 Task: Measure the distance from Las Vegas to Valley of Fire State Park.
Action: Mouse moved to (232, 81)
Screenshot: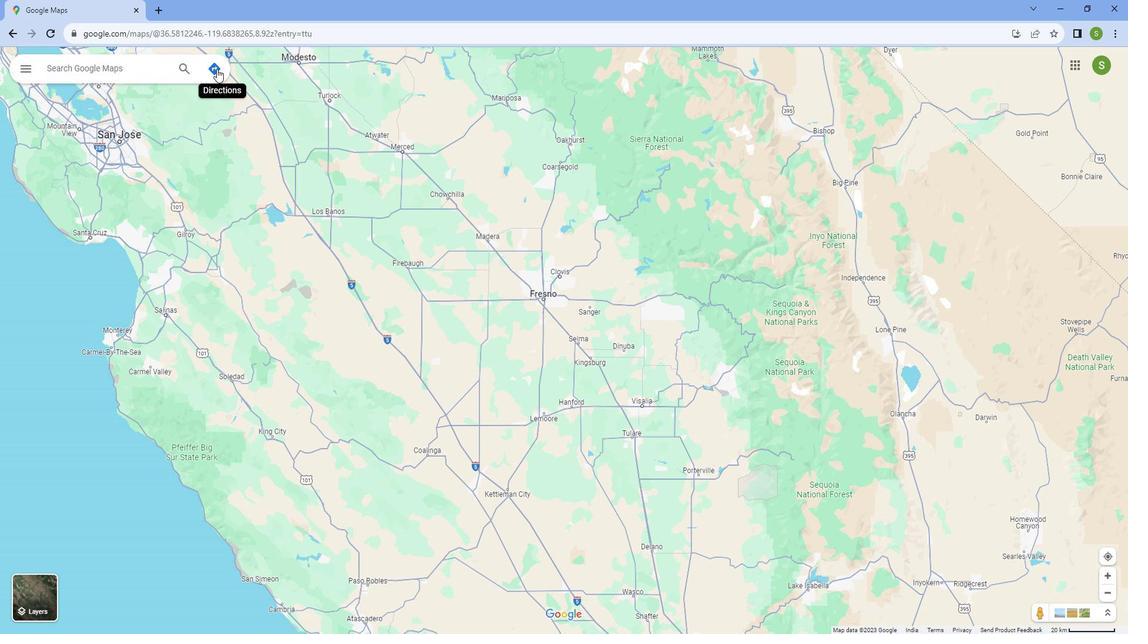 
Action: Mouse pressed left at (232, 81)
Screenshot: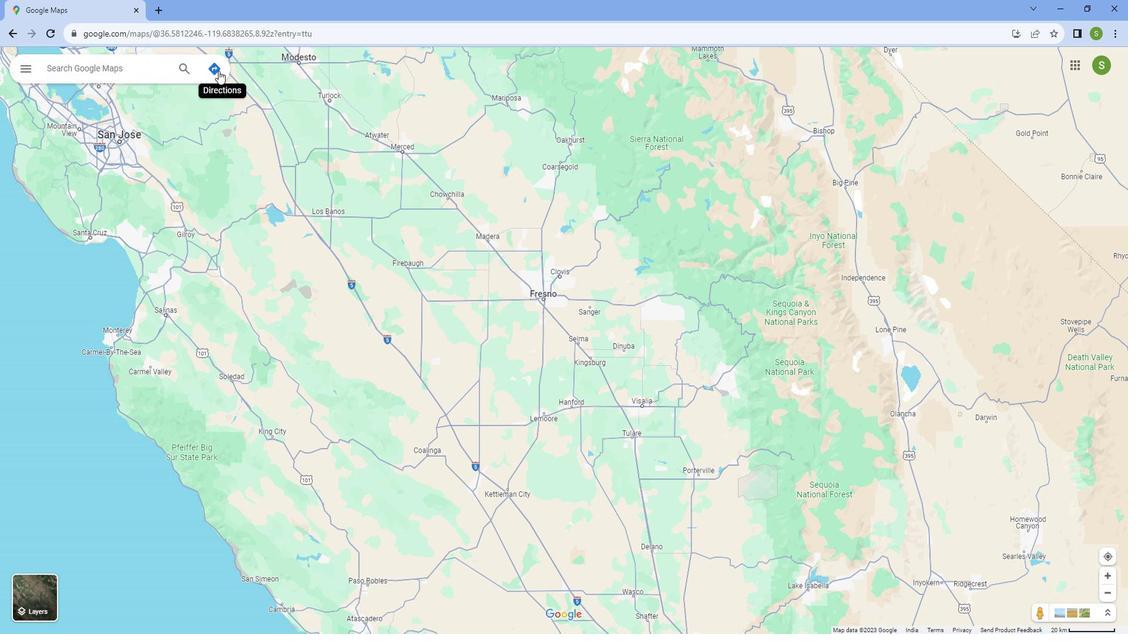 
Action: Mouse moved to (128, 109)
Screenshot: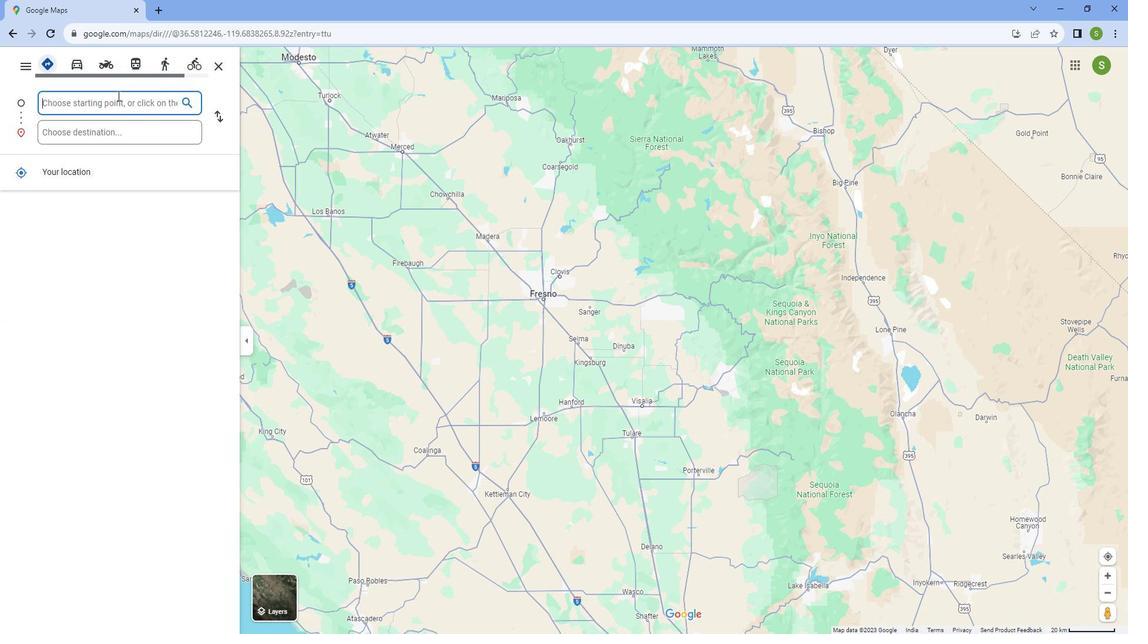 
Action: Mouse pressed left at (128, 109)
Screenshot: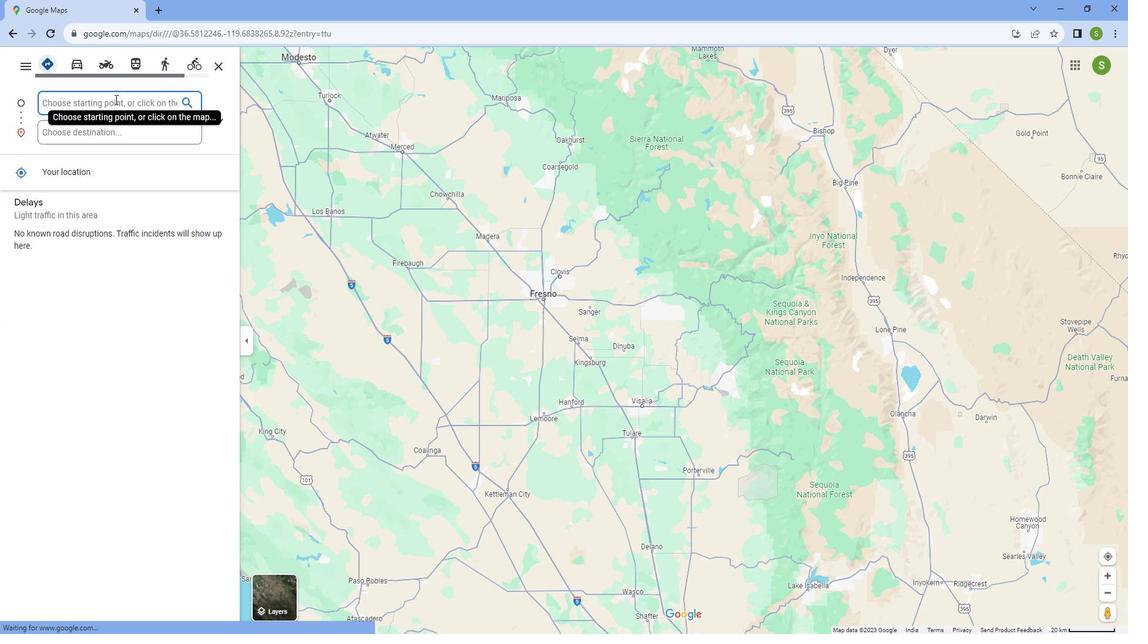 
Action: Key pressed <Key.caps_lock>L<Key.caps_lock>as<Key.space>vegas
Screenshot: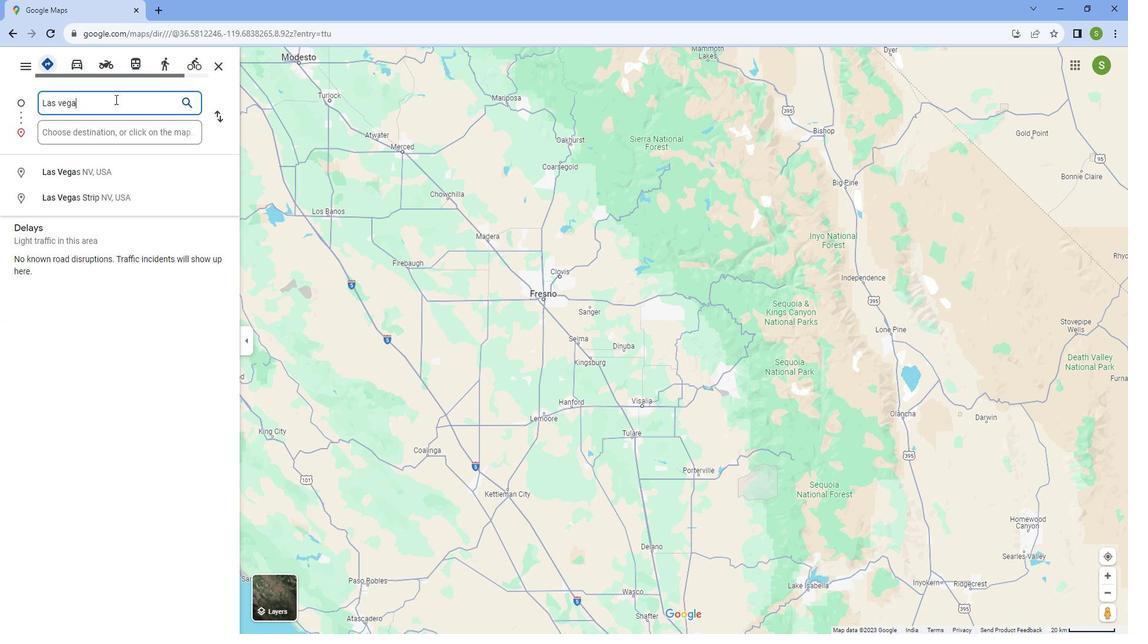 
Action: Mouse moved to (128, 185)
Screenshot: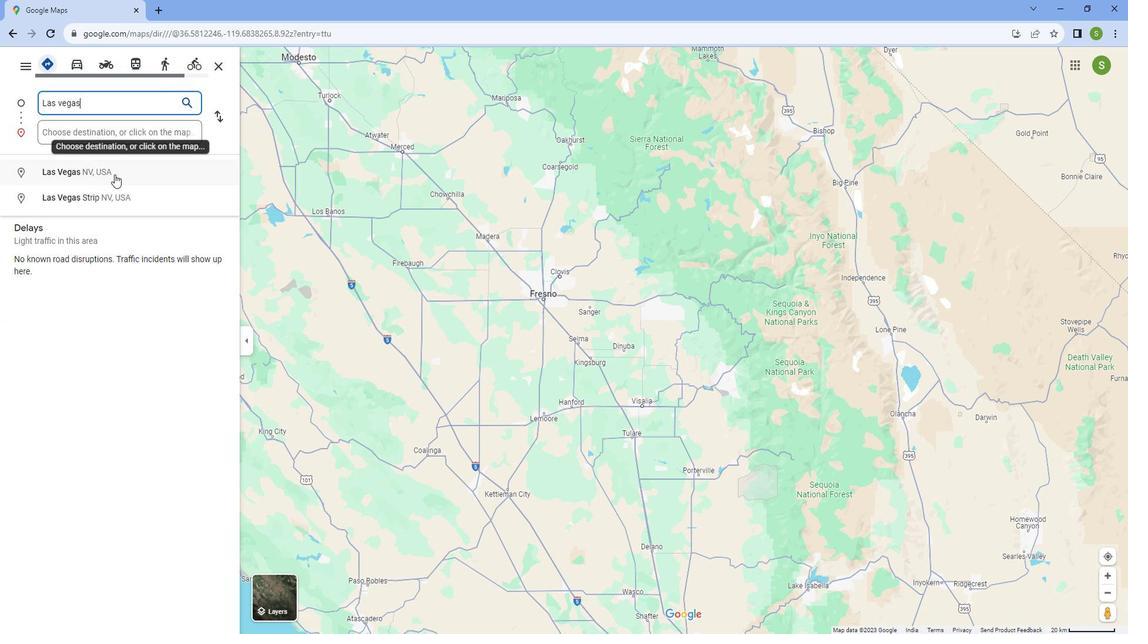 
Action: Mouse pressed left at (128, 185)
Screenshot: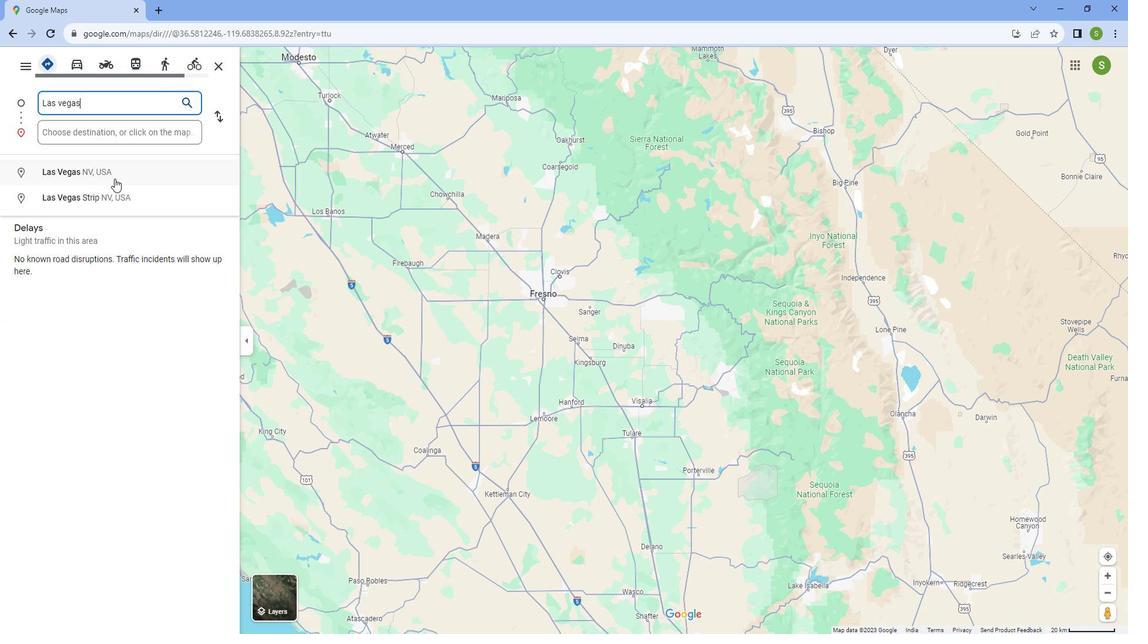 
Action: Mouse moved to (149, 141)
Screenshot: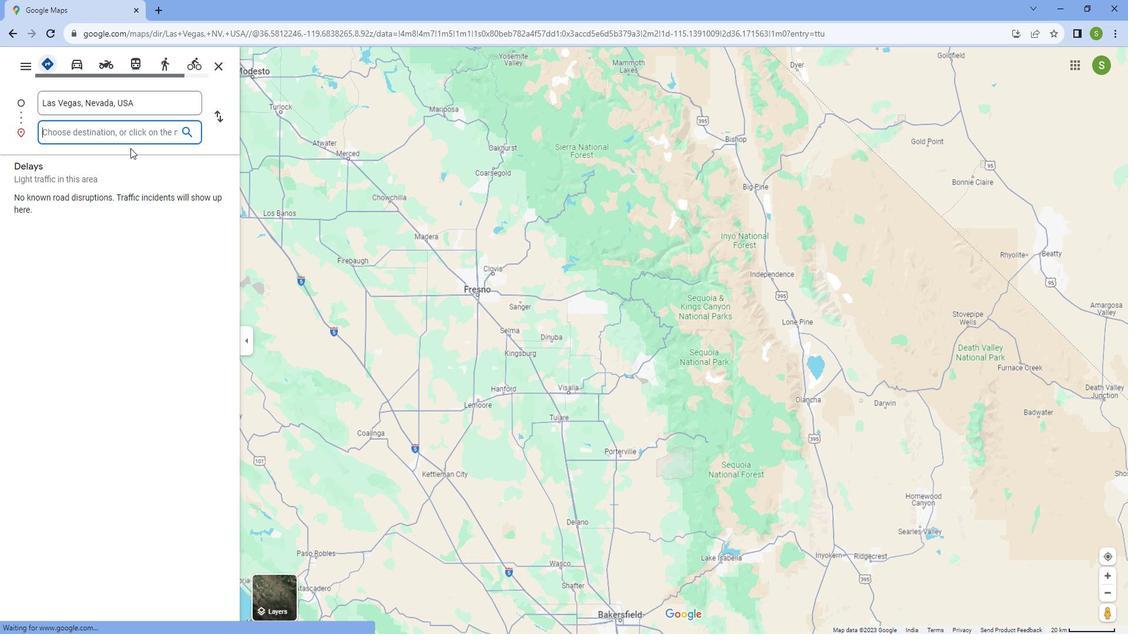 
Action: Mouse pressed left at (149, 141)
Screenshot: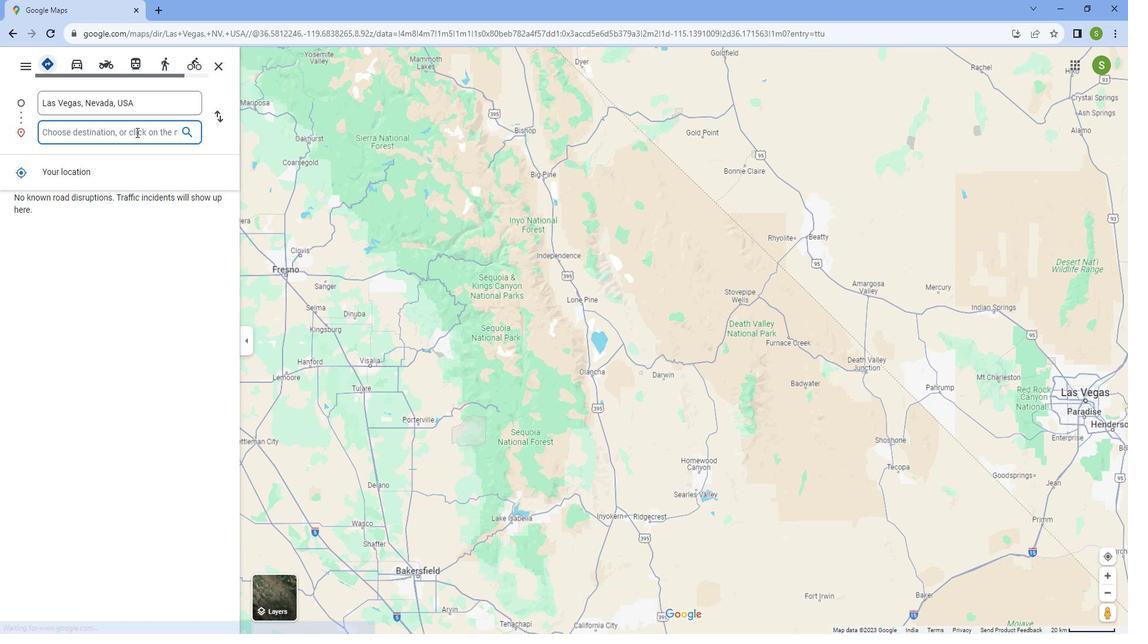 
Action: Key pressed <Key.caps_lock>V<Key.caps_lock>alley<Key.space>of<Key.space><Key.caps_lock>F<Key.caps_lock>ire<Key.space><Key.caps_lock>S<Key.caps_lock>tate<Key.space><Key.caps_lock>O<Key.backspace>P<Key.caps_lock>ark
Screenshot: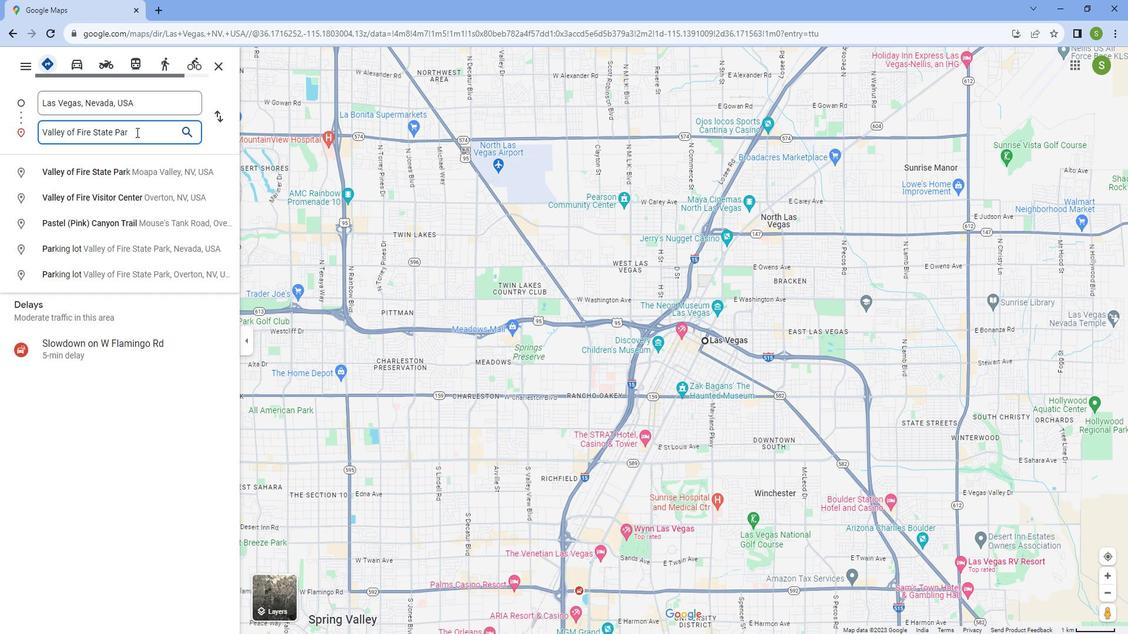 
Action: Mouse moved to (141, 169)
Screenshot: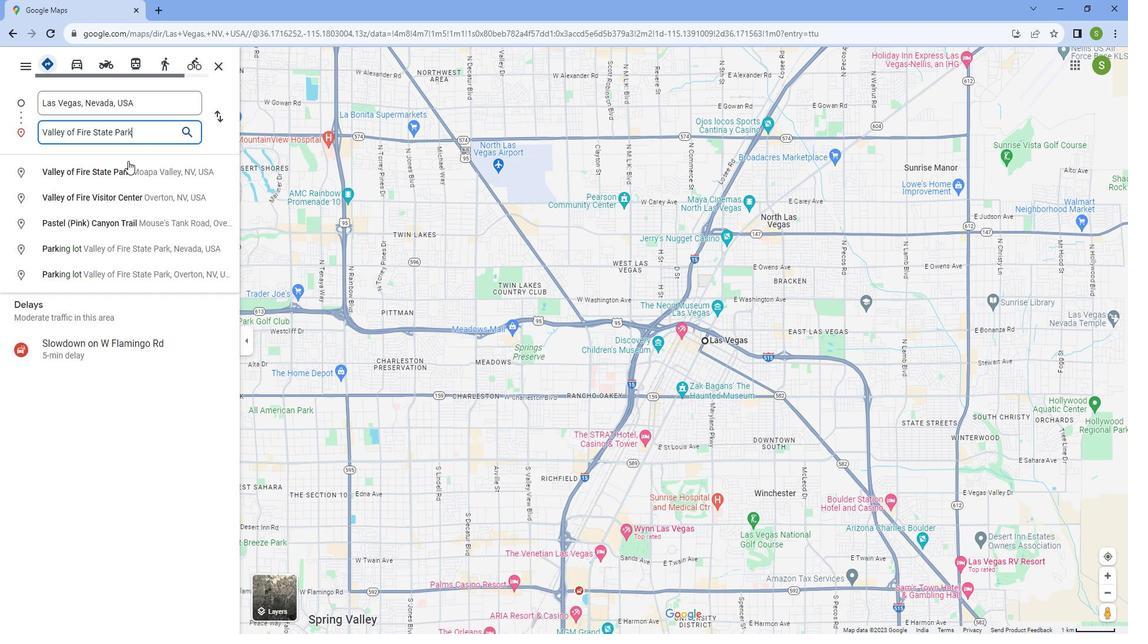 
Action: Mouse pressed left at (141, 169)
Screenshot: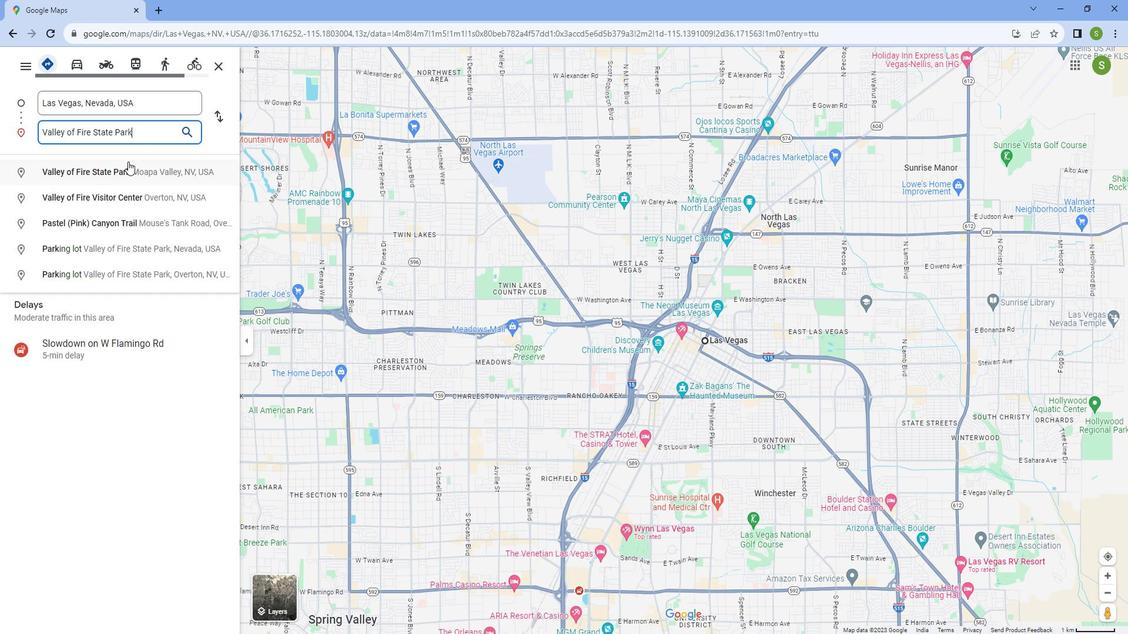 
Action: Mouse moved to (468, 589)
Screenshot: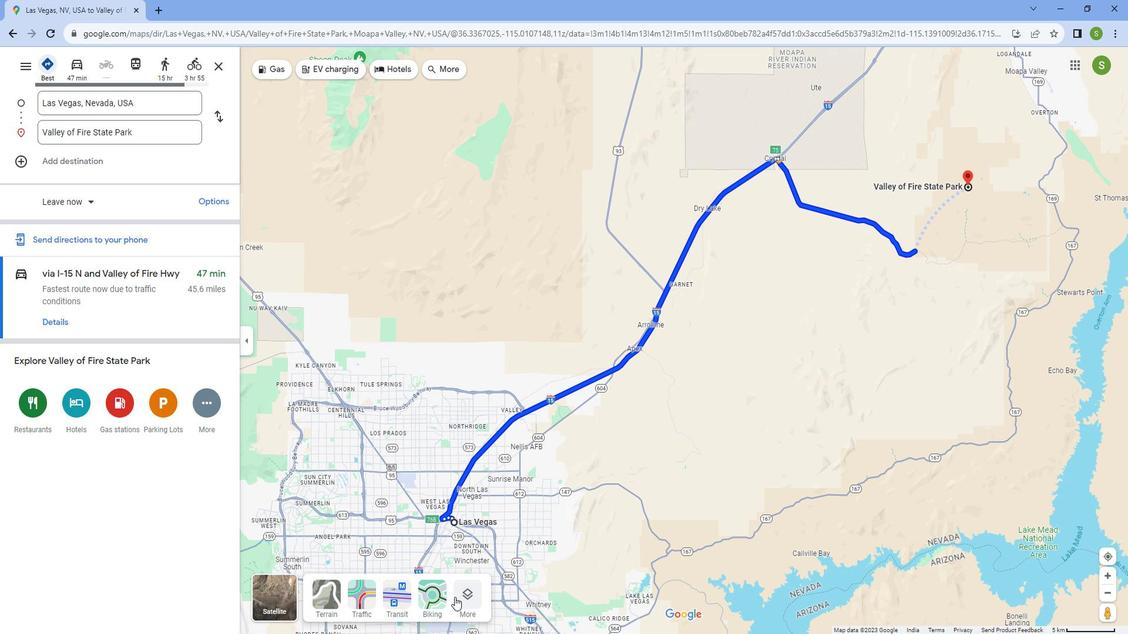 
Action: Mouse pressed left at (468, 589)
Screenshot: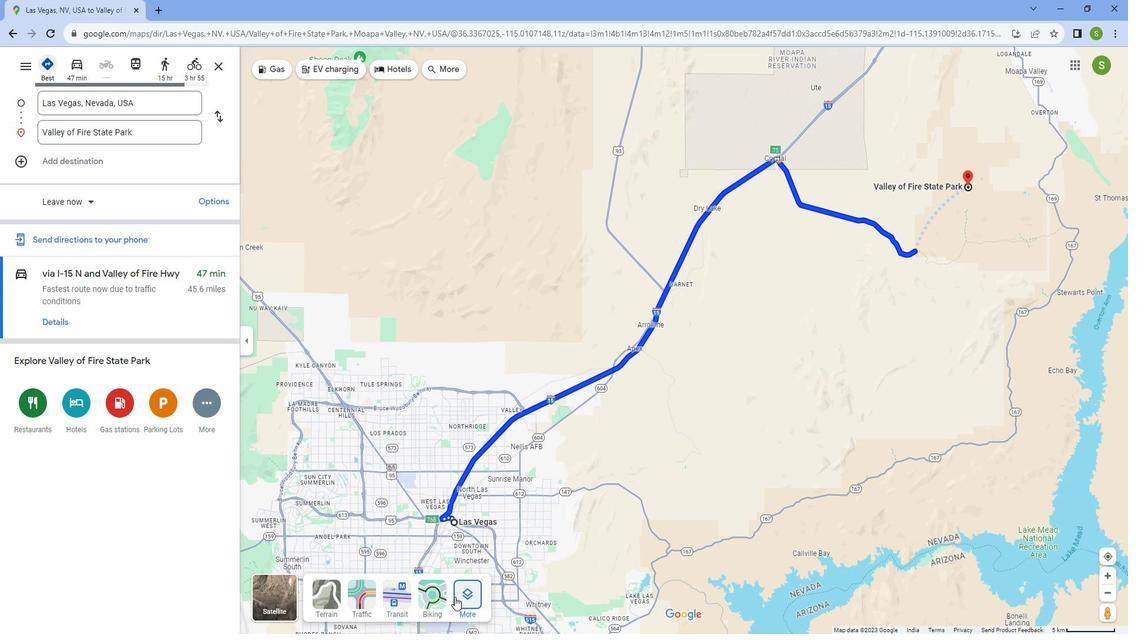 
Action: Mouse moved to (366, 479)
Screenshot: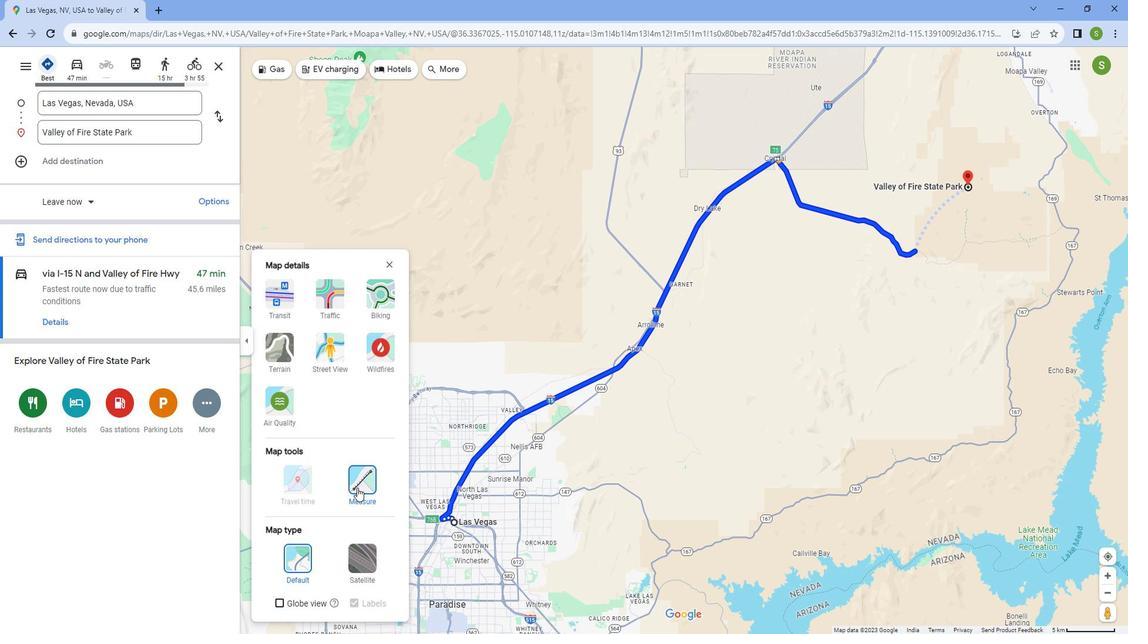 
Action: Mouse pressed left at (366, 479)
Screenshot: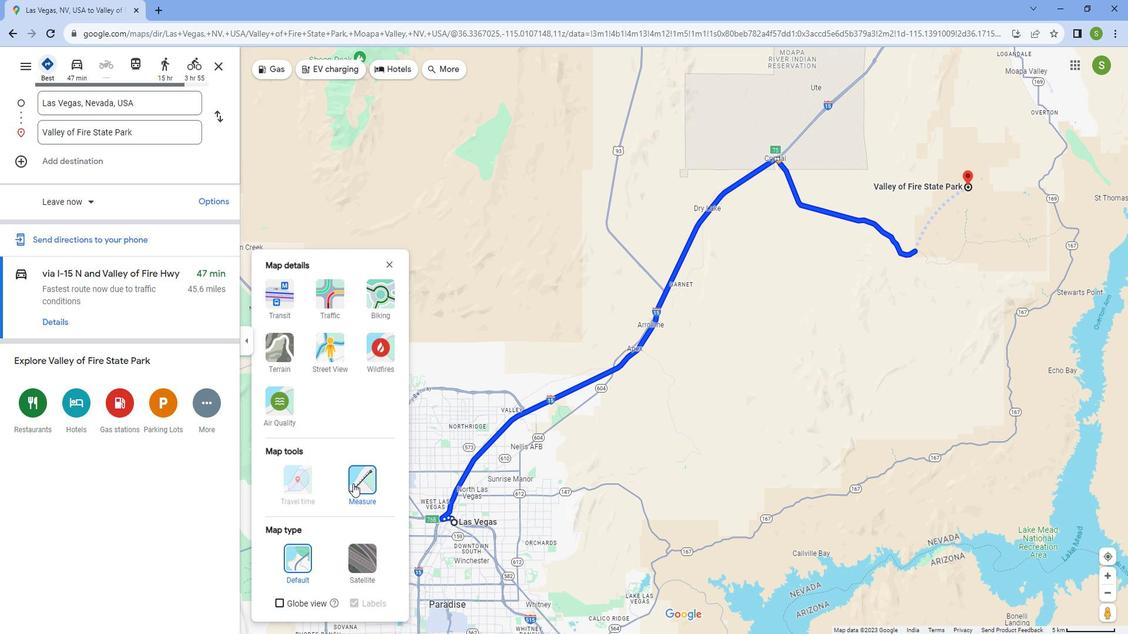 
Action: Mouse moved to (444, 538)
Screenshot: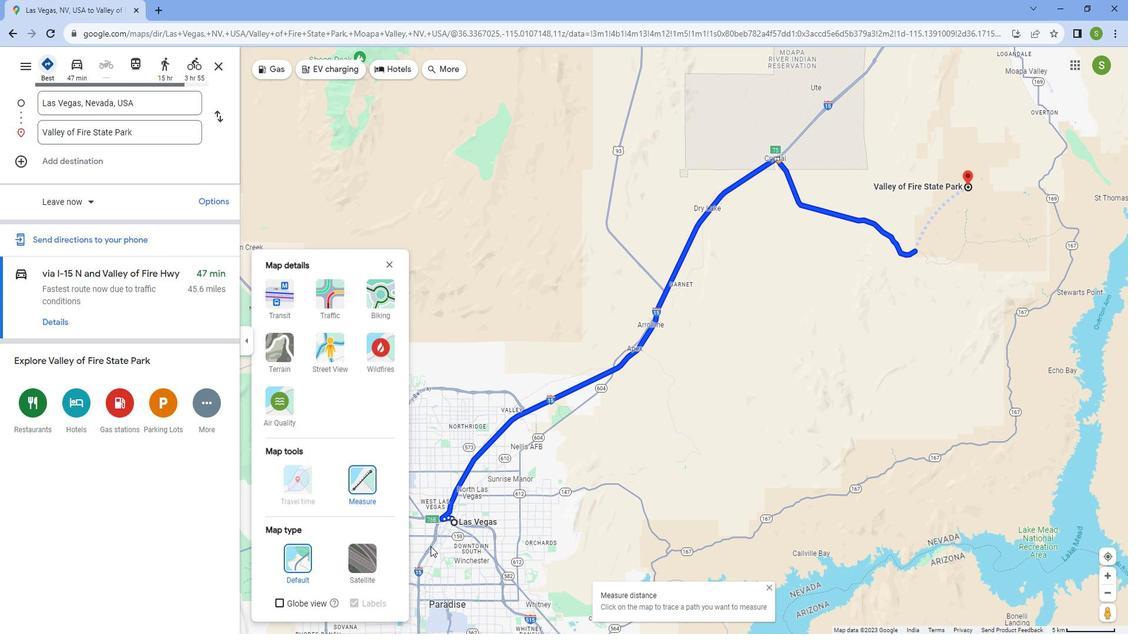 
Action: Mouse scrolled (444, 539) with delta (0, 0)
Screenshot: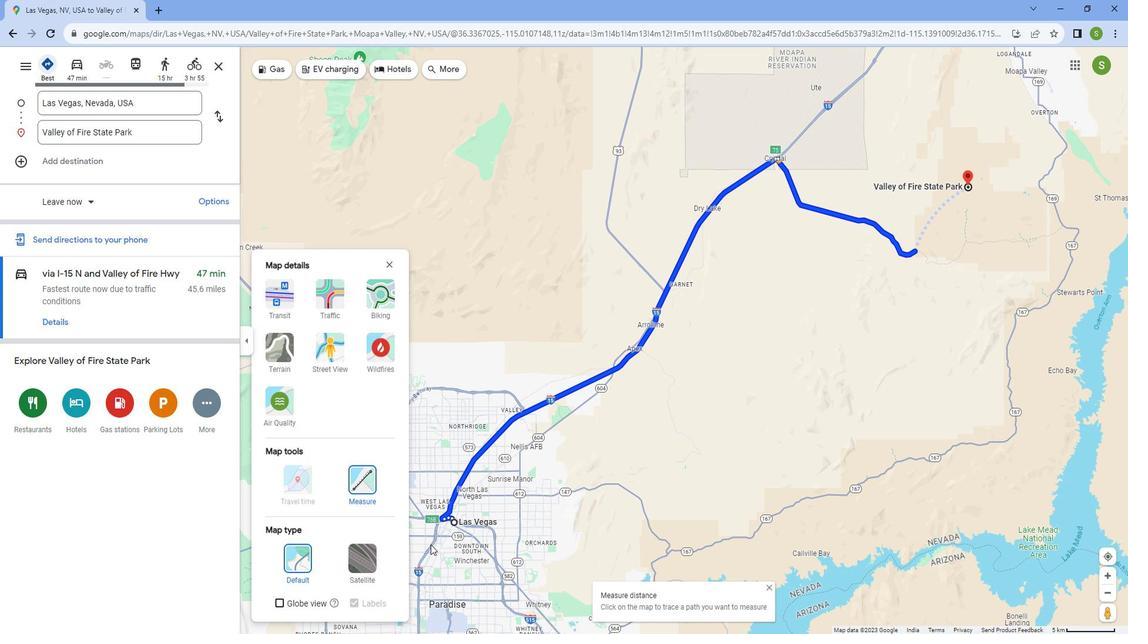 
Action: Mouse scrolled (444, 539) with delta (0, 0)
Screenshot: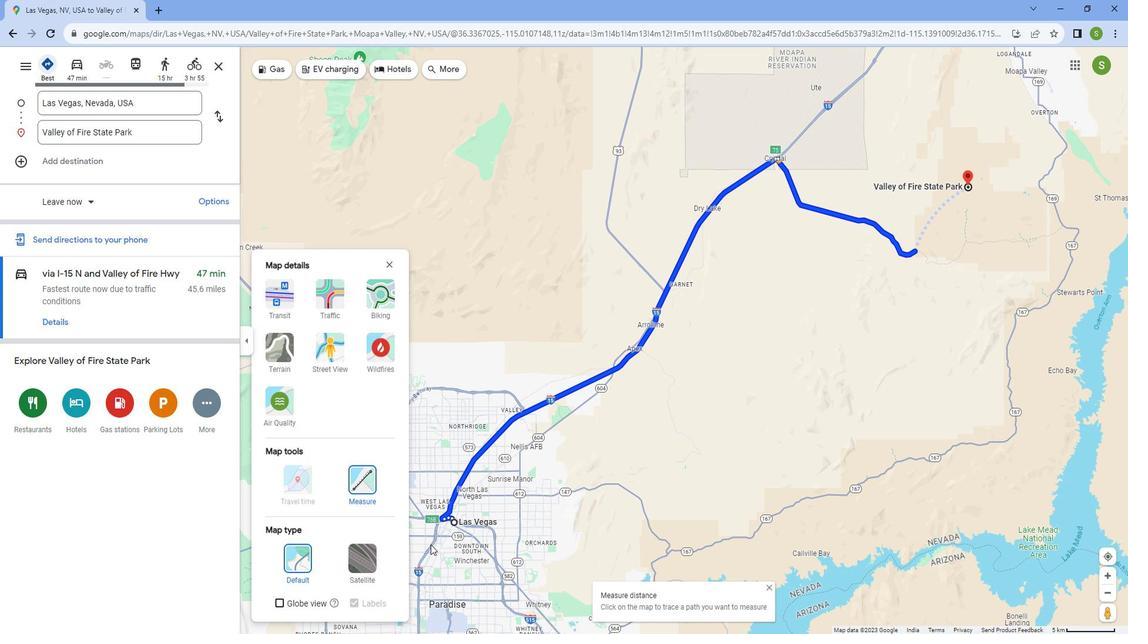 
Action: Mouse scrolled (444, 539) with delta (0, 0)
Screenshot: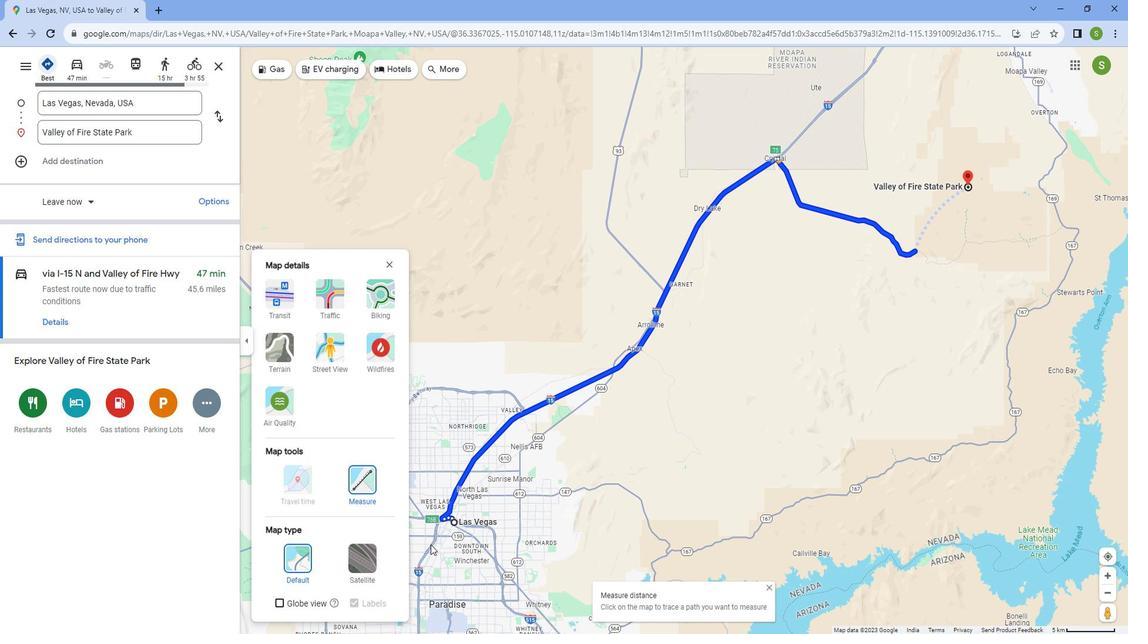 
Action: Mouse scrolled (444, 539) with delta (0, 0)
Screenshot: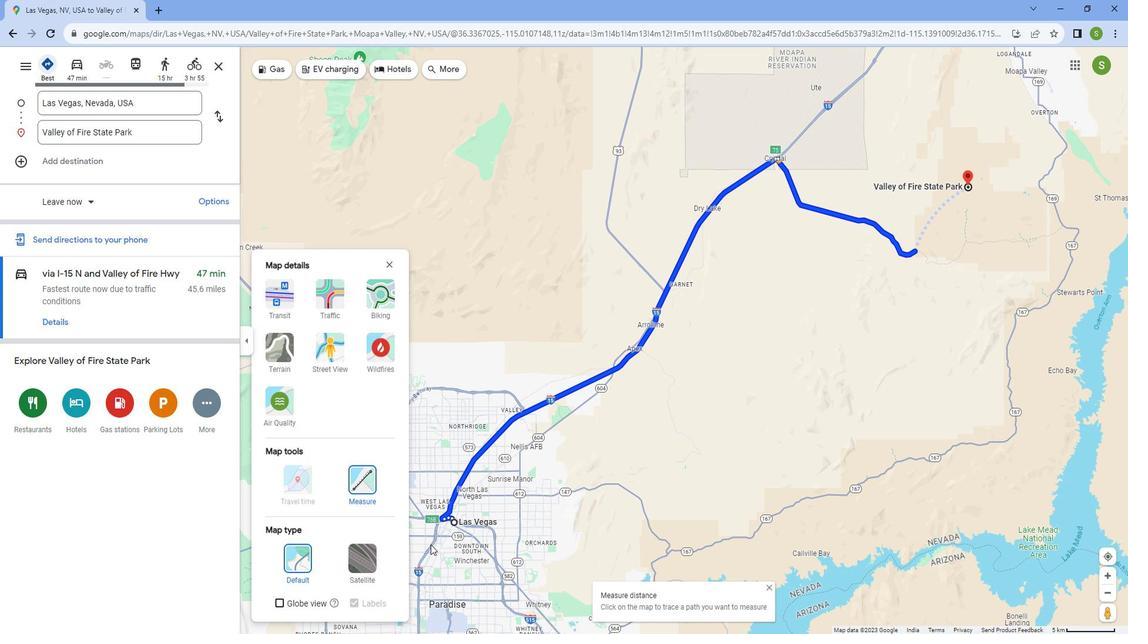 
Action: Mouse scrolled (444, 539) with delta (0, 0)
Screenshot: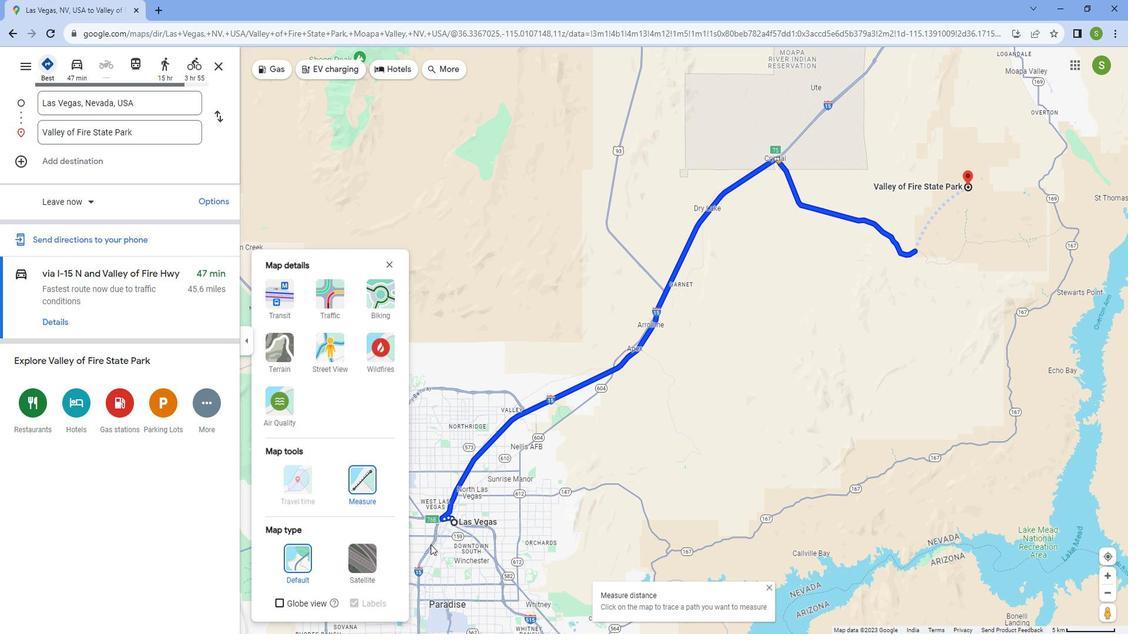 
Action: Mouse moved to (444, 537)
Screenshot: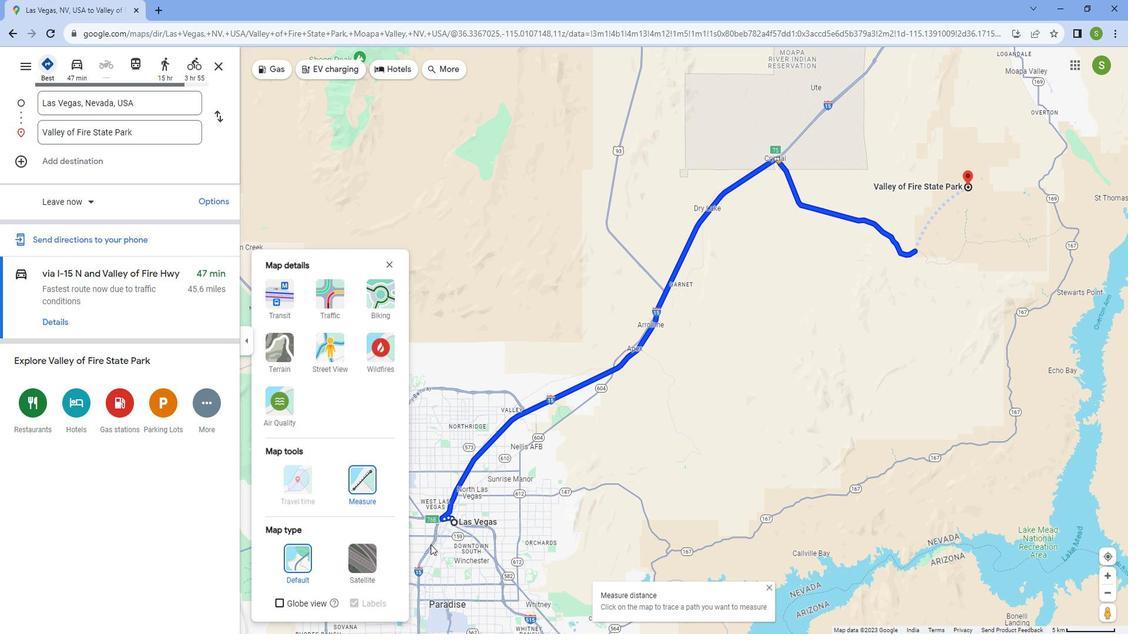 
Action: Mouse scrolled (444, 538) with delta (0, 0)
Screenshot: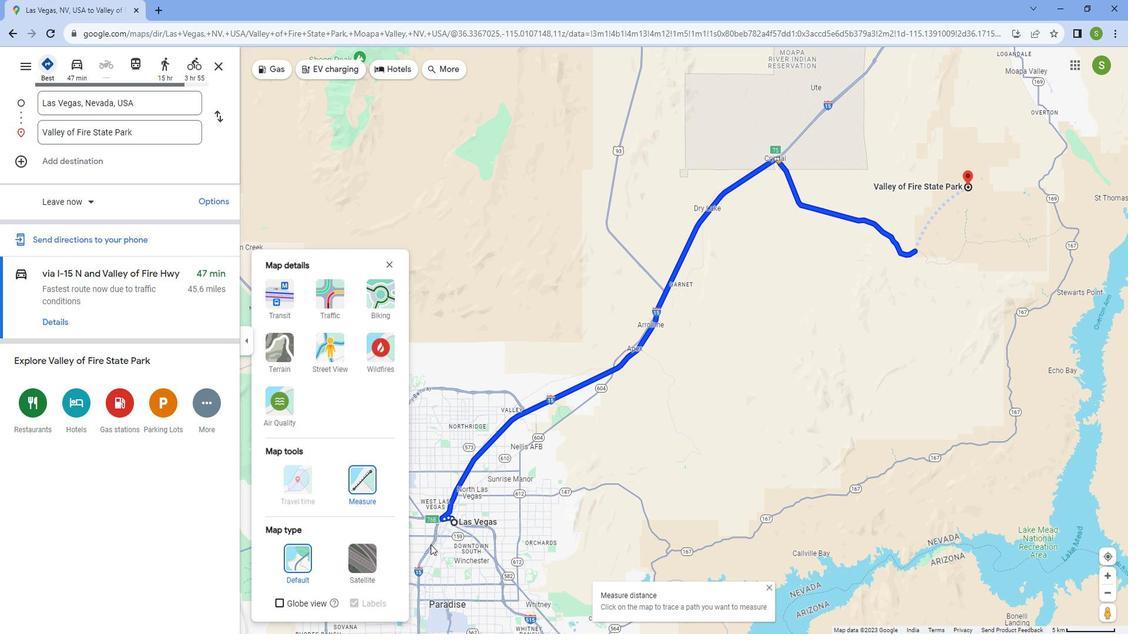 
Action: Mouse moved to (442, 537)
Screenshot: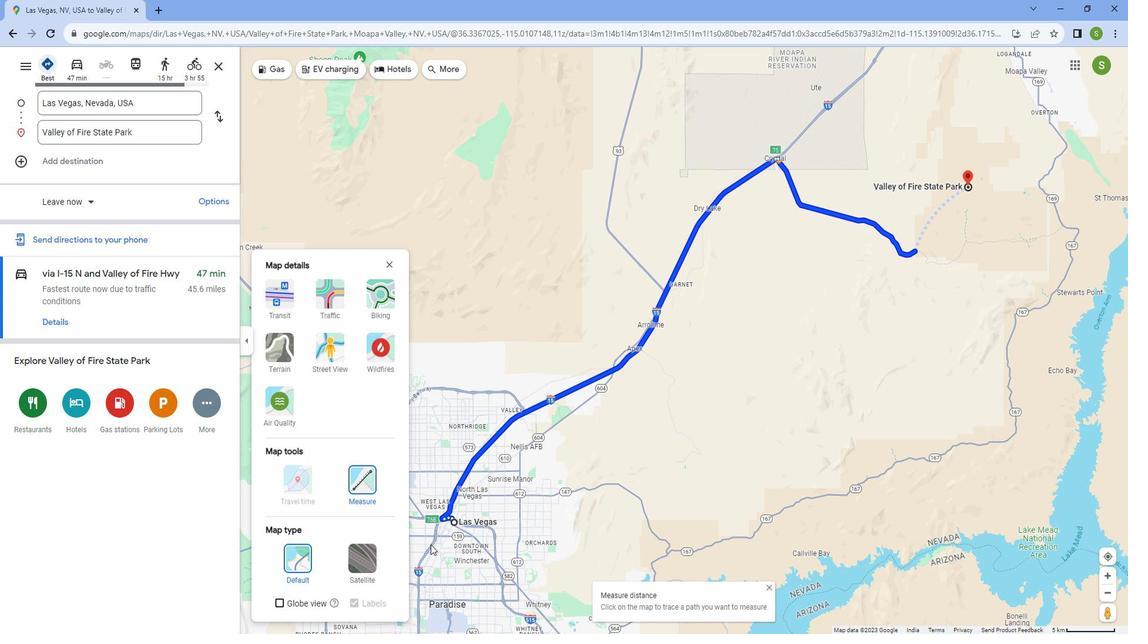 
Action: Mouse scrolled (442, 538) with delta (0, 0)
Screenshot: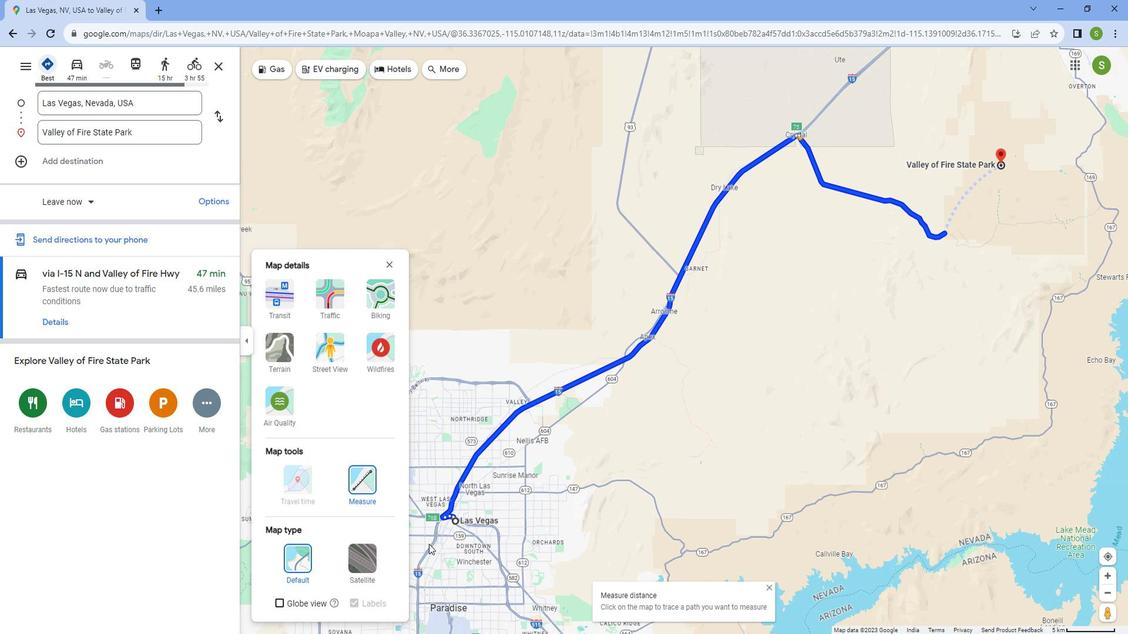 
Action: Mouse moved to (442, 533)
Screenshot: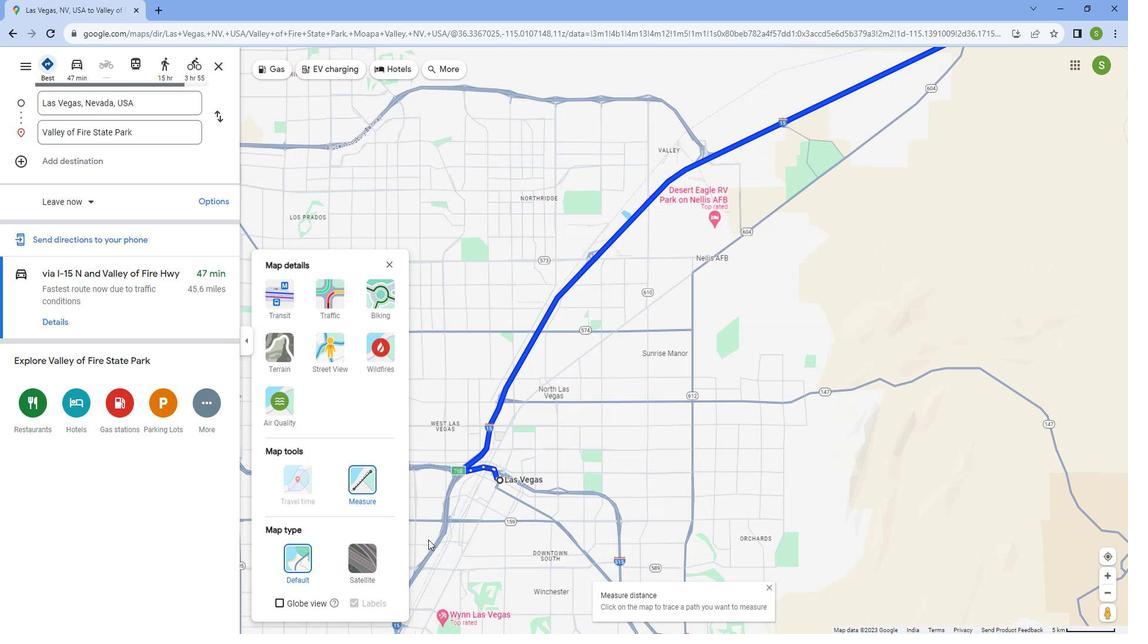 
Action: Mouse scrolled (442, 533) with delta (0, 0)
Screenshot: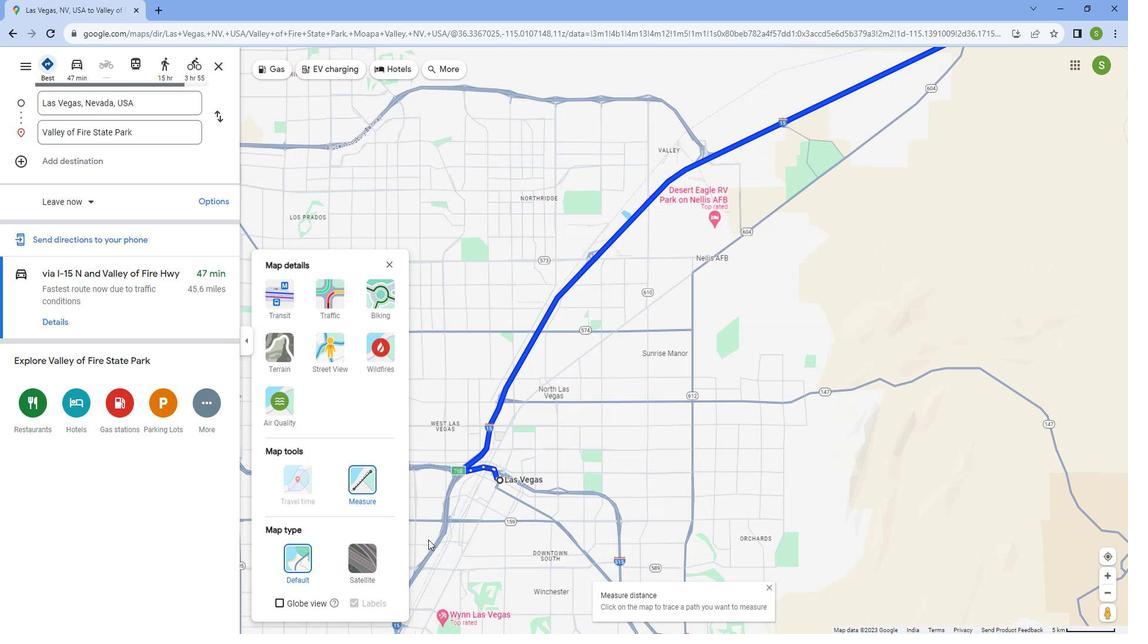 
Action: Mouse scrolled (442, 533) with delta (0, 0)
Screenshot: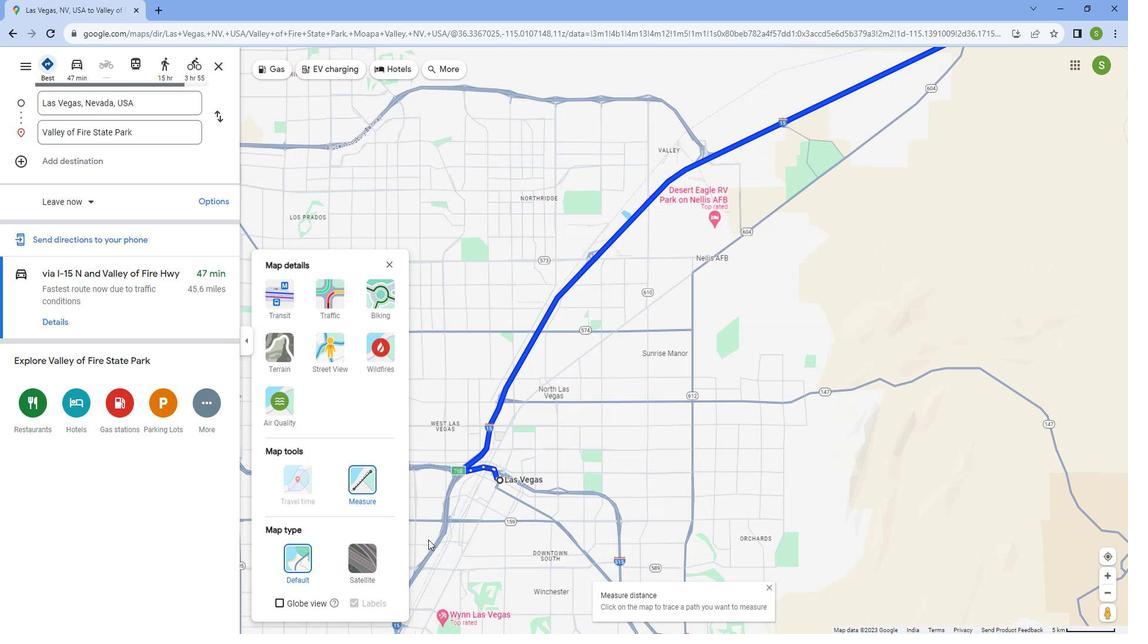 
Action: Mouse scrolled (442, 533) with delta (0, 0)
Screenshot: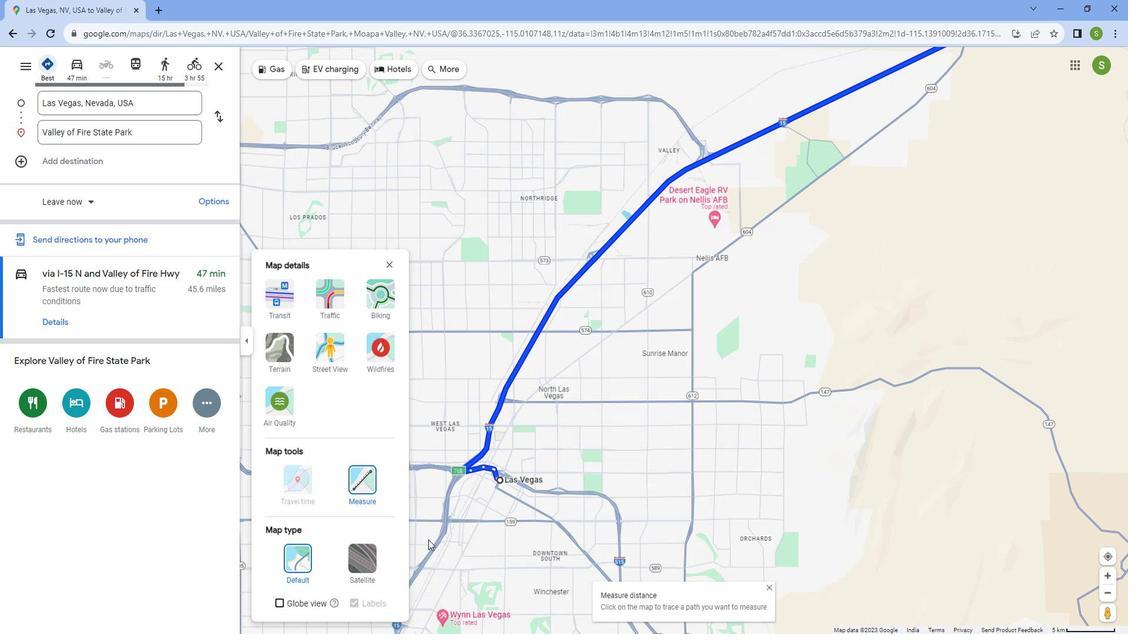 
Action: Mouse scrolled (442, 533) with delta (0, 0)
Screenshot: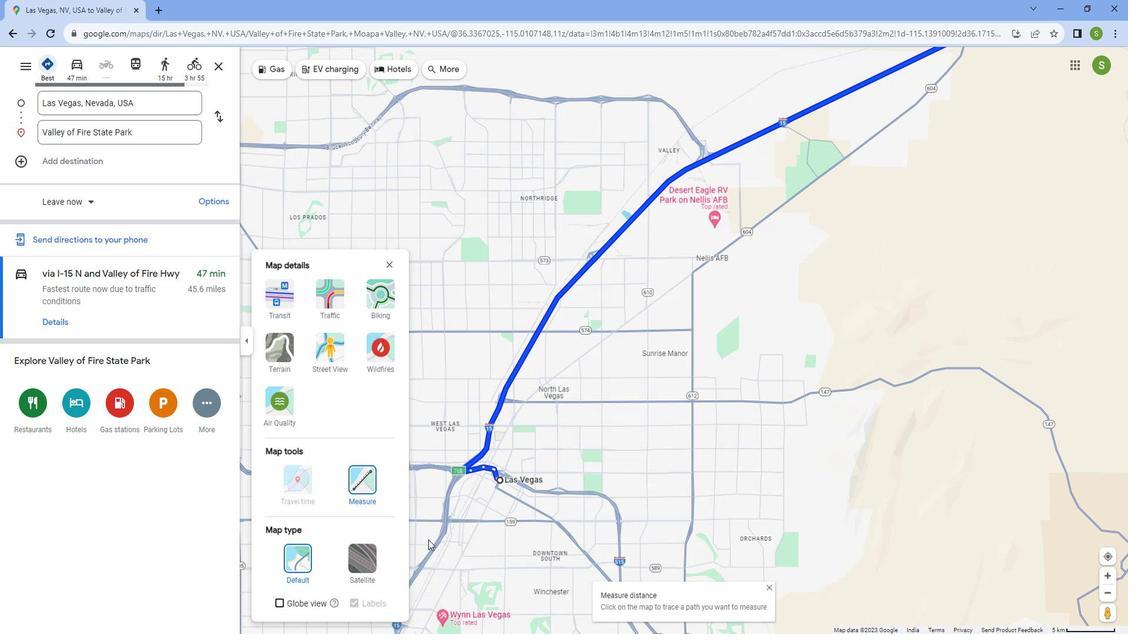 
Action: Mouse scrolled (442, 533) with delta (0, 0)
Screenshot: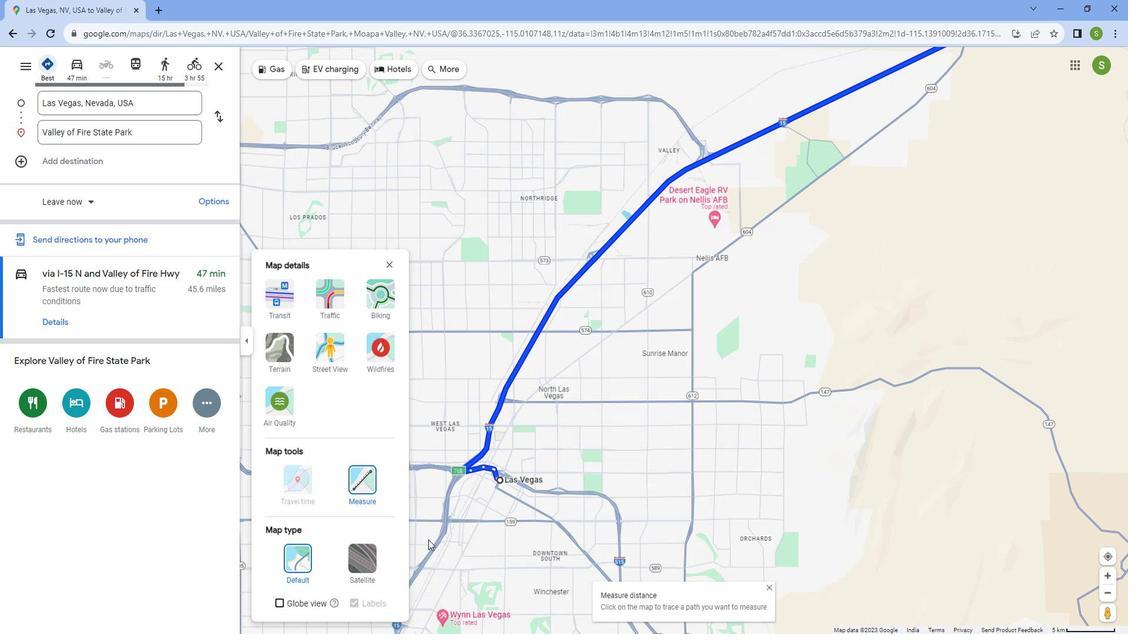 
Action: Mouse scrolled (442, 533) with delta (0, 0)
Screenshot: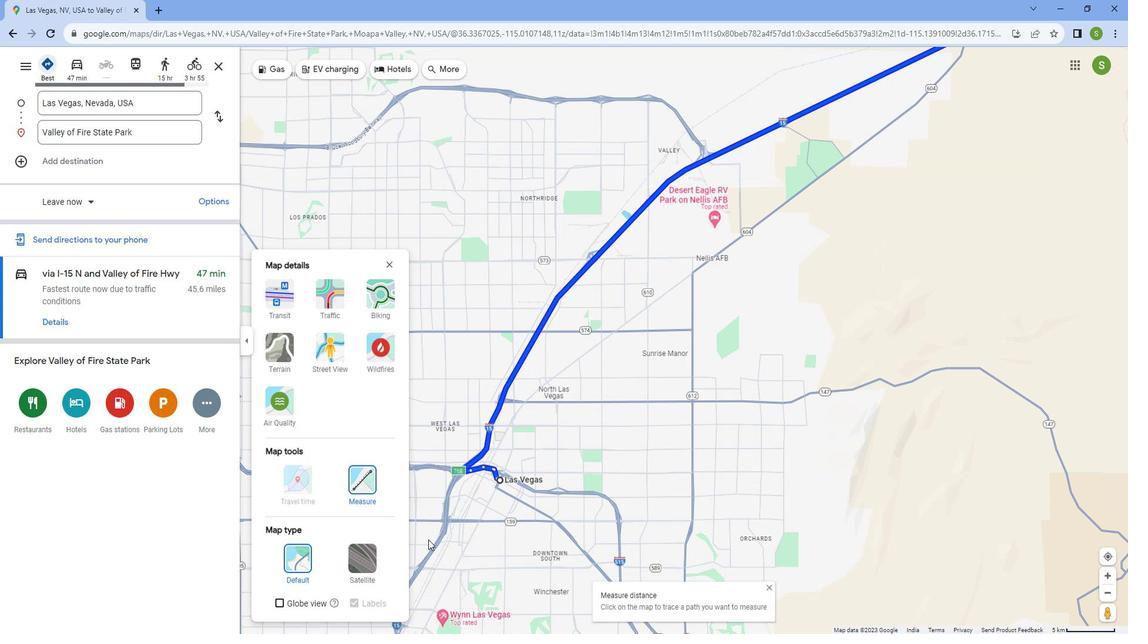 
Action: Mouse scrolled (442, 533) with delta (0, 0)
Screenshot: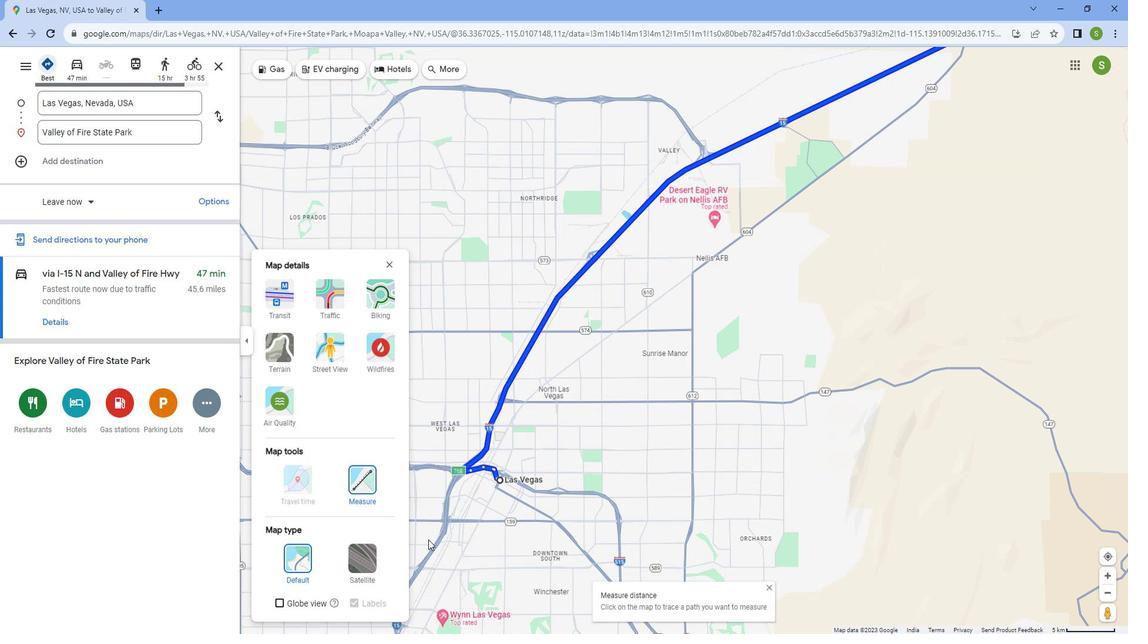 
Action: Mouse scrolled (442, 533) with delta (0, 0)
Screenshot: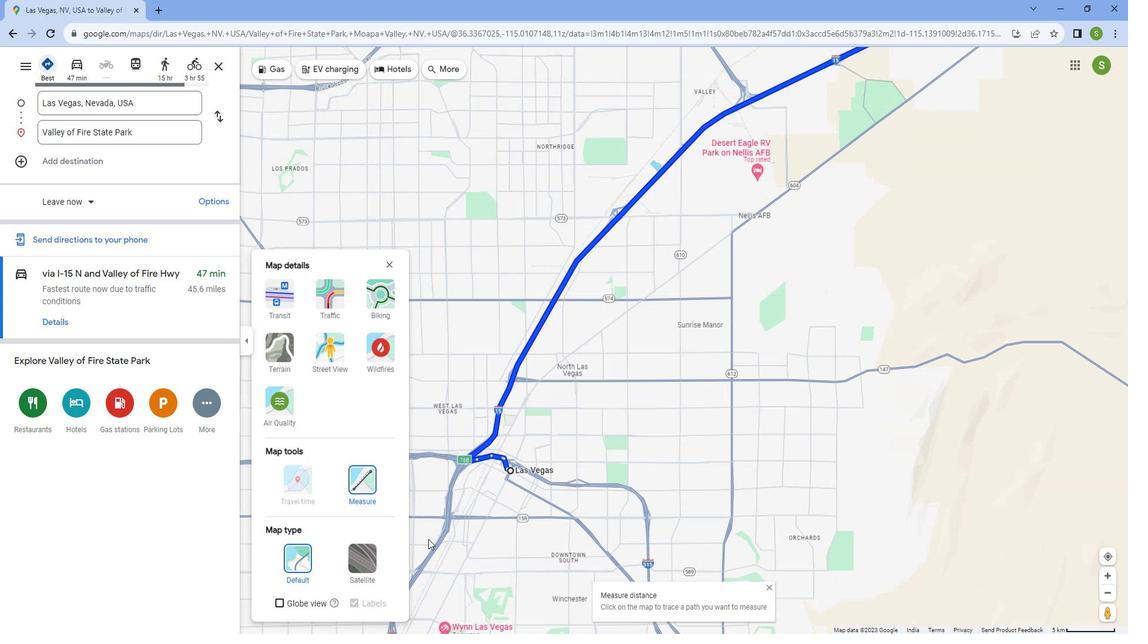 
Action: Mouse moved to (449, 509)
Screenshot: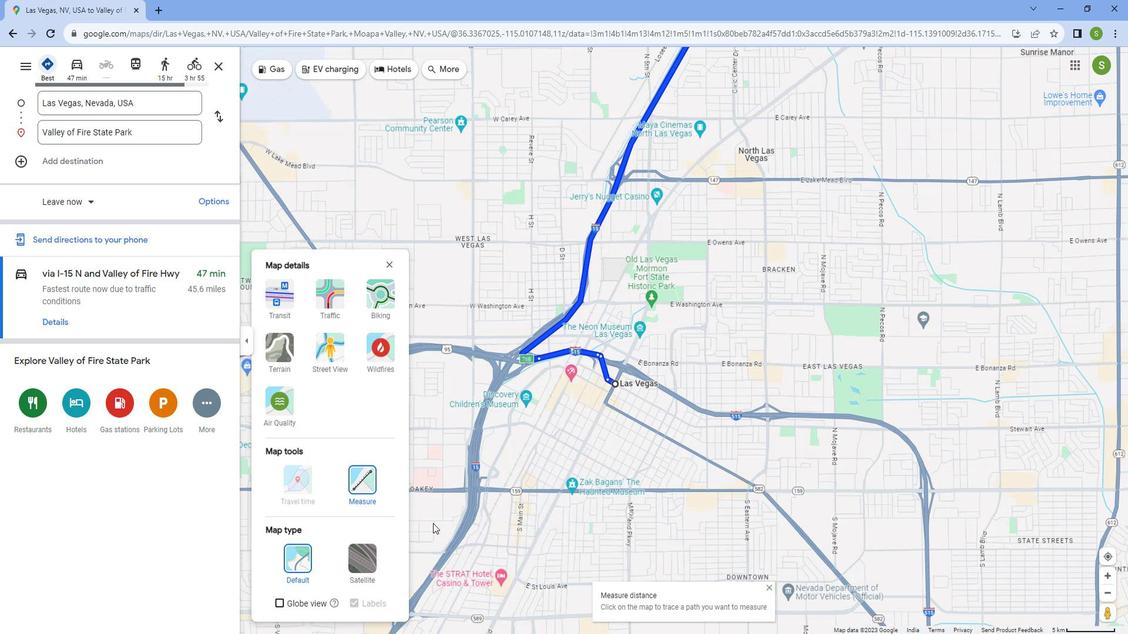
Action: Mouse scrolled (449, 510) with delta (0, 0)
Screenshot: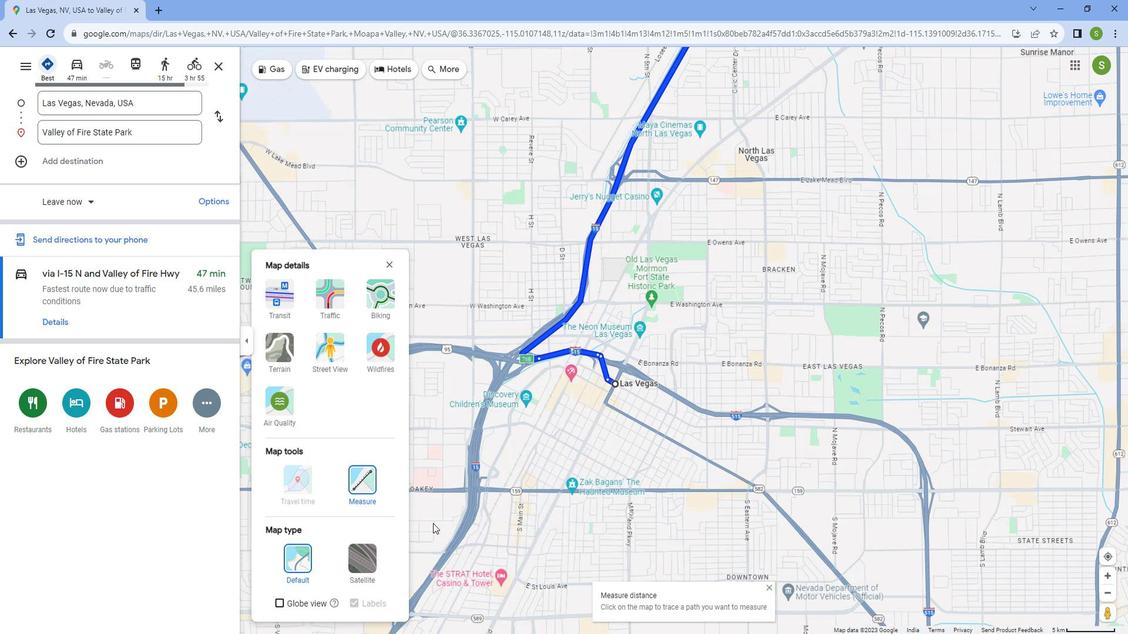 
Action: Mouse scrolled (449, 510) with delta (0, 0)
Screenshot: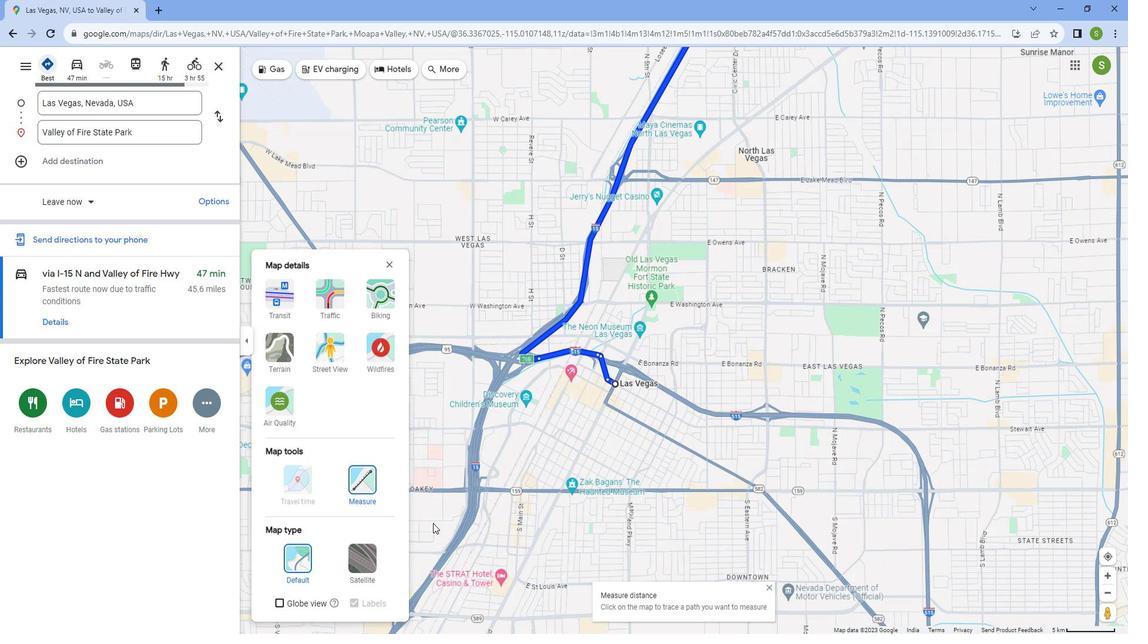 
Action: Mouse scrolled (449, 510) with delta (0, 0)
Screenshot: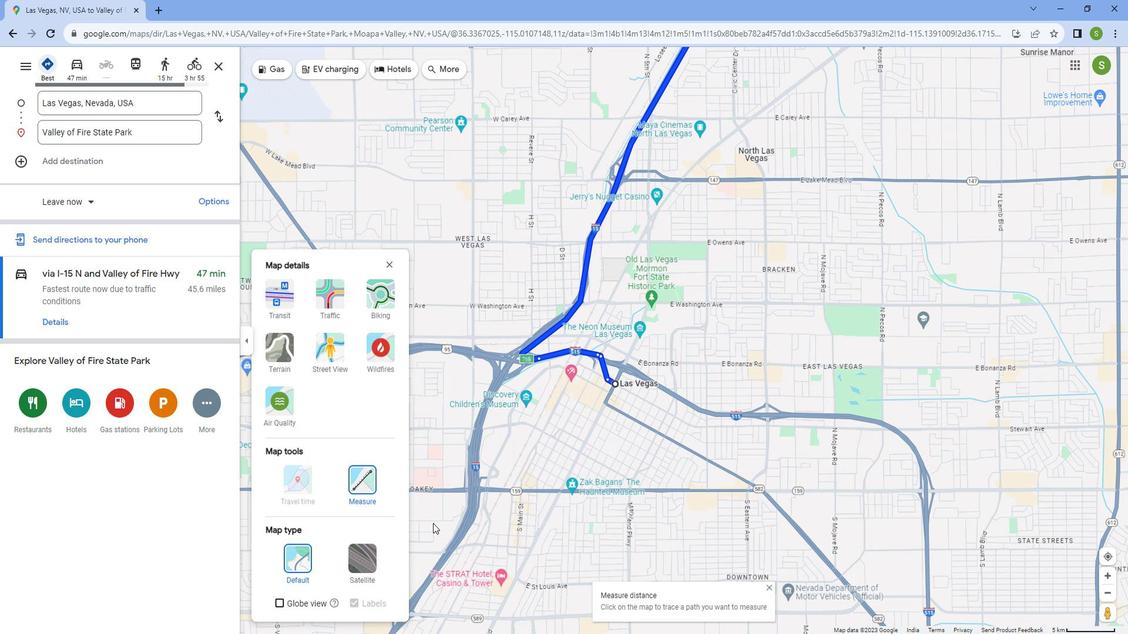 
Action: Mouse scrolled (449, 510) with delta (0, 0)
Screenshot: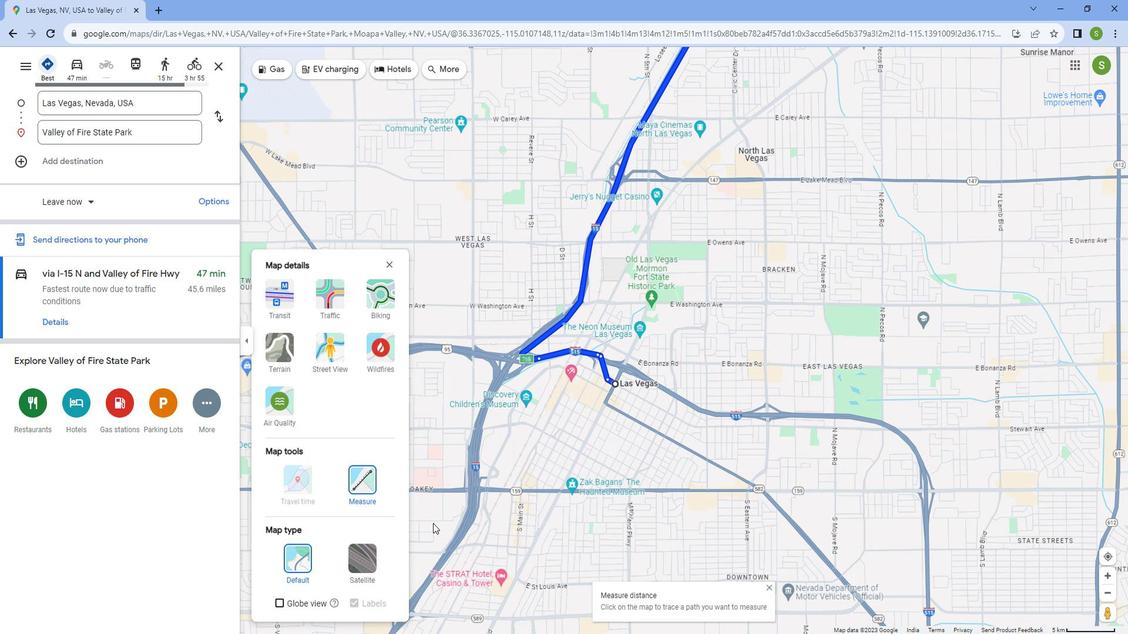 
Action: Mouse scrolled (449, 510) with delta (0, 0)
Screenshot: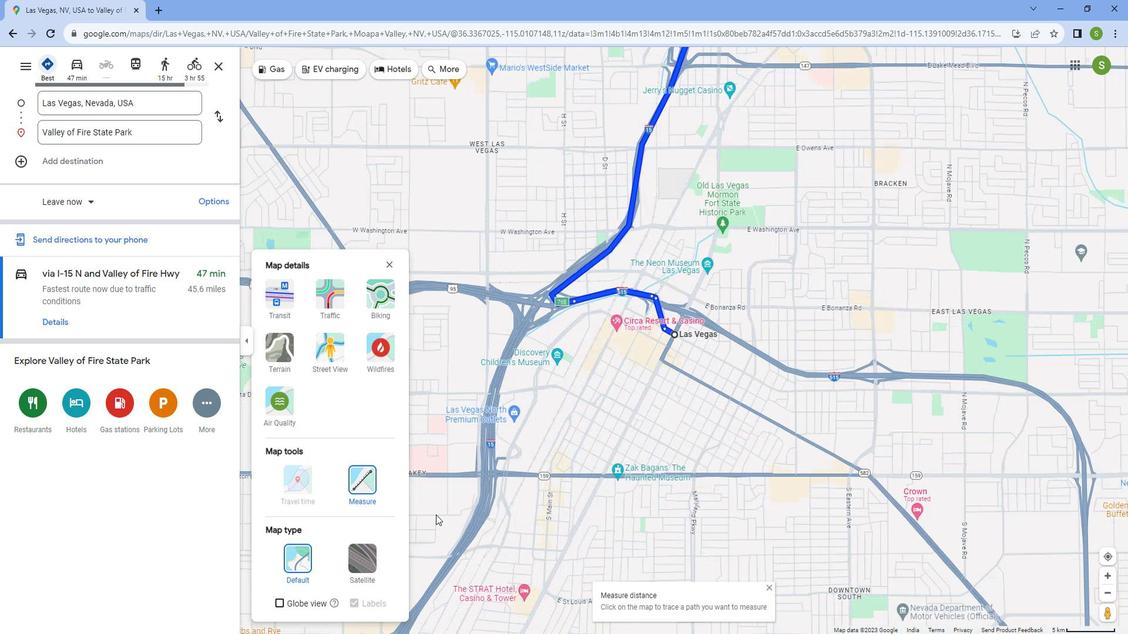 
Action: Mouse scrolled (449, 510) with delta (0, 0)
Screenshot: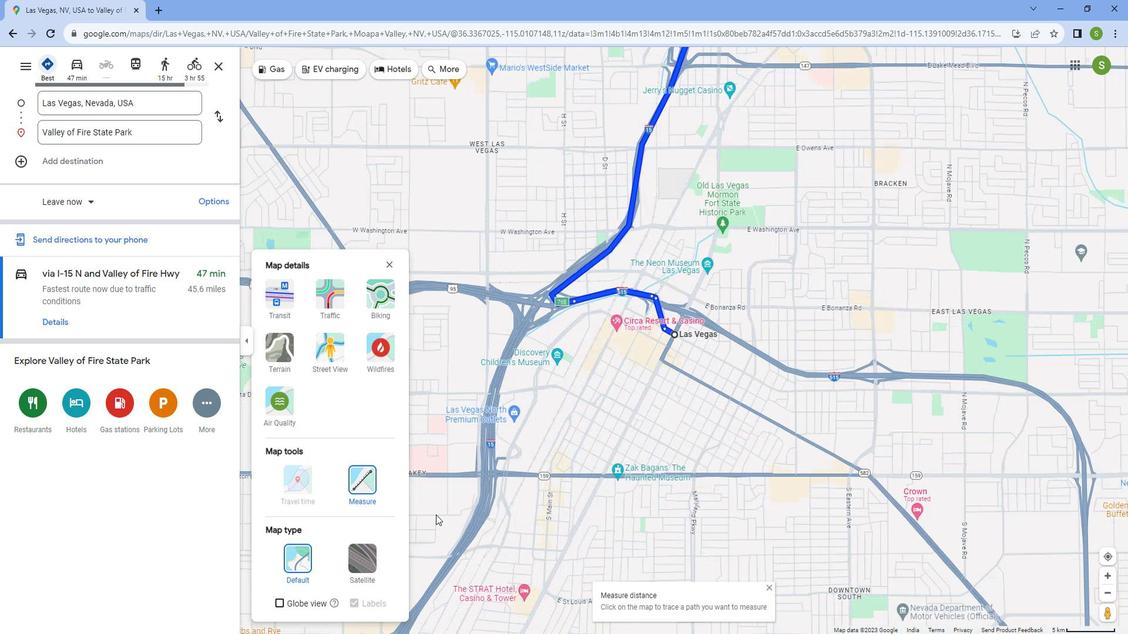 
Action: Mouse moved to (828, 145)
Screenshot: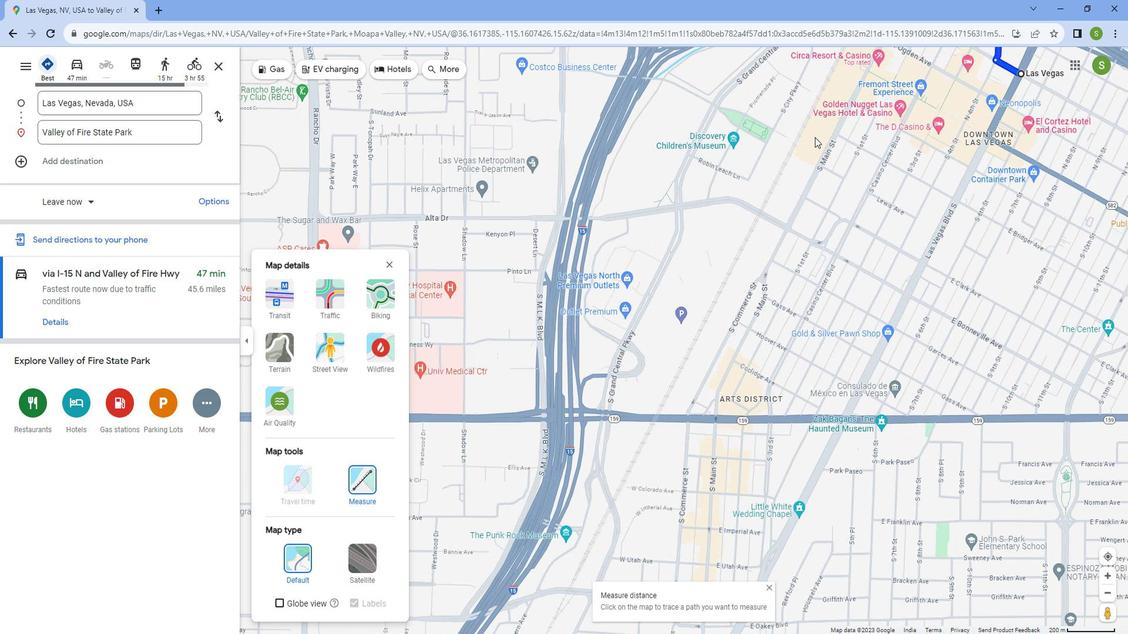 
Action: Mouse pressed left at (828, 145)
Screenshot: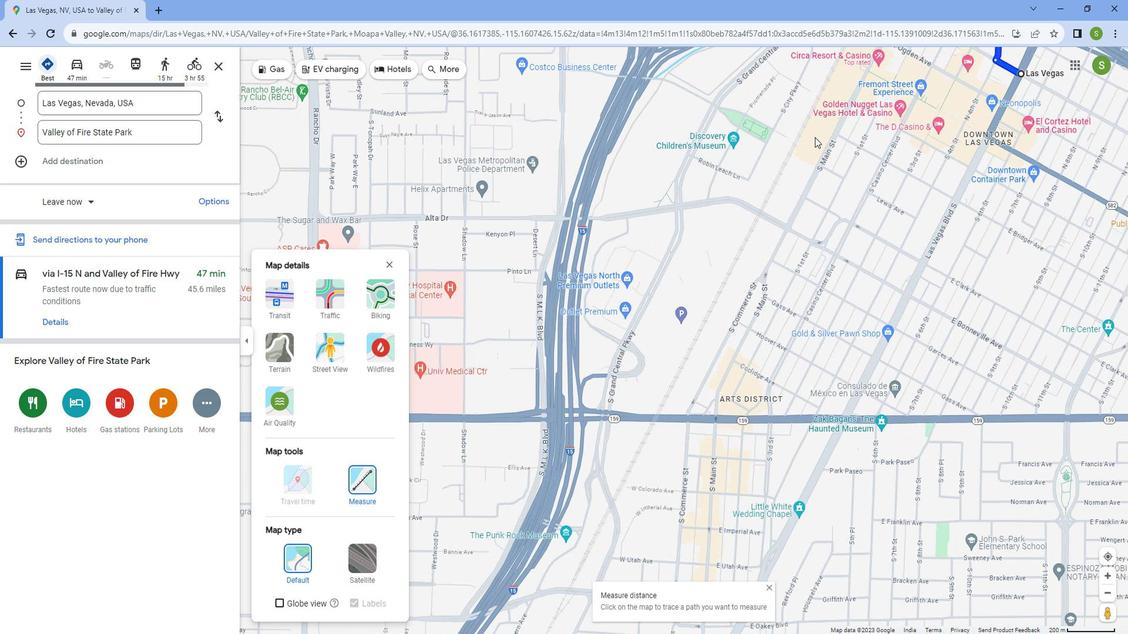 
Action: Mouse moved to (431, 308)
Screenshot: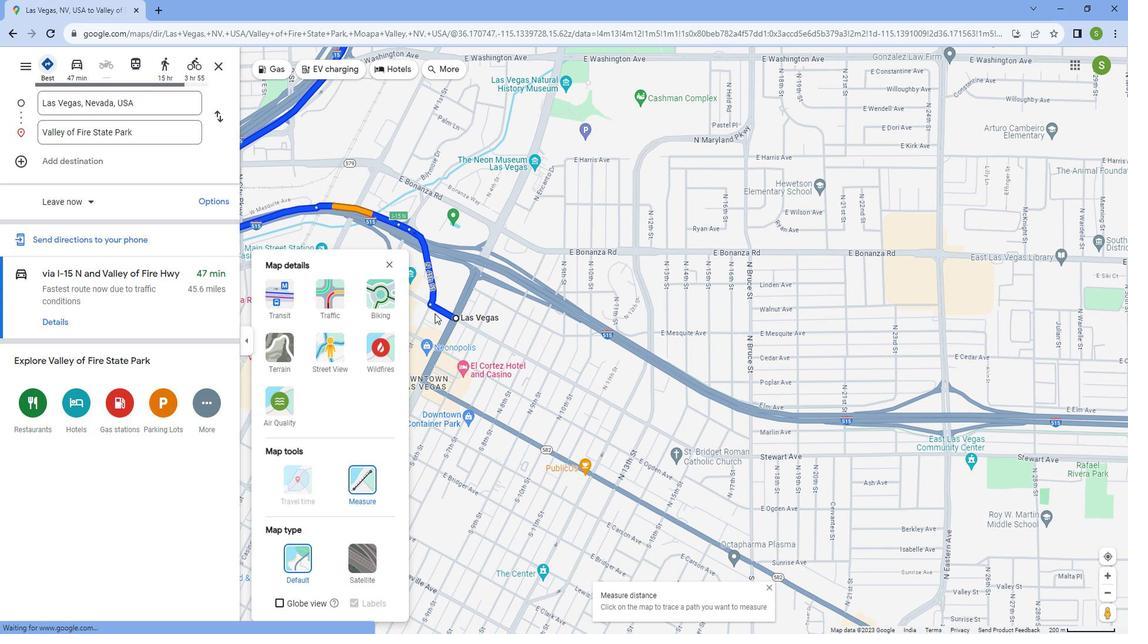 
Action: Mouse scrolled (431, 308) with delta (0, 0)
Screenshot: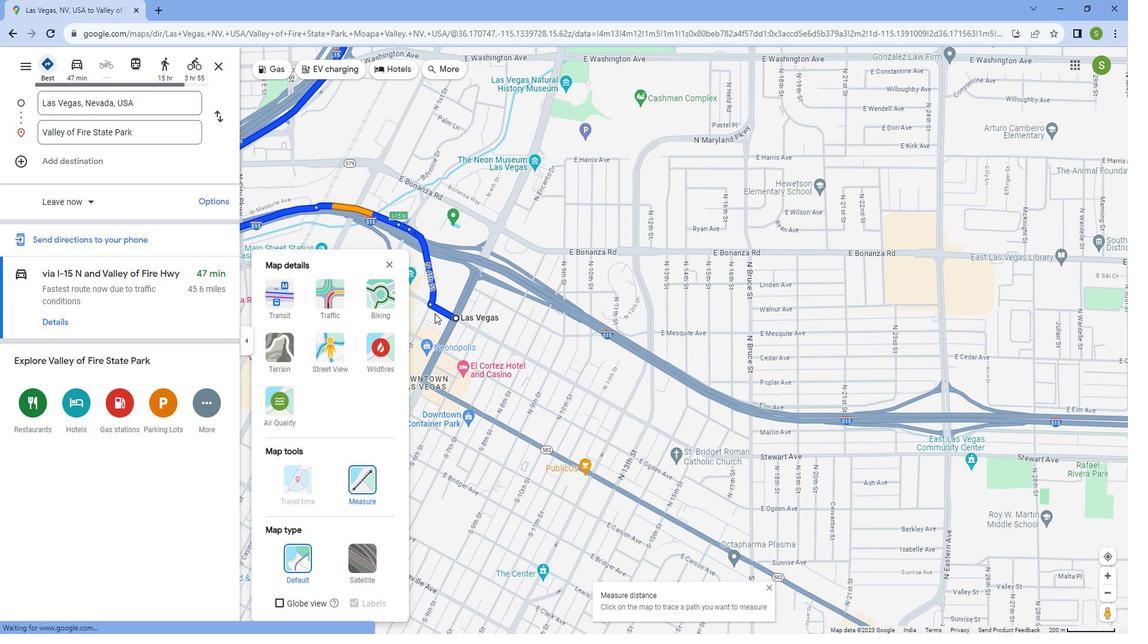 
Action: Mouse scrolled (431, 308) with delta (0, 0)
Screenshot: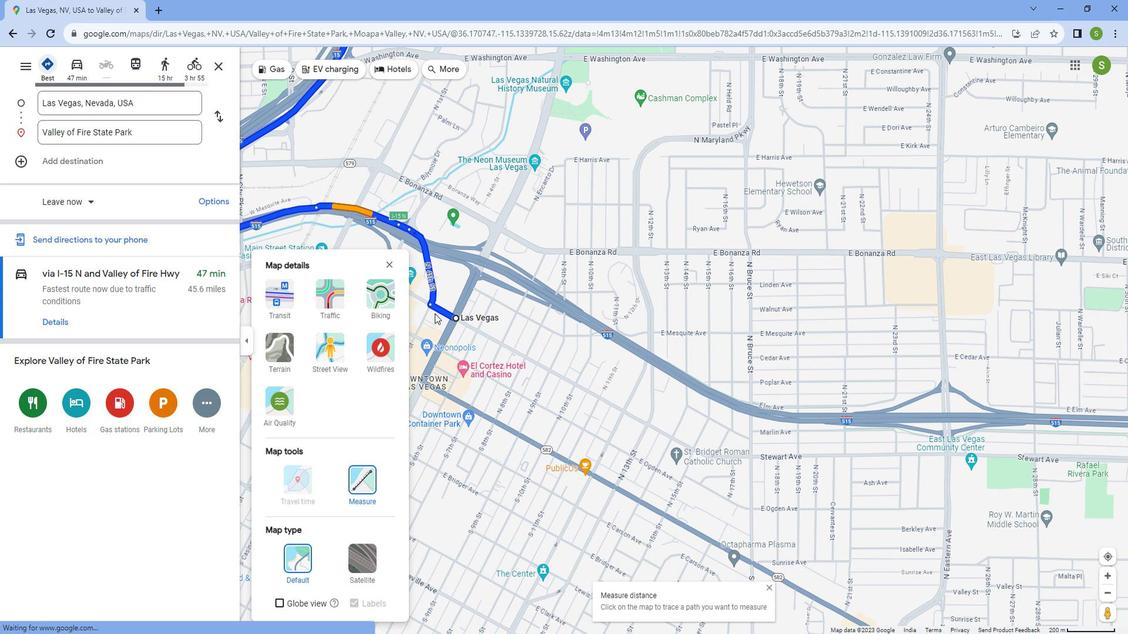 
Action: Mouse scrolled (431, 308) with delta (0, 0)
Screenshot: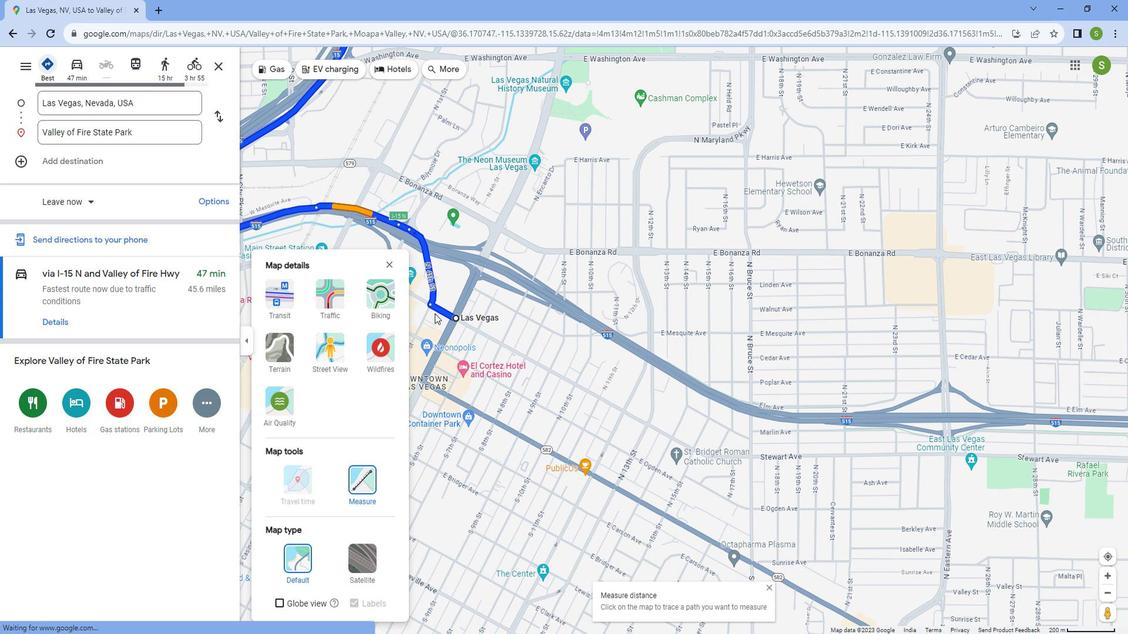 
Action: Mouse scrolled (431, 308) with delta (0, 0)
Screenshot: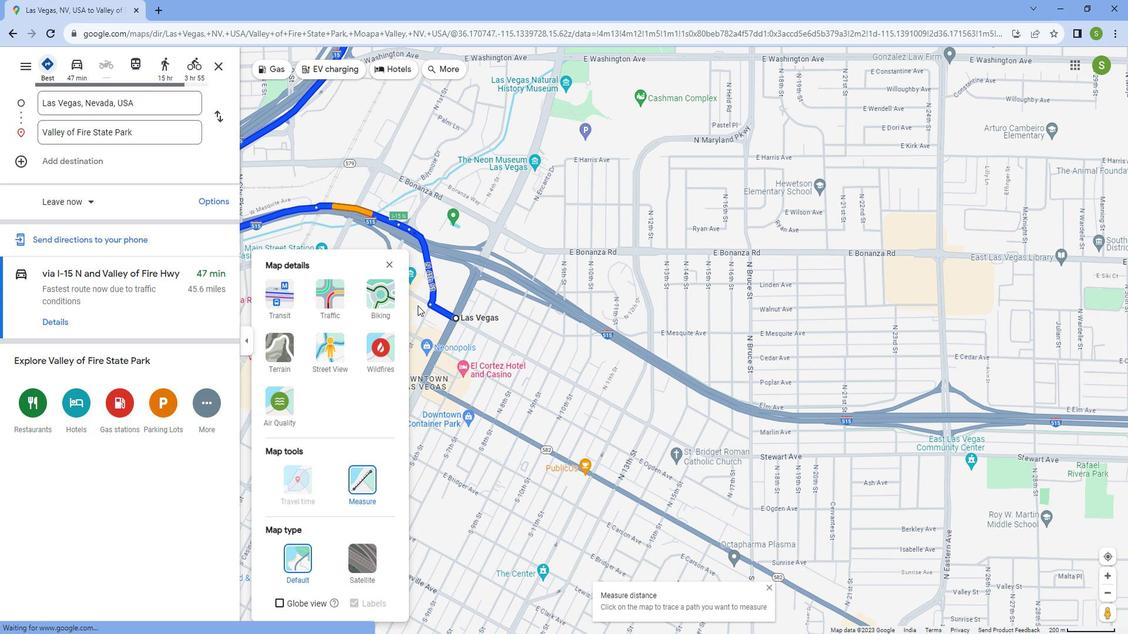 
Action: Mouse scrolled (431, 308) with delta (0, 0)
Screenshot: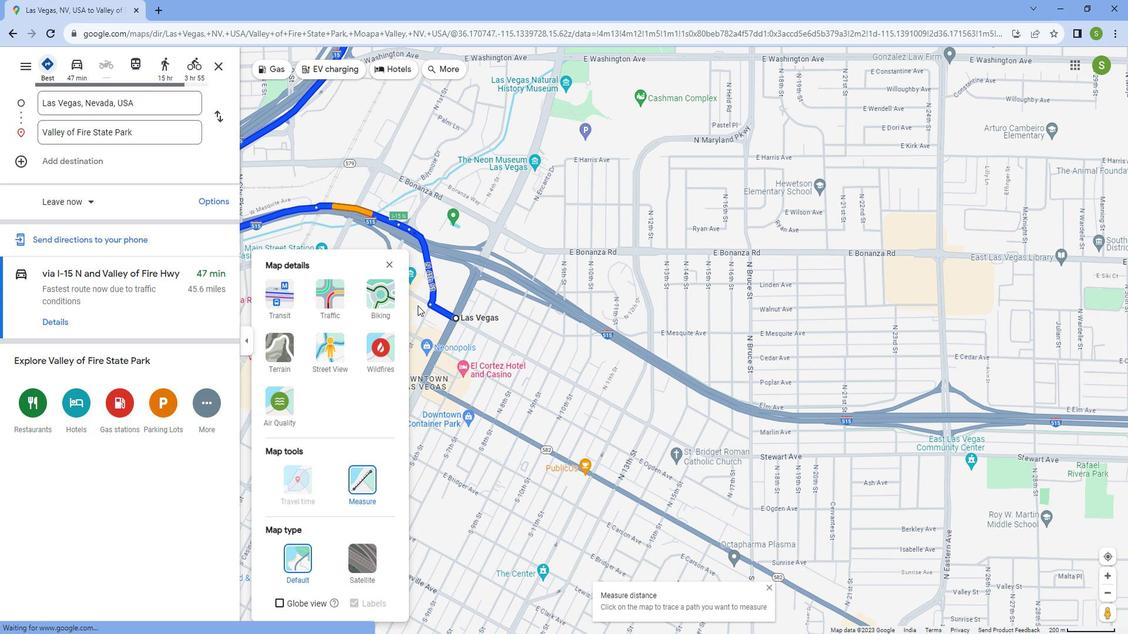 
Action: Mouse scrolled (431, 308) with delta (0, 0)
Screenshot: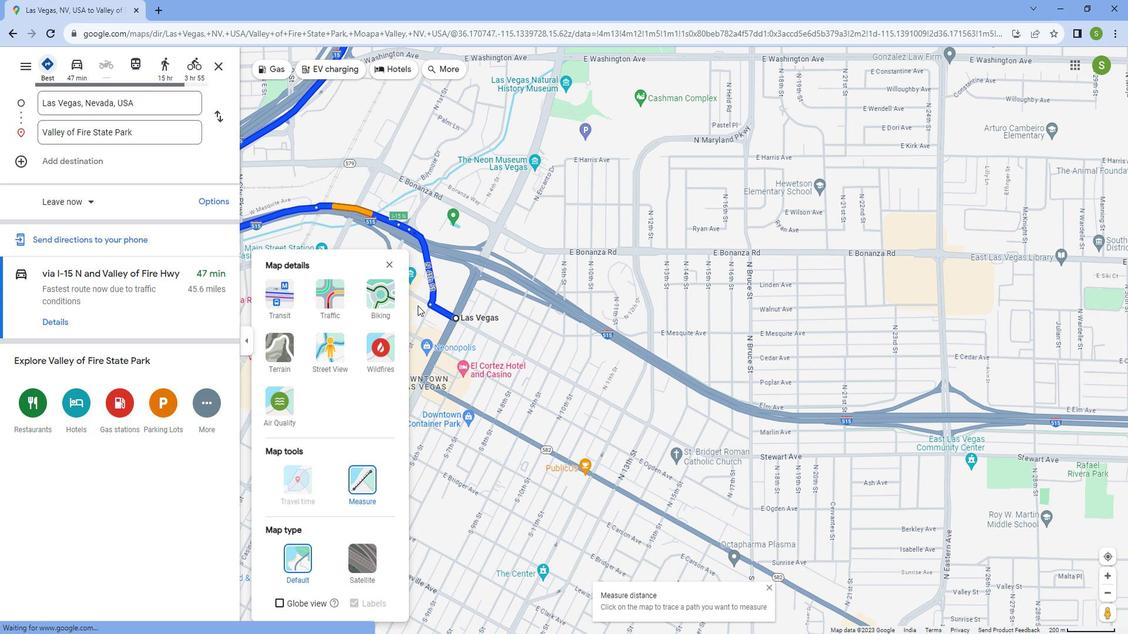 
Action: Mouse scrolled (431, 307) with delta (0, 0)
Screenshot: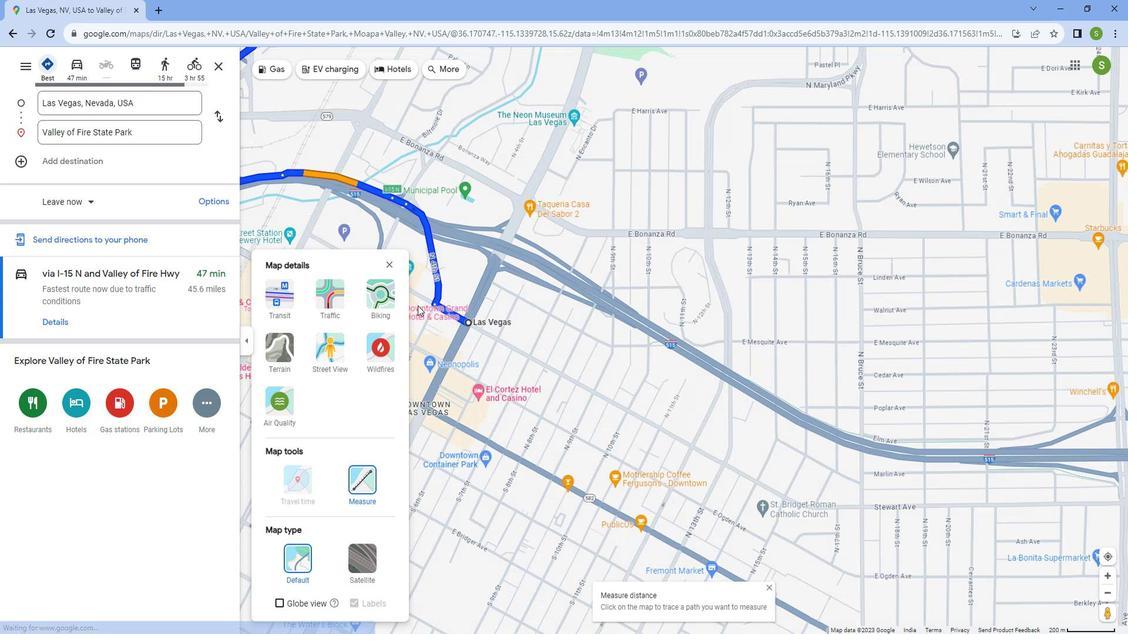 
Action: Mouse scrolled (431, 307) with delta (0, 0)
Screenshot: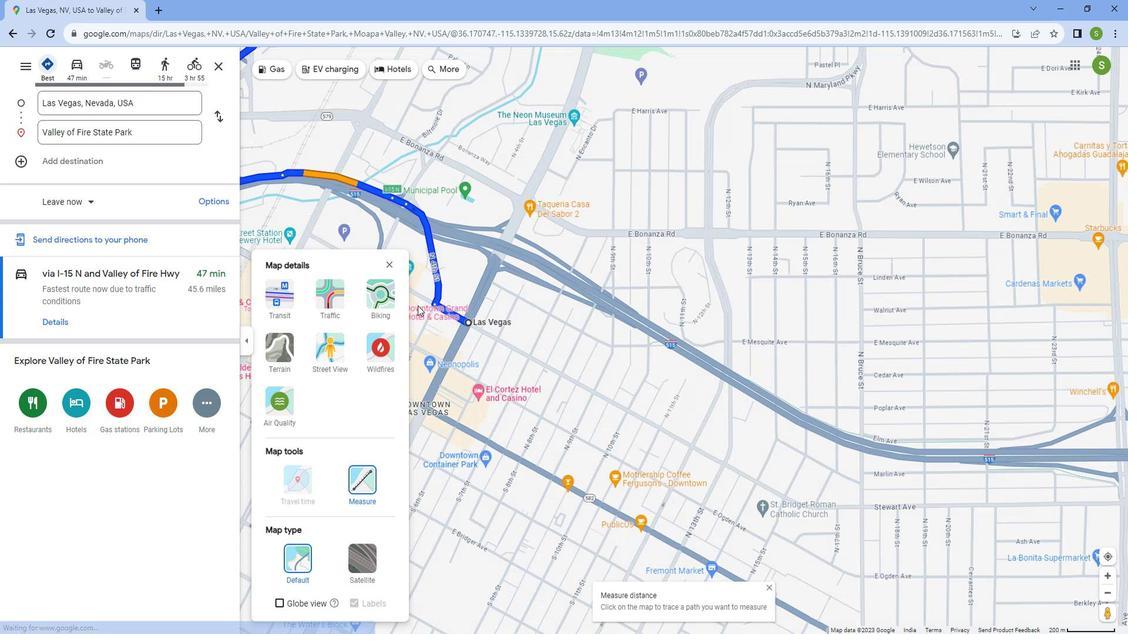 
Action: Mouse scrolled (431, 308) with delta (0, 0)
Screenshot: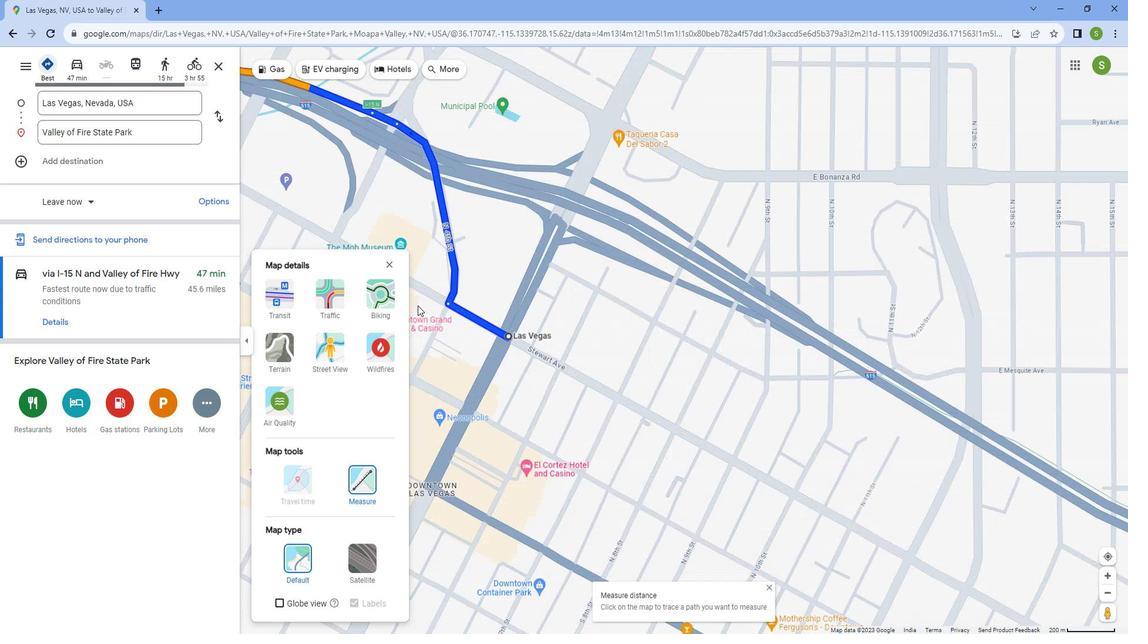 
Action: Mouse scrolled (431, 308) with delta (0, 0)
Screenshot: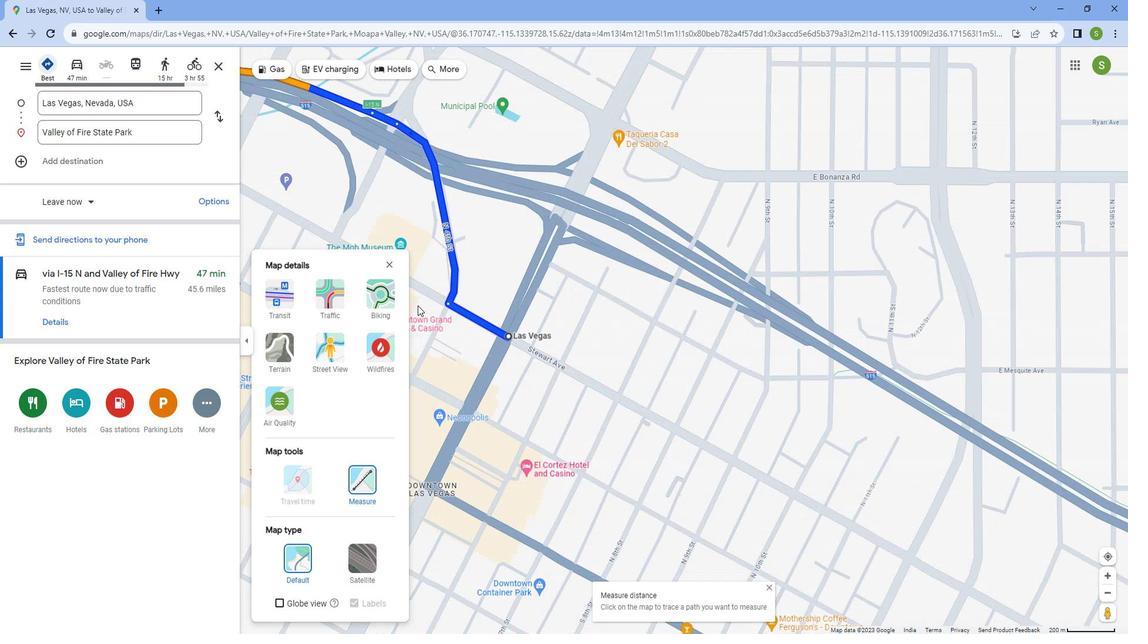 
Action: Mouse scrolled (431, 308) with delta (0, 0)
Screenshot: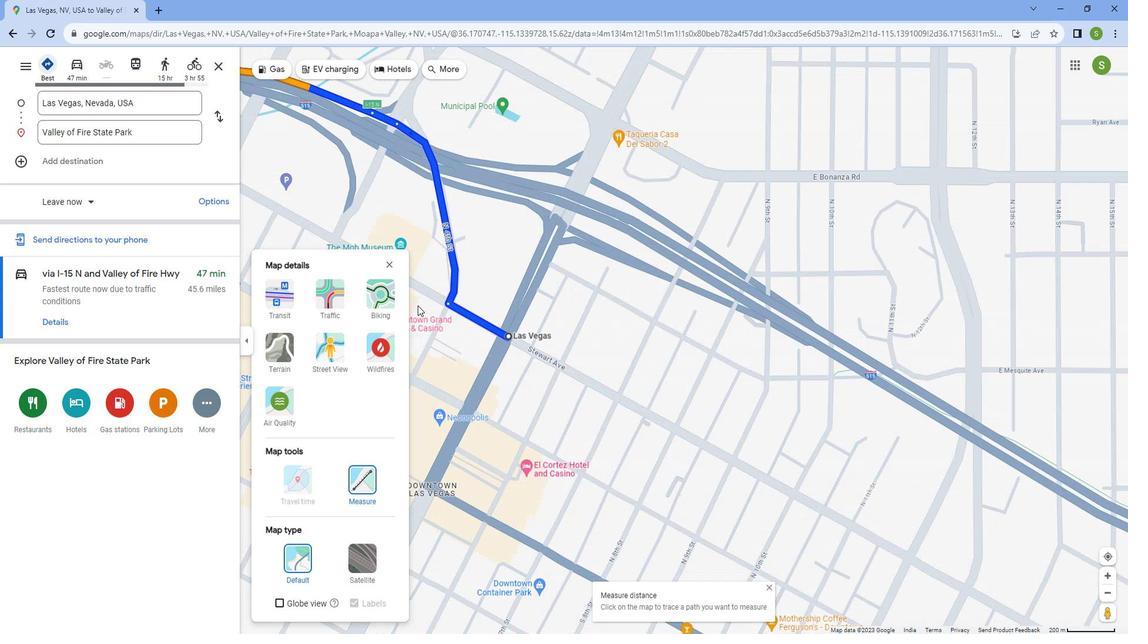 
Action: Mouse scrolled (431, 308) with delta (0, 0)
Screenshot: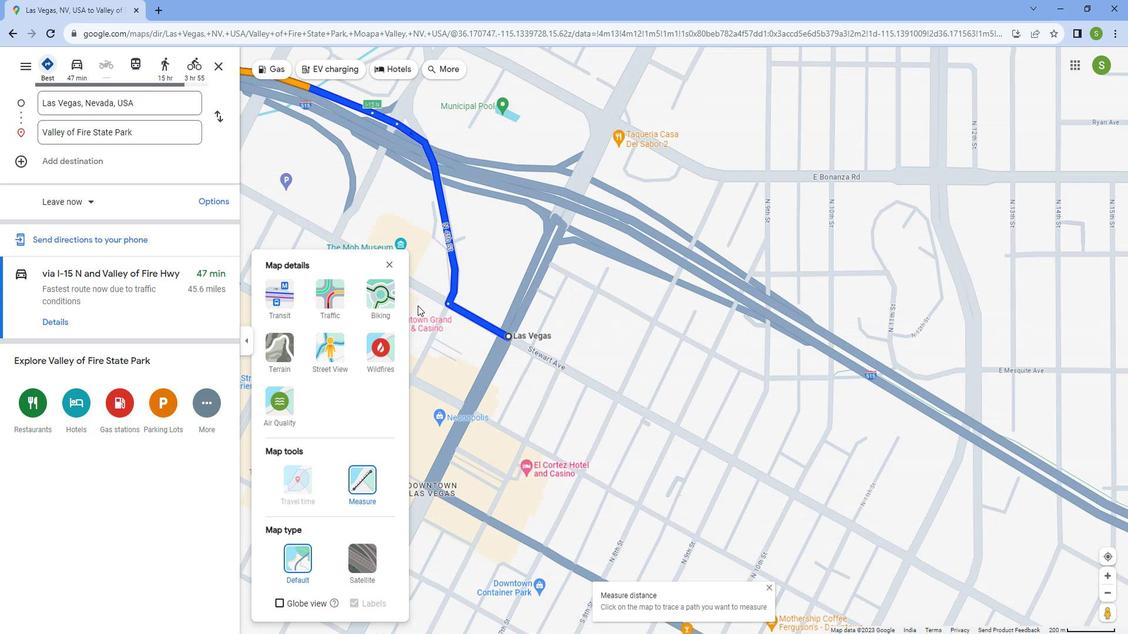 
Action: Mouse scrolled (431, 308) with delta (0, 0)
Screenshot: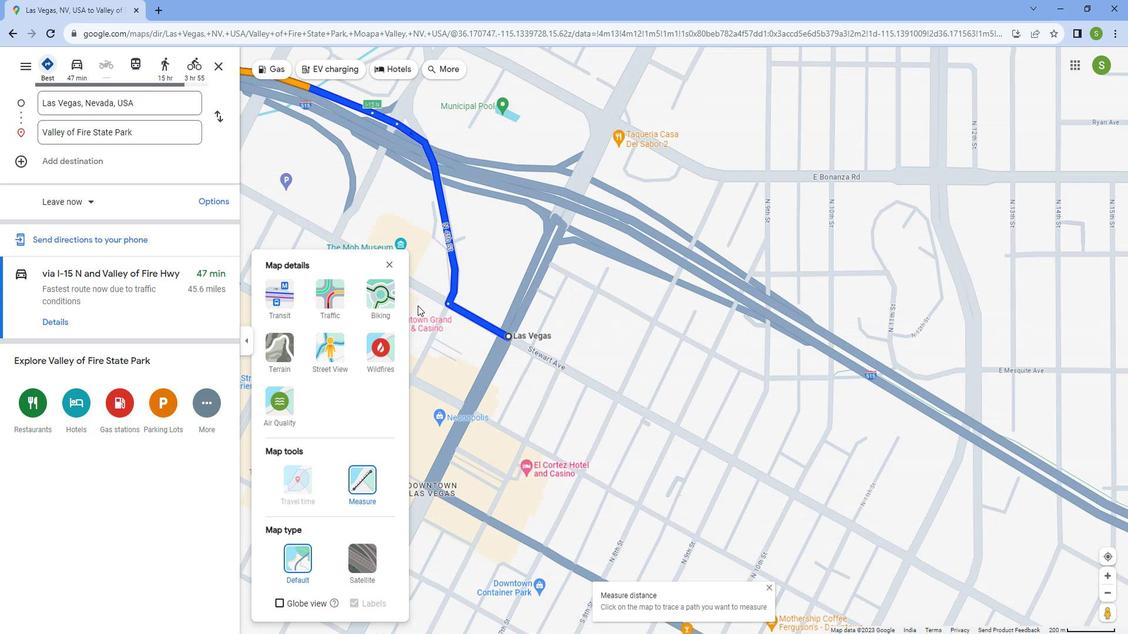 
Action: Mouse scrolled (431, 308) with delta (0, 0)
Screenshot: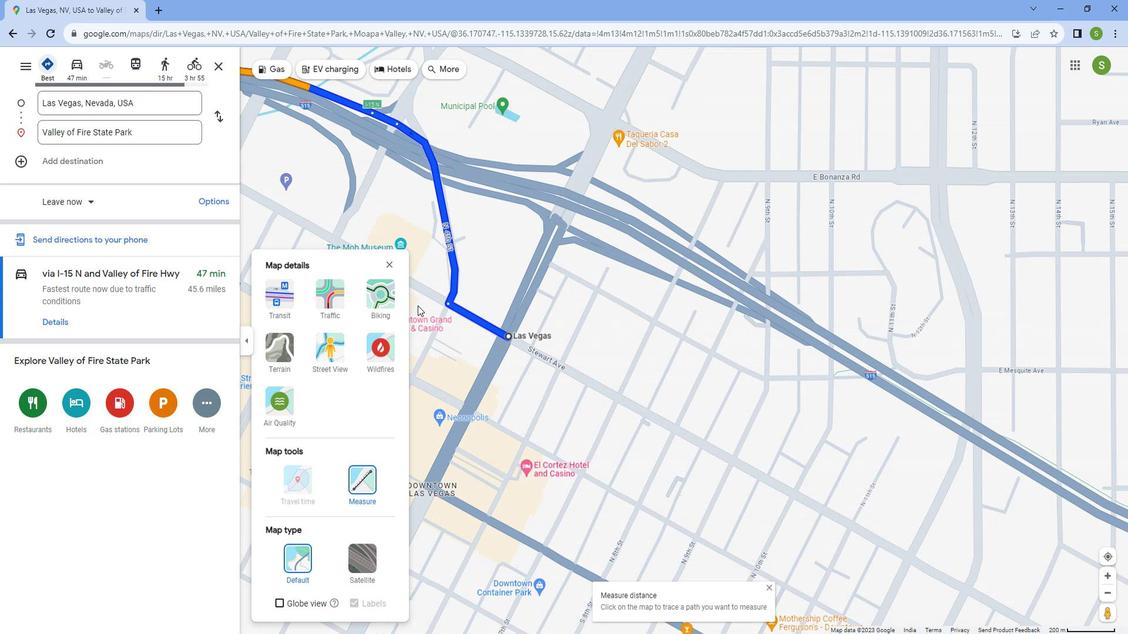 
Action: Mouse scrolled (431, 308) with delta (0, 0)
Screenshot: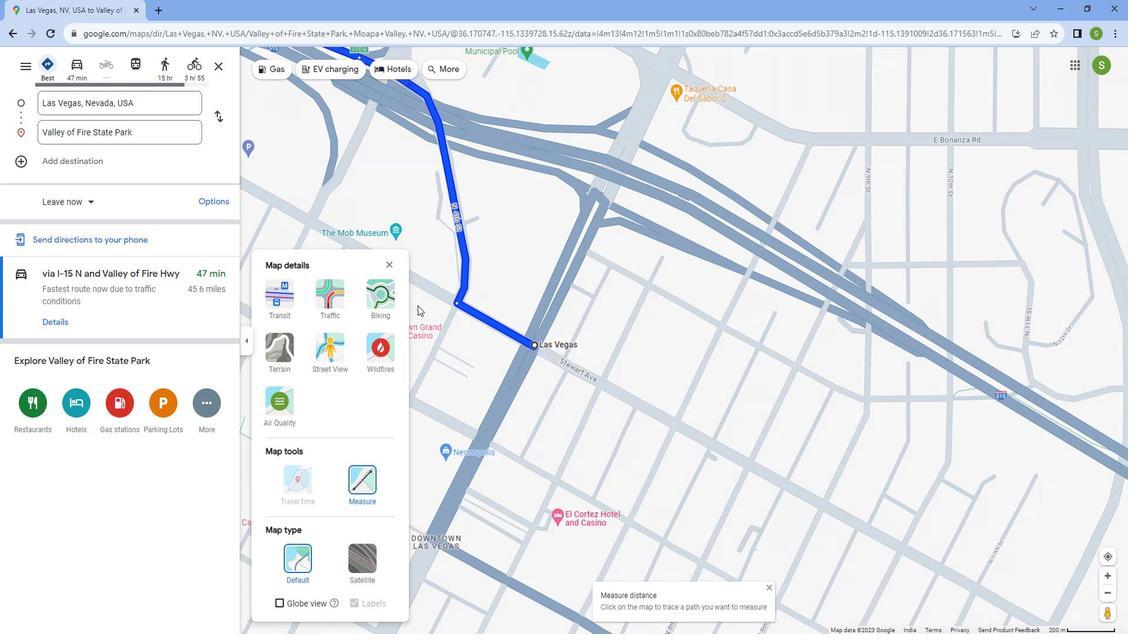 
Action: Mouse scrolled (431, 308) with delta (0, 0)
Screenshot: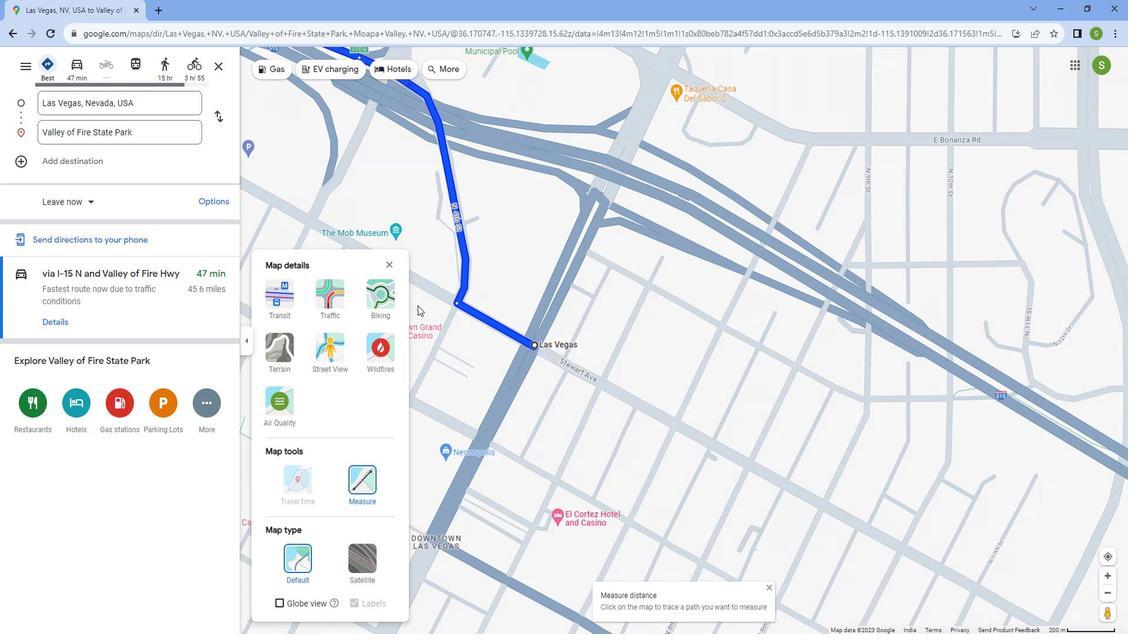 
Action: Mouse scrolled (431, 308) with delta (0, 0)
Screenshot: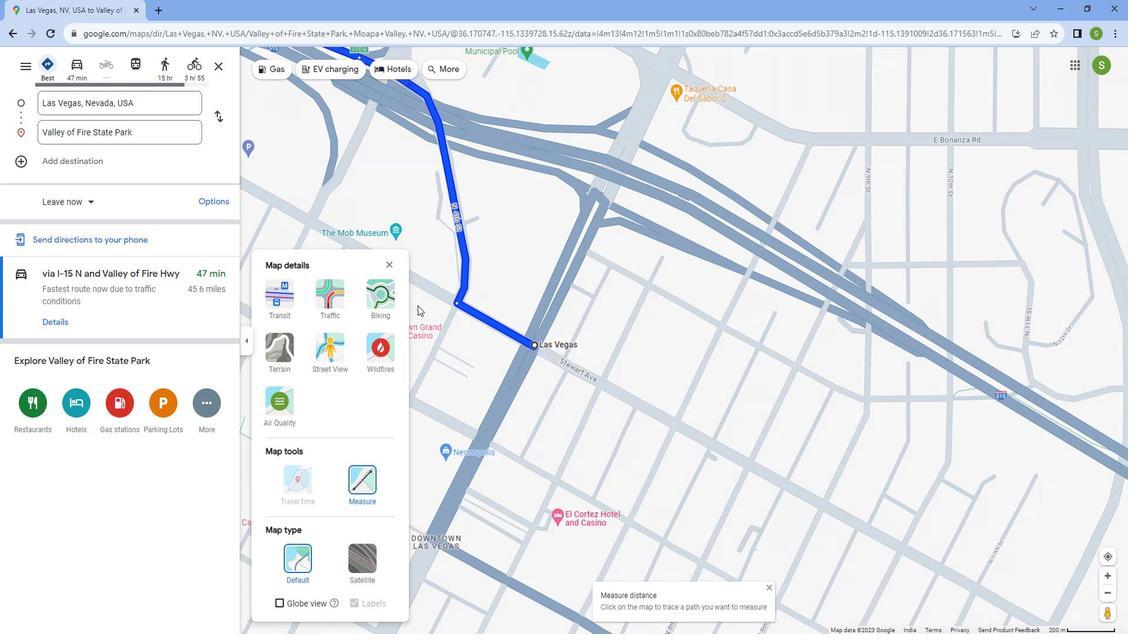 
Action: Mouse scrolled (431, 308) with delta (0, 0)
Screenshot: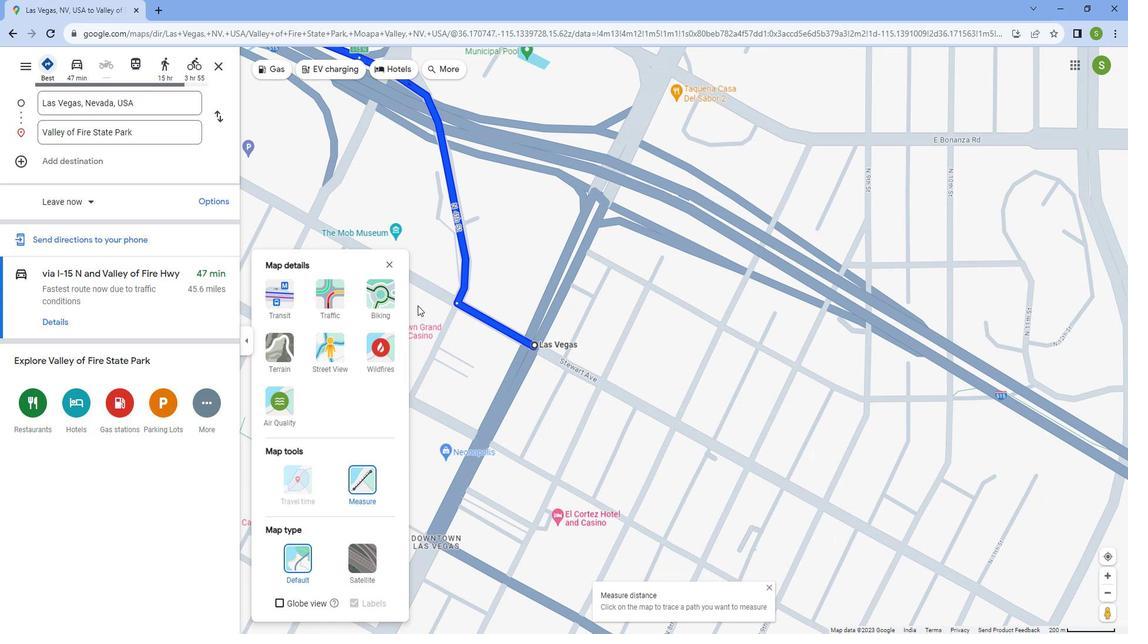
Action: Mouse scrolled (431, 308) with delta (0, 0)
Screenshot: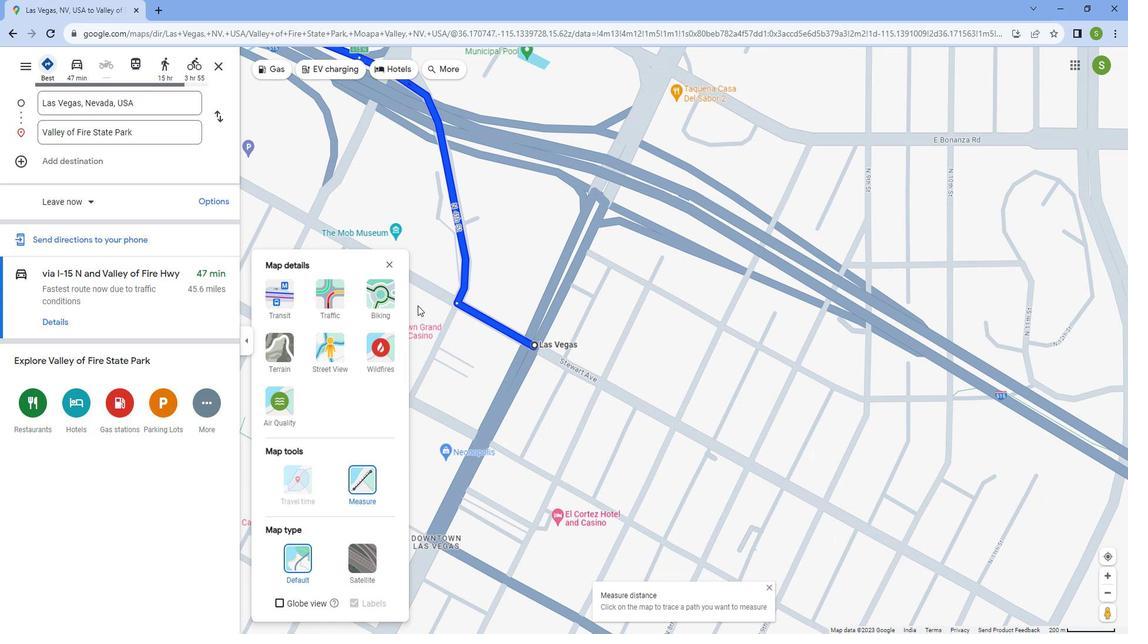
Action: Mouse scrolled (431, 308) with delta (0, 0)
Screenshot: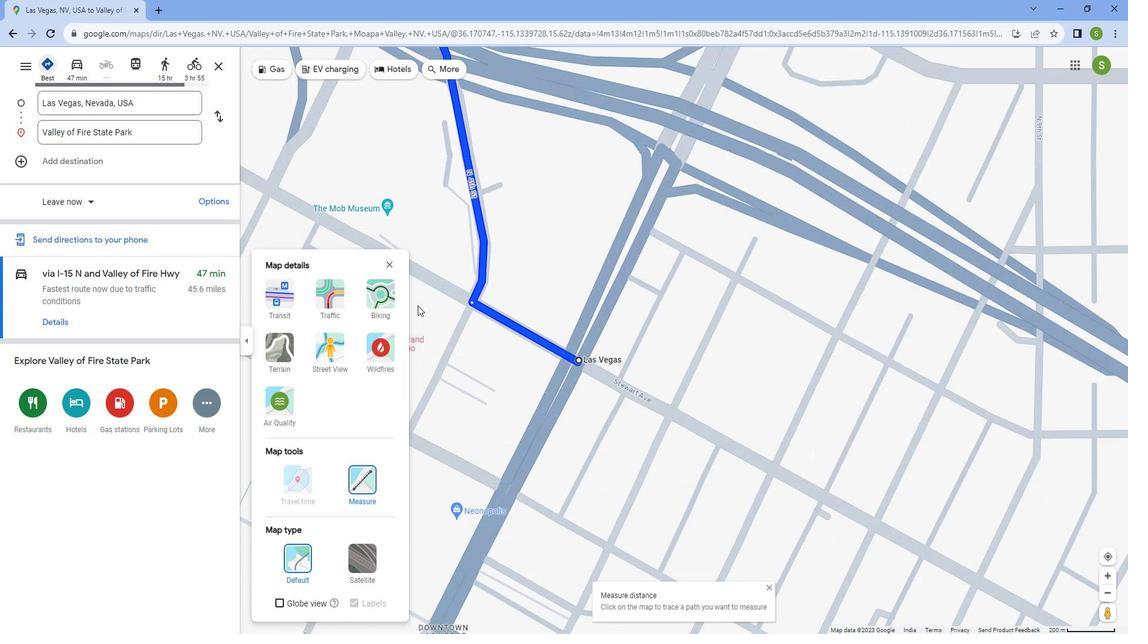 
Action: Mouse scrolled (431, 308) with delta (0, 0)
Screenshot: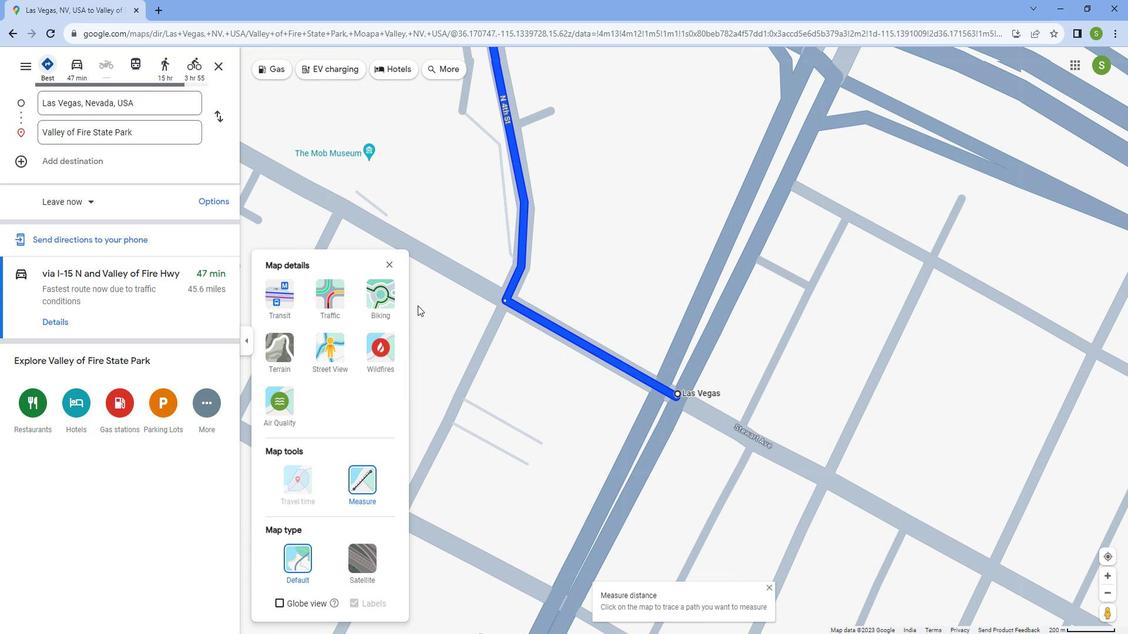 
Action: Mouse scrolled (431, 308) with delta (0, 0)
Screenshot: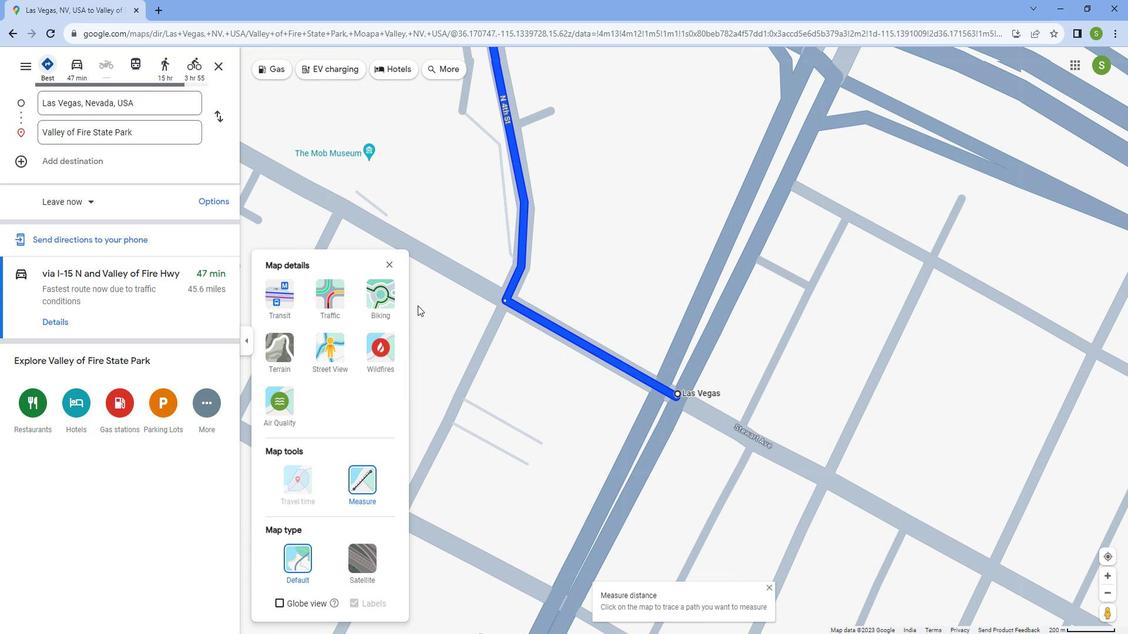 
Action: Mouse scrolled (431, 308) with delta (0, 0)
Screenshot: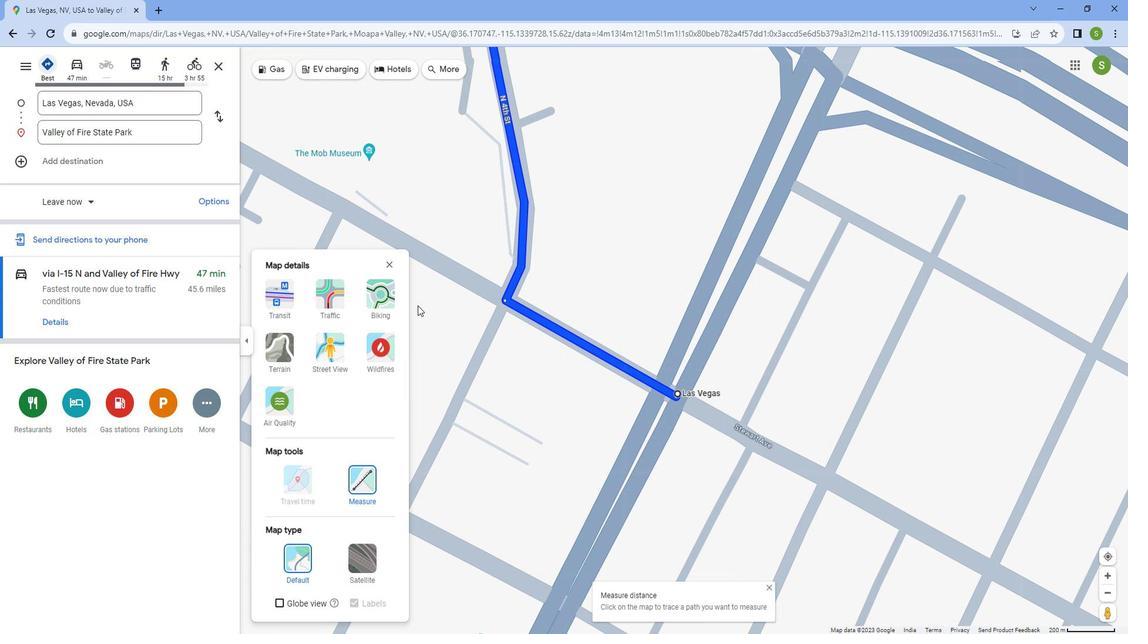 
Action: Mouse scrolled (431, 308) with delta (0, 0)
Screenshot: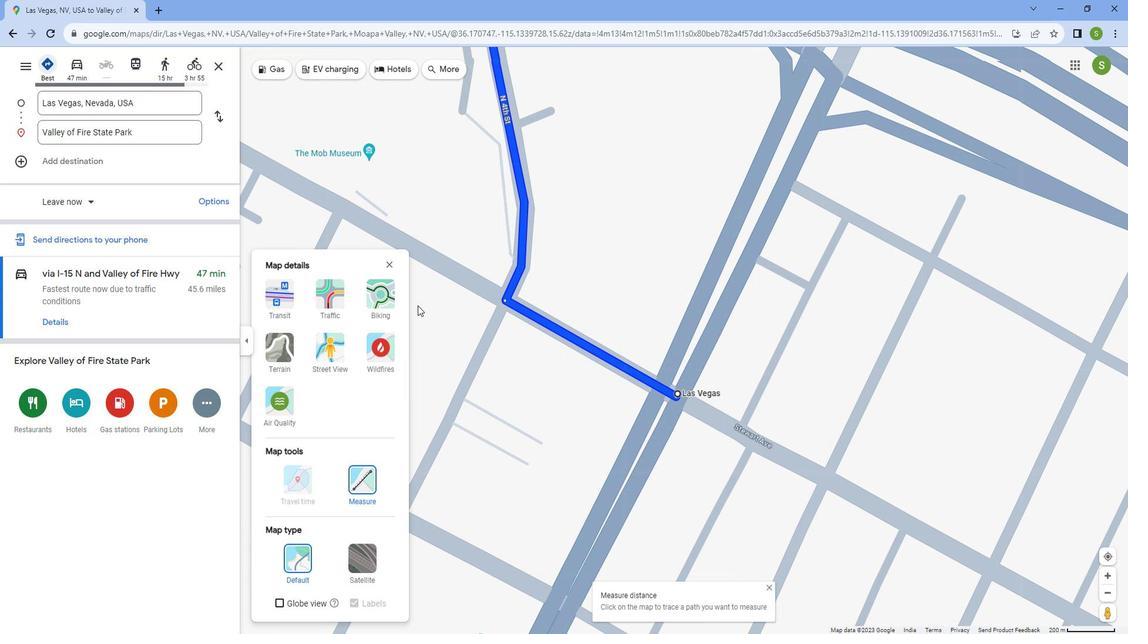 
Action: Mouse scrolled (431, 308) with delta (0, 0)
Screenshot: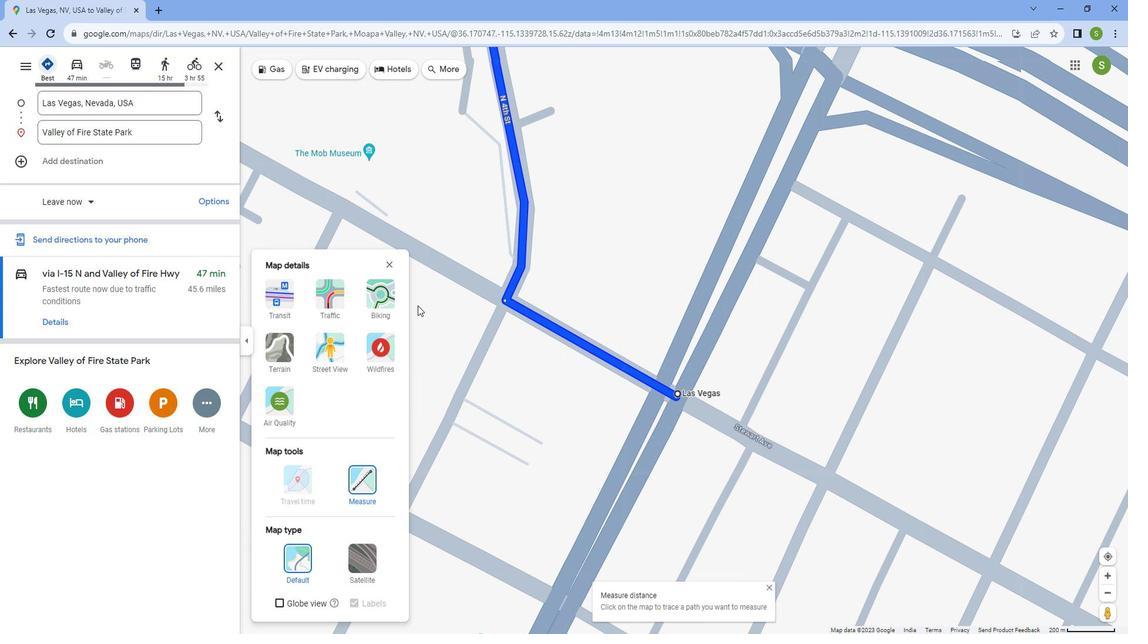 
Action: Mouse scrolled (431, 308) with delta (0, 0)
Screenshot: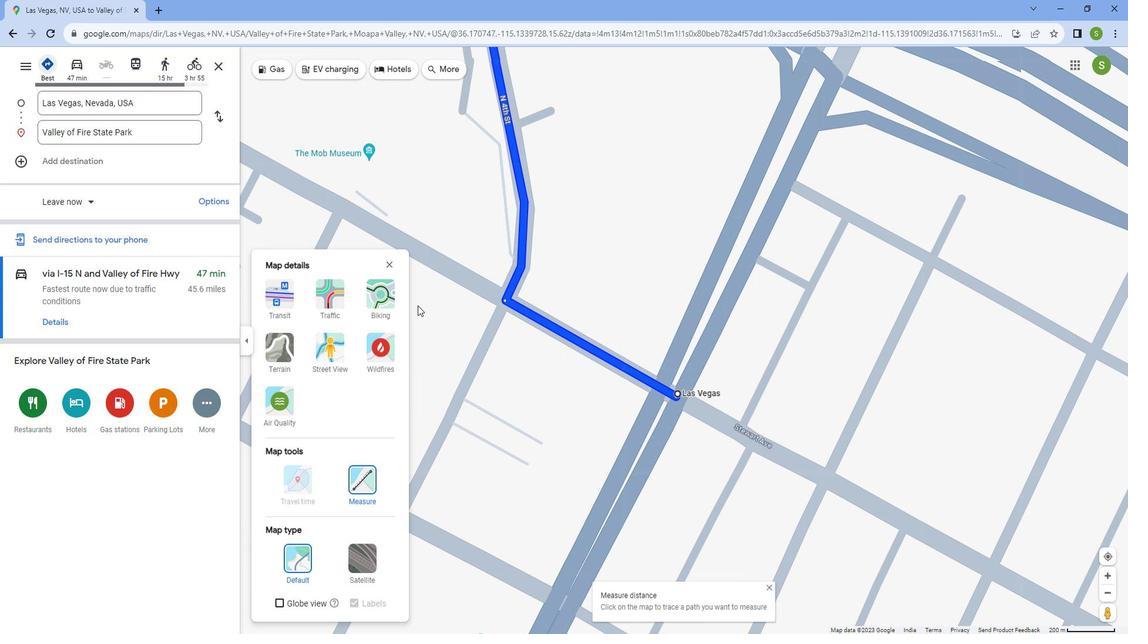 
Action: Mouse moved to (851, 458)
Screenshot: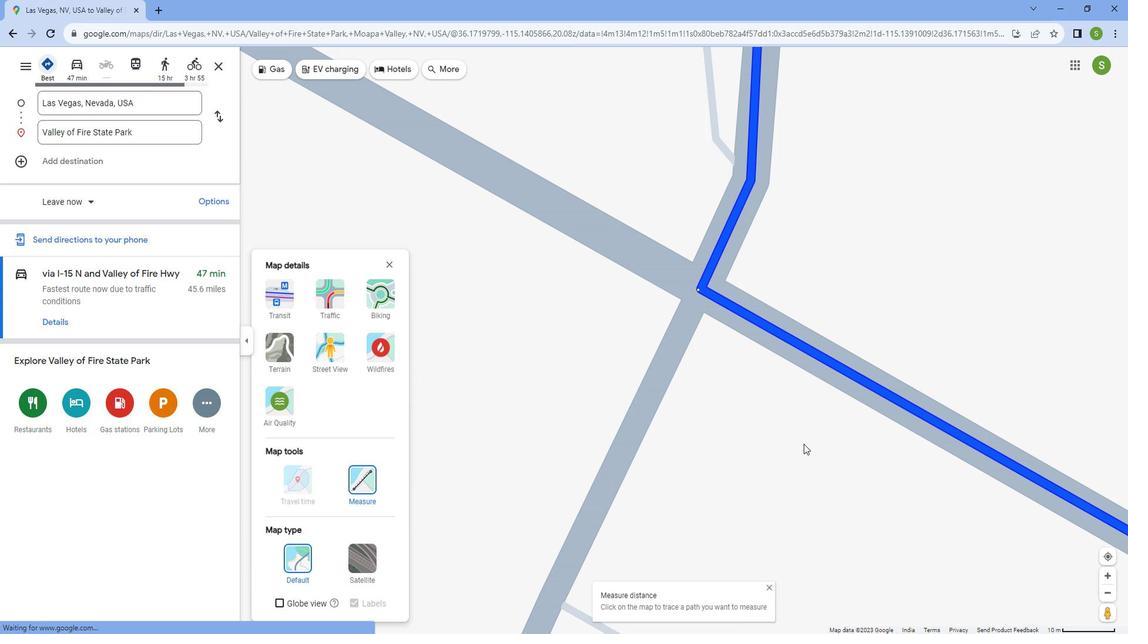 
Action: Mouse pressed left at (851, 458)
Screenshot: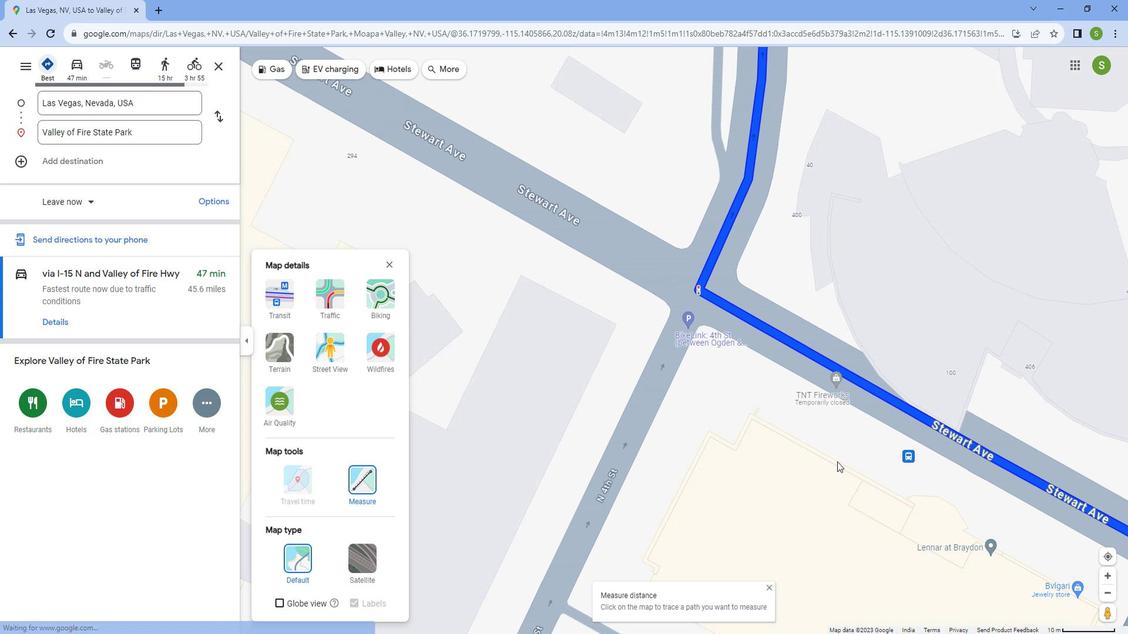 
Action: Mouse moved to (667, 275)
Screenshot: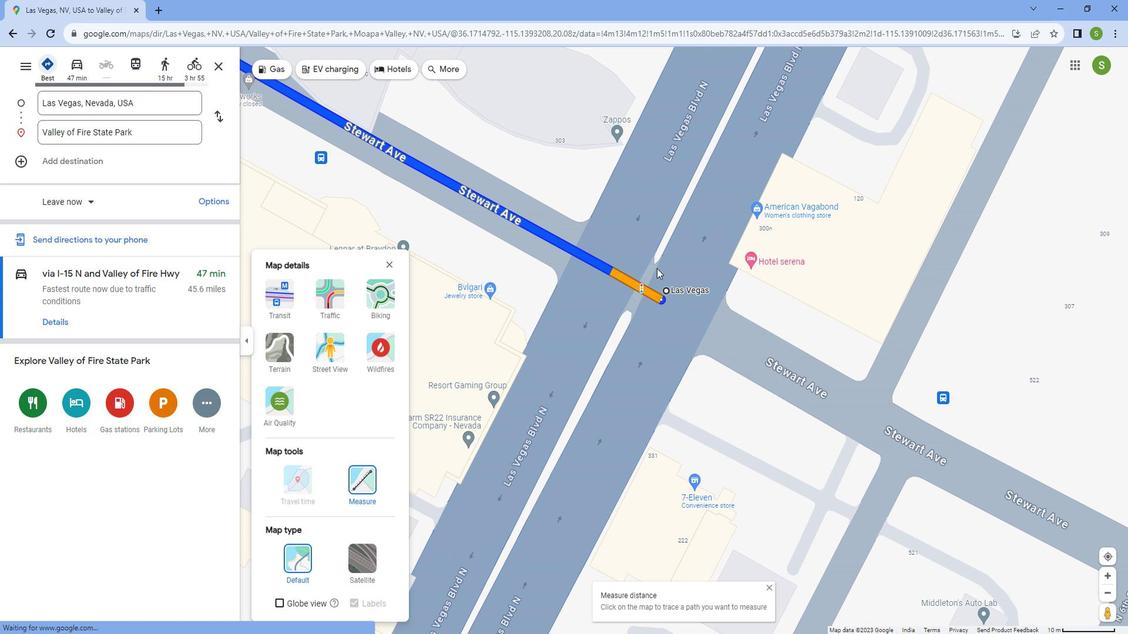 
Action: Mouse scrolled (667, 275) with delta (0, 0)
Screenshot: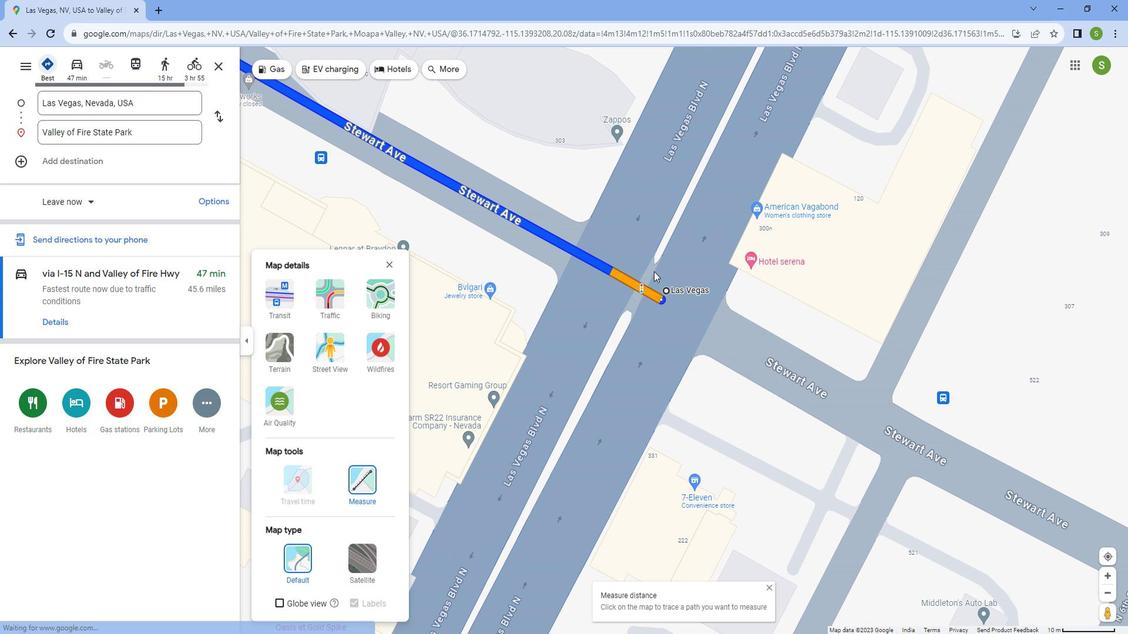 
Action: Mouse scrolled (667, 275) with delta (0, 0)
Screenshot: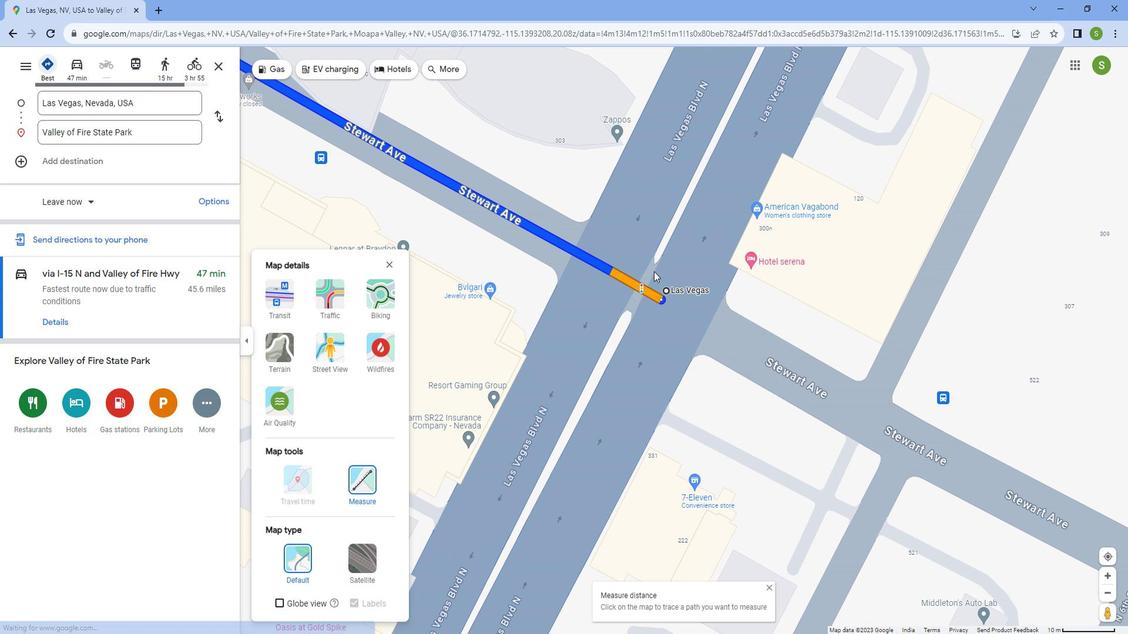 
Action: Mouse scrolled (667, 275) with delta (0, 0)
Screenshot: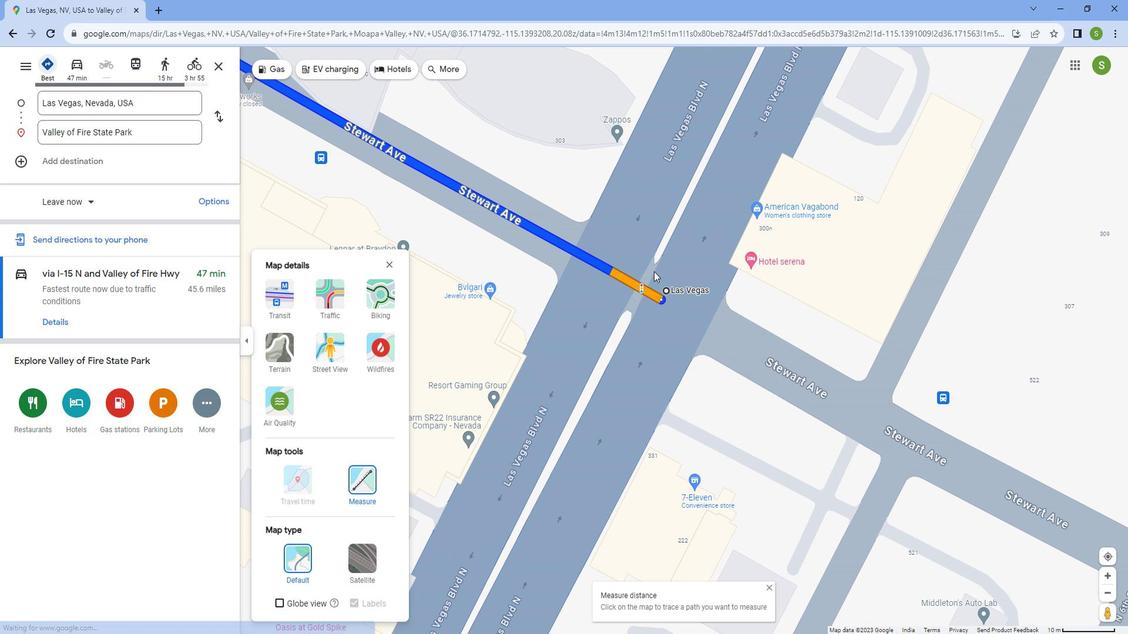 
Action: Mouse scrolled (667, 275) with delta (0, 0)
Screenshot: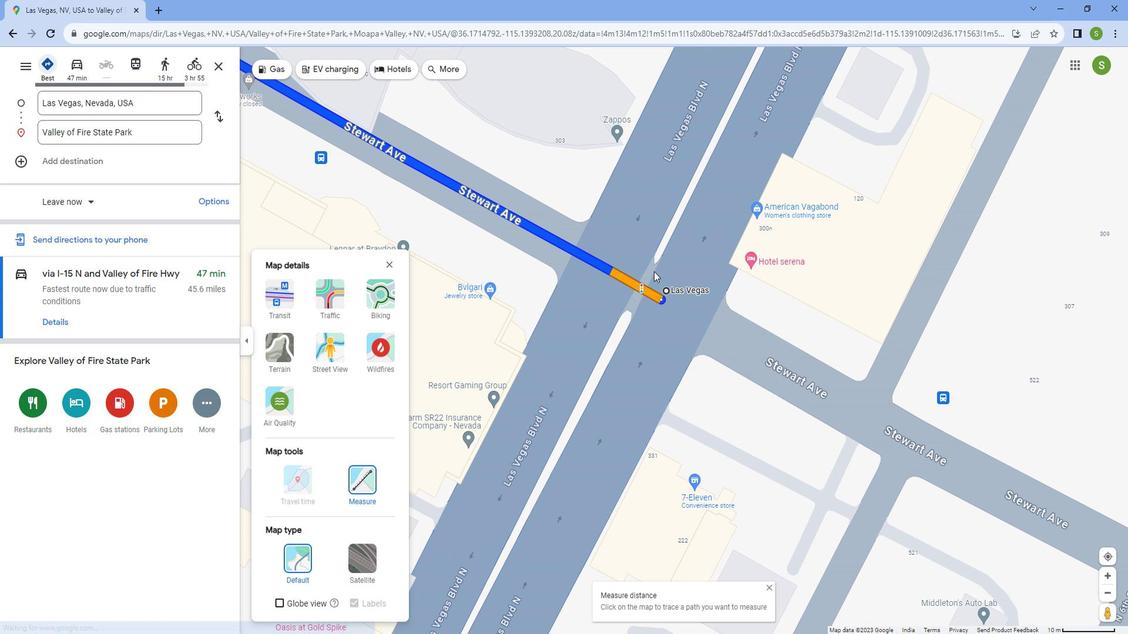 
Action: Mouse scrolled (667, 275) with delta (0, 0)
Screenshot: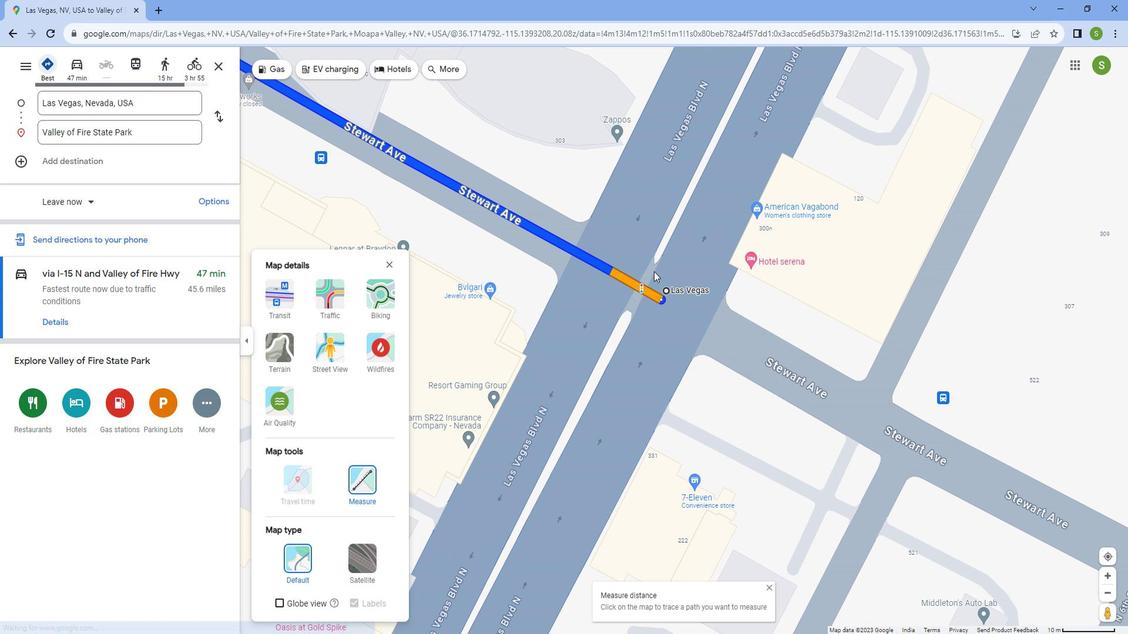 
Action: Mouse moved to (663, 276)
Screenshot: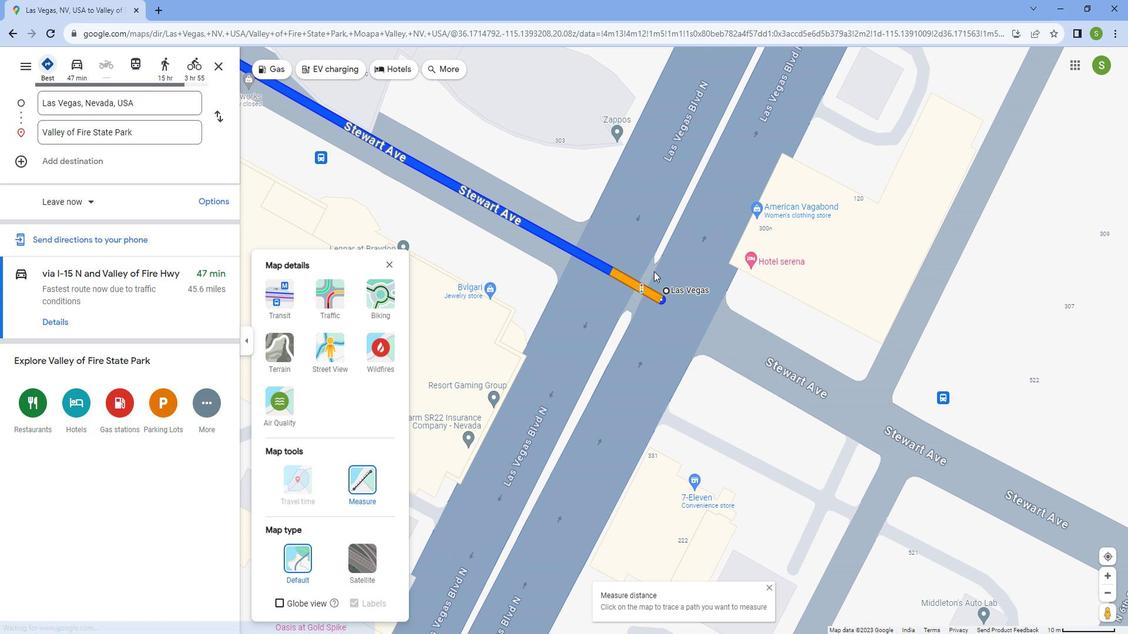 
Action: Mouse scrolled (663, 276) with delta (0, 0)
Screenshot: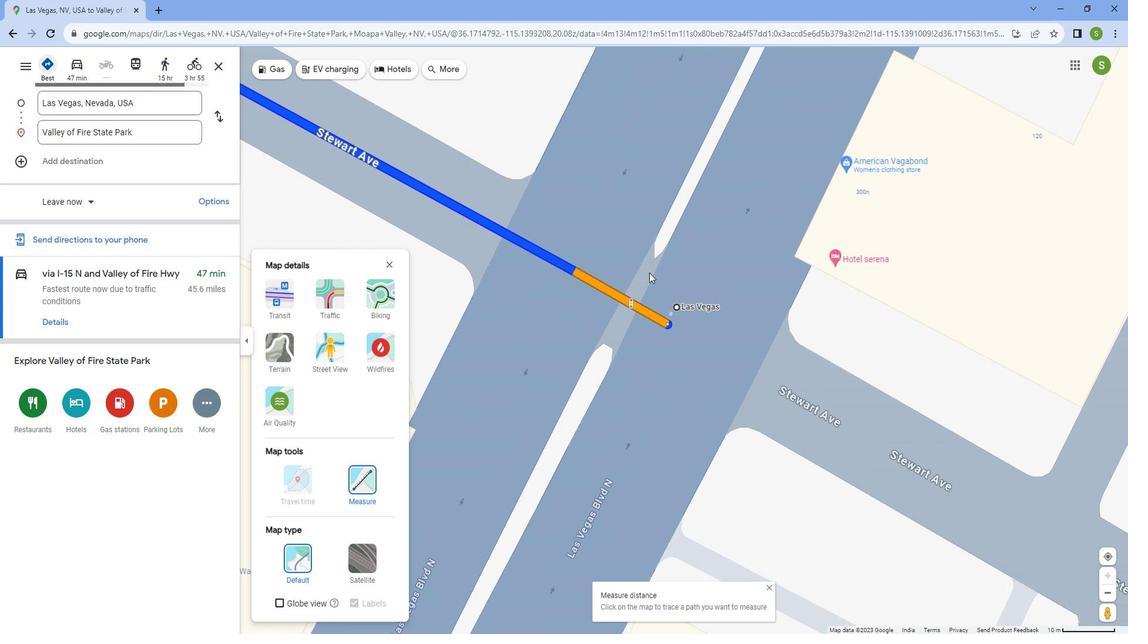 
Action: Mouse scrolled (663, 276) with delta (0, 0)
Screenshot: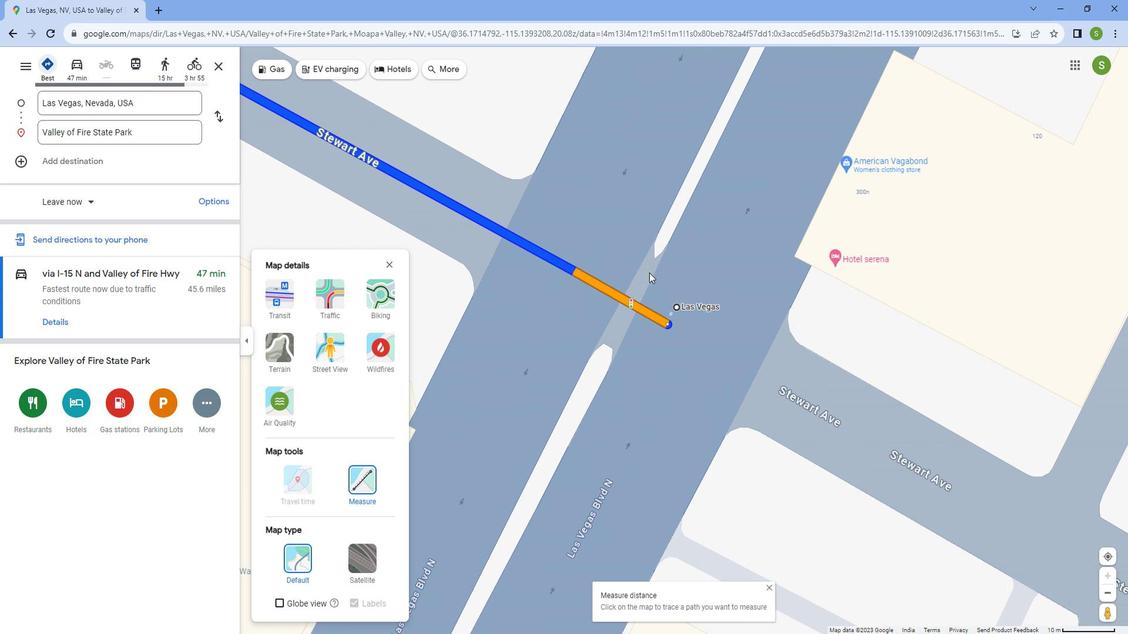 
Action: Mouse scrolled (663, 276) with delta (0, 0)
Screenshot: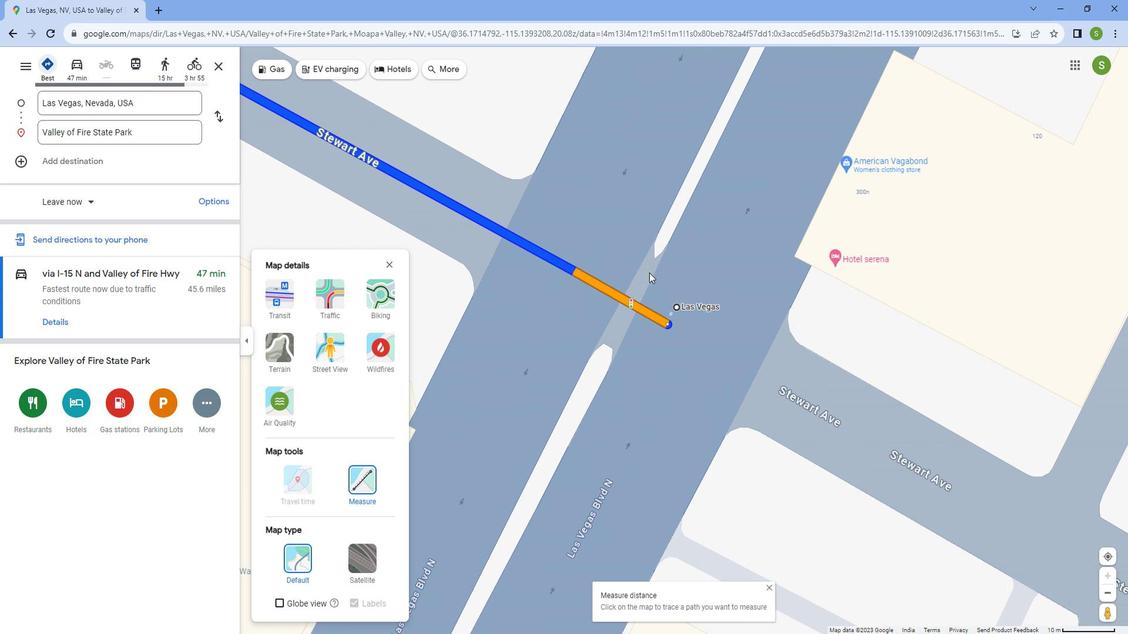
Action: Mouse moved to (662, 276)
Screenshot: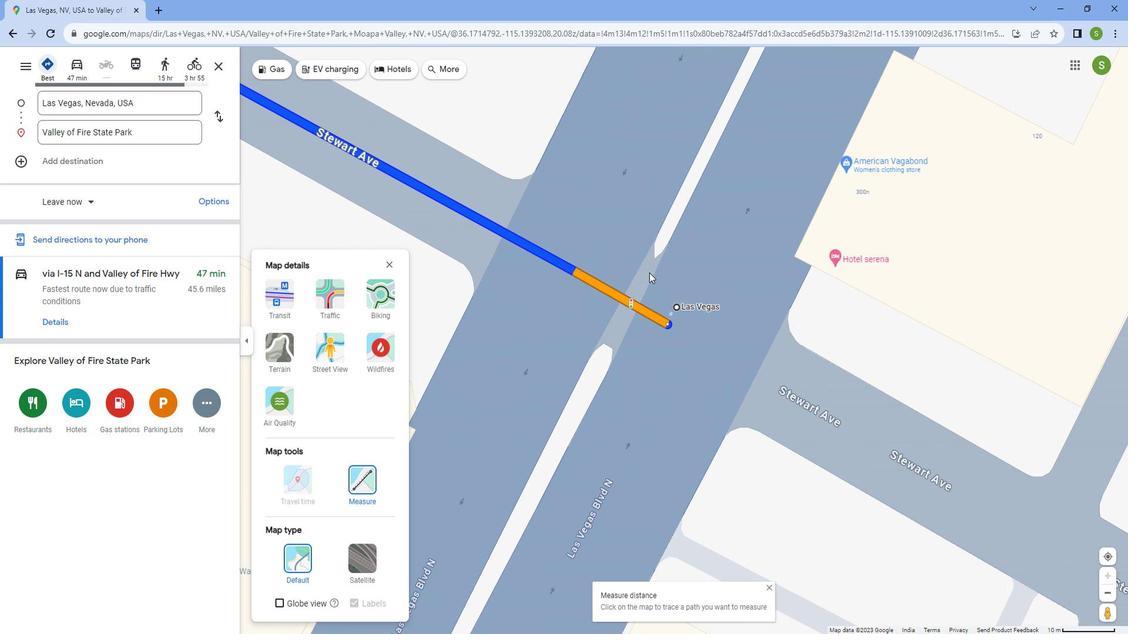 
Action: Mouse scrolled (662, 276) with delta (0, 0)
Screenshot: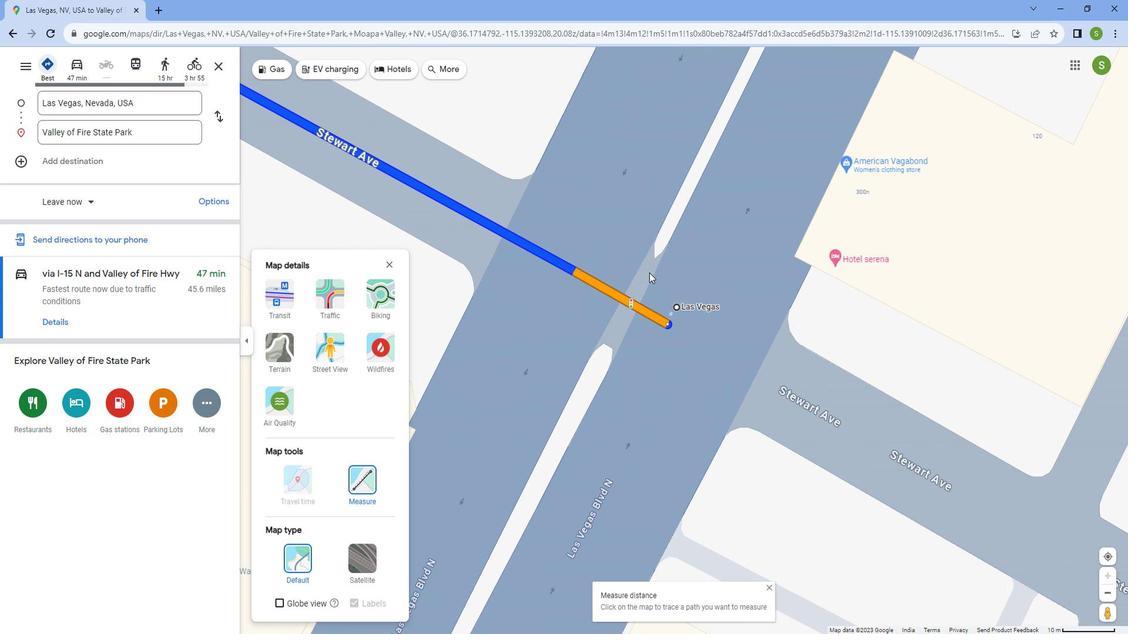 
Action: Mouse moved to (658, 277)
Screenshot: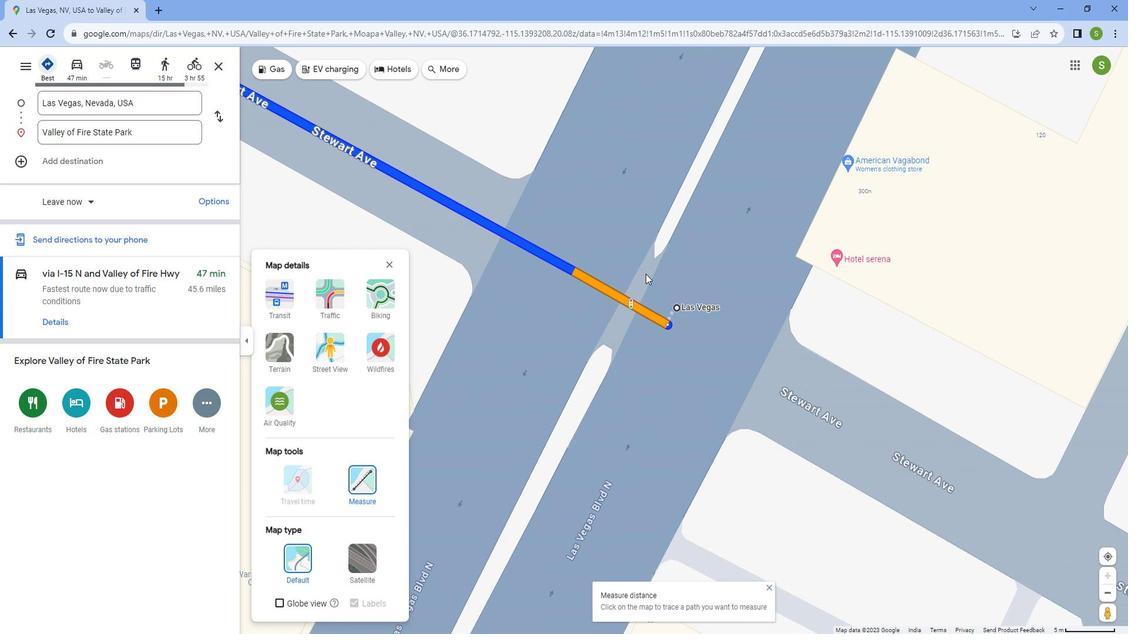 
Action: Mouse scrolled (658, 278) with delta (0, 0)
Screenshot: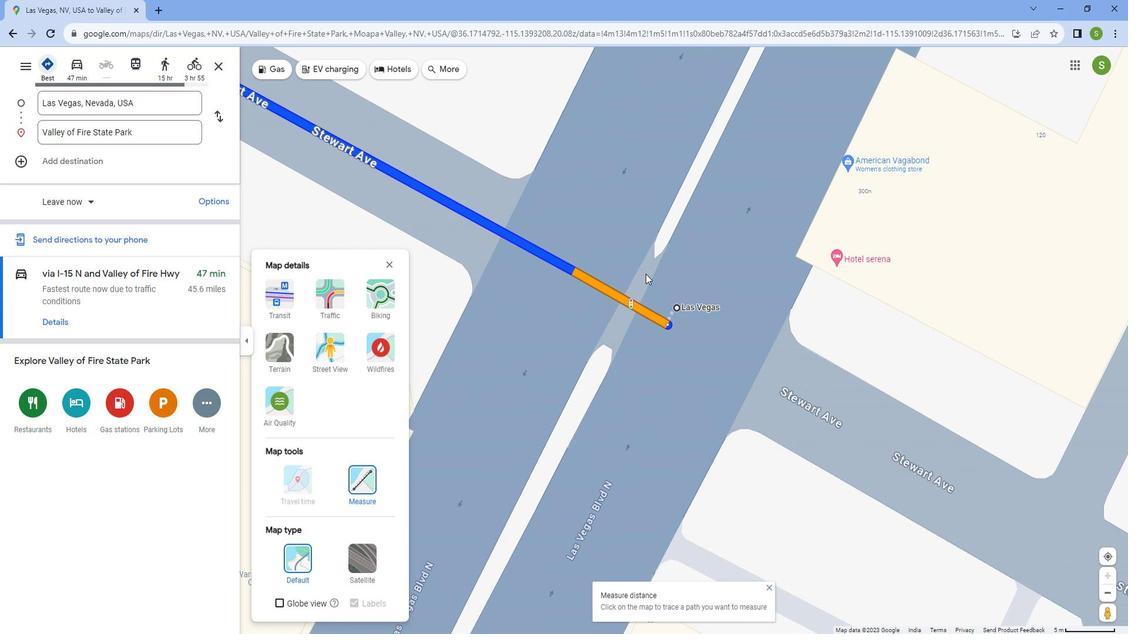 
Action: Mouse moved to (690, 309)
Screenshot: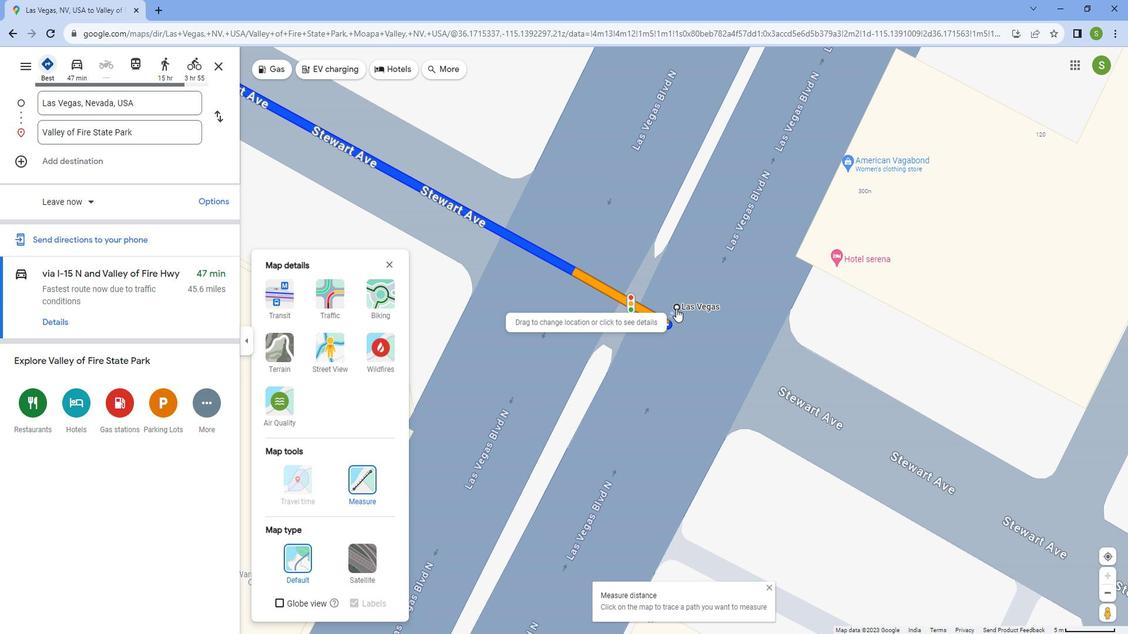 
Action: Mouse pressed left at (690, 309)
Screenshot: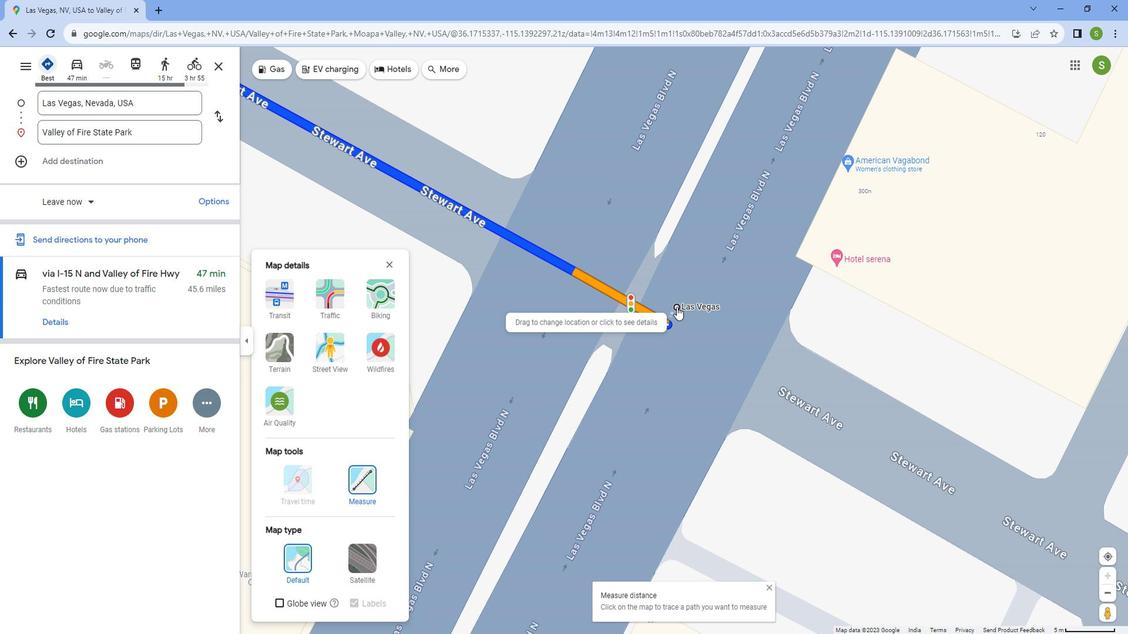 
Action: Mouse moved to (662, 285)
Screenshot: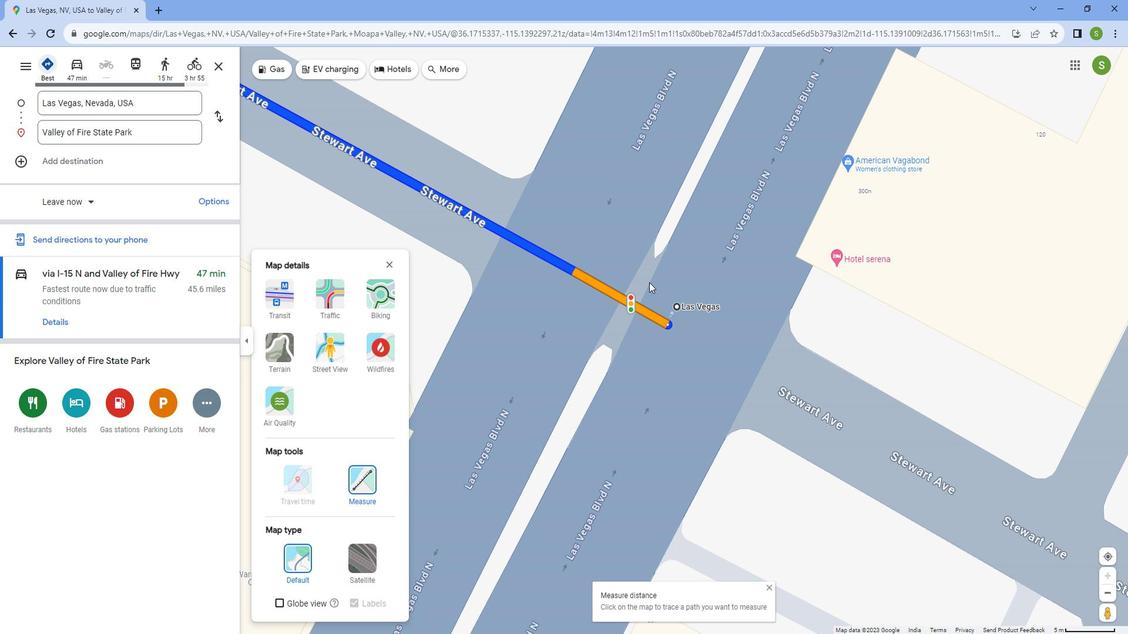 
Action: Mouse scrolled (662, 285) with delta (0, 0)
Screenshot: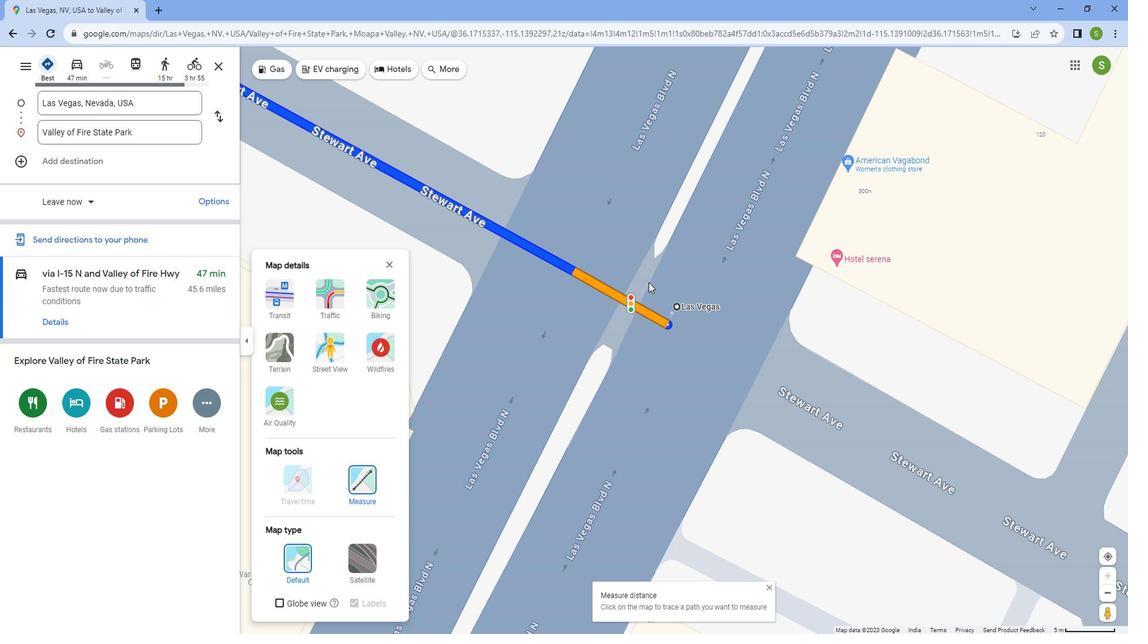 
Action: Mouse scrolled (662, 285) with delta (0, 0)
Screenshot: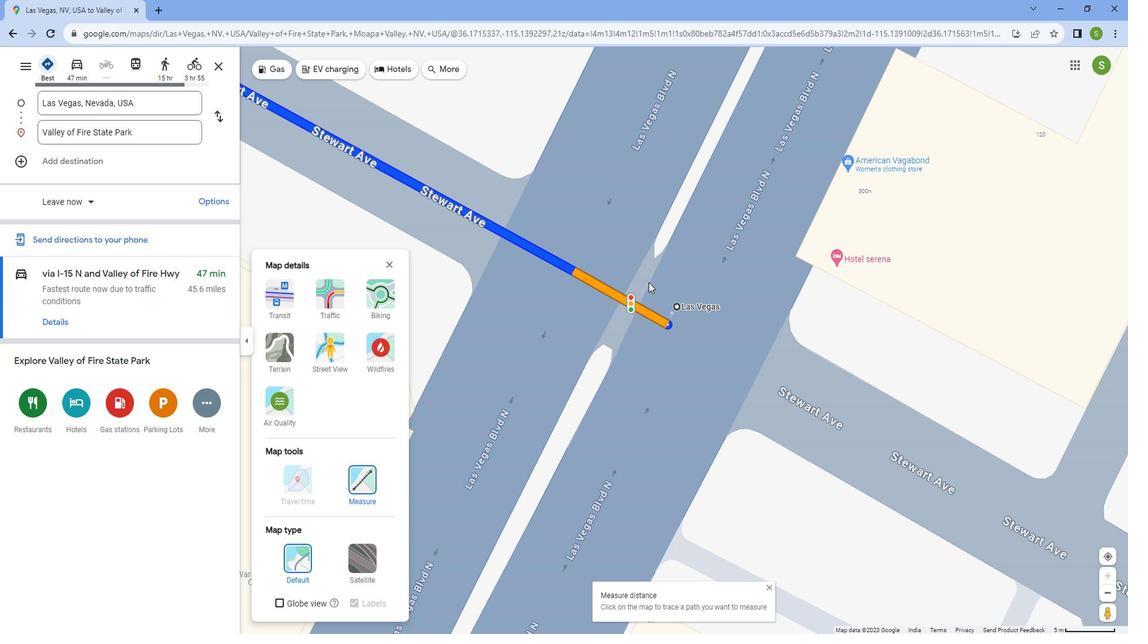 
Action: Mouse scrolled (662, 285) with delta (0, 0)
Screenshot: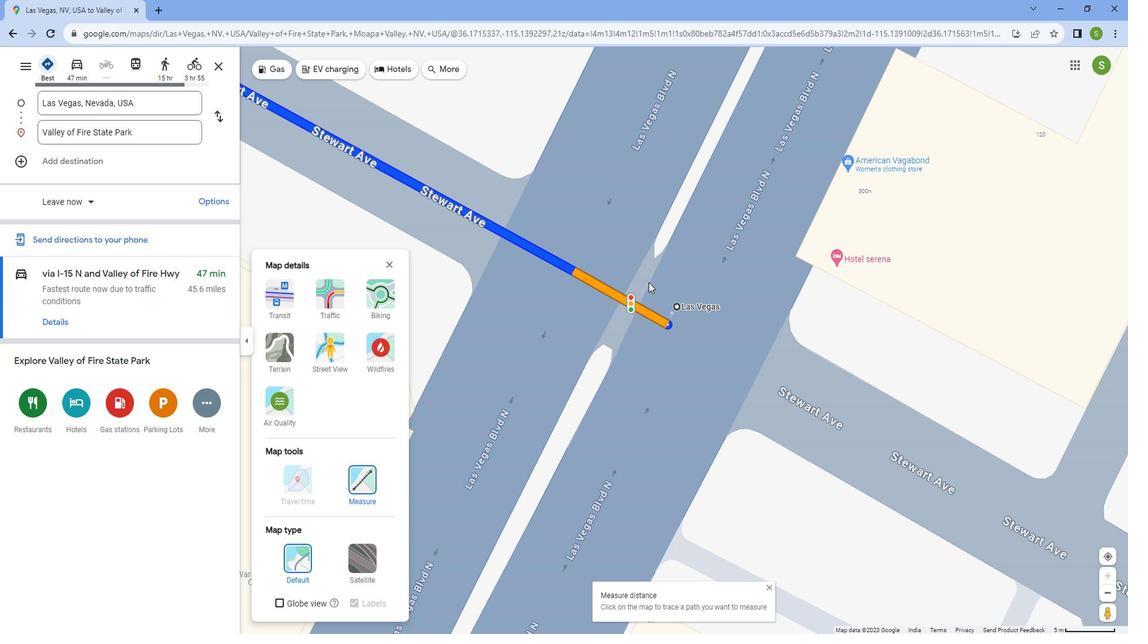
Action: Mouse scrolled (662, 285) with delta (0, 0)
Screenshot: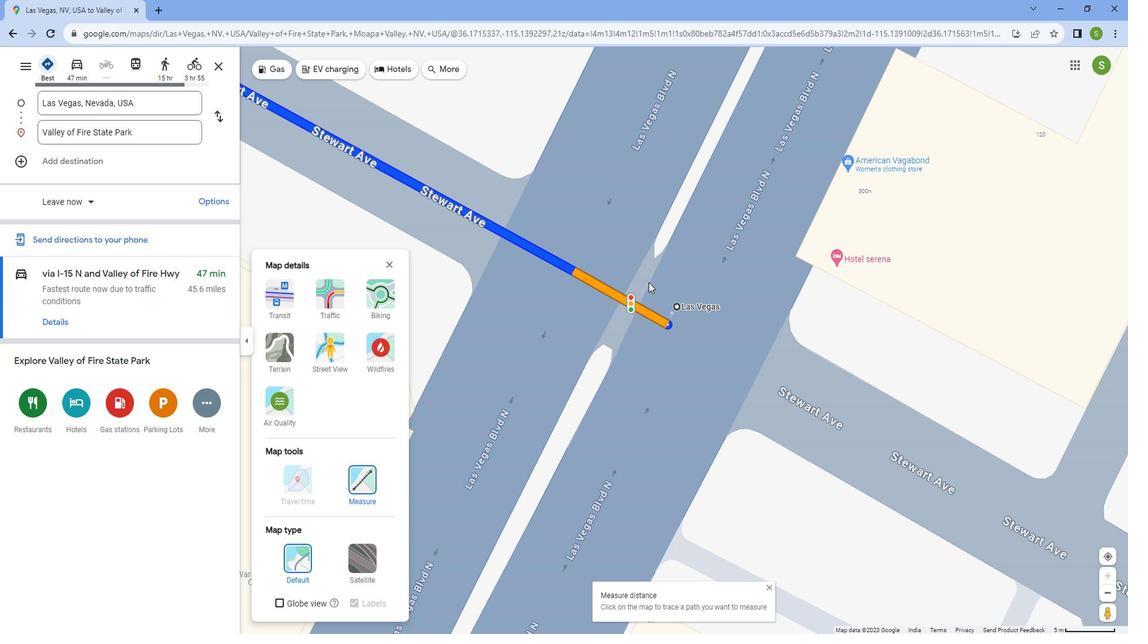 
Action: Mouse scrolled (662, 284) with delta (0, -1)
Screenshot: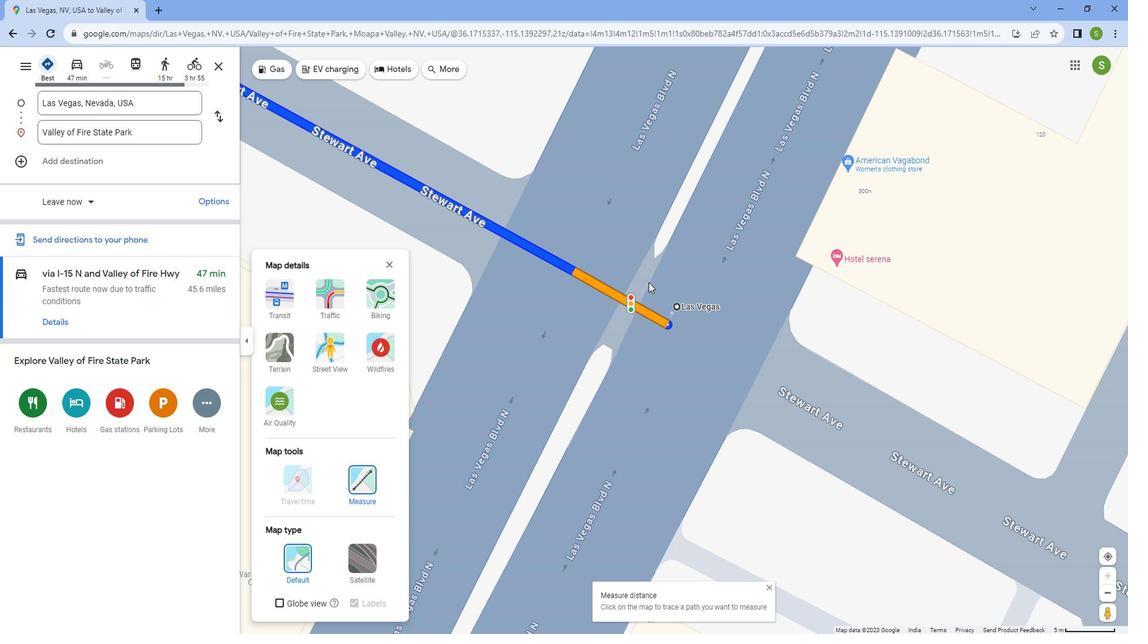 
Action: Mouse scrolled (662, 284) with delta (0, -1)
Screenshot: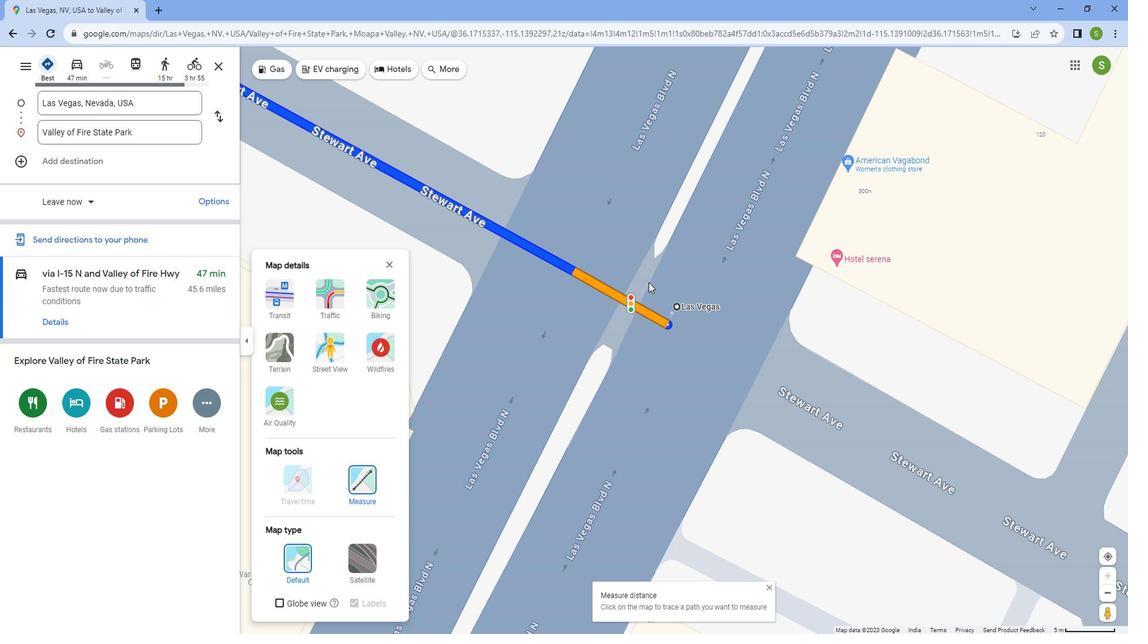 
Action: Mouse scrolled (662, 285) with delta (0, 0)
Screenshot: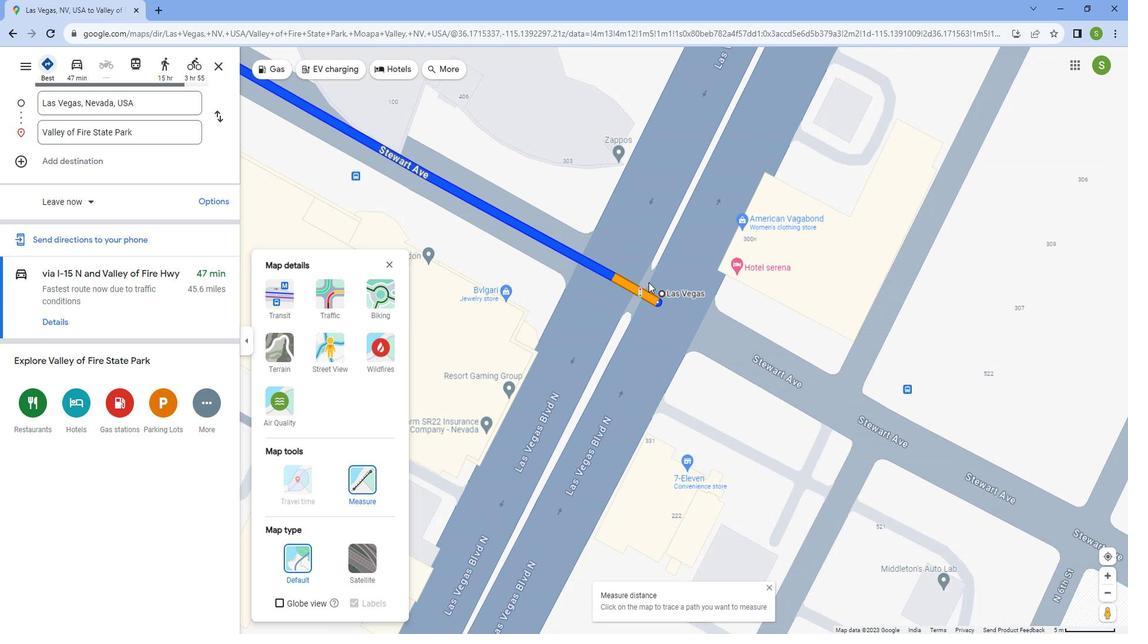 
Action: Mouse scrolled (662, 285) with delta (0, 0)
Screenshot: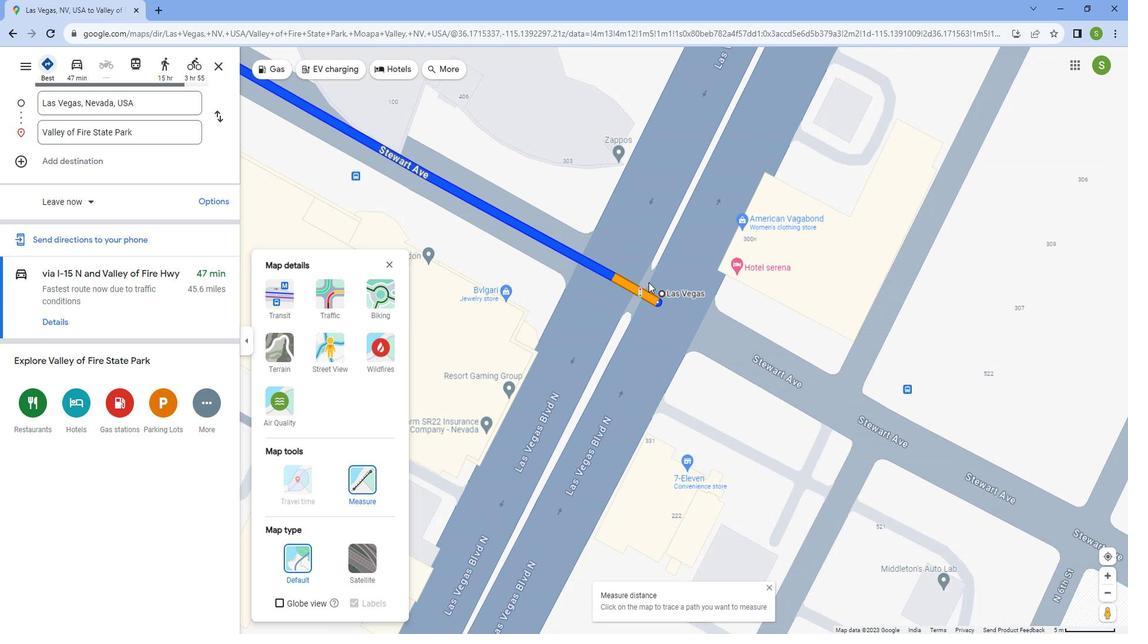 
Action: Mouse scrolled (662, 285) with delta (0, 0)
Screenshot: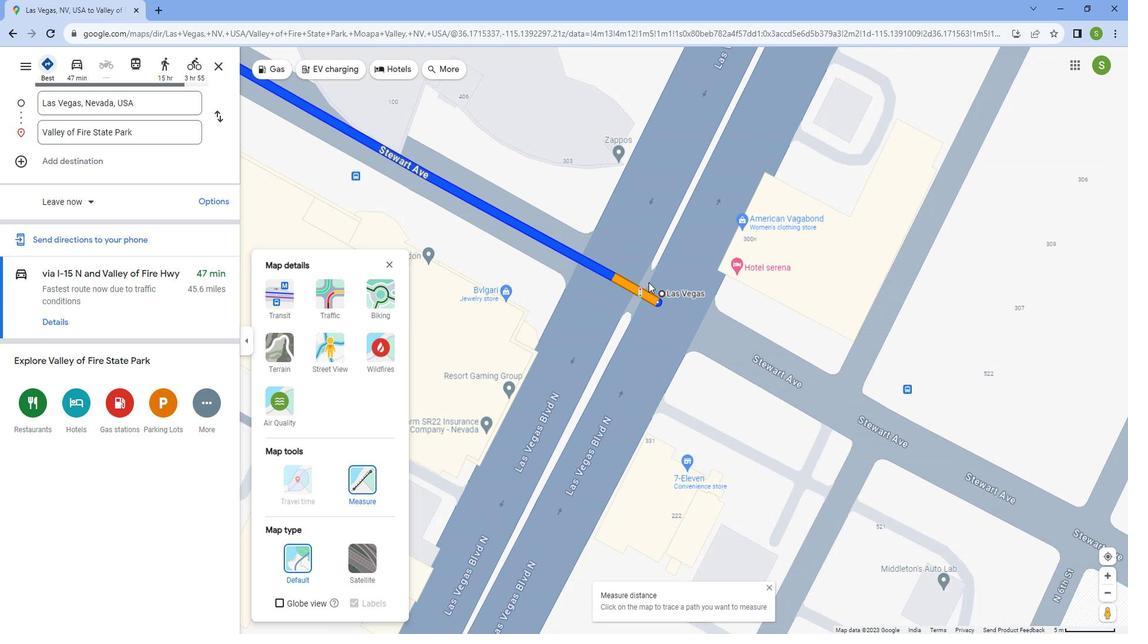 
Action: Mouse scrolled (662, 285) with delta (0, 0)
Screenshot: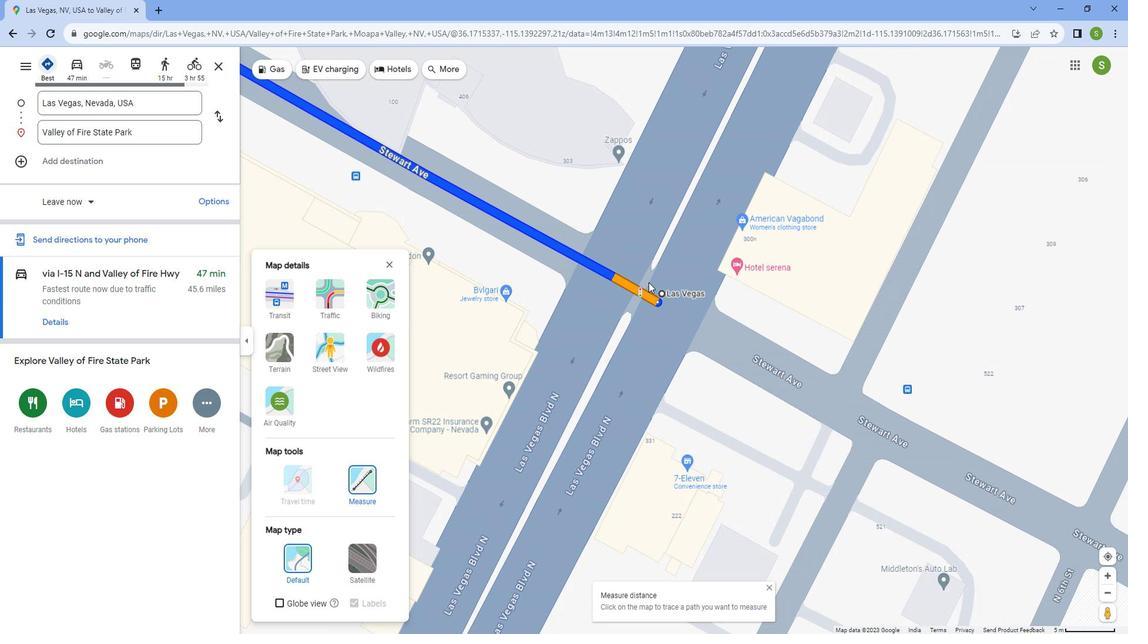 
Action: Mouse scrolled (662, 285) with delta (0, 0)
Screenshot: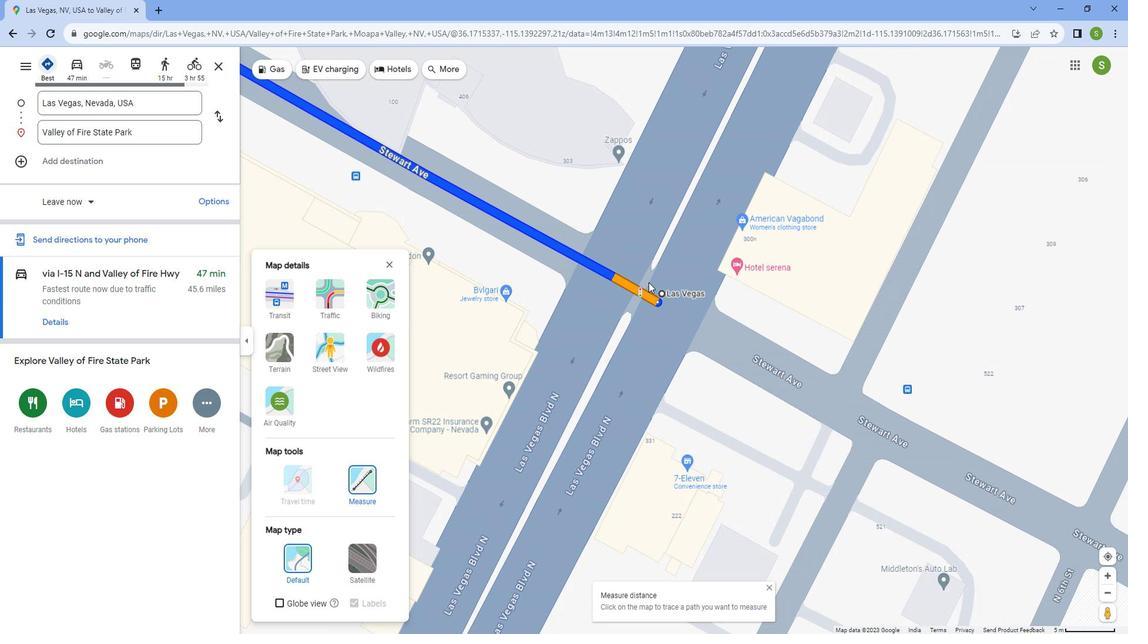 
Action: Mouse scrolled (662, 285) with delta (0, 0)
Screenshot: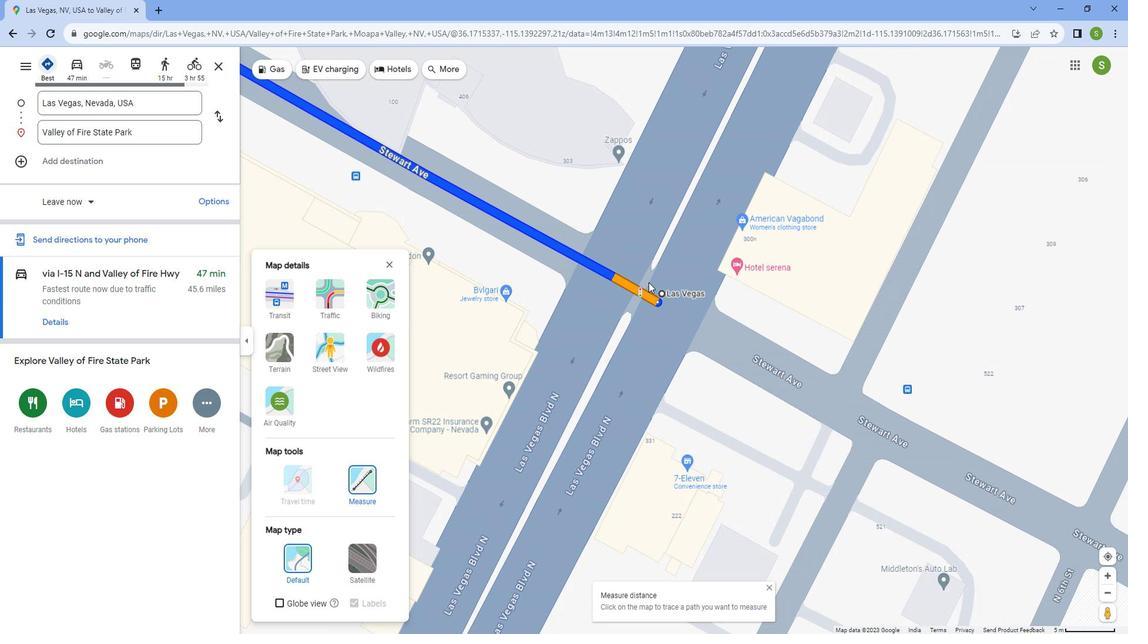 
Action: Mouse scrolled (662, 285) with delta (0, 0)
Screenshot: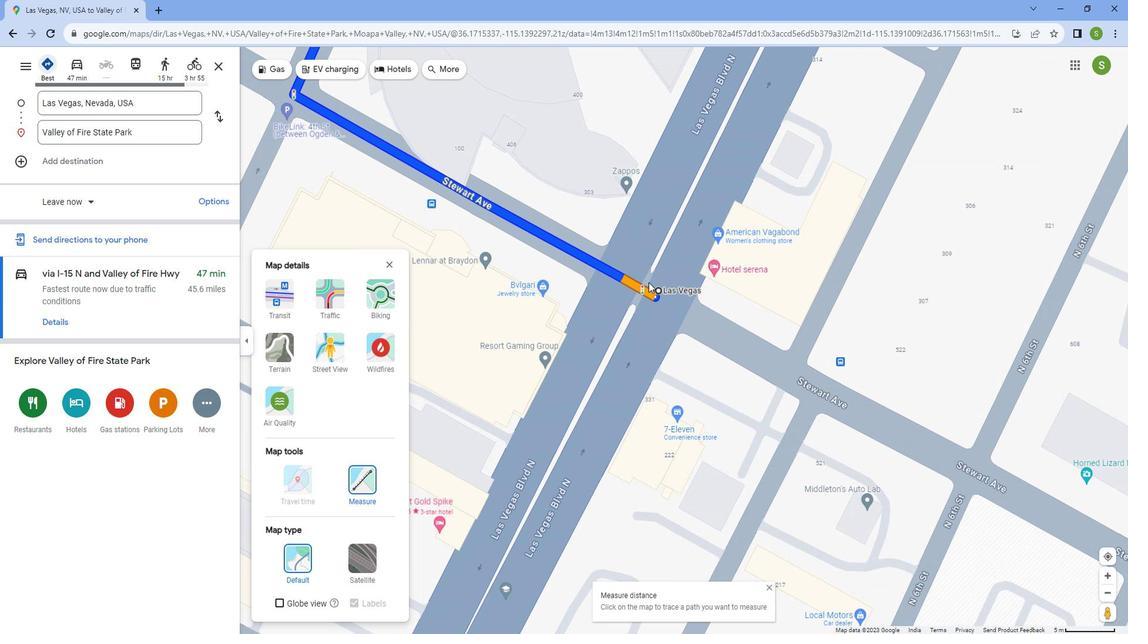 
Action: Mouse scrolled (662, 285) with delta (0, 0)
Screenshot: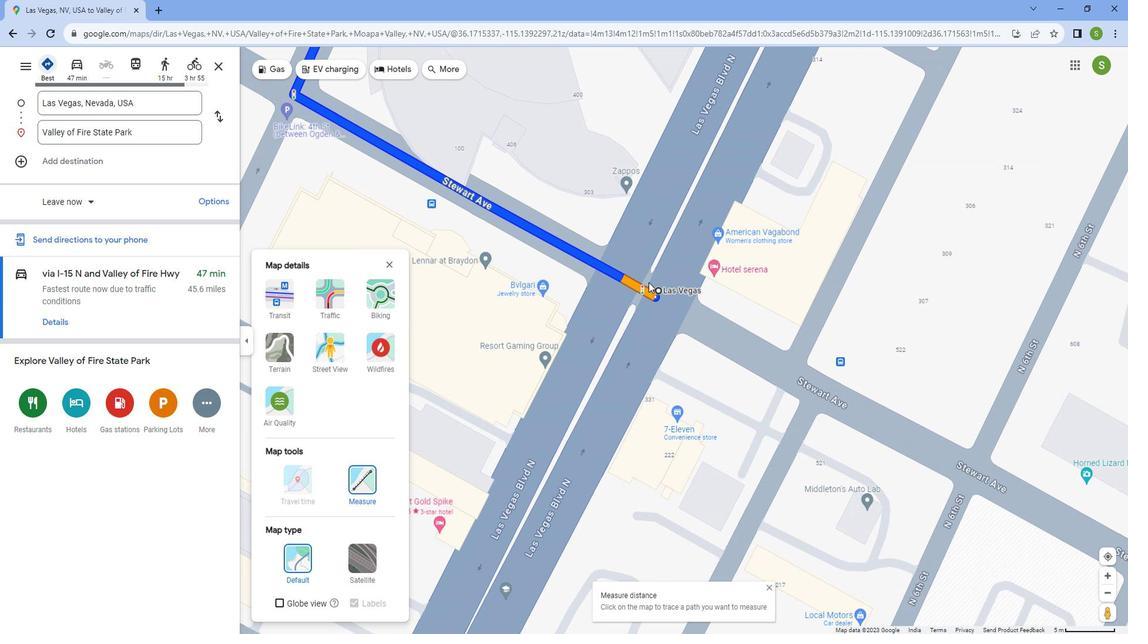 
Action: Mouse scrolled (662, 285) with delta (0, 0)
Screenshot: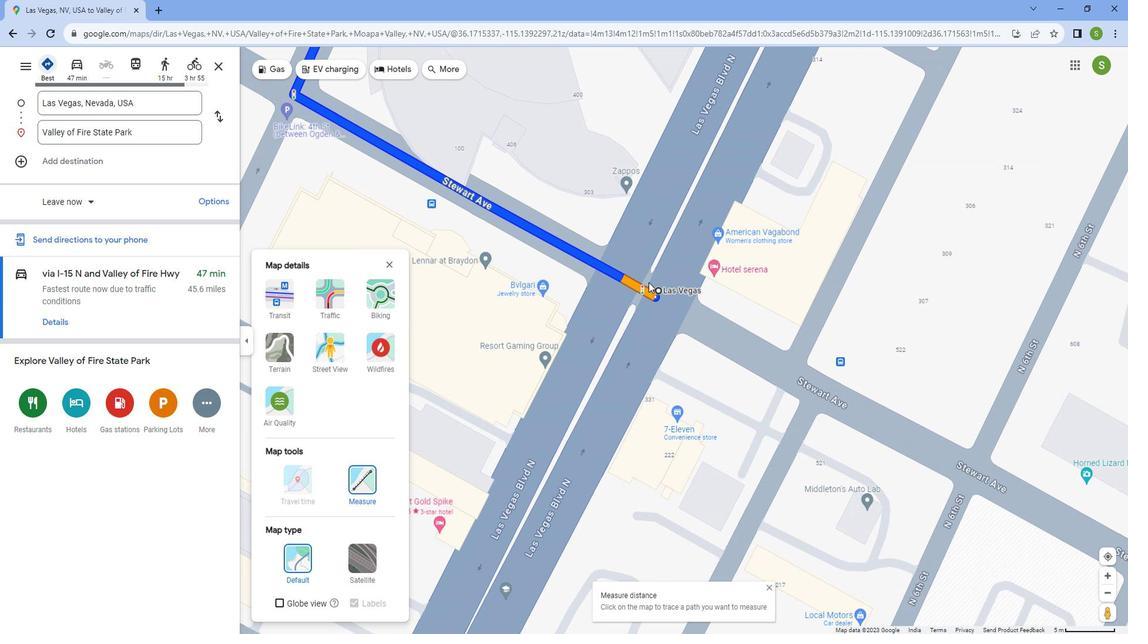 
Action: Mouse scrolled (662, 285) with delta (0, 0)
Screenshot: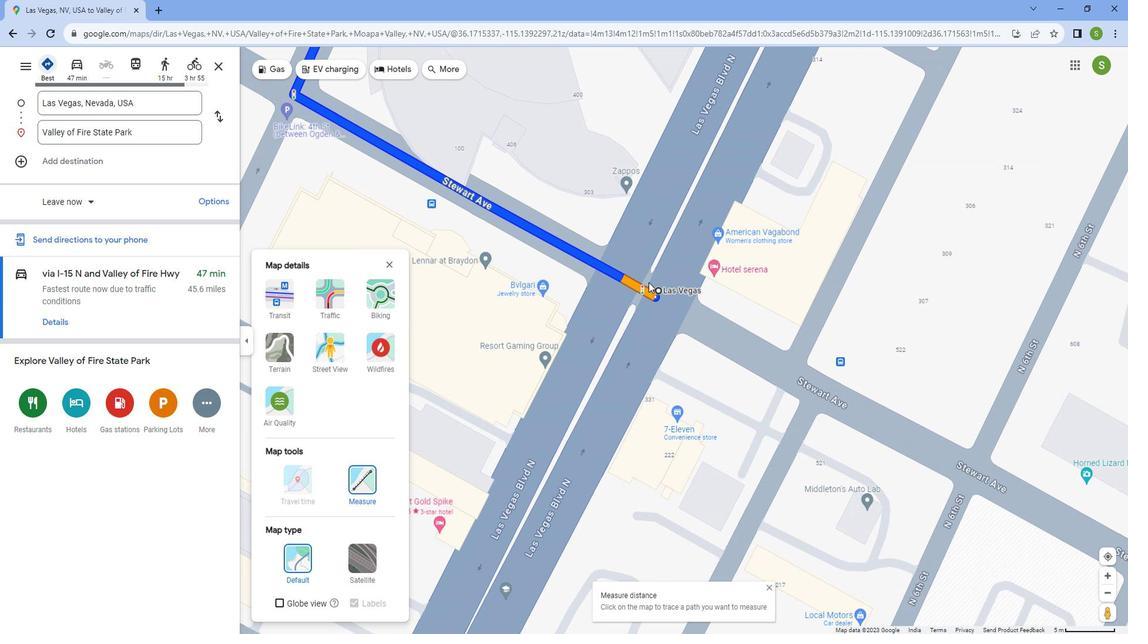 
Action: Mouse scrolled (662, 285) with delta (0, 0)
Screenshot: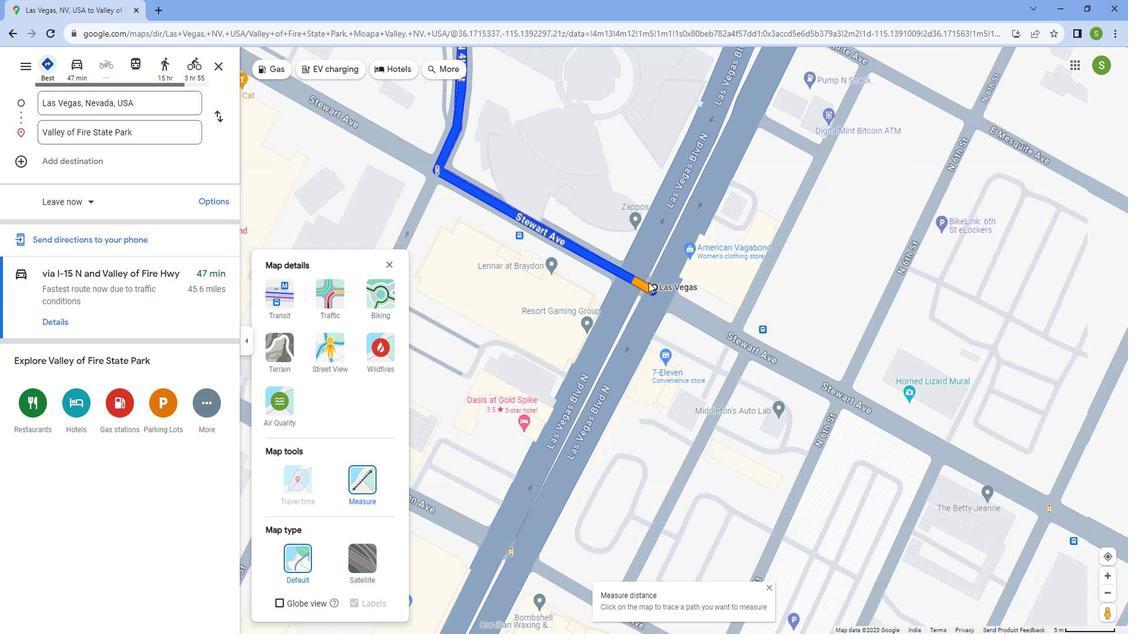 
Action: Mouse scrolled (662, 285) with delta (0, 0)
Screenshot: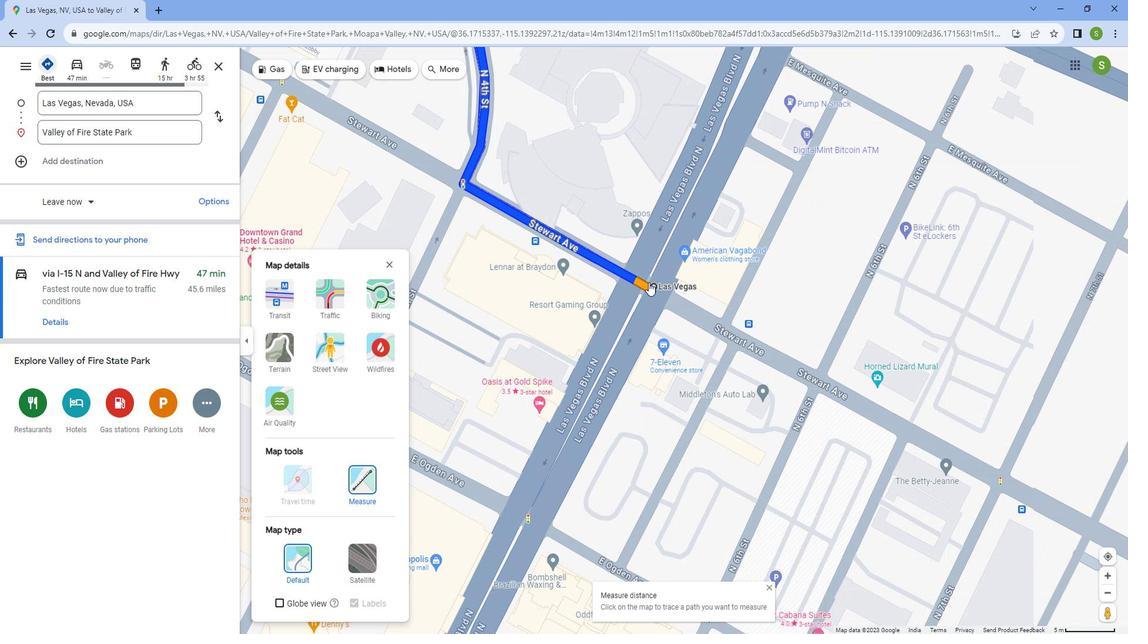 
Action: Mouse scrolled (662, 285) with delta (0, 0)
Screenshot: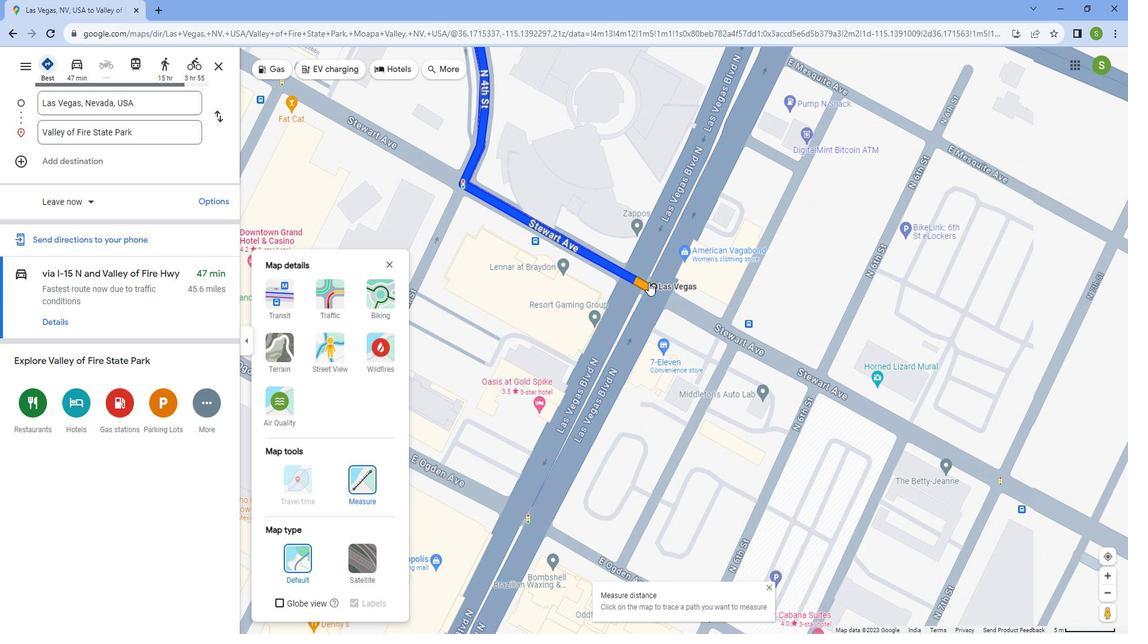 
Action: Mouse scrolled (662, 285) with delta (0, 0)
Screenshot: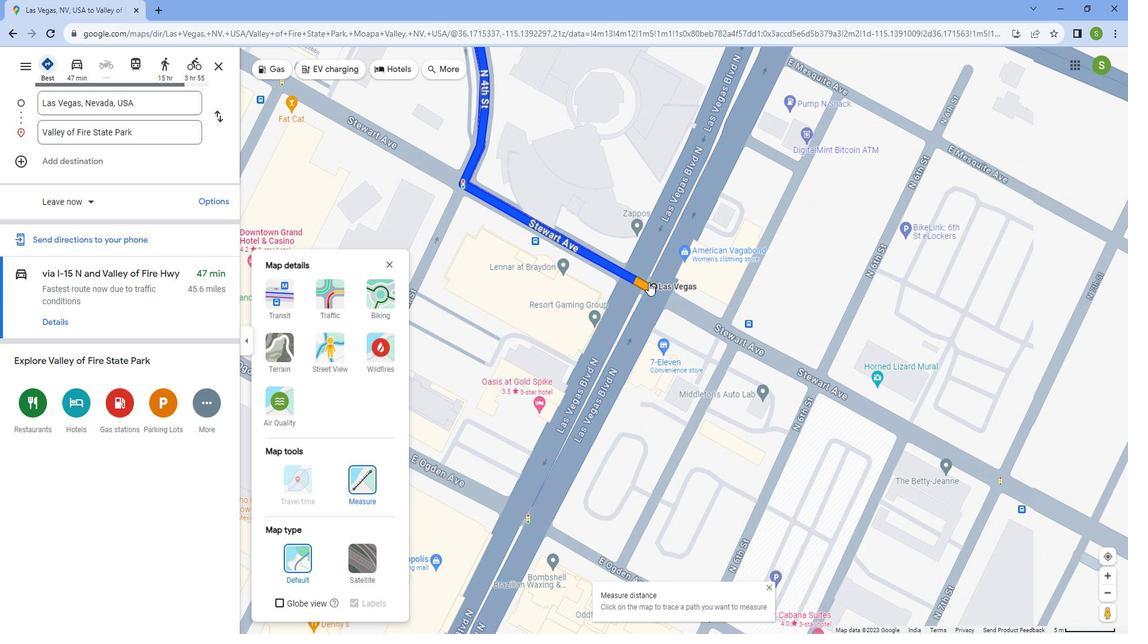
Action: Mouse scrolled (662, 285) with delta (0, 0)
Screenshot: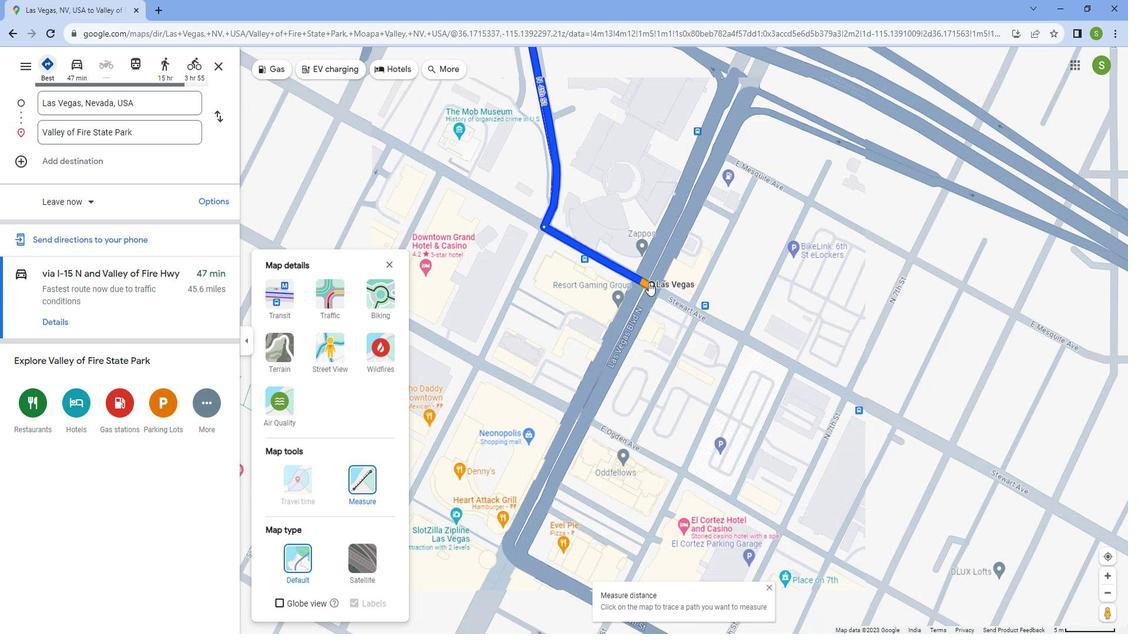 
Action: Mouse scrolled (662, 285) with delta (0, 0)
Screenshot: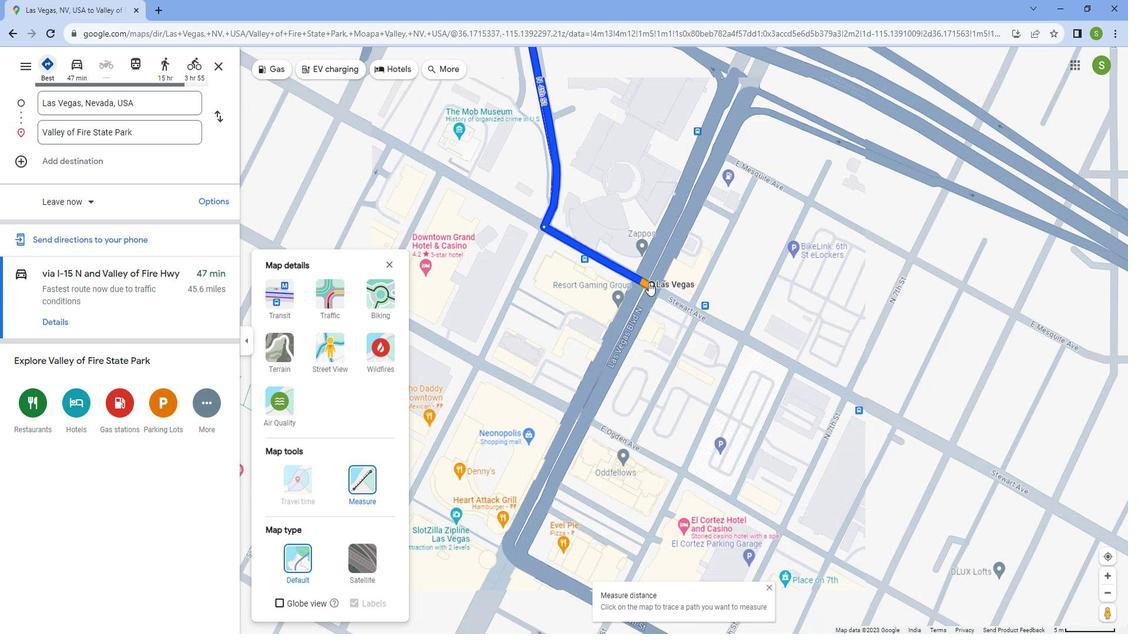 
Action: Mouse scrolled (662, 285) with delta (0, 0)
Screenshot: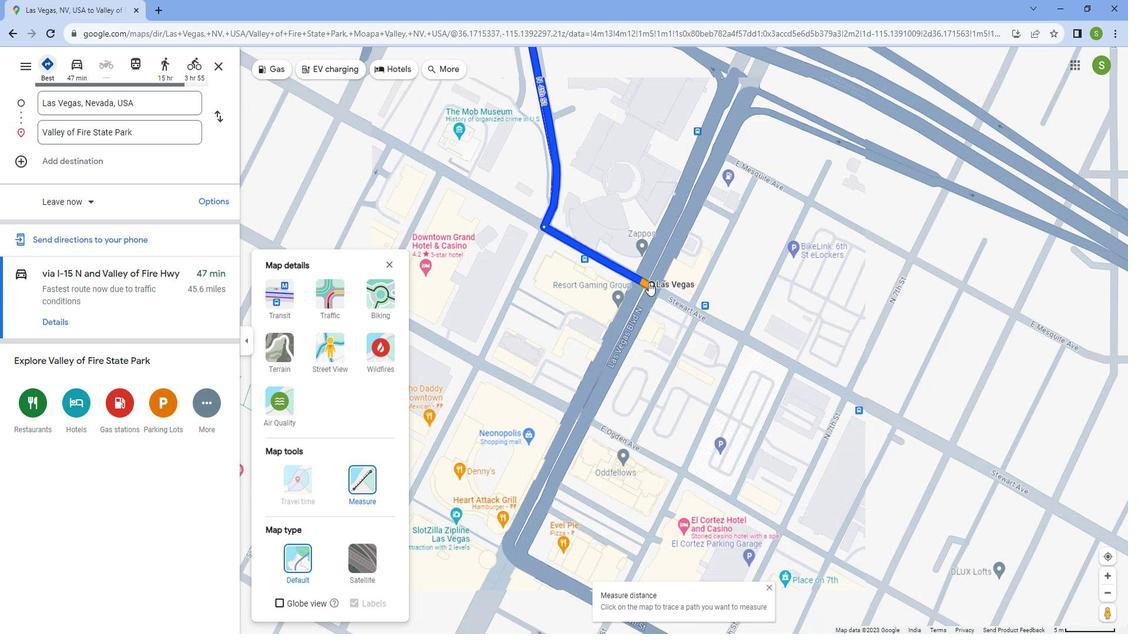 
Action: Mouse scrolled (662, 285) with delta (0, 0)
Screenshot: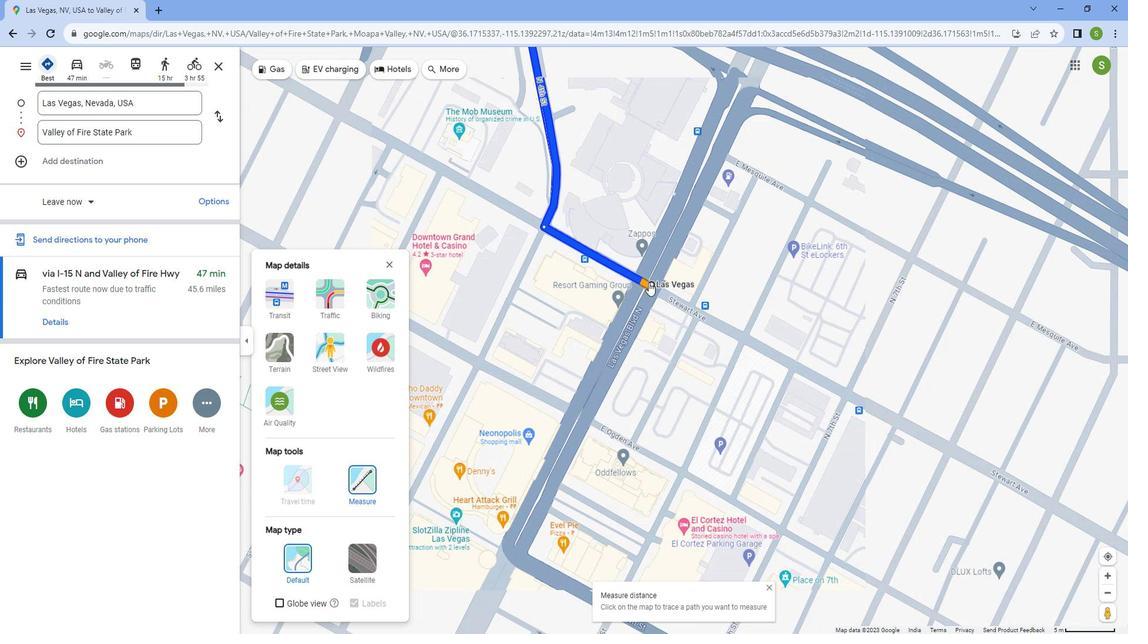 
Action: Mouse scrolled (662, 285) with delta (0, 0)
Screenshot: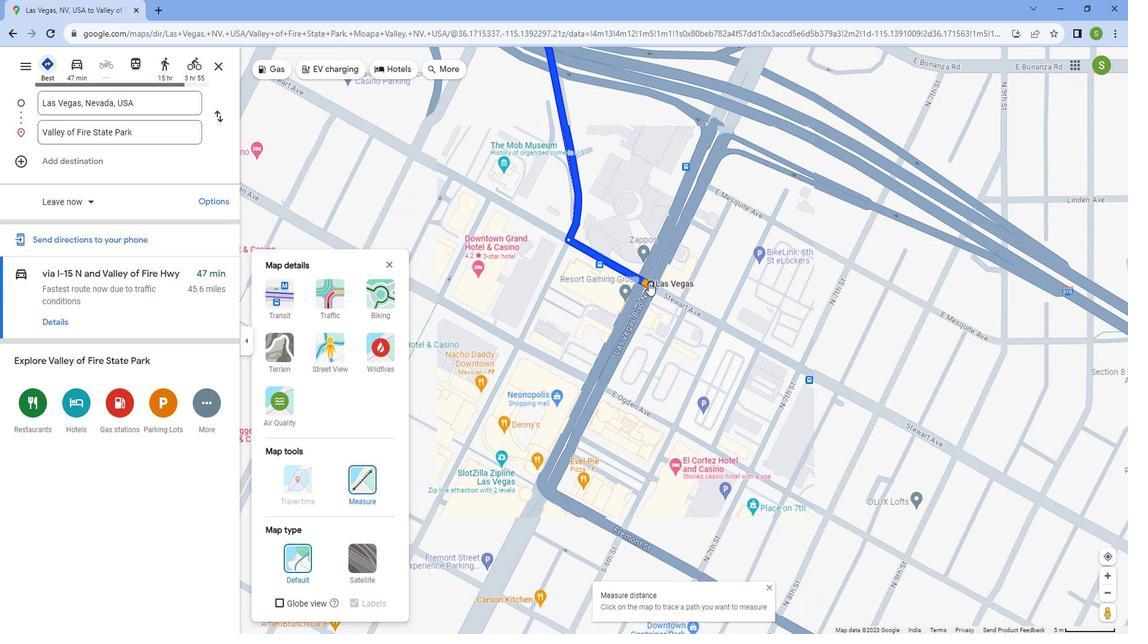 
Action: Mouse scrolled (662, 285) with delta (0, 0)
Screenshot: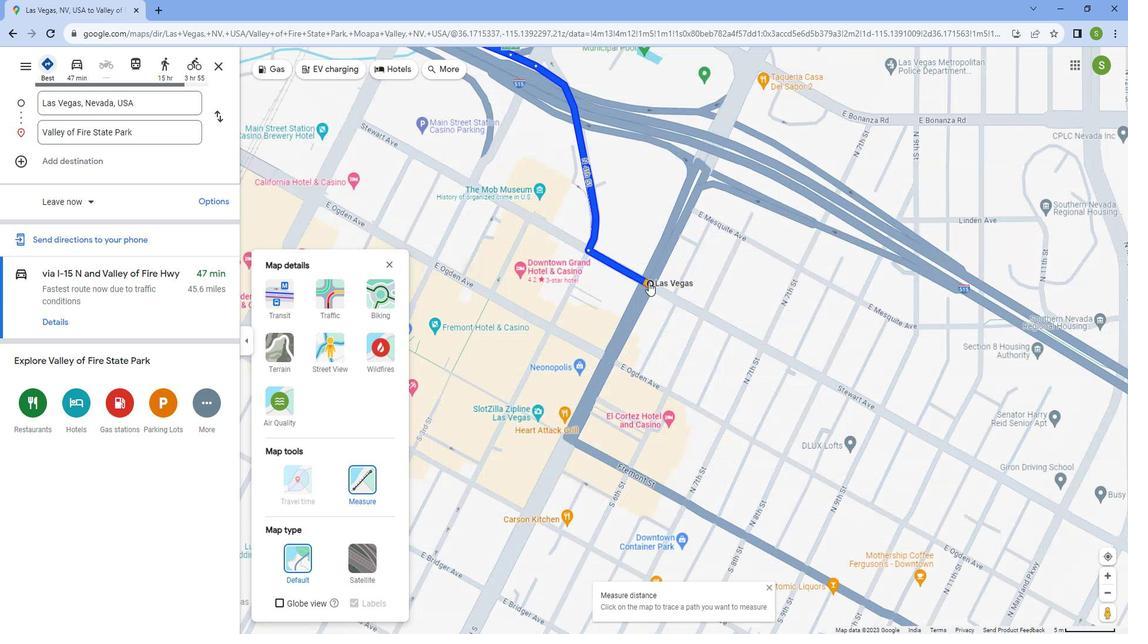 
Action: Mouse scrolled (662, 285) with delta (0, 0)
Screenshot: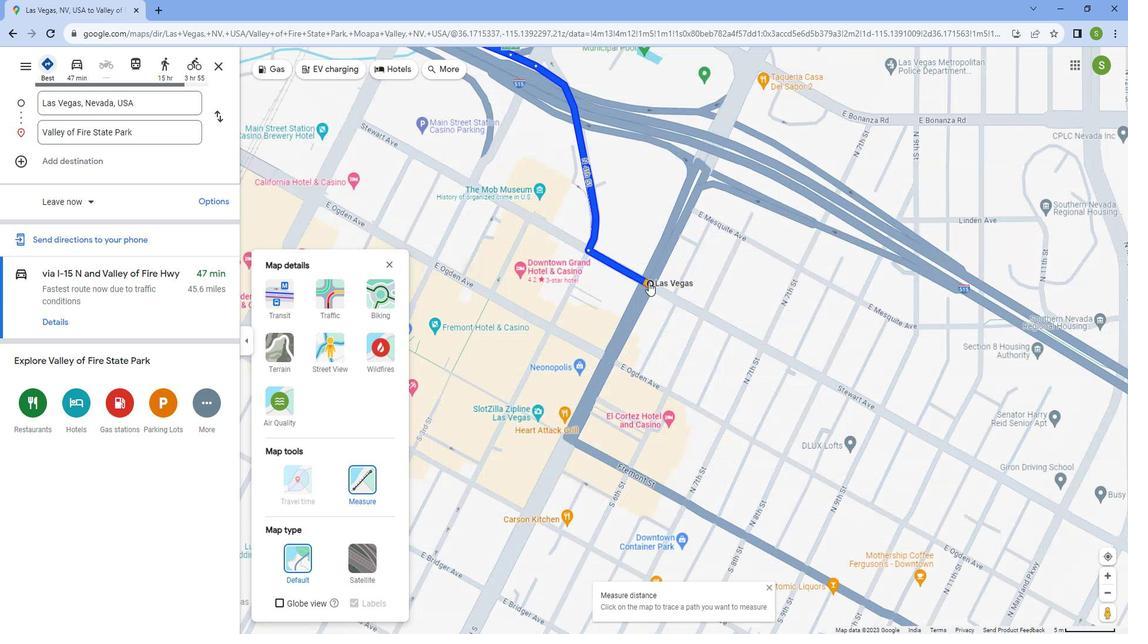 
Action: Mouse scrolled (662, 285) with delta (0, 0)
Screenshot: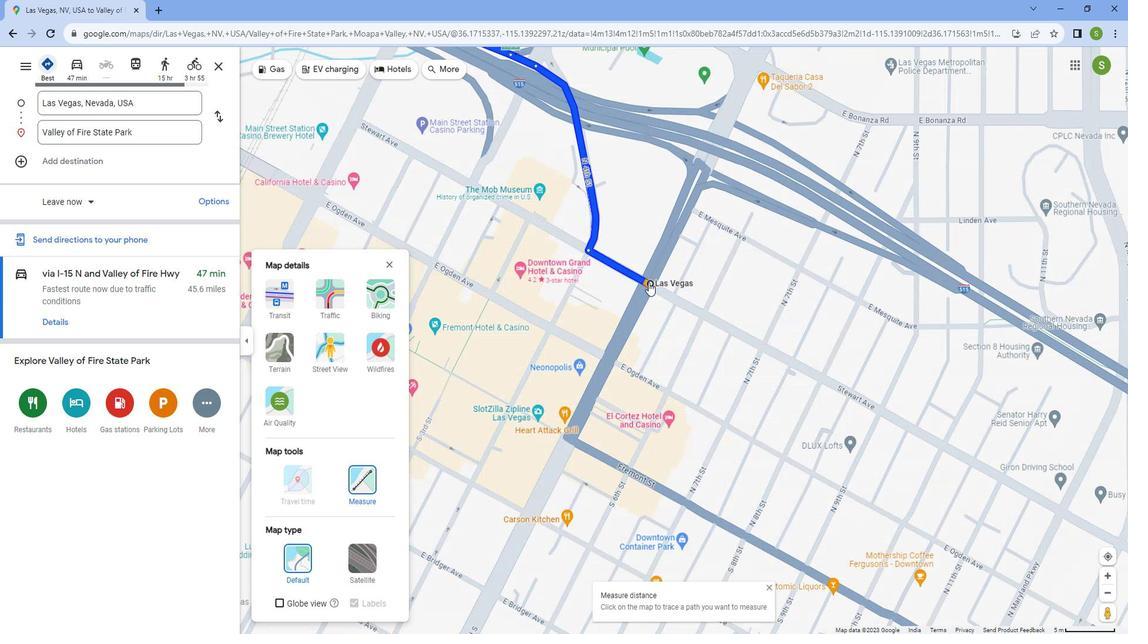 
Action: Mouse scrolled (662, 285) with delta (0, 0)
Screenshot: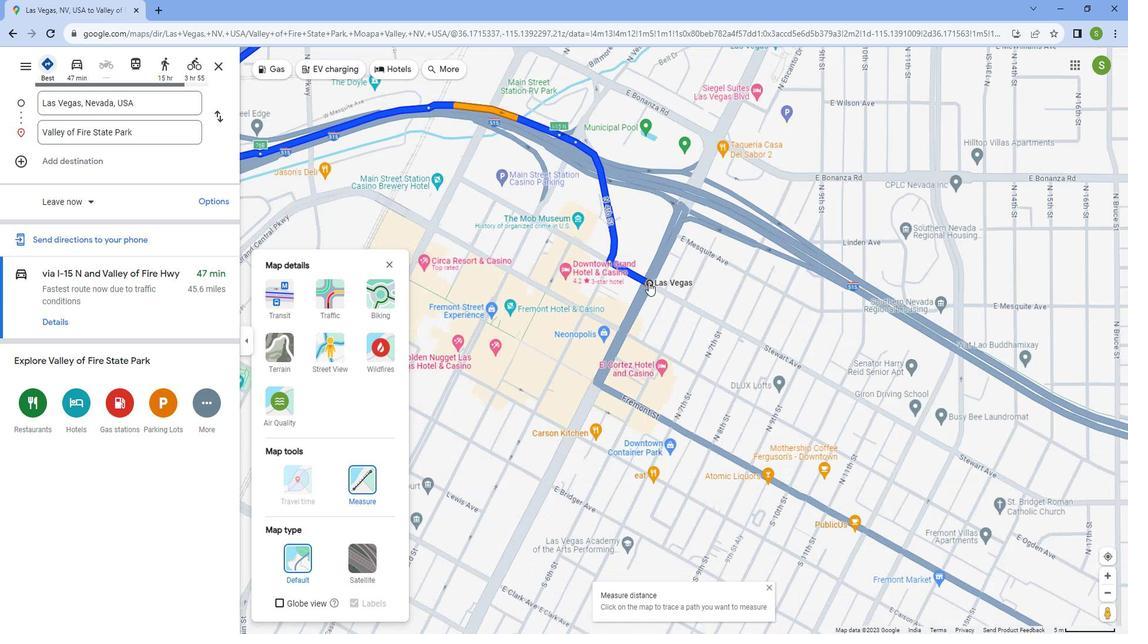 
Action: Mouse scrolled (662, 285) with delta (0, 0)
Screenshot: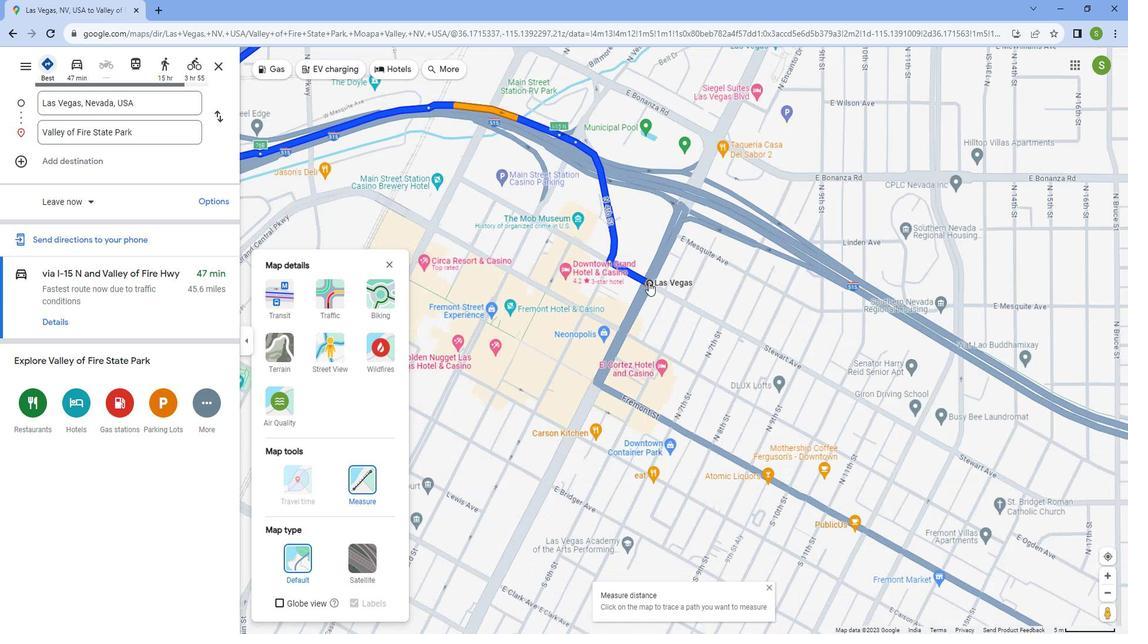 
Action: Mouse scrolled (662, 285) with delta (0, 0)
Screenshot: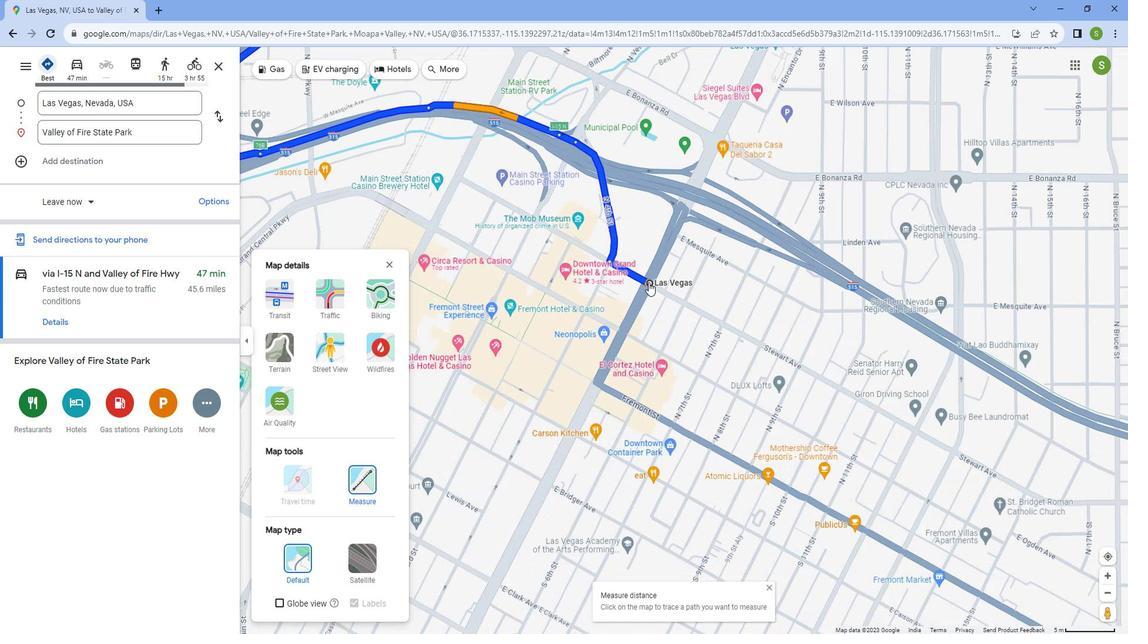 
Action: Mouse scrolled (662, 285) with delta (0, 0)
Screenshot: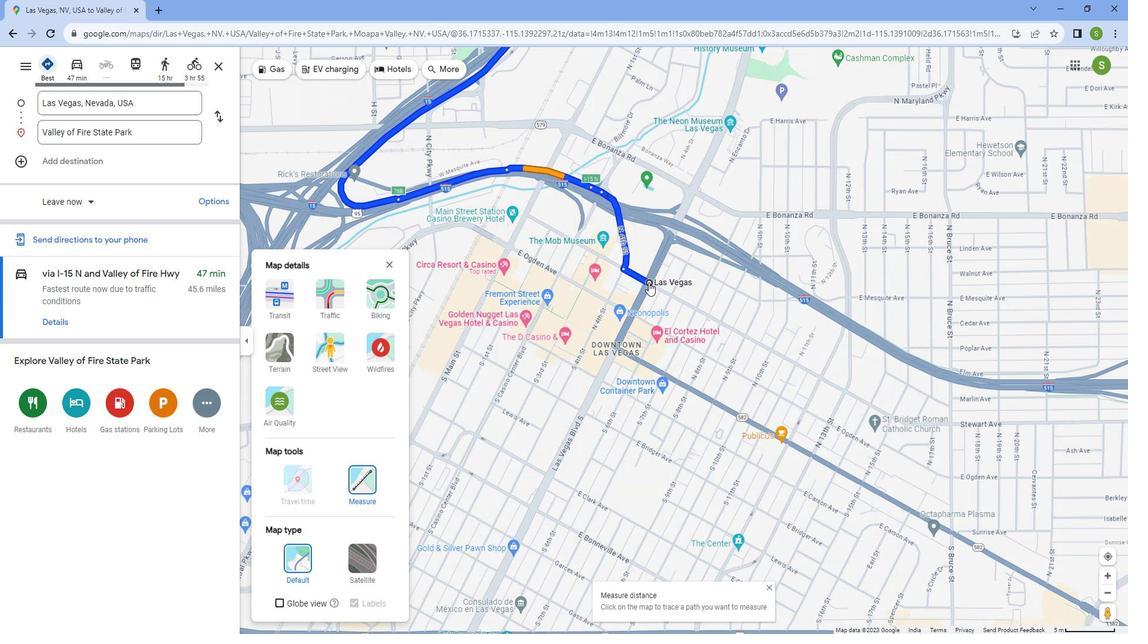 
Action: Mouse scrolled (662, 285) with delta (0, 0)
Screenshot: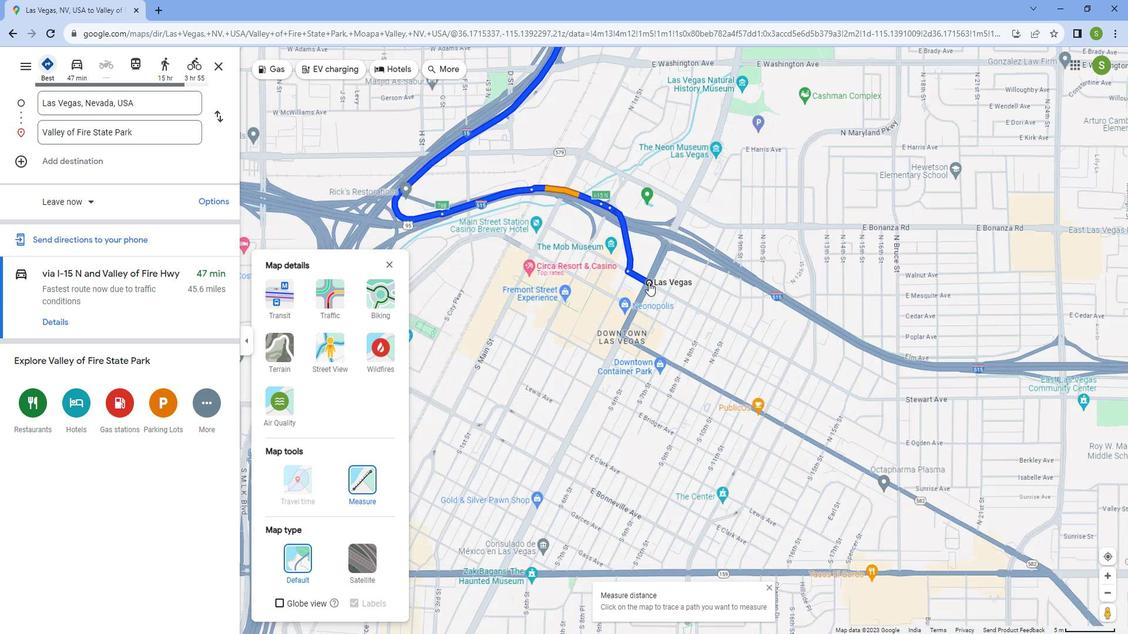 
Action: Mouse scrolled (662, 285) with delta (0, 0)
Screenshot: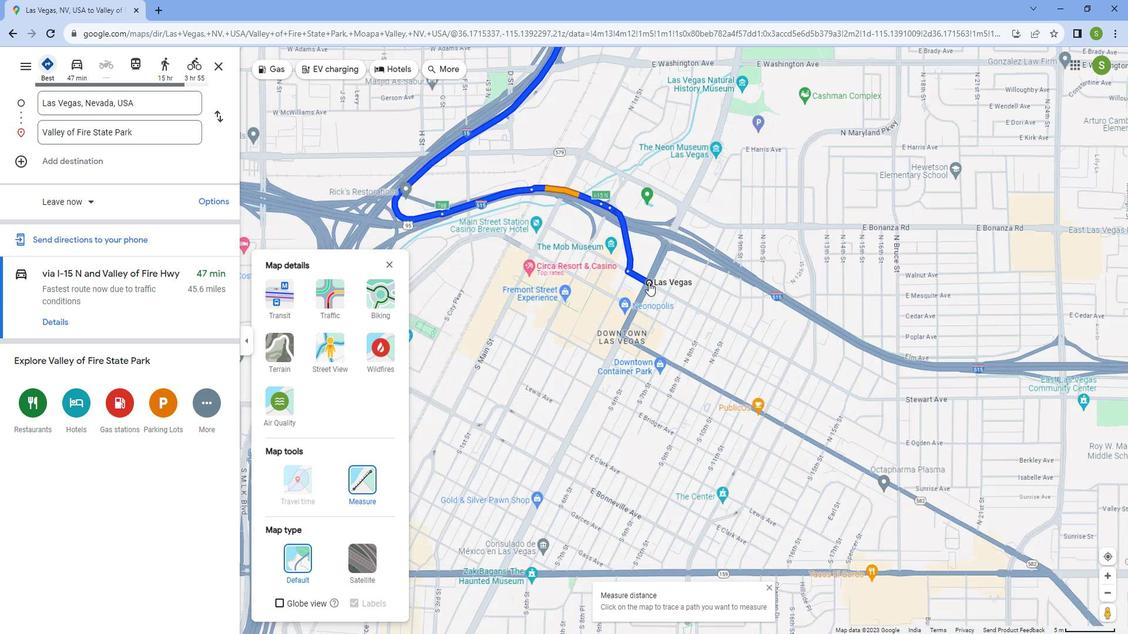 
Action: Mouse scrolled (662, 285) with delta (0, 0)
Screenshot: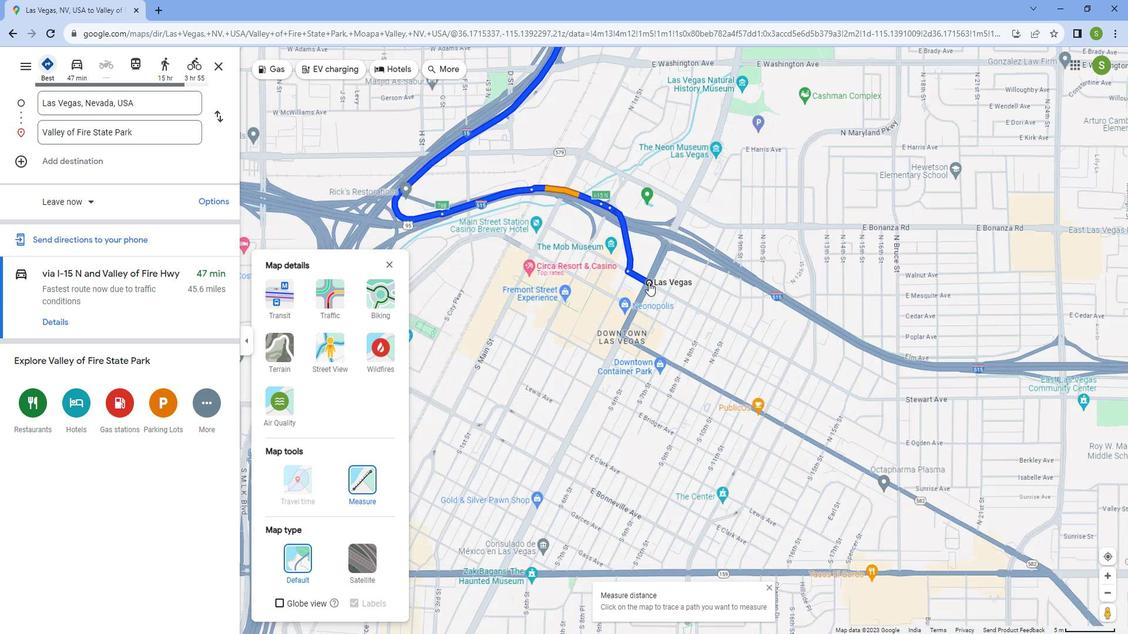 
Action: Mouse scrolled (662, 285) with delta (0, 0)
Screenshot: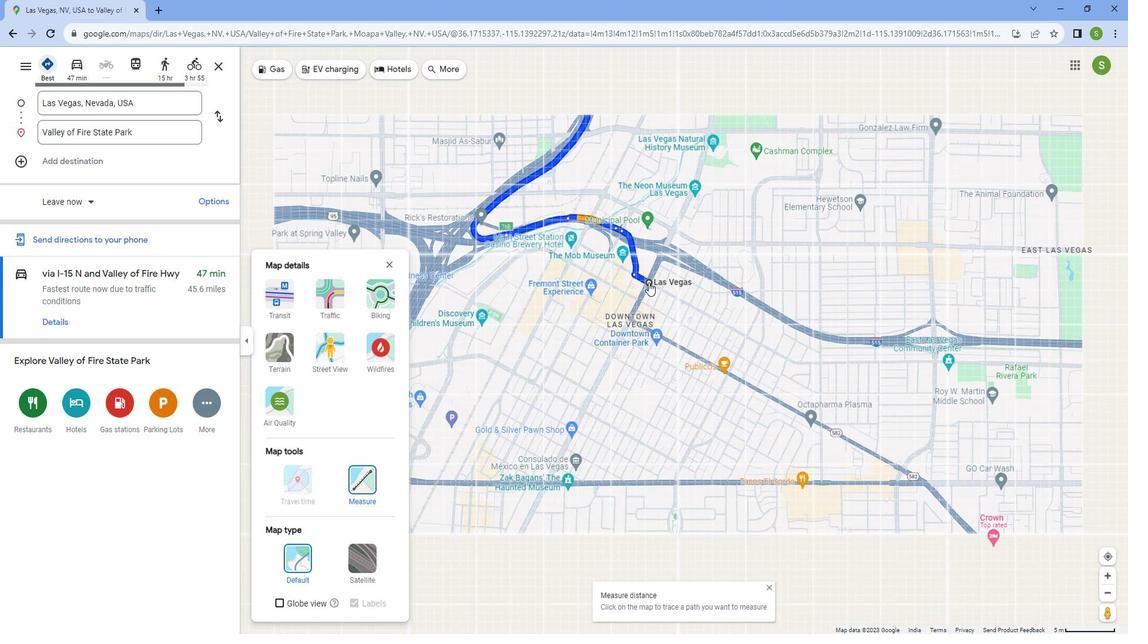 
Action: Mouse scrolled (662, 285) with delta (0, 0)
Screenshot: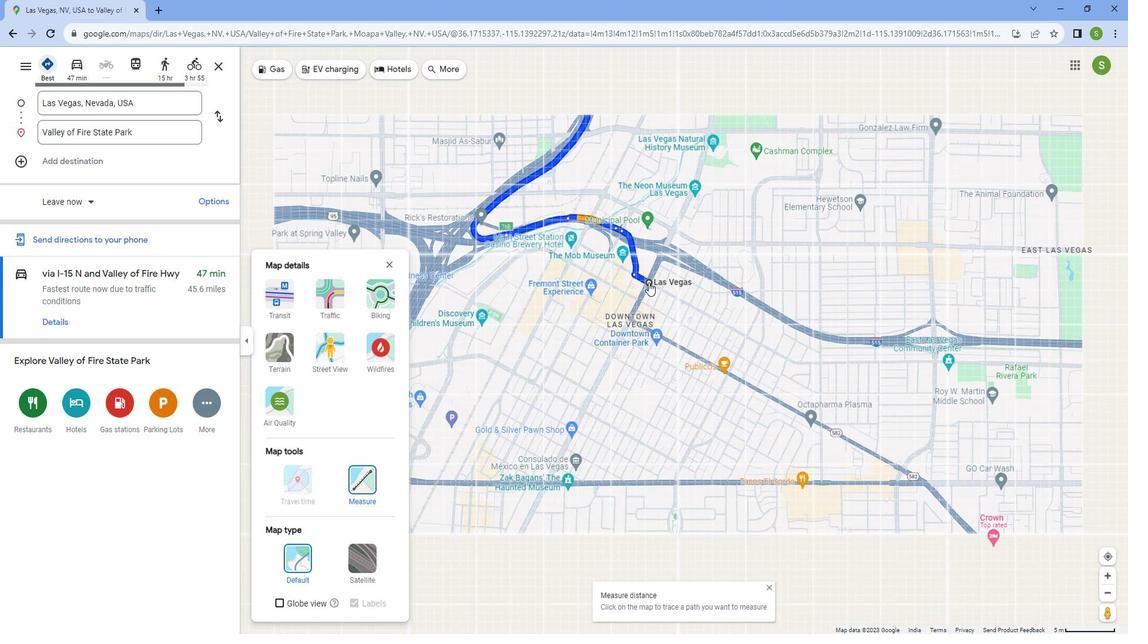 
Action: Mouse scrolled (662, 285) with delta (0, 0)
Screenshot: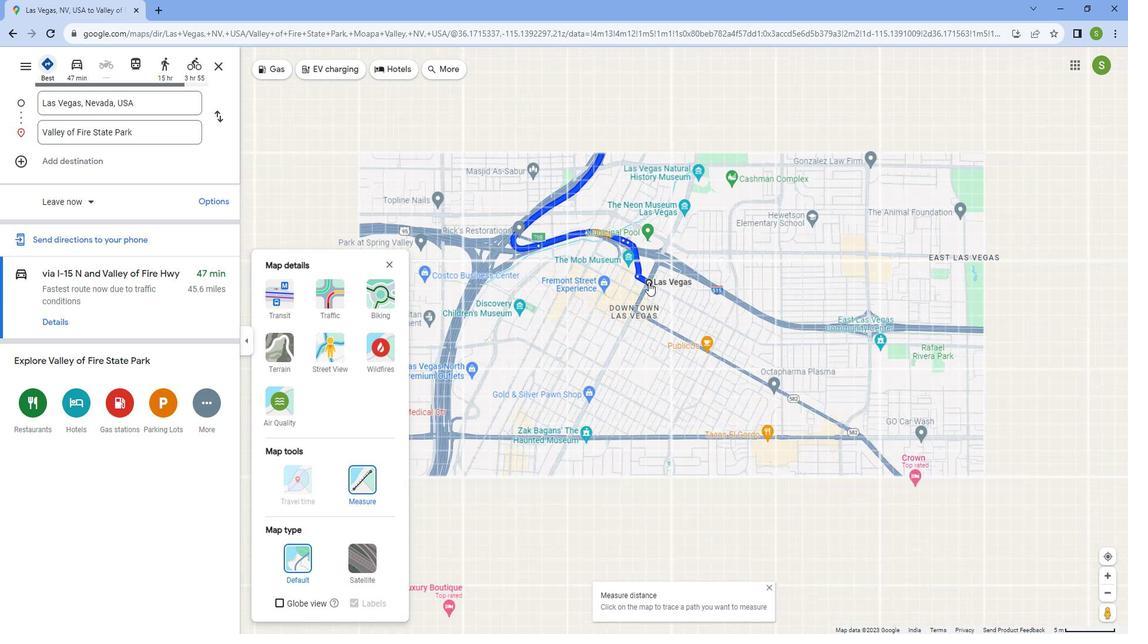 
Action: Mouse scrolled (662, 285) with delta (0, 0)
Screenshot: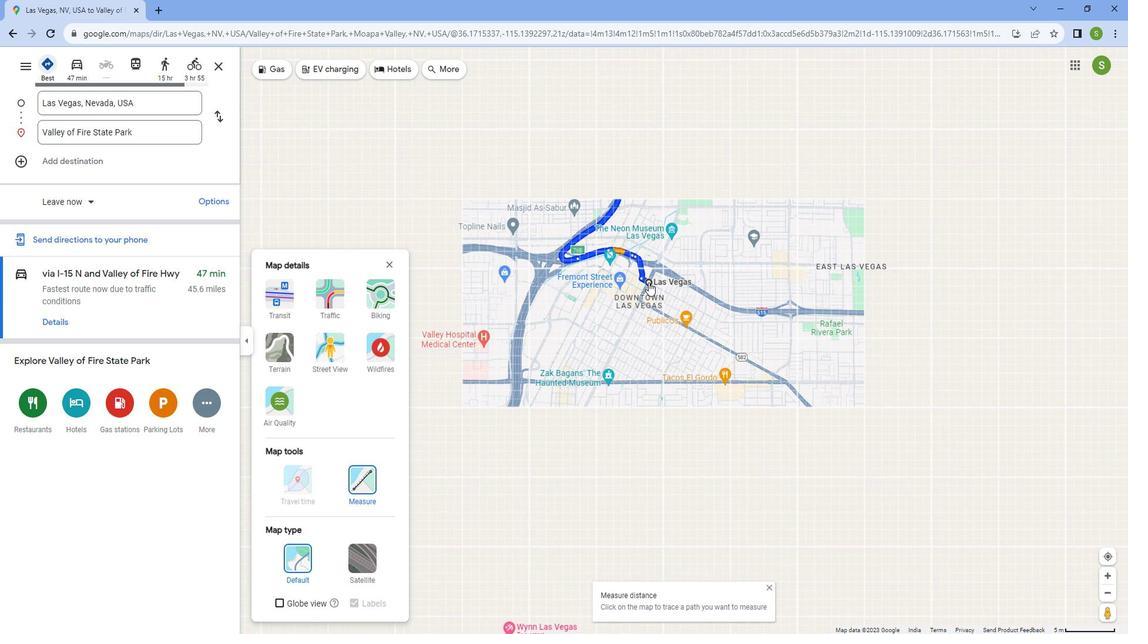 
Action: Mouse scrolled (662, 285) with delta (0, 0)
Screenshot: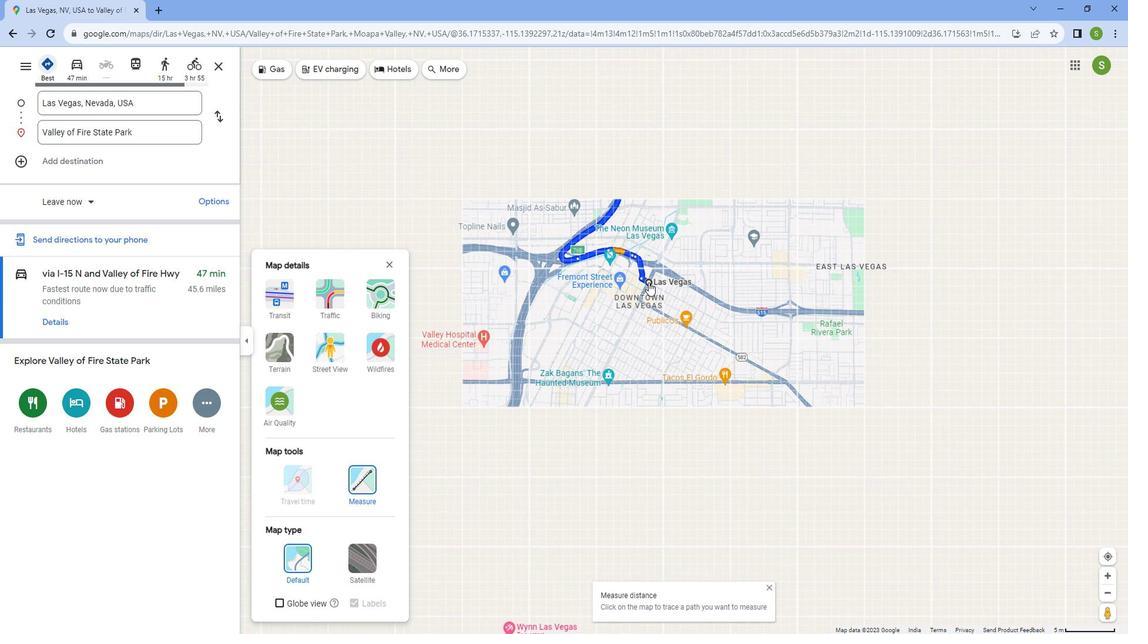 
Action: Mouse scrolled (662, 285) with delta (0, 0)
Screenshot: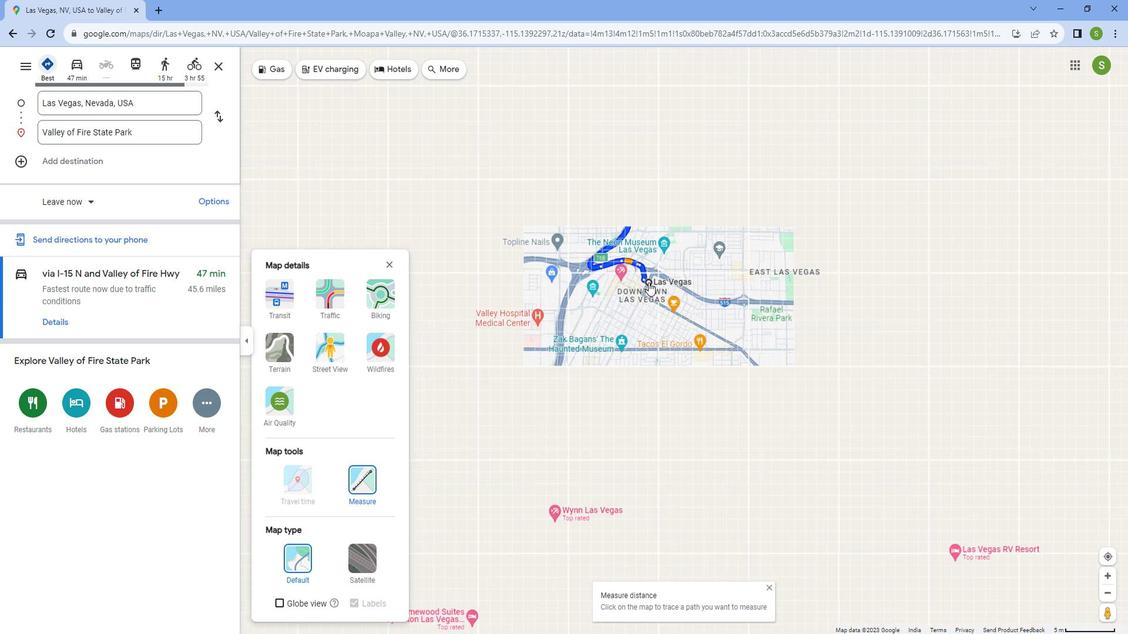 
Action: Mouse scrolled (662, 285) with delta (0, 0)
Screenshot: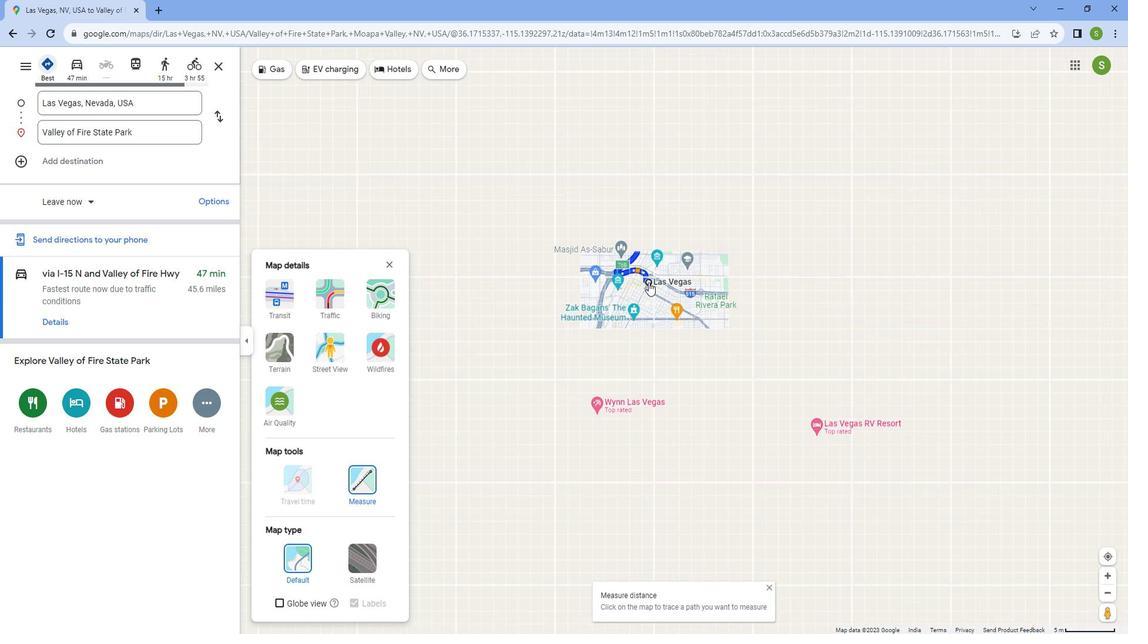 
Action: Mouse scrolled (662, 285) with delta (0, 0)
Screenshot: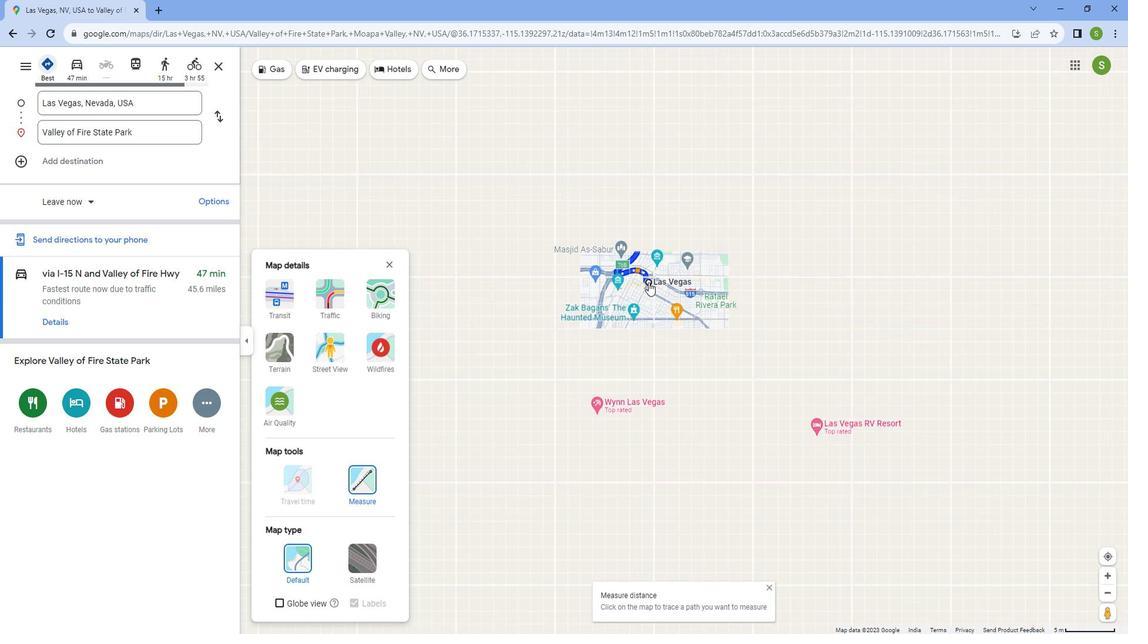 
Action: Mouse moved to (780, 159)
Screenshot: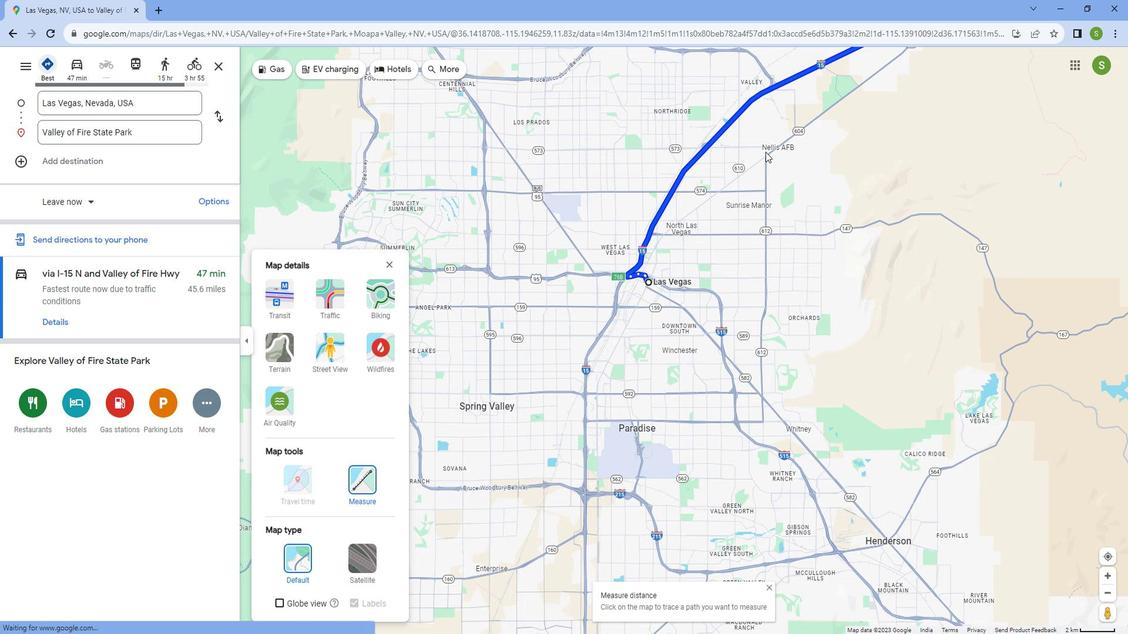 
Action: Mouse pressed left at (780, 159)
Screenshot: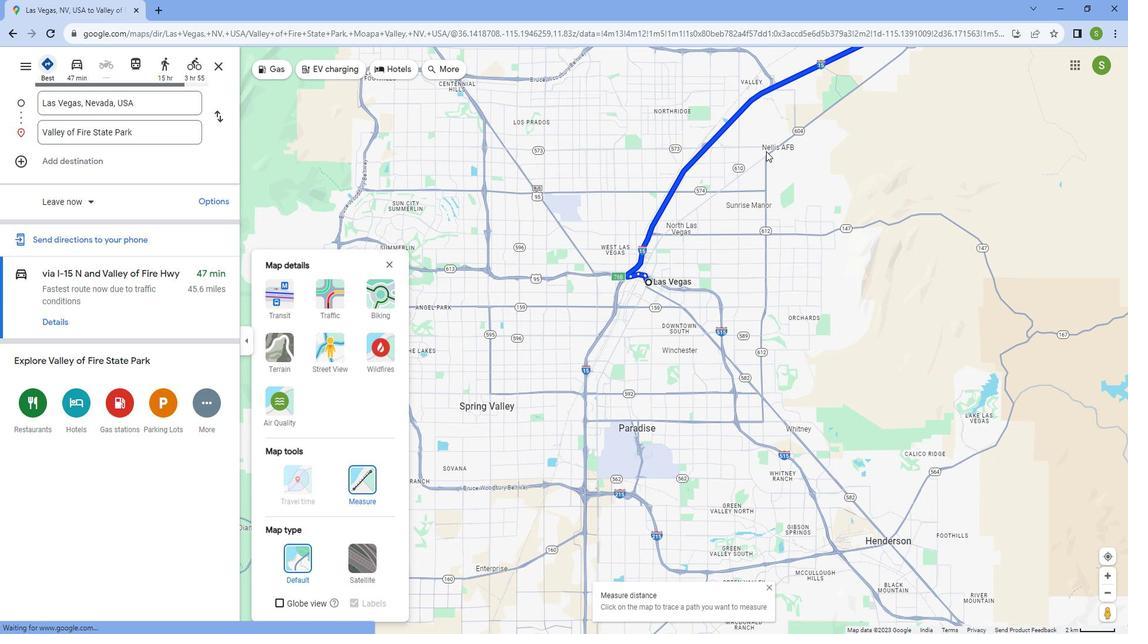 
Action: Mouse moved to (828, 382)
Screenshot: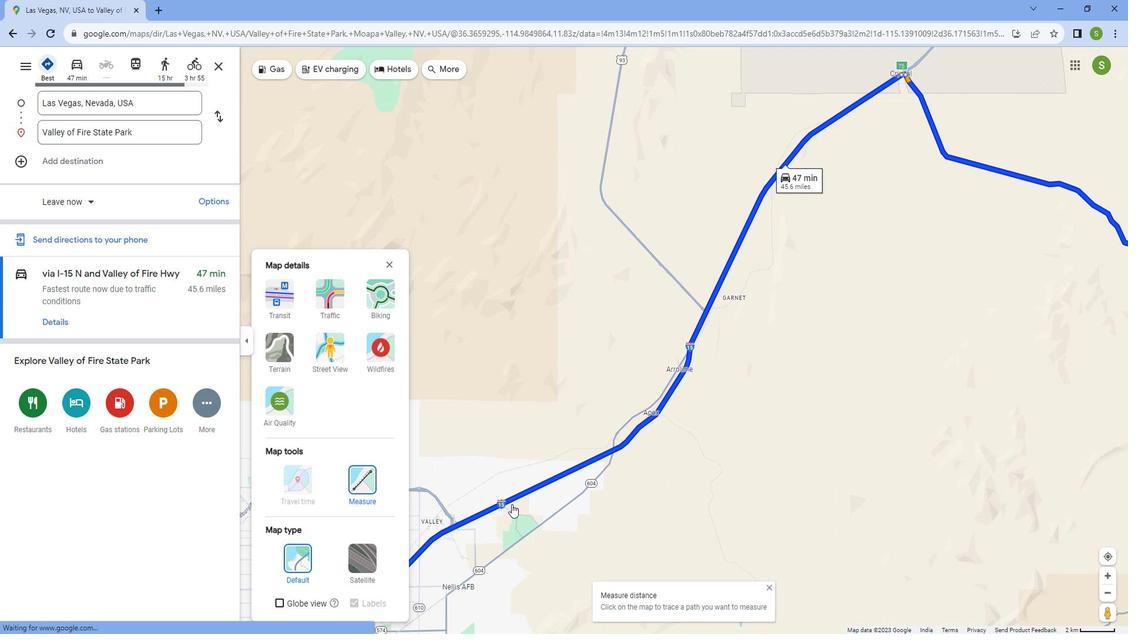 
Action: Mouse pressed left at (828, 382)
Screenshot: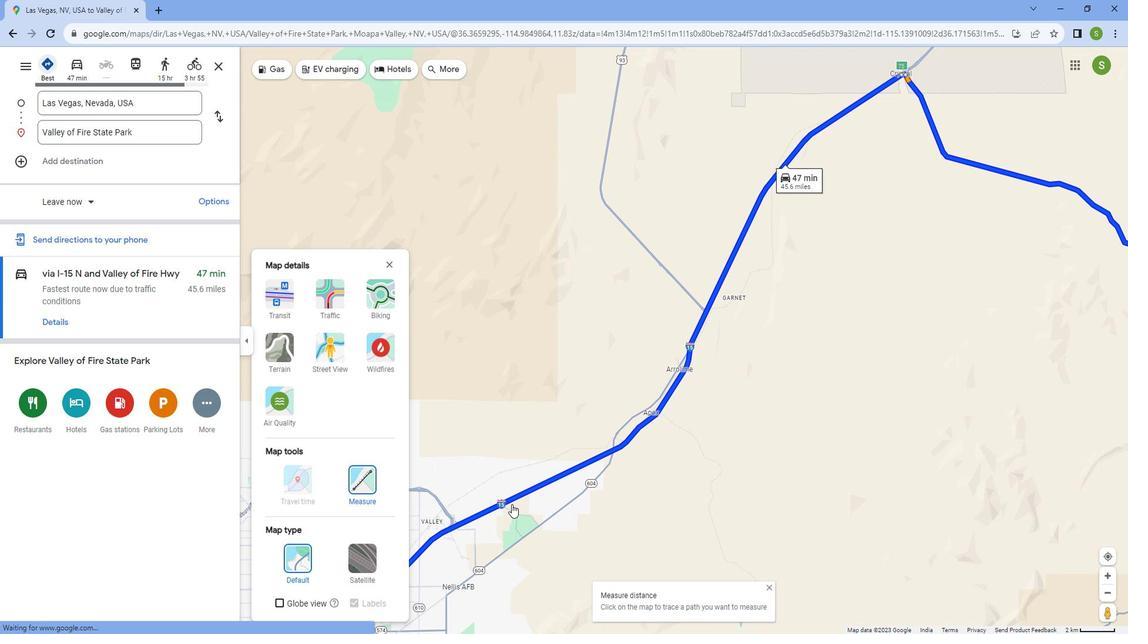 
Action: Mouse moved to (721, 230)
Screenshot: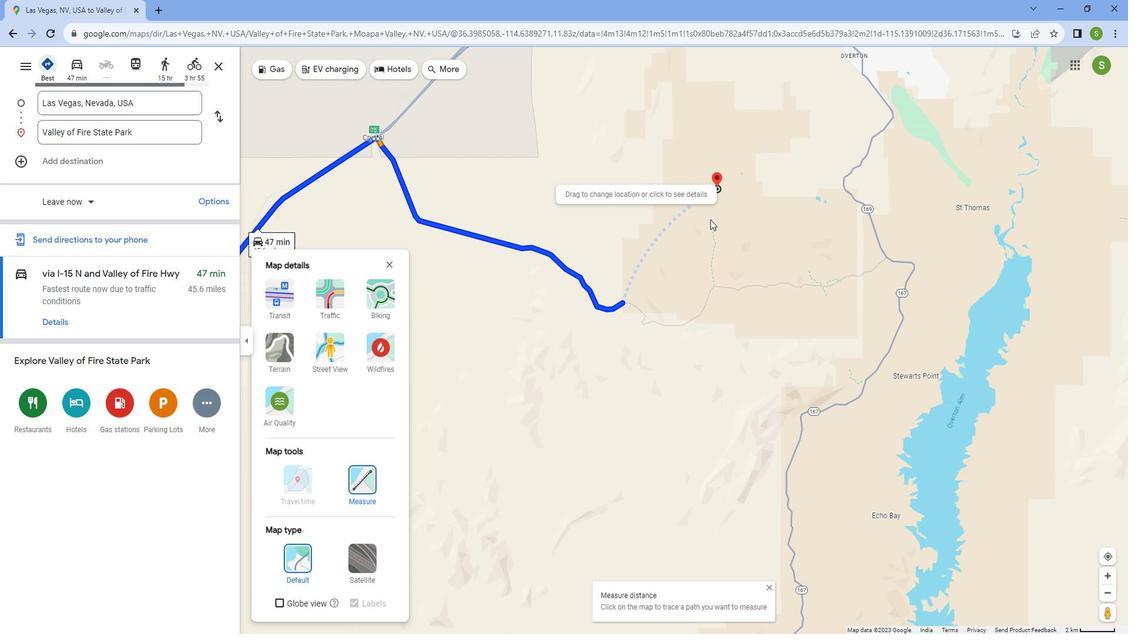 
Action: Mouse scrolled (721, 231) with delta (0, 0)
Screenshot: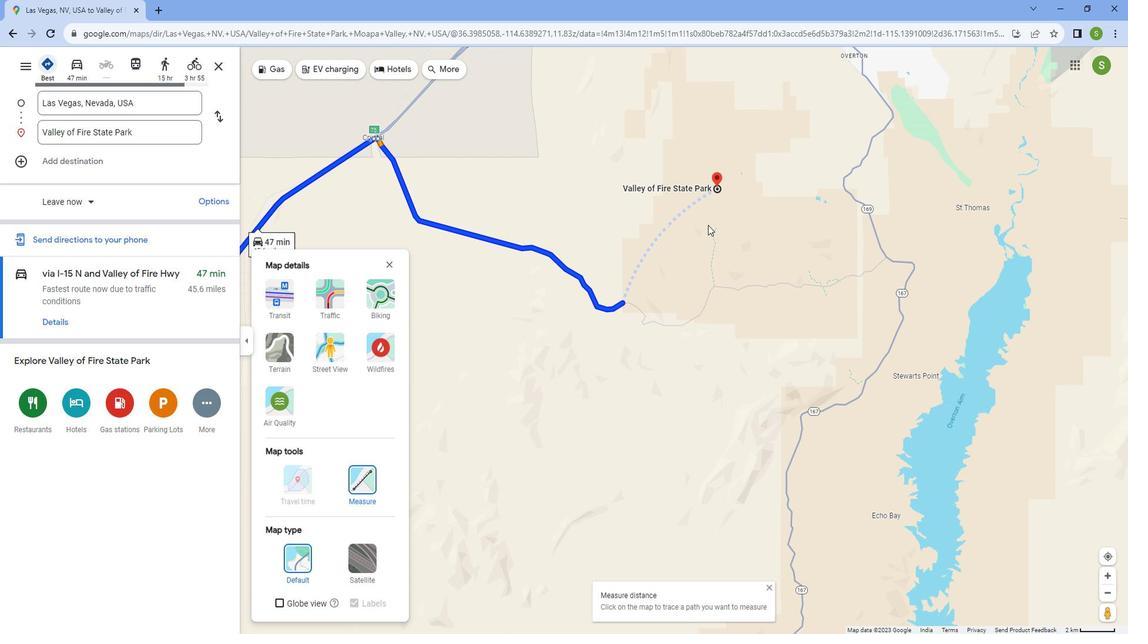 
Action: Mouse scrolled (721, 231) with delta (0, 0)
Screenshot: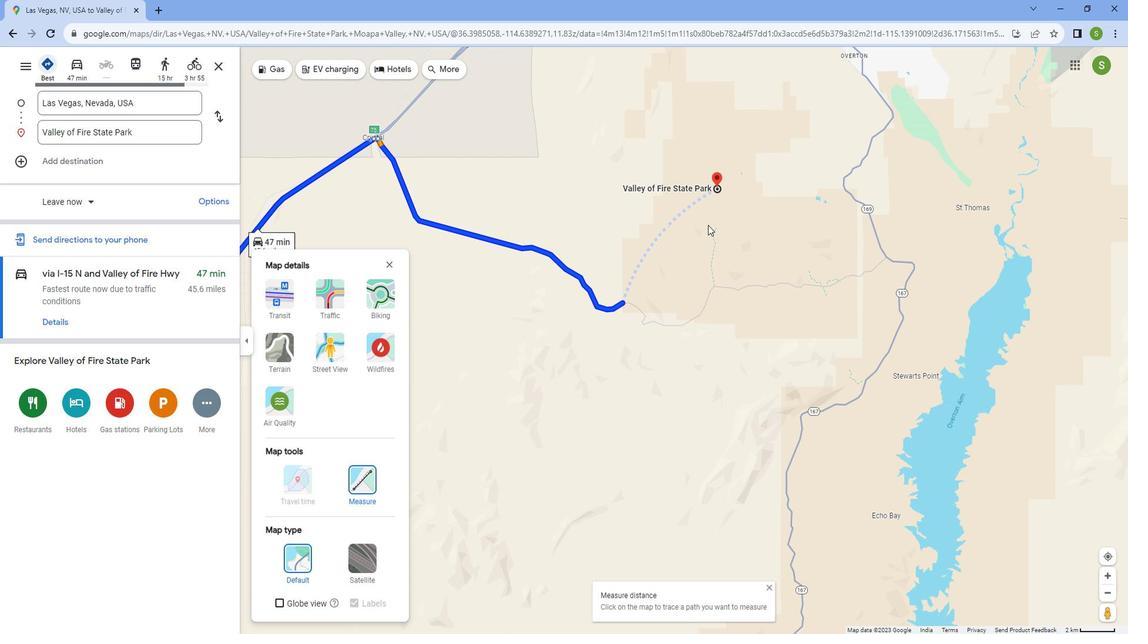 
Action: Mouse scrolled (721, 231) with delta (0, 0)
Screenshot: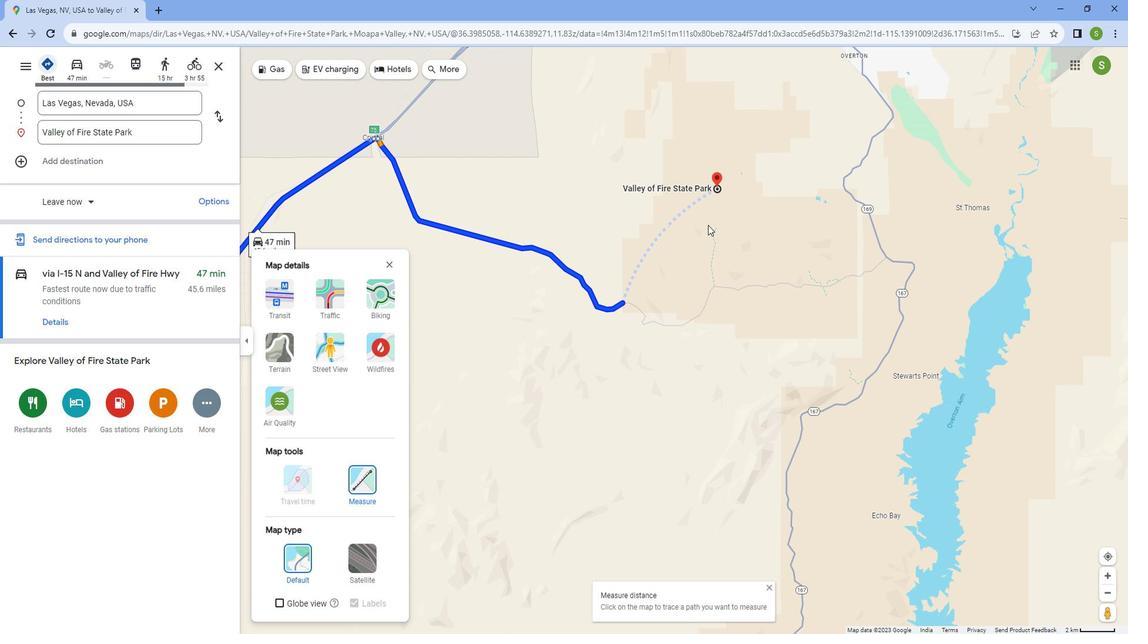 
Action: Mouse scrolled (721, 231) with delta (0, 0)
Screenshot: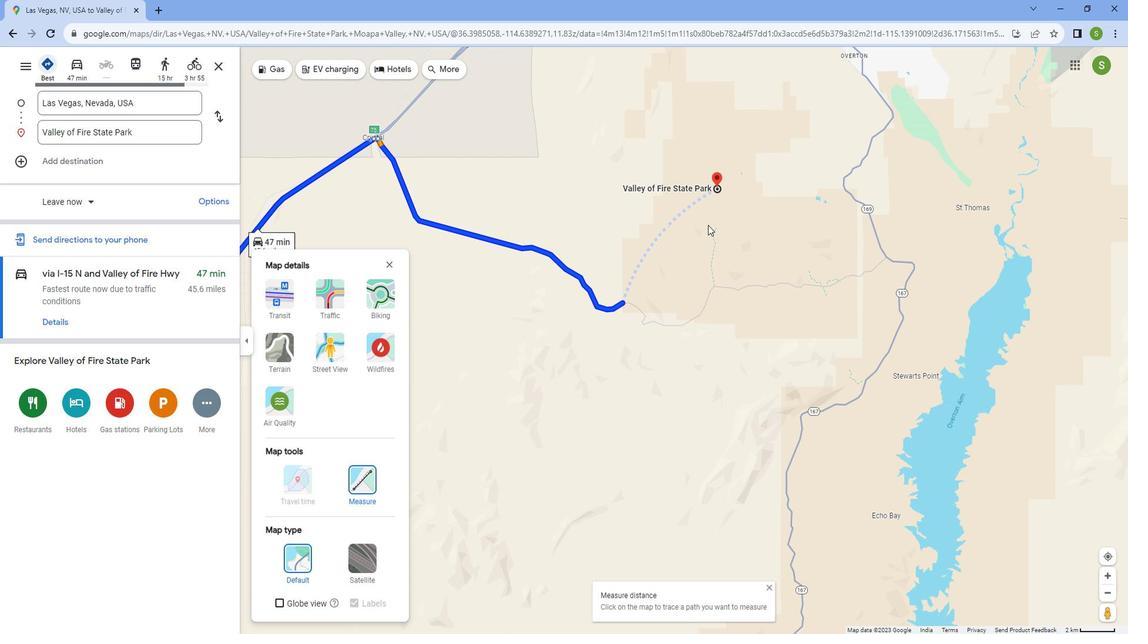 
Action: Mouse scrolled (721, 231) with delta (0, 0)
Screenshot: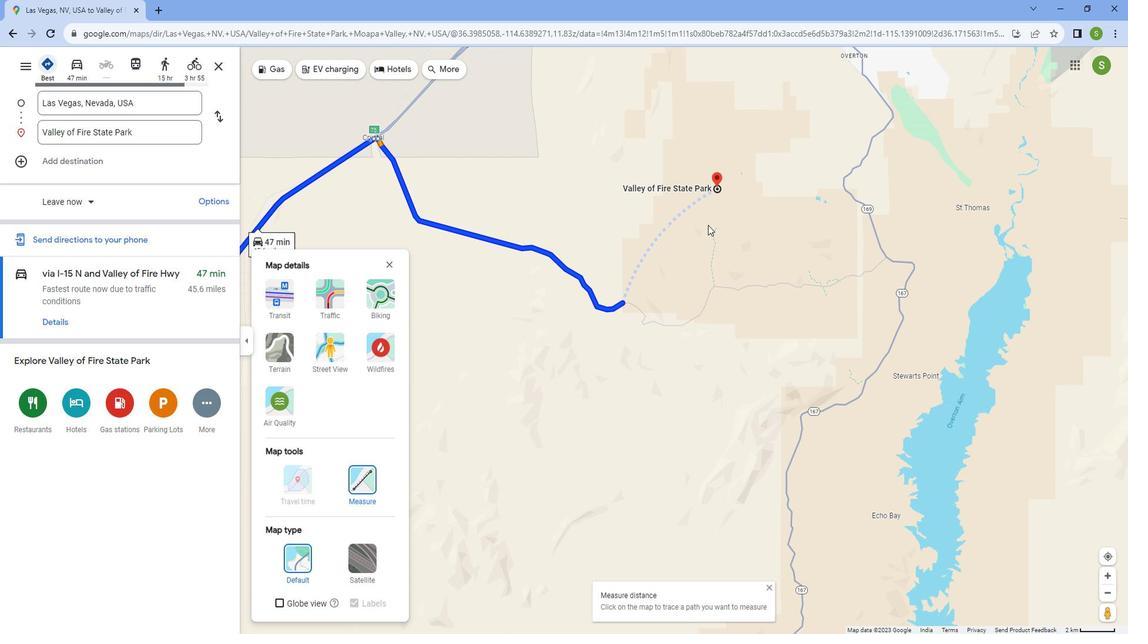 
Action: Mouse scrolled (721, 231) with delta (0, 0)
Screenshot: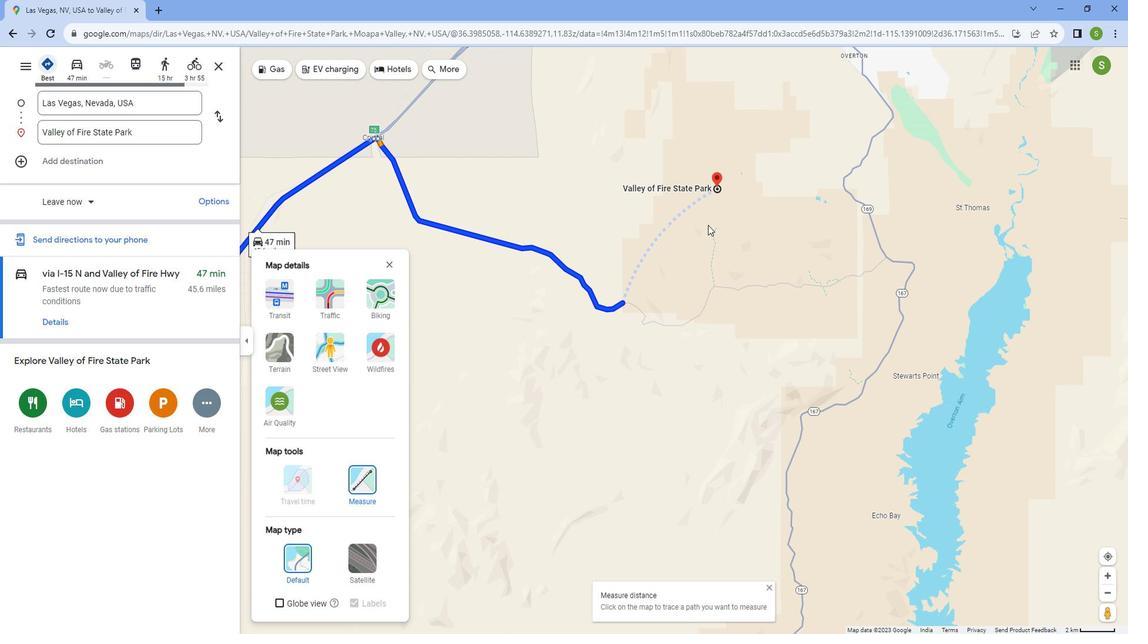 
Action: Mouse scrolled (721, 231) with delta (0, 0)
Screenshot: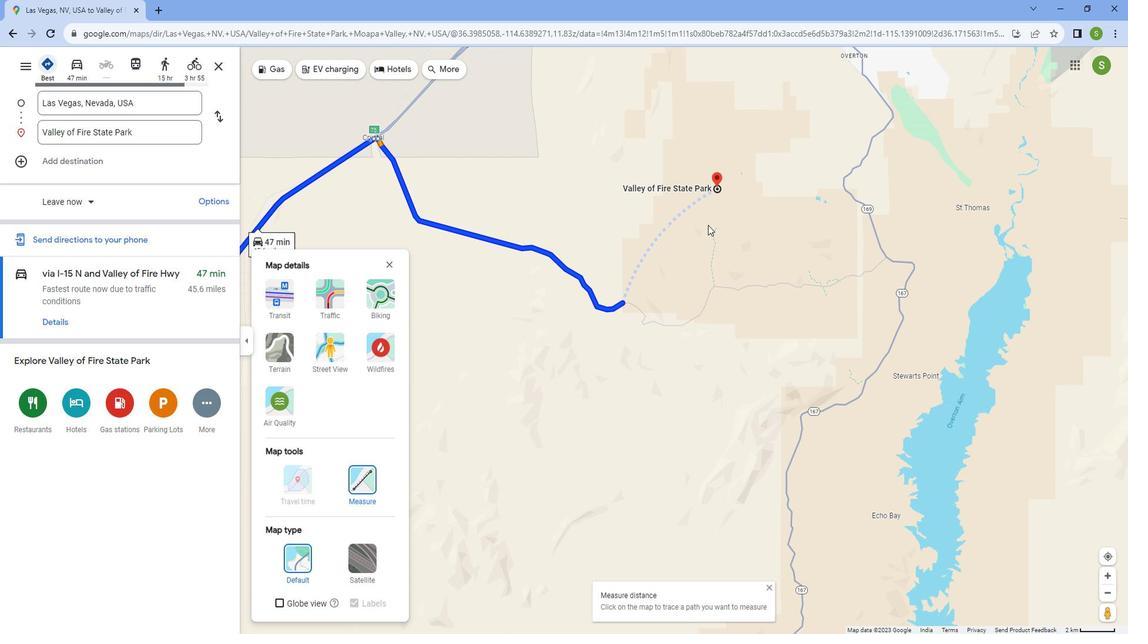 
Action: Mouse moved to (729, 145)
Screenshot: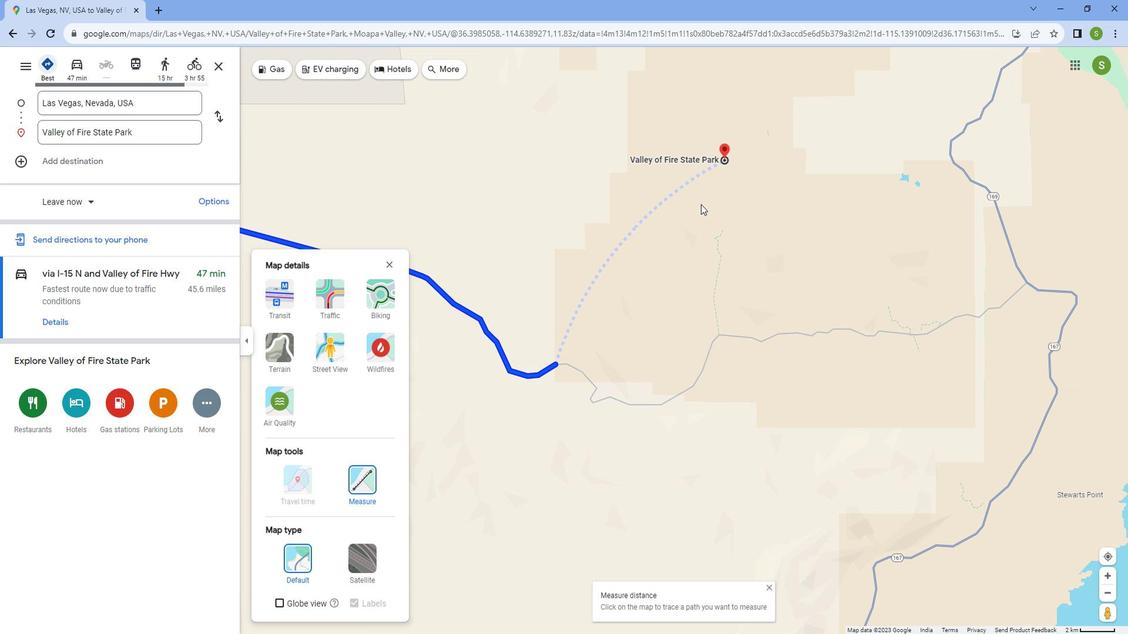 
Action: Mouse scrolled (729, 146) with delta (0, 0)
Screenshot: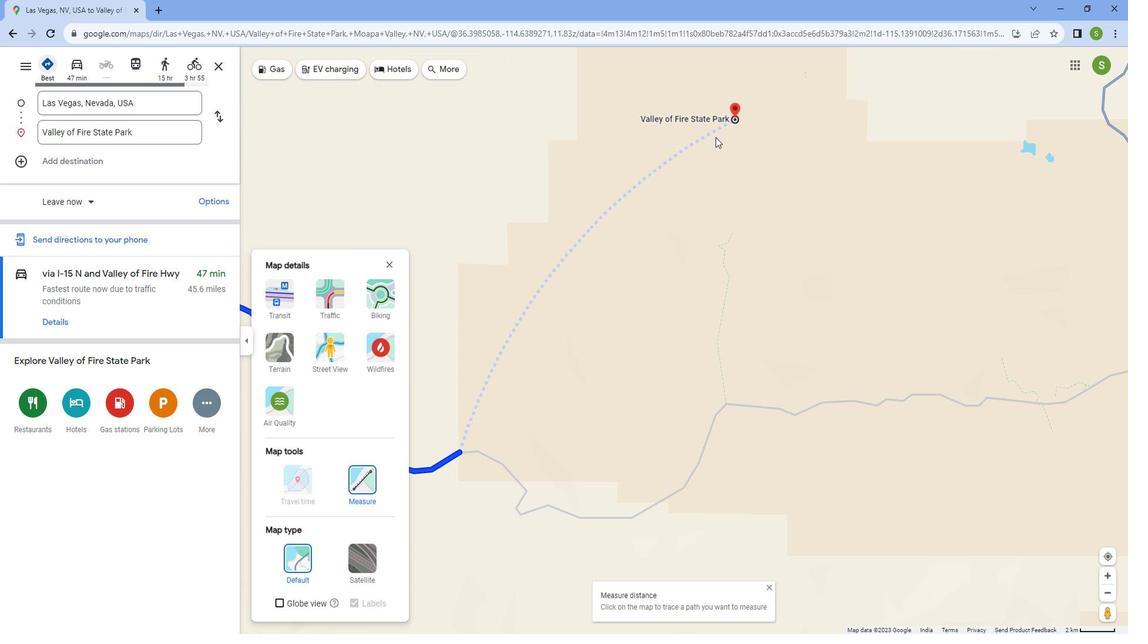 
Action: Mouse moved to (740, 136)
Screenshot: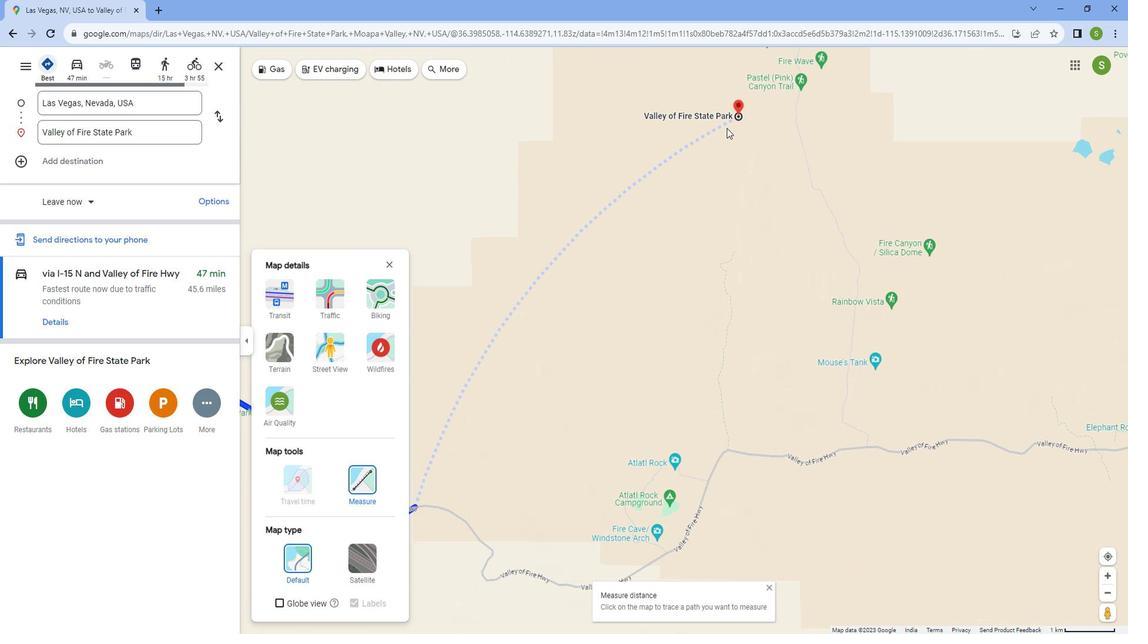 
Action: Mouse pressed left at (740, 136)
Screenshot: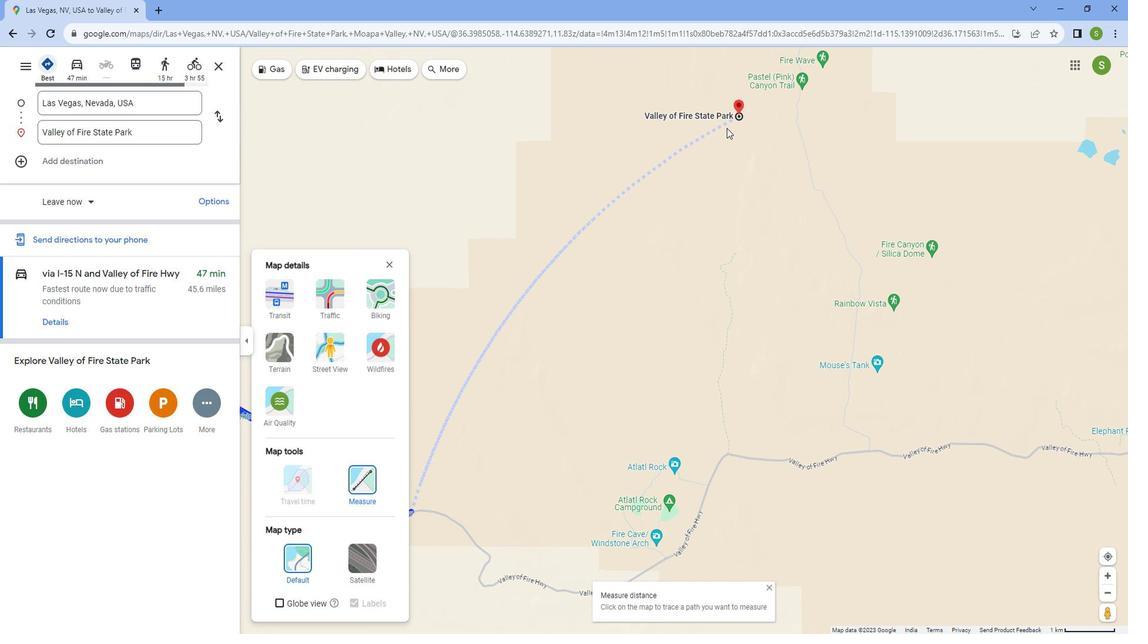 
Action: Mouse moved to (647, 302)
Screenshot: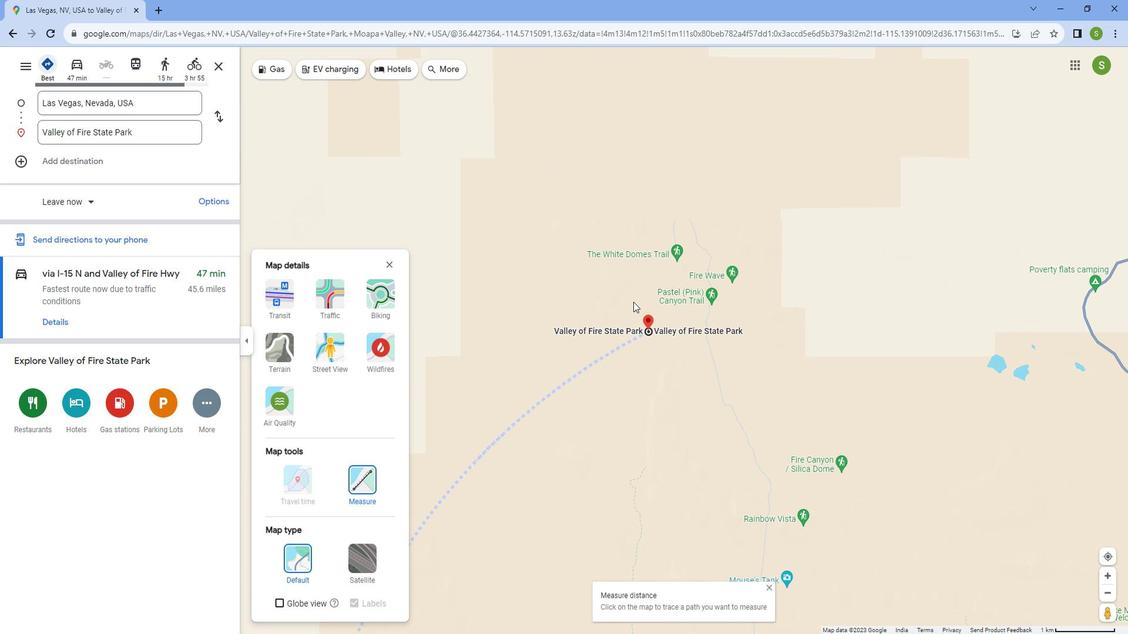 
Action: Mouse scrolled (647, 303) with delta (0, 0)
Screenshot: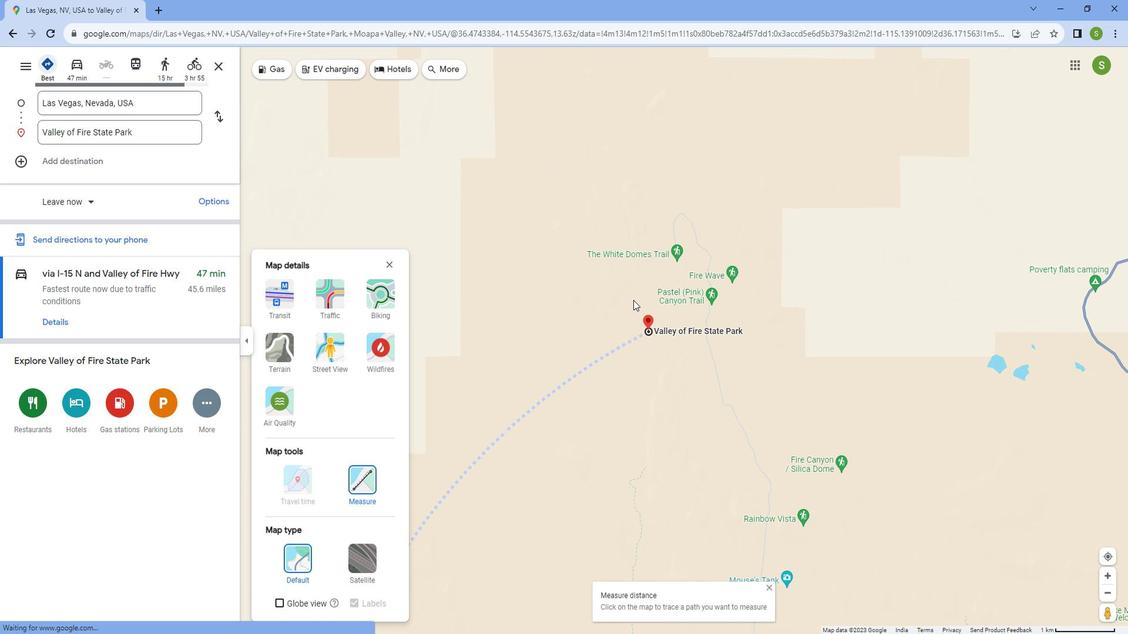 
Action: Mouse scrolled (647, 303) with delta (0, 0)
Screenshot: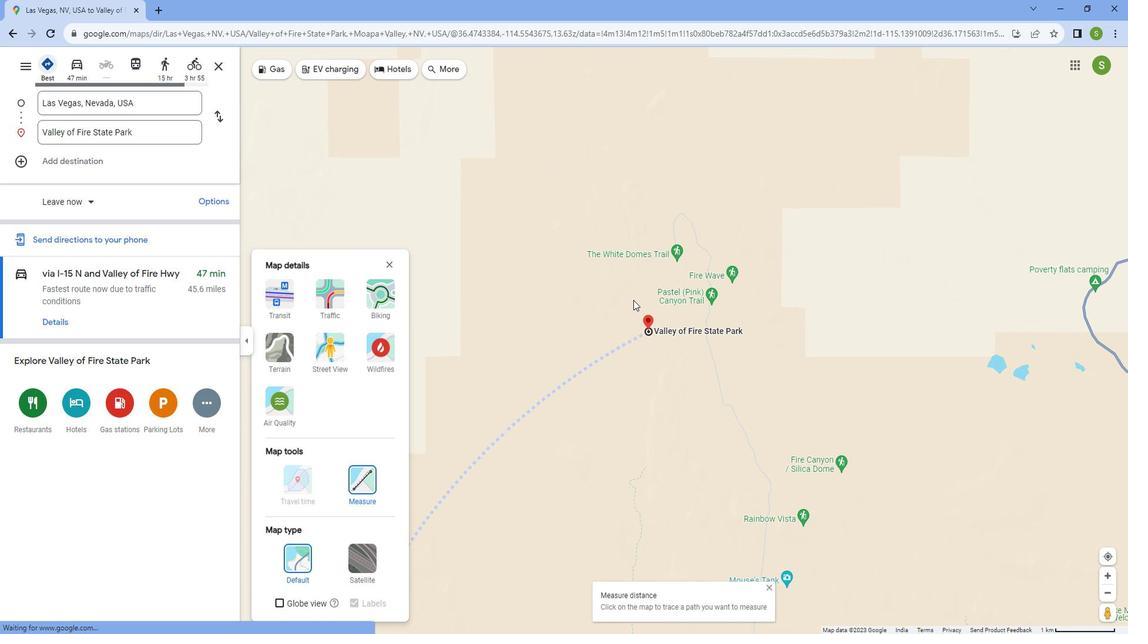 
Action: Mouse scrolled (647, 303) with delta (0, 0)
Screenshot: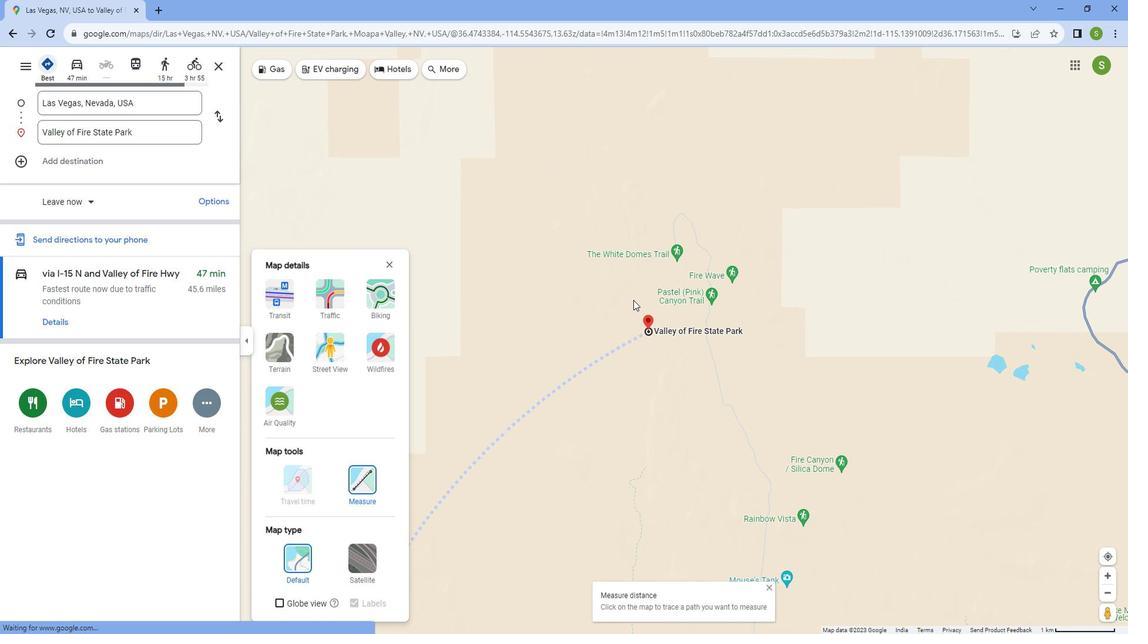 
Action: Mouse scrolled (647, 303) with delta (0, 0)
Screenshot: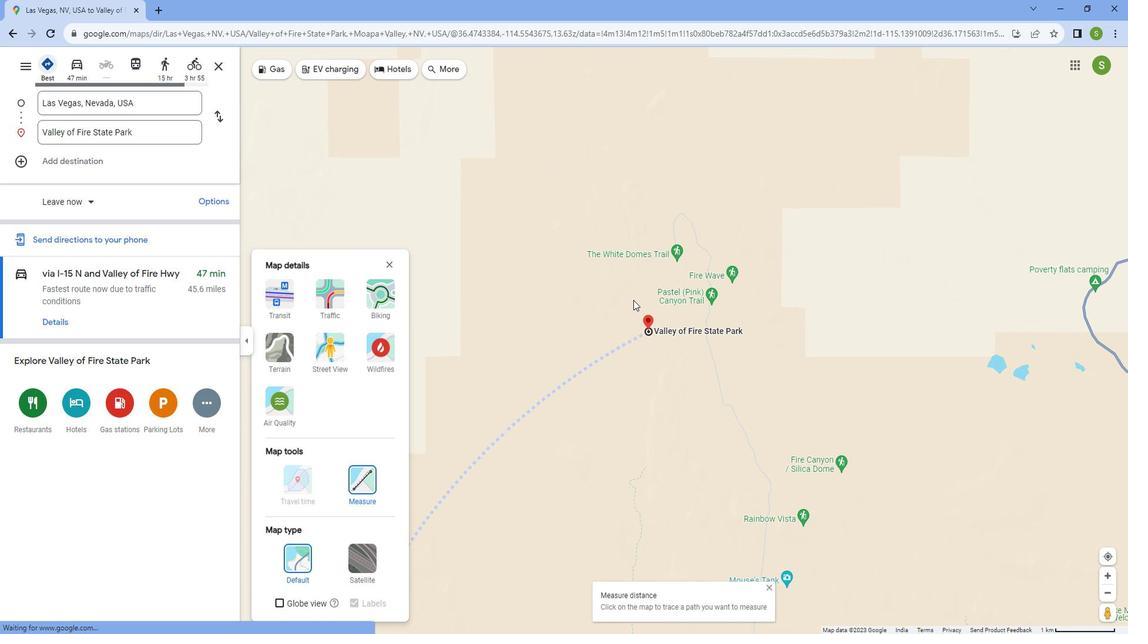 
Action: Mouse scrolled (647, 303) with delta (0, 0)
Screenshot: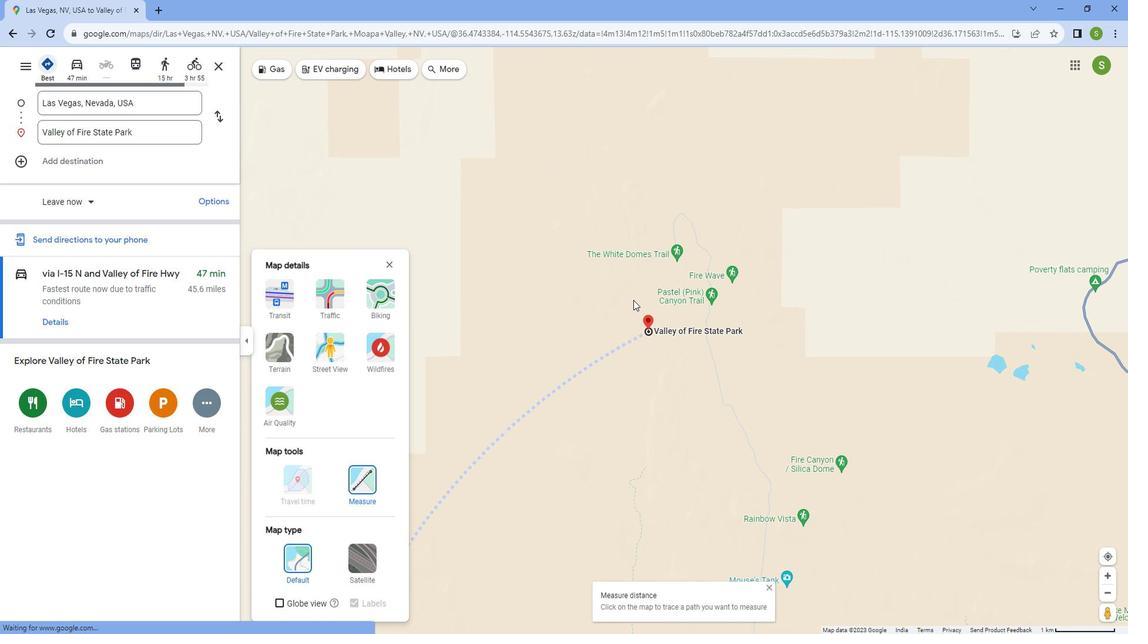 
Action: Mouse moved to (647, 302)
Screenshot: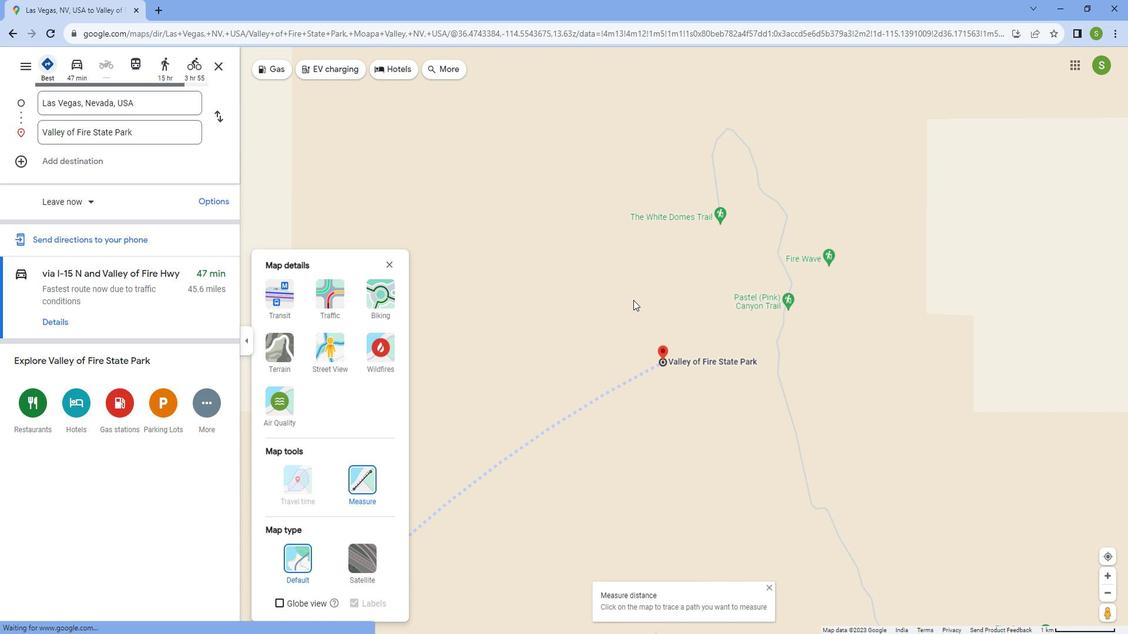 
Action: Mouse scrolled (647, 302) with delta (0, 0)
Screenshot: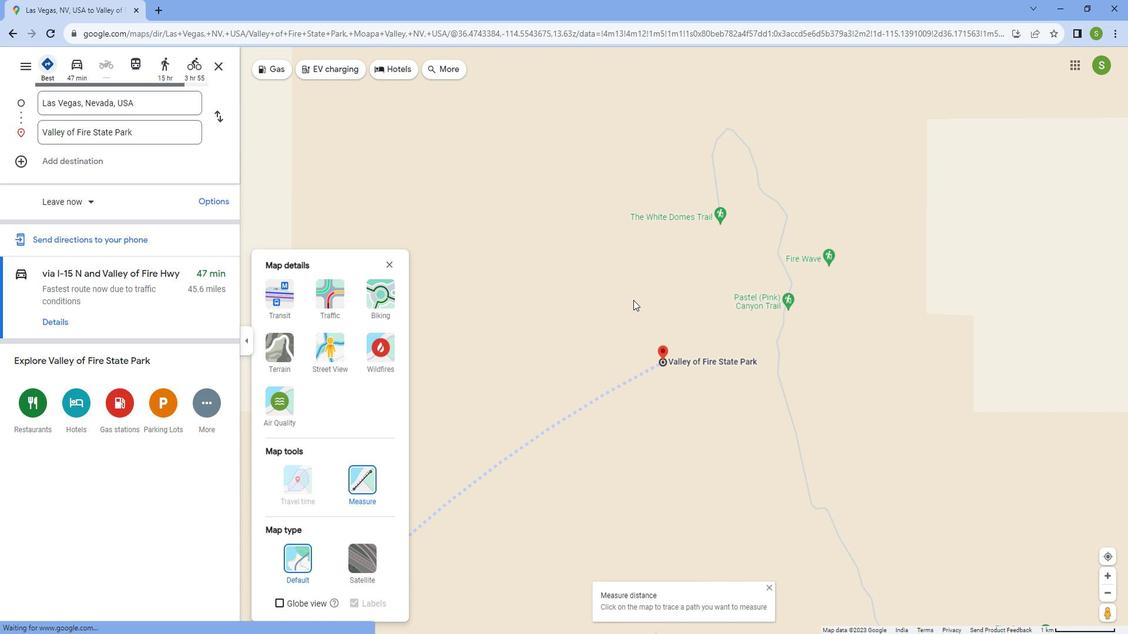 
Action: Mouse scrolled (647, 302) with delta (0, 0)
Screenshot: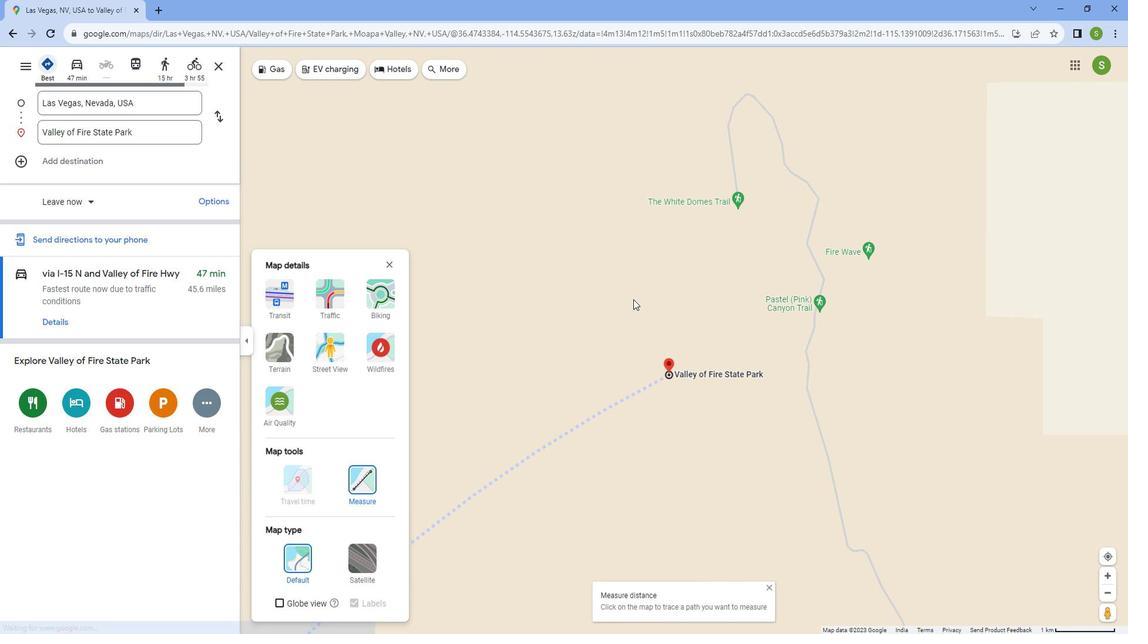 
Action: Mouse scrolled (647, 302) with delta (0, 0)
Screenshot: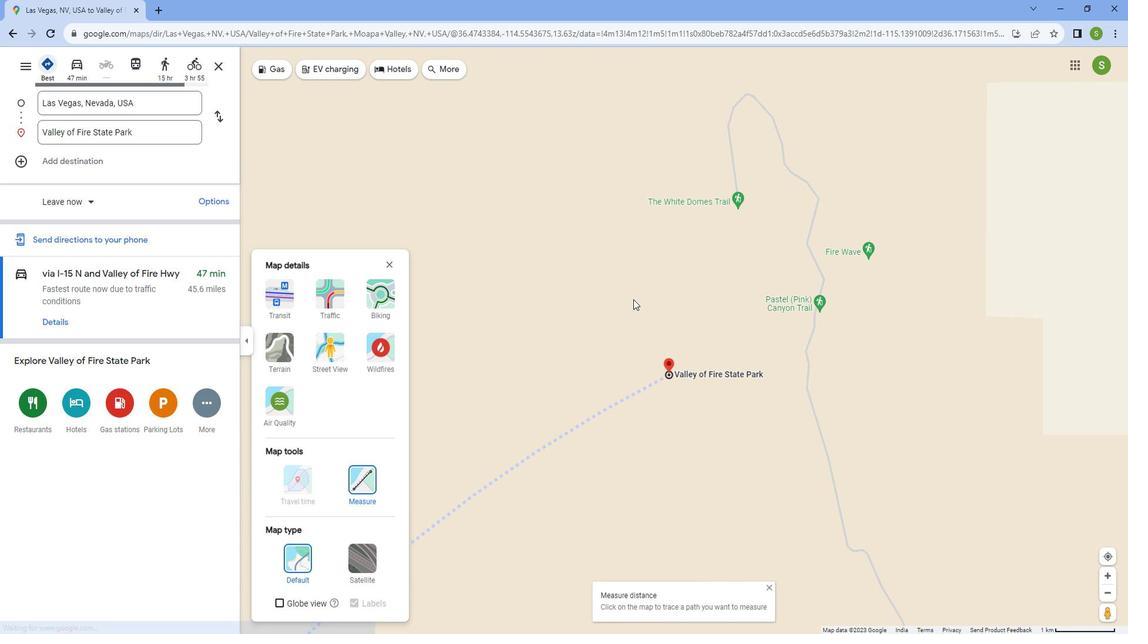 
Action: Mouse scrolled (647, 302) with delta (0, 0)
Screenshot: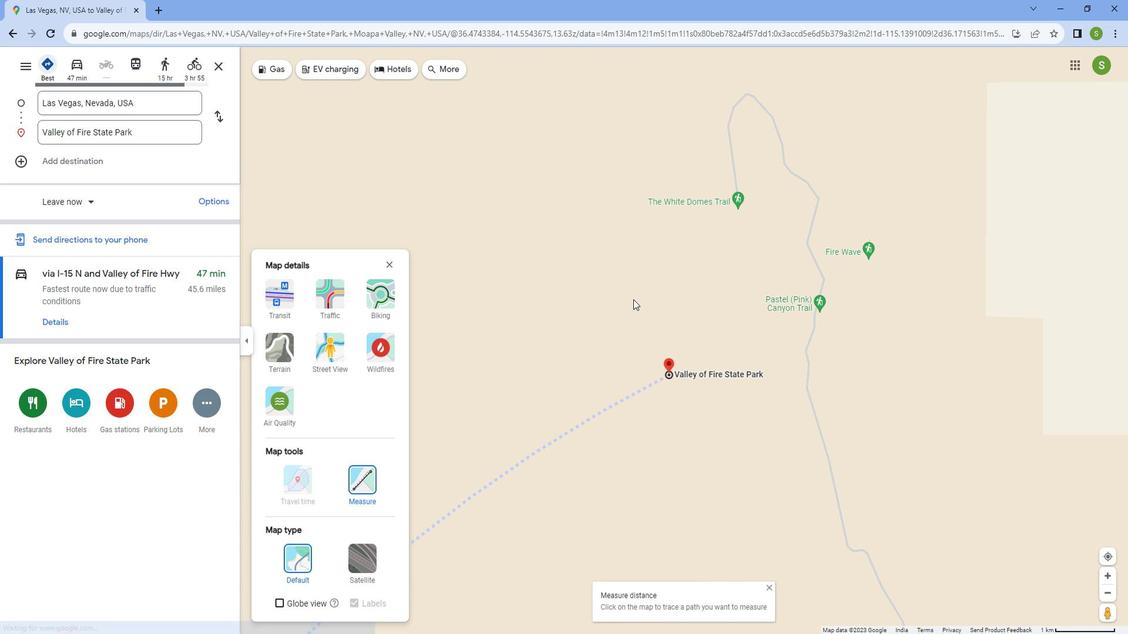 
Action: Mouse scrolled (647, 302) with delta (0, 0)
Screenshot: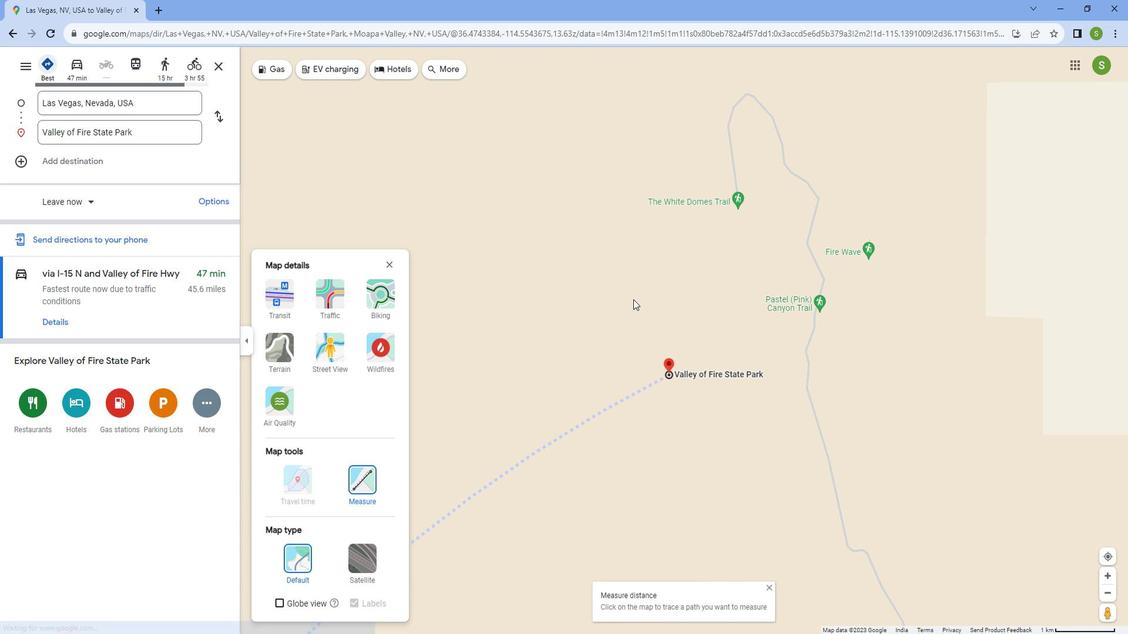 
Action: Mouse scrolled (647, 302) with delta (0, 0)
Screenshot: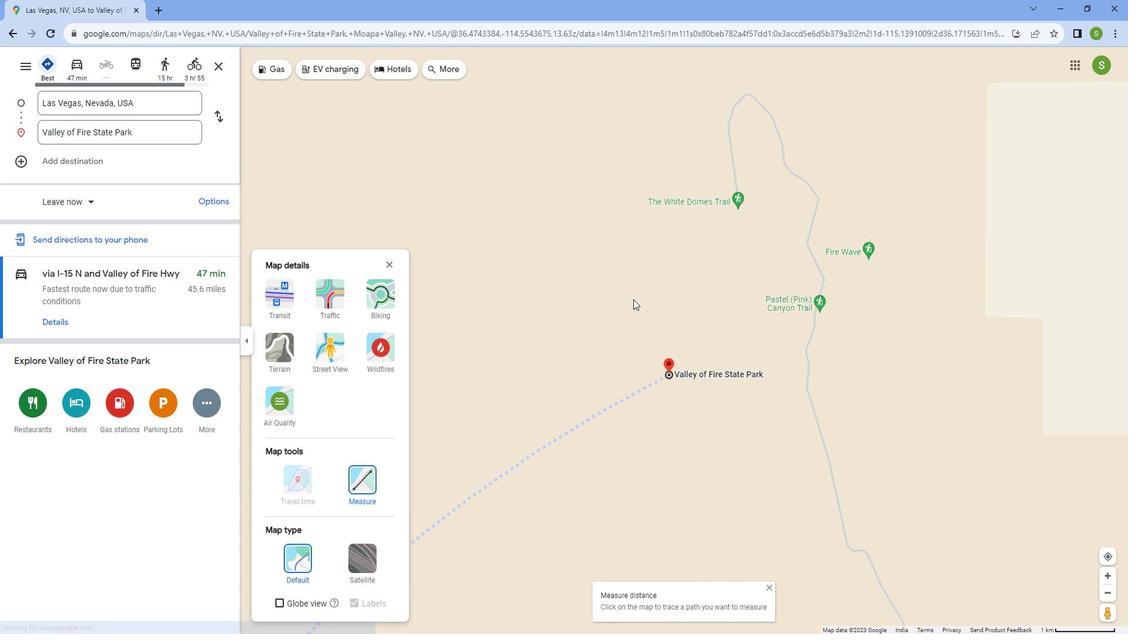 
Action: Mouse moved to (787, 453)
Screenshot: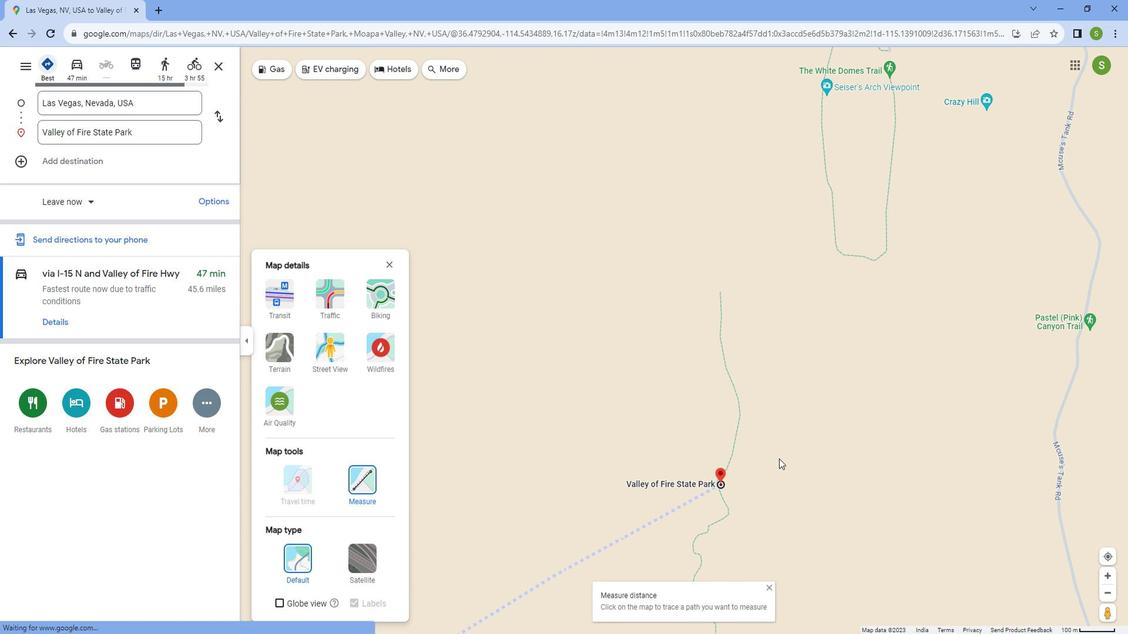 
Action: Mouse pressed left at (787, 453)
Screenshot: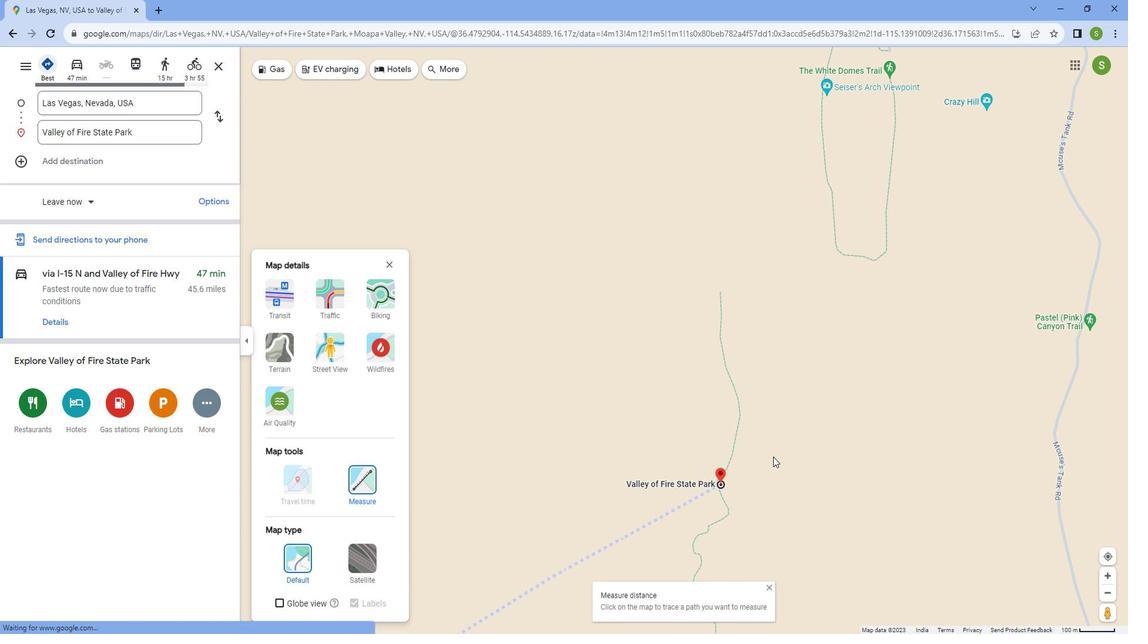 
Action: Mouse moved to (653, 370)
Screenshot: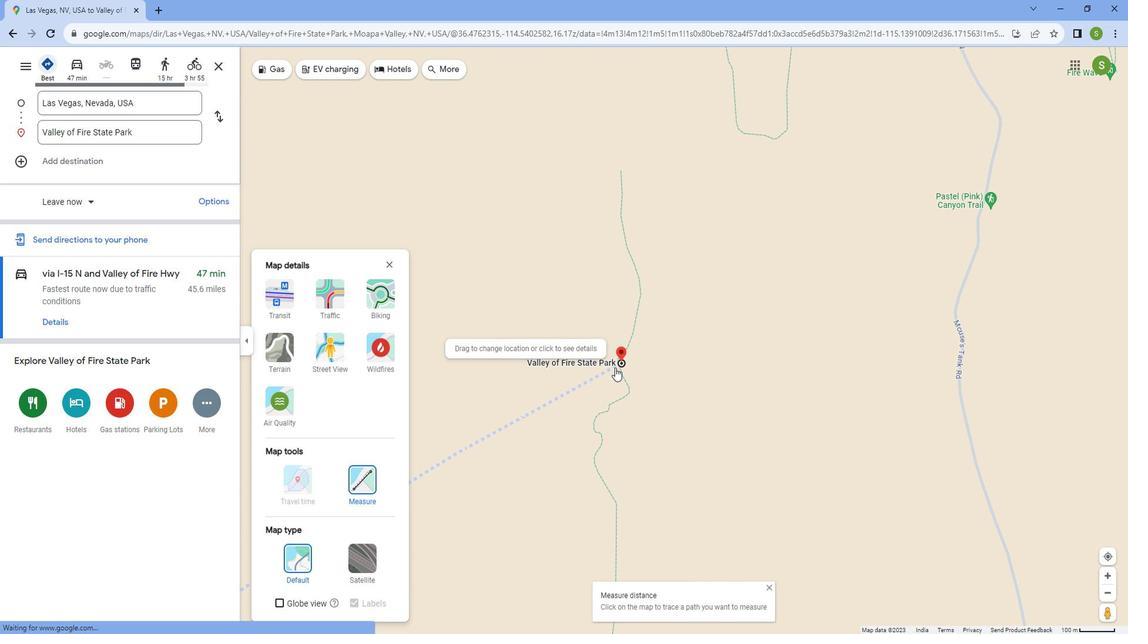 
Action: Mouse scrolled (653, 371) with delta (0, 0)
Screenshot: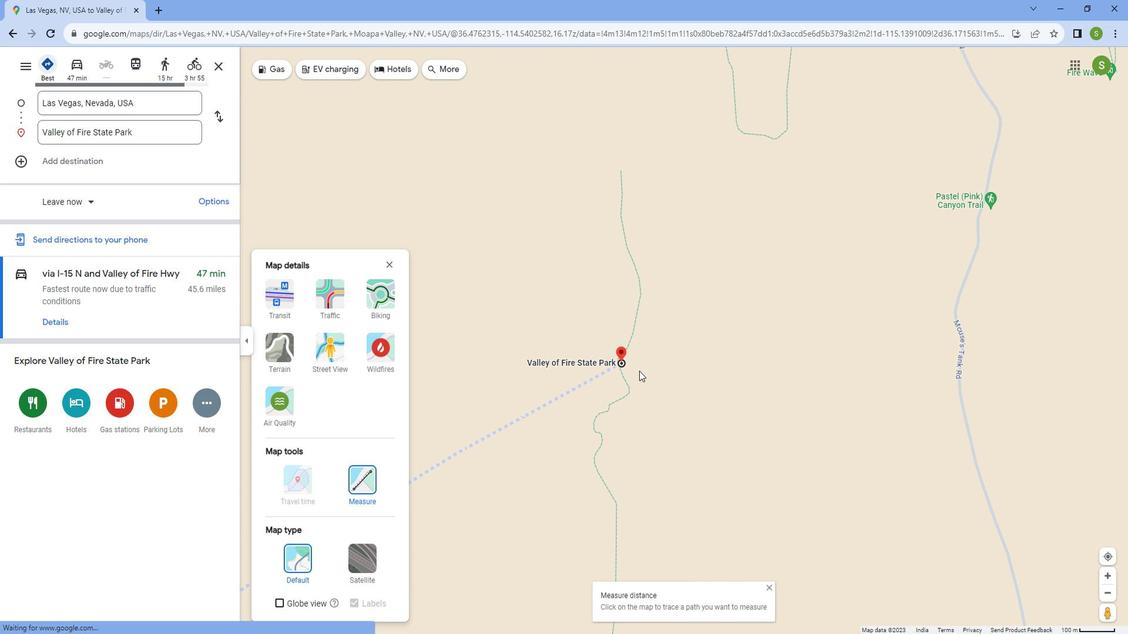 
Action: Mouse scrolled (653, 371) with delta (0, 0)
Screenshot: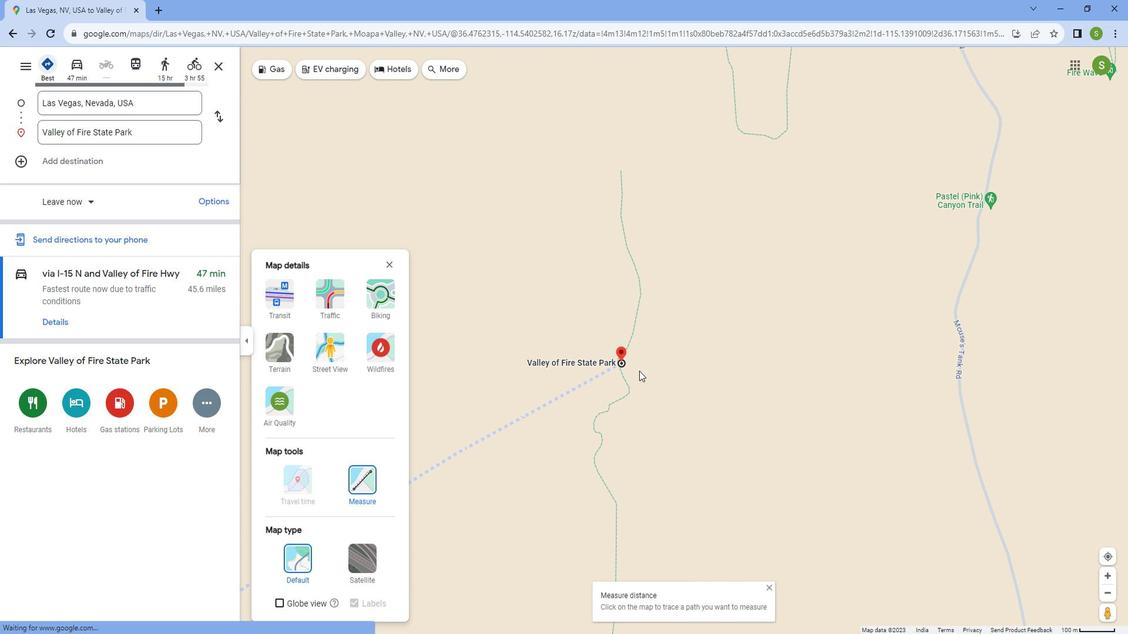 
Action: Mouse scrolled (653, 371) with delta (0, 0)
Screenshot: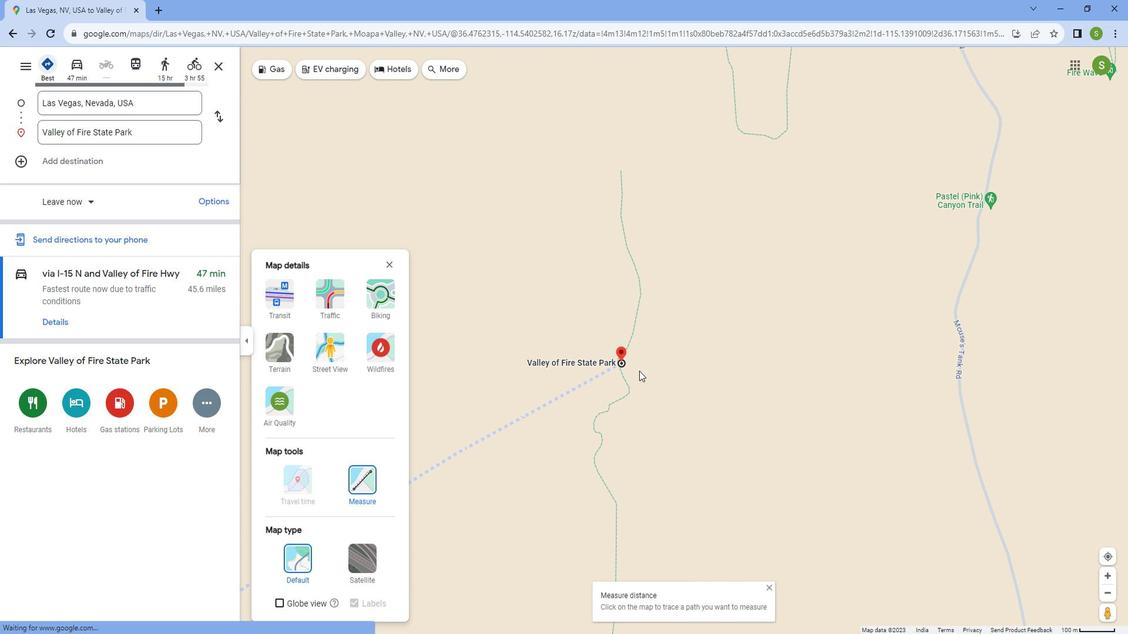 
Action: Mouse scrolled (653, 371) with delta (0, 0)
Screenshot: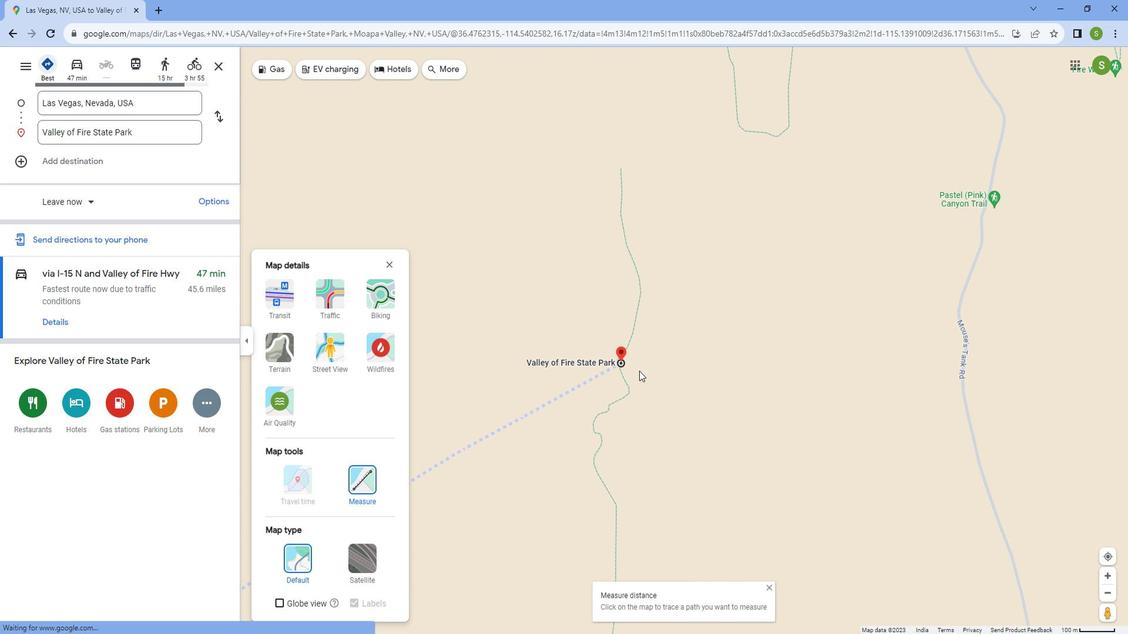 
Action: Mouse scrolled (653, 371) with delta (0, 0)
Screenshot: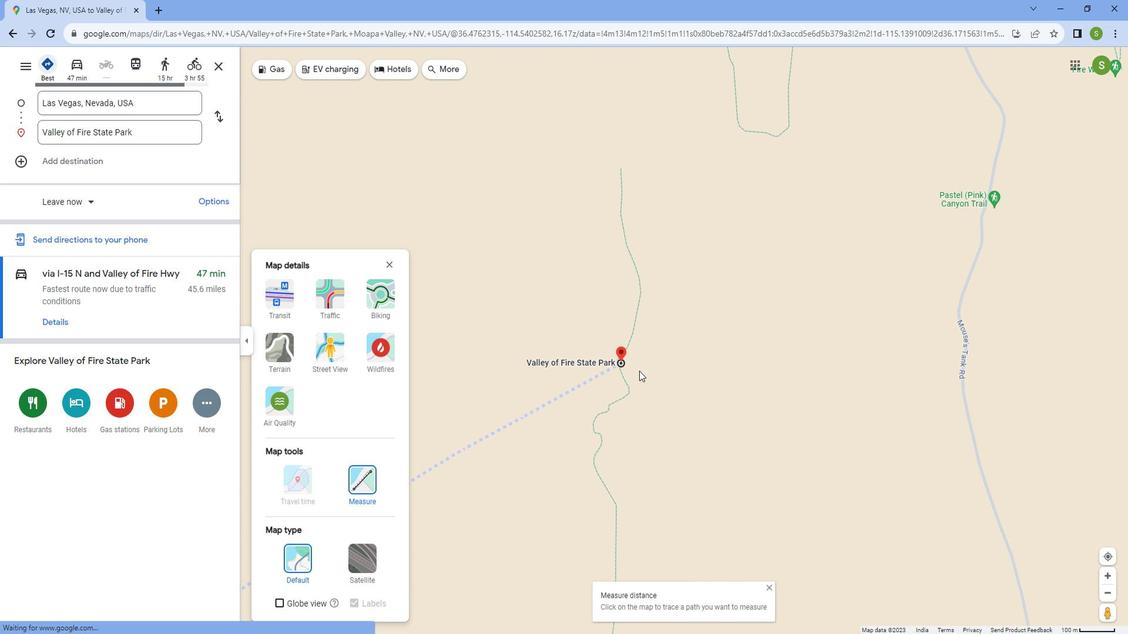 
Action: Mouse scrolled (653, 371) with delta (0, 0)
Screenshot: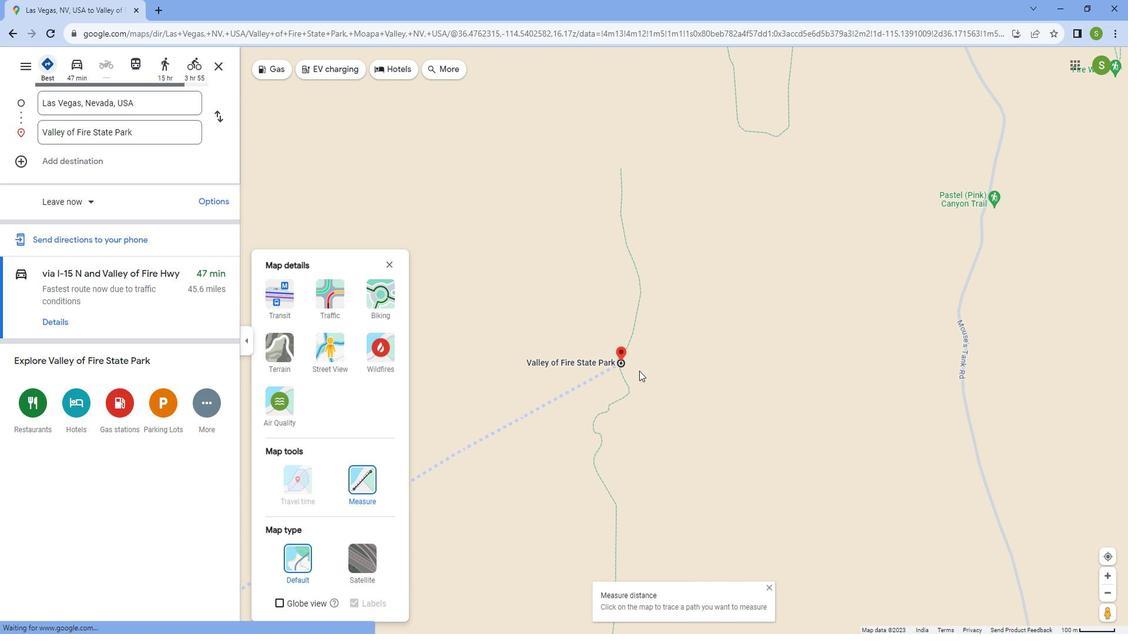 
Action: Mouse scrolled (653, 371) with delta (0, 0)
Screenshot: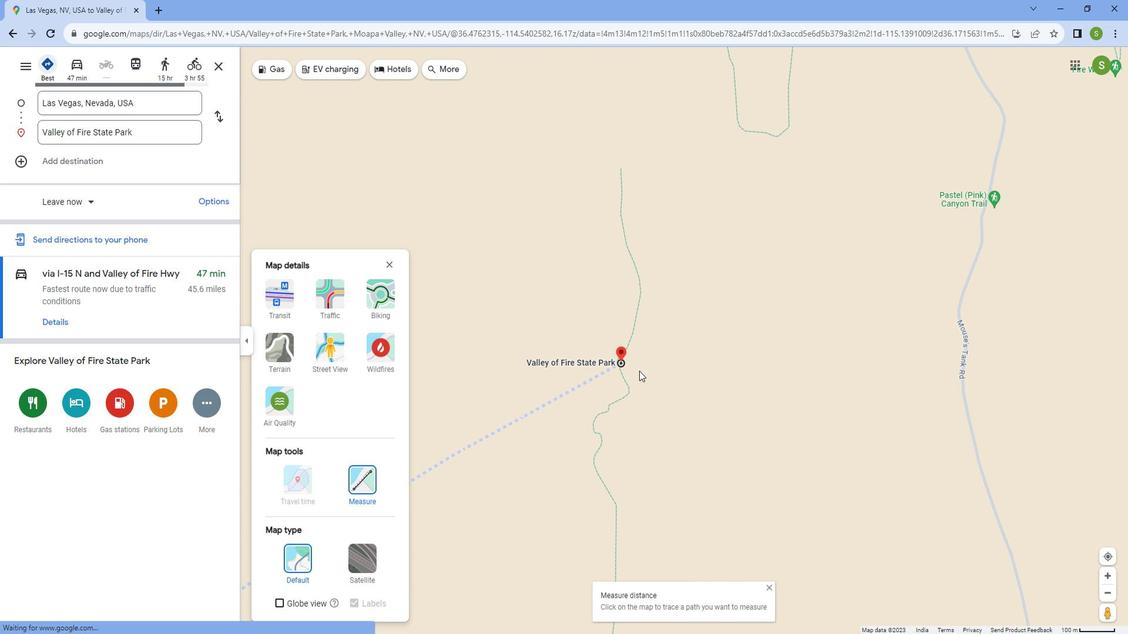 
Action: Mouse moved to (629, 359)
Screenshot: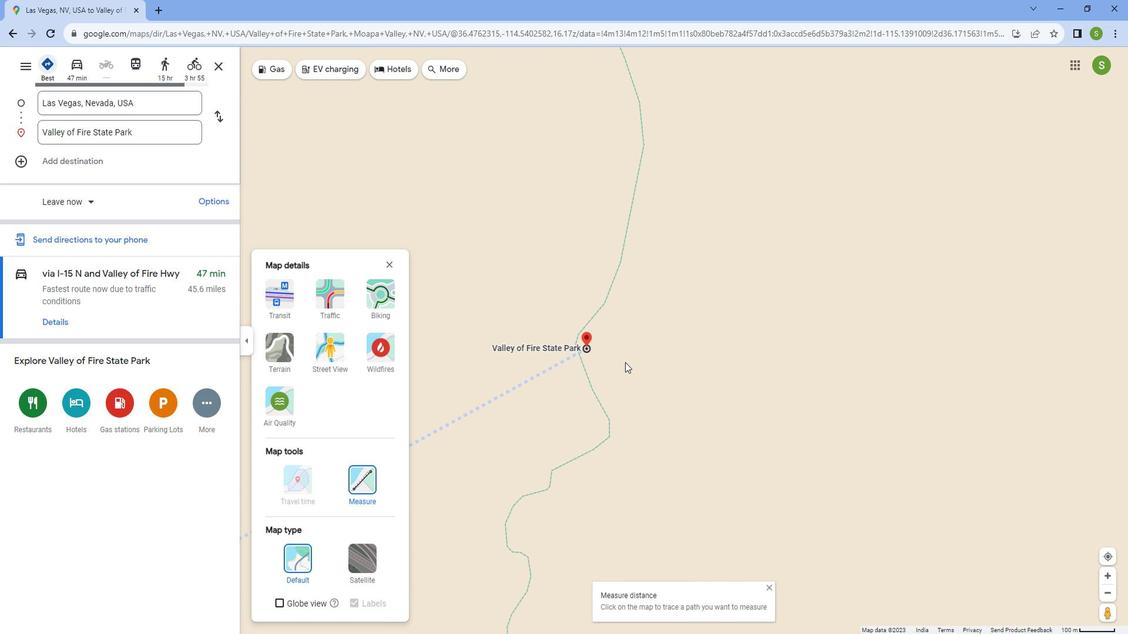 
Action: Mouse scrolled (629, 360) with delta (0, 0)
Screenshot: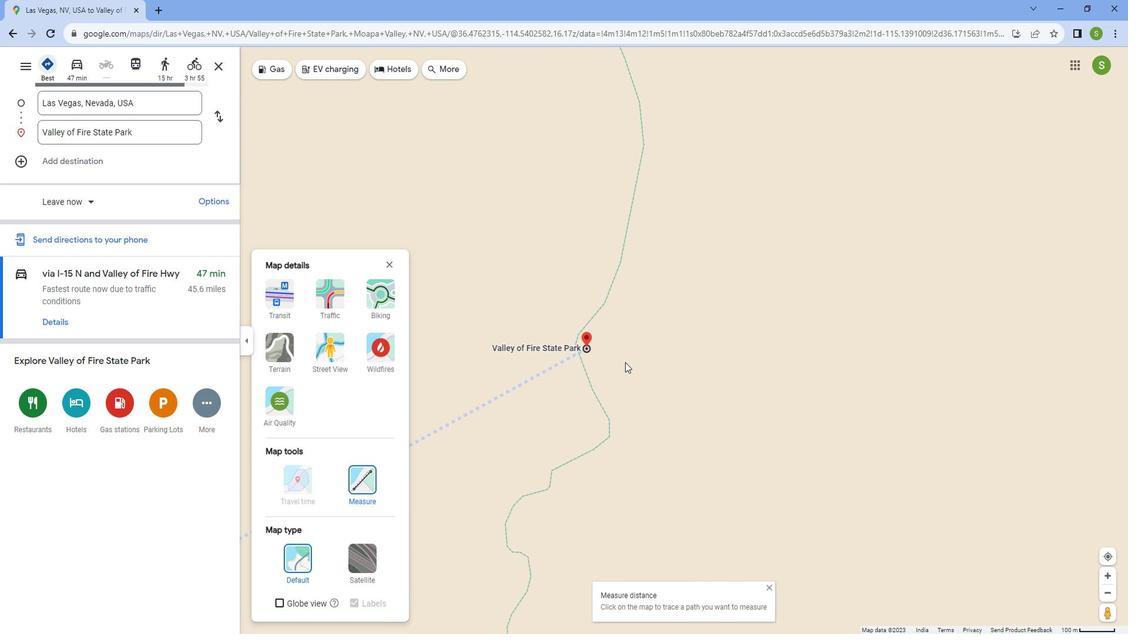 
Action: Mouse scrolled (629, 360) with delta (0, 0)
Screenshot: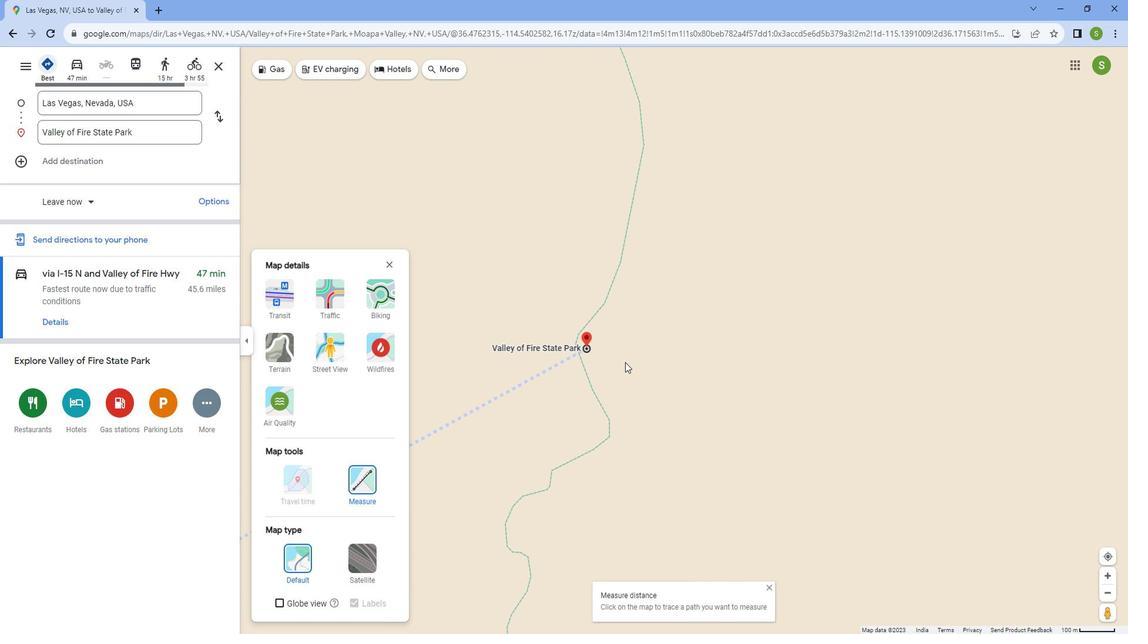 
Action: Mouse scrolled (629, 360) with delta (0, 0)
Screenshot: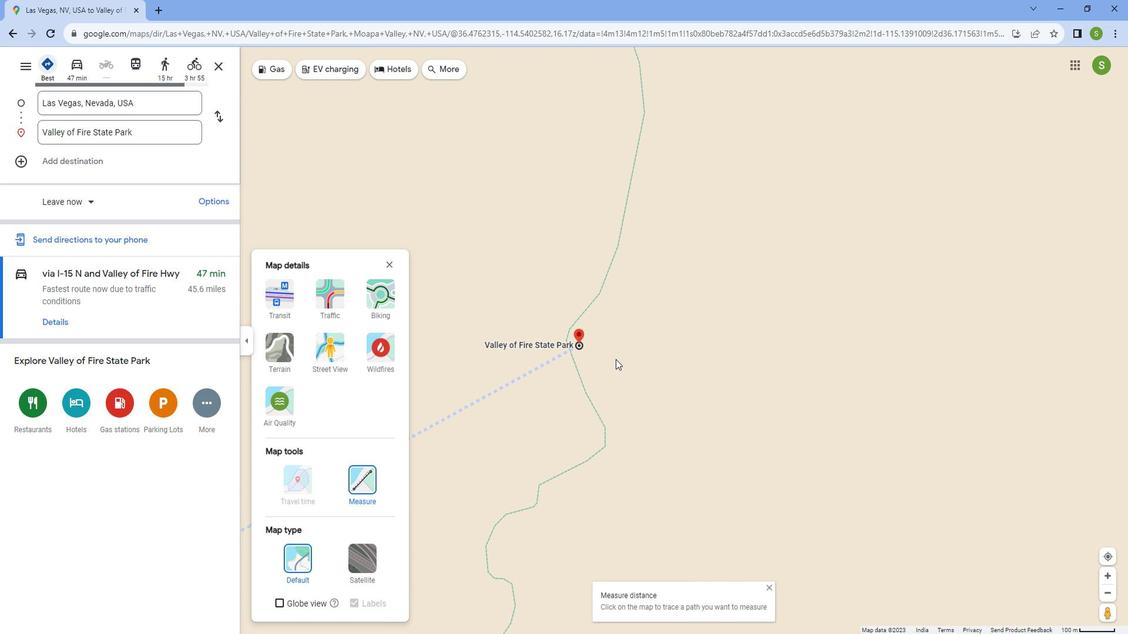
Action: Mouse scrolled (629, 360) with delta (0, 0)
Screenshot: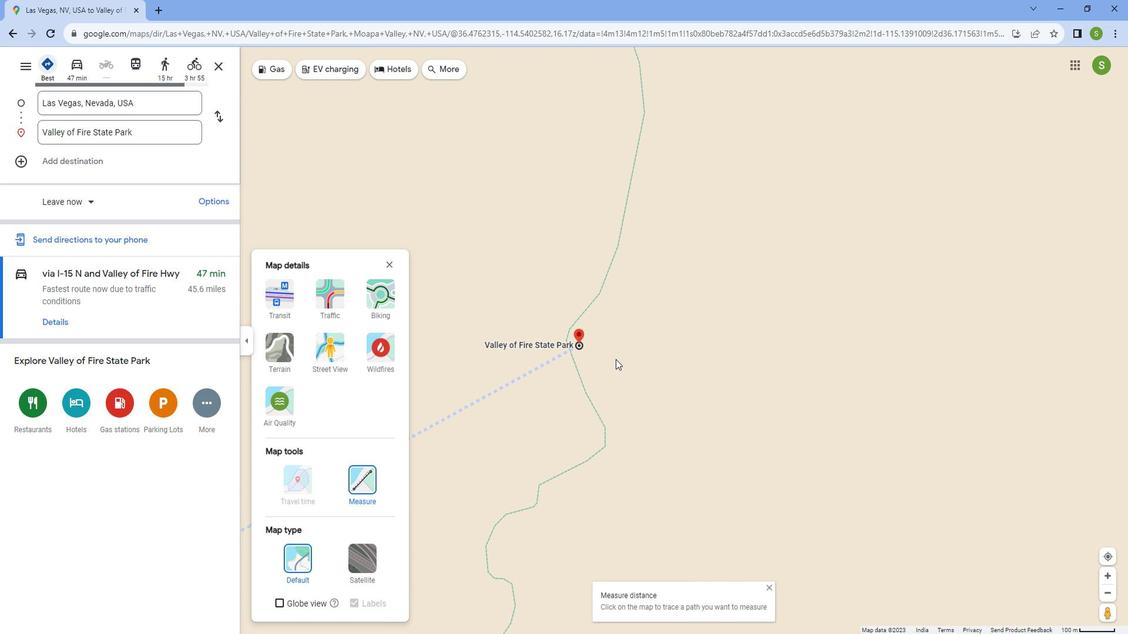 
Action: Mouse scrolled (629, 360) with delta (0, 0)
Screenshot: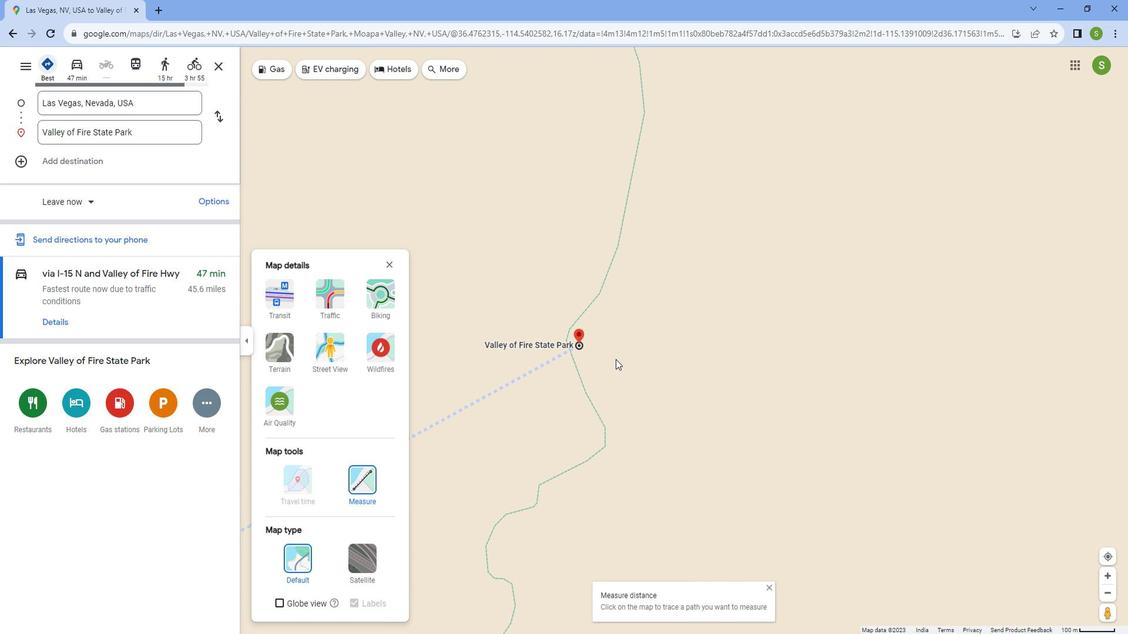 
Action: Mouse scrolled (629, 360) with delta (0, 0)
Screenshot: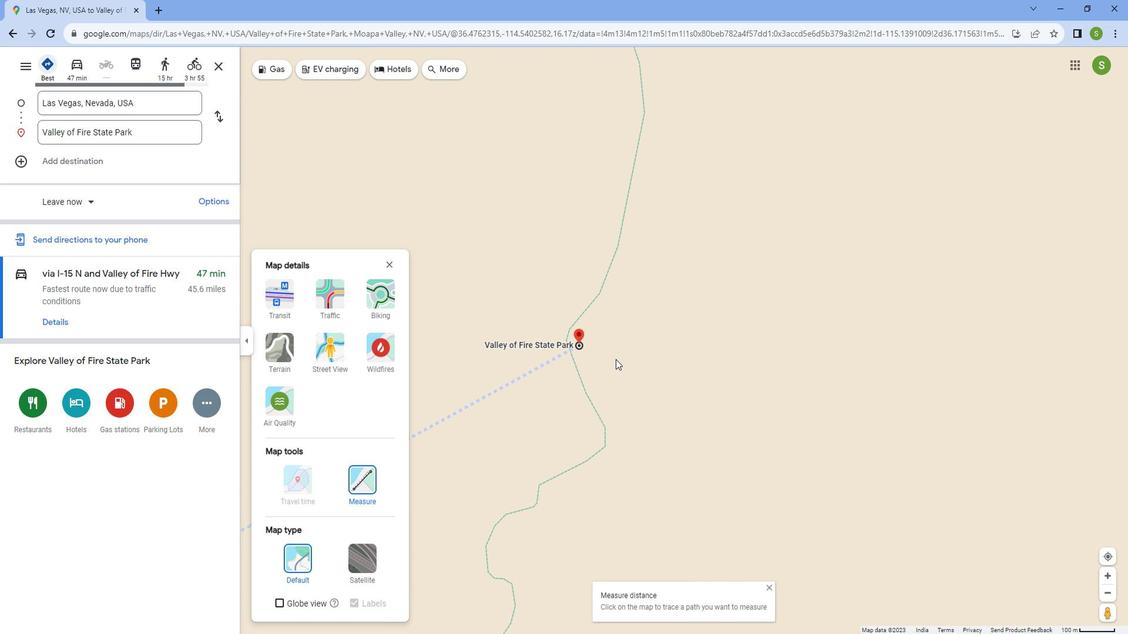 
Action: Mouse scrolled (629, 360) with delta (0, 0)
Screenshot: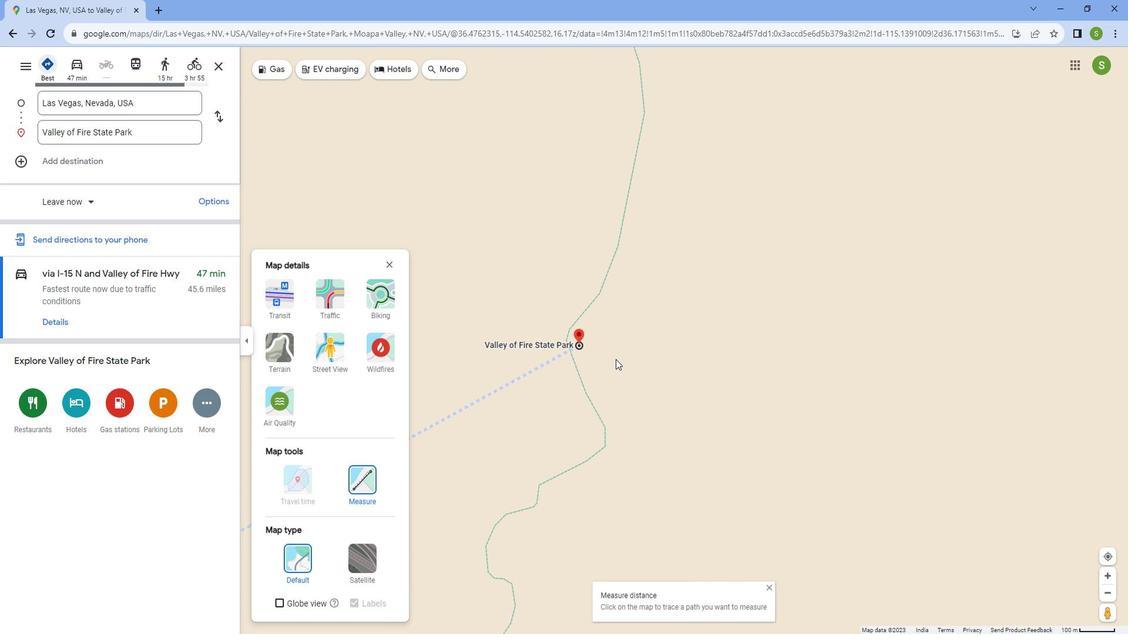 
Action: Mouse moved to (590, 349)
Screenshot: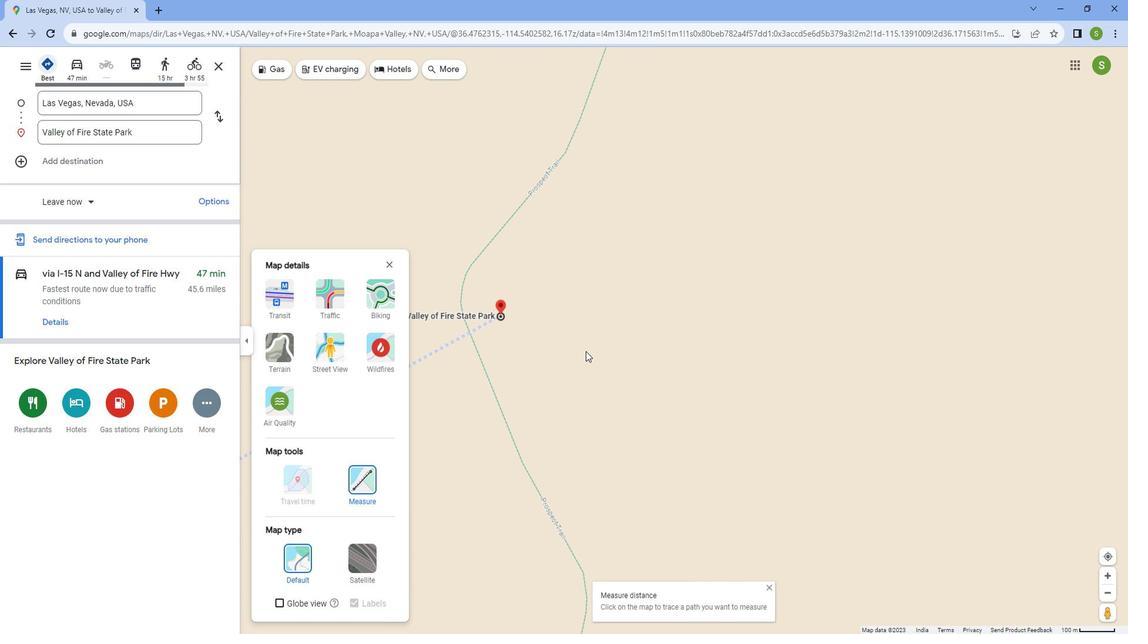 
Action: Mouse scrolled (590, 350) with delta (0, 0)
Screenshot: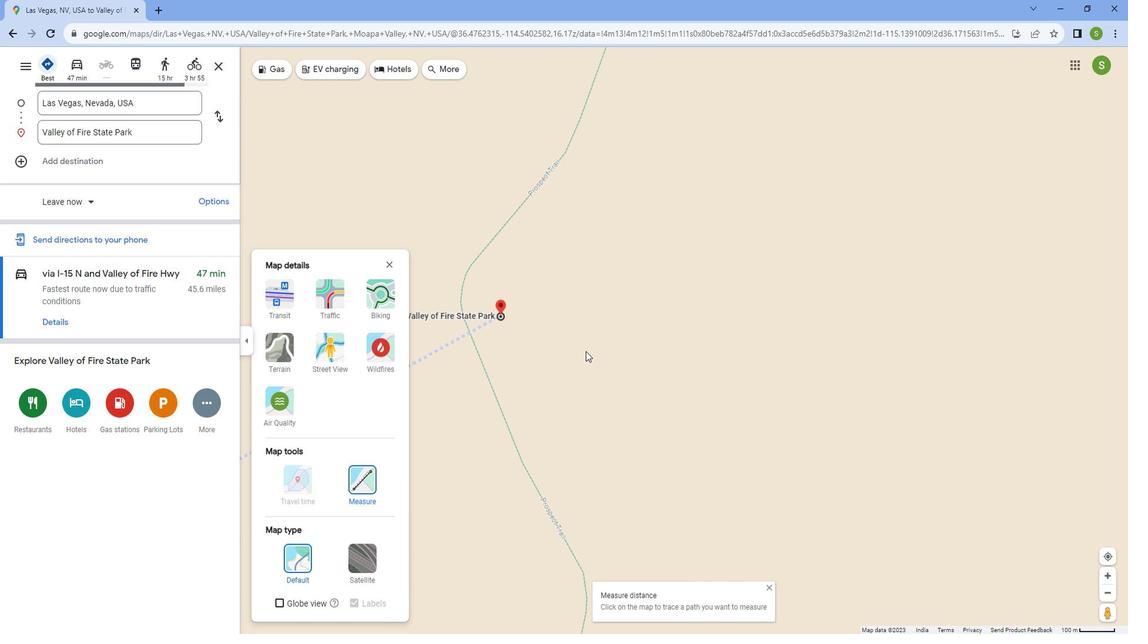 
Action: Mouse scrolled (590, 350) with delta (0, 0)
Screenshot: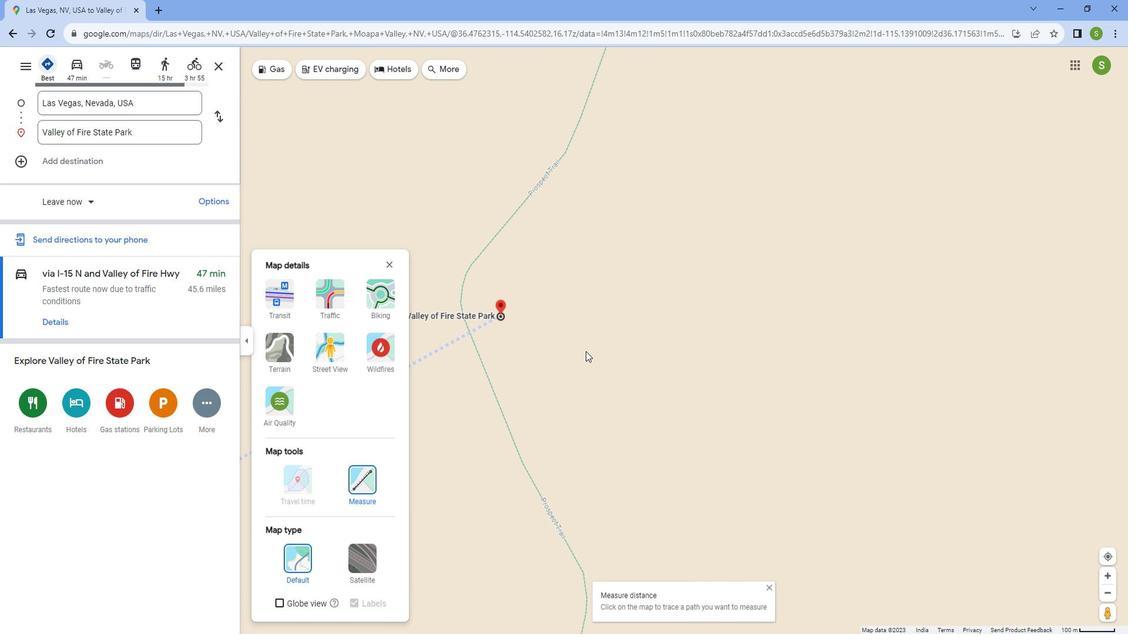 
Action: Mouse scrolled (590, 350) with delta (0, 0)
Screenshot: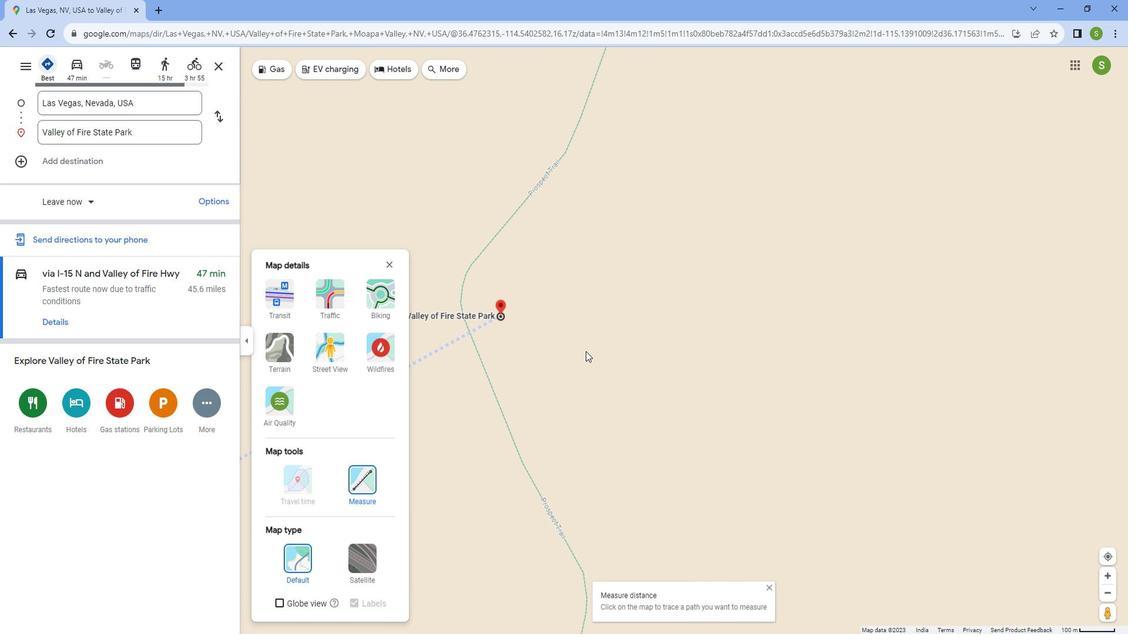 
Action: Mouse scrolled (590, 350) with delta (0, 0)
Screenshot: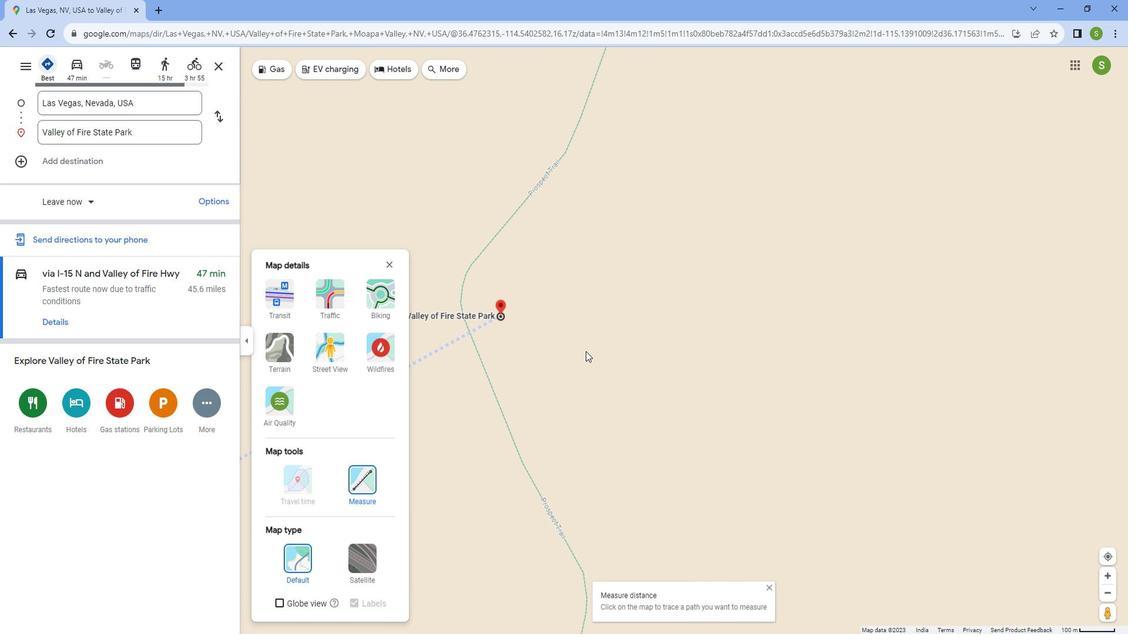 
Action: Mouse moved to (590, 349)
Screenshot: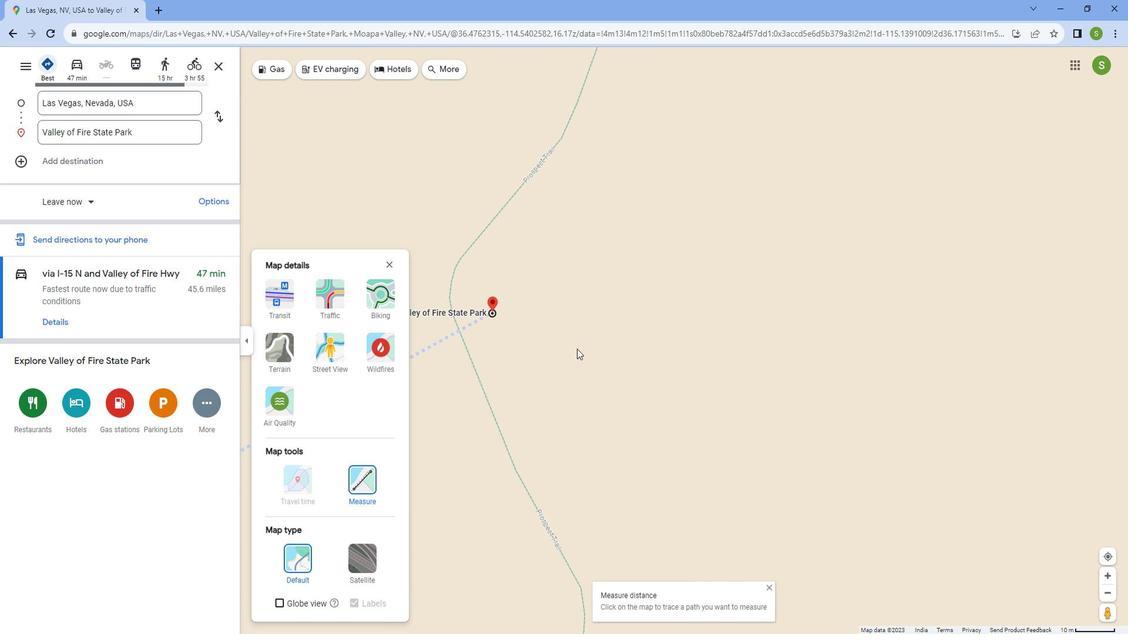 
Action: Mouse scrolled (590, 350) with delta (0, 0)
Screenshot: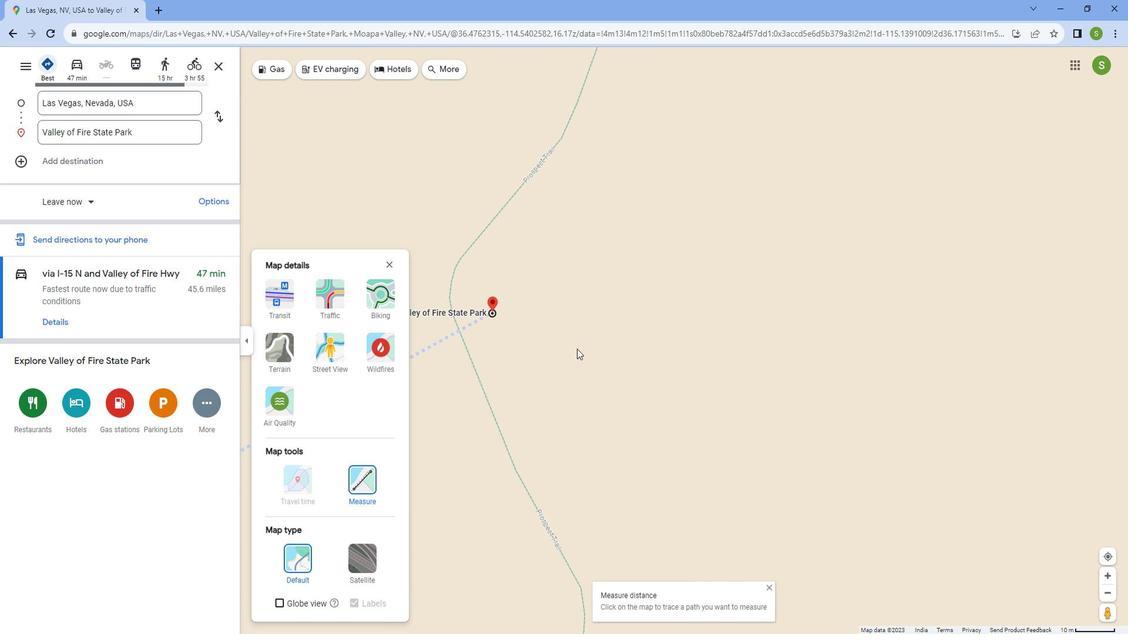 
Action: Mouse scrolled (590, 350) with delta (0, 0)
Screenshot: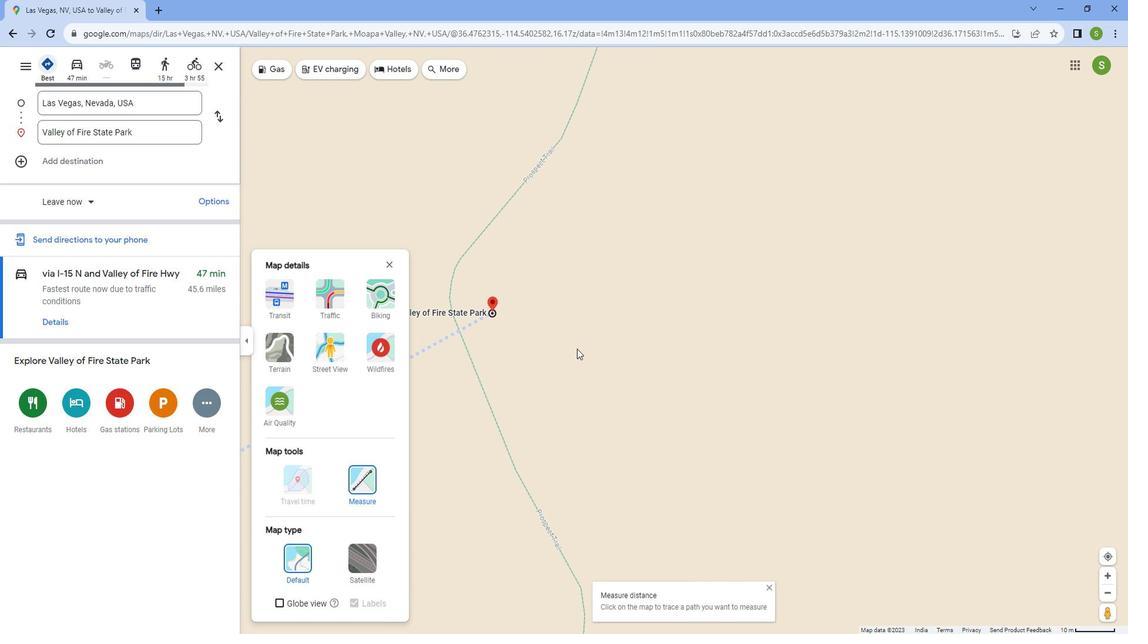 
Action: Mouse moved to (491, 318)
Screenshot: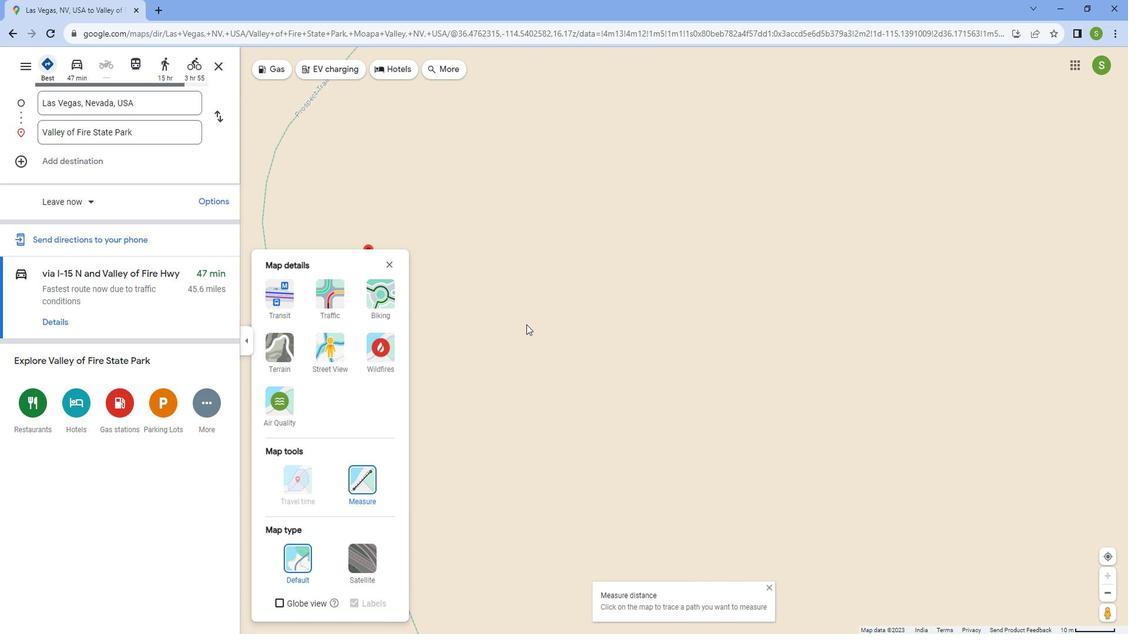 
Action: Mouse pressed left at (491, 318)
Screenshot: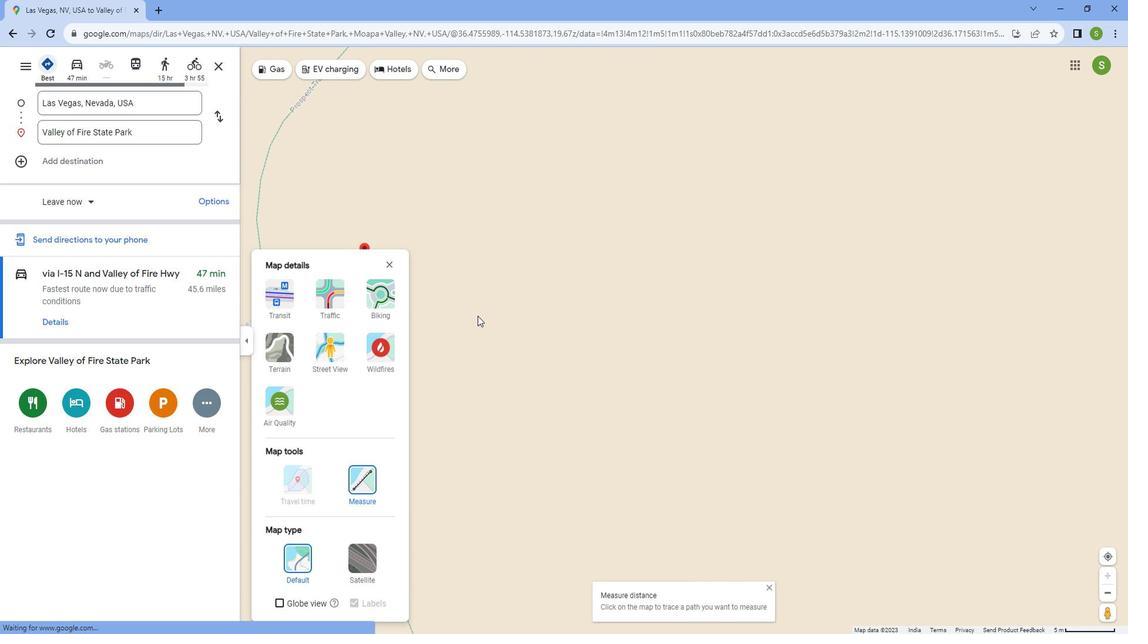 
Action: Mouse moved to (552, 312)
Screenshot: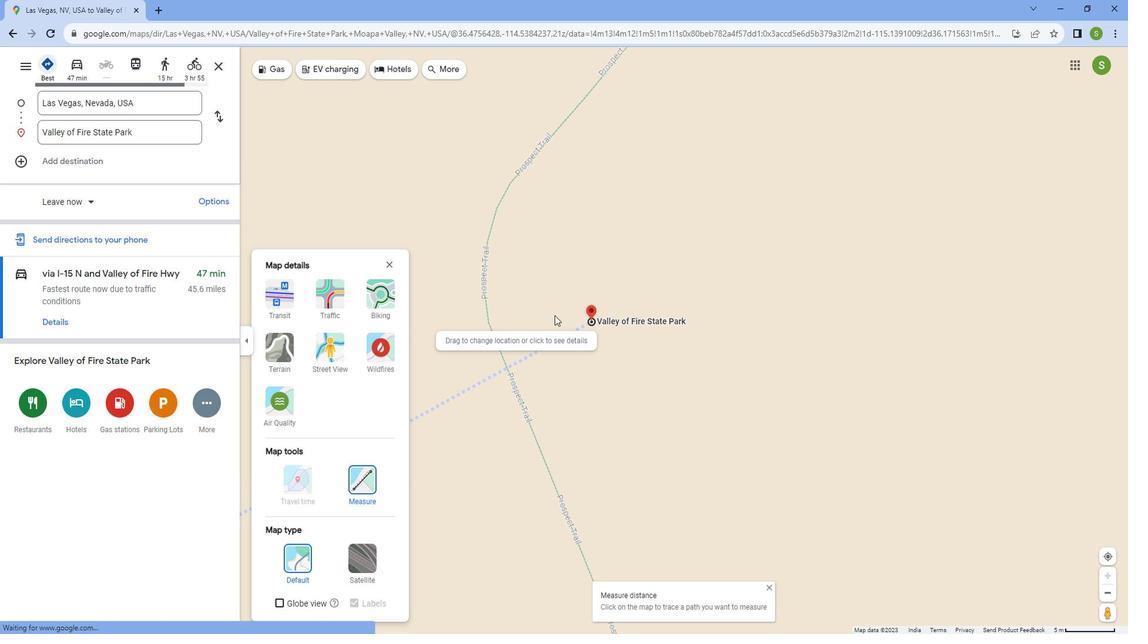 
Action: Mouse scrolled (552, 312) with delta (0, 0)
Screenshot: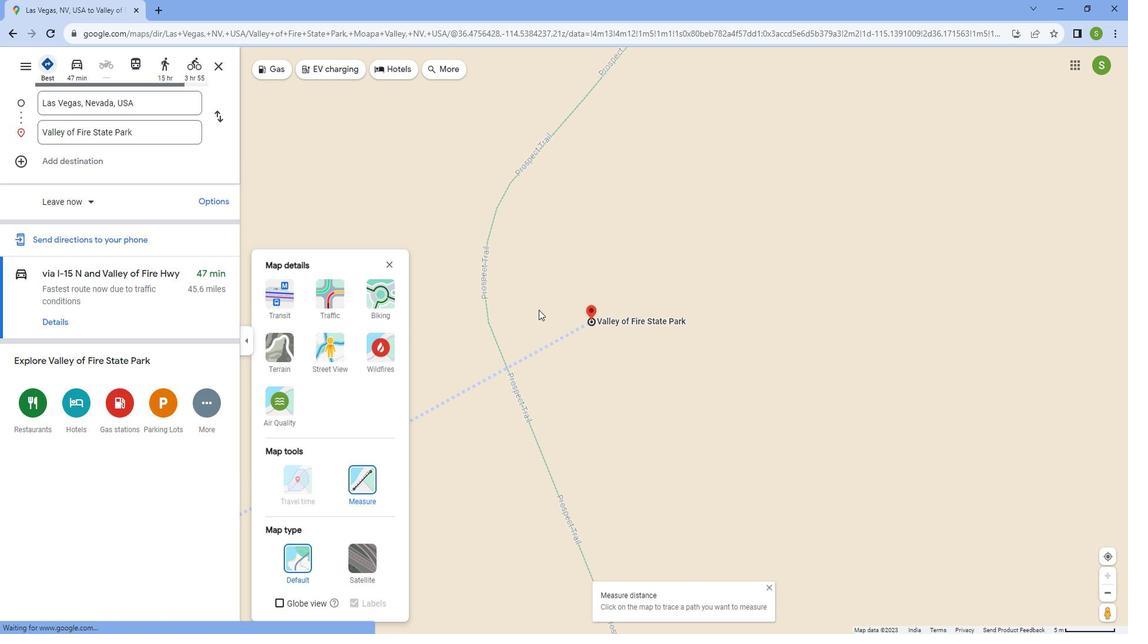 
Action: Mouse scrolled (552, 312) with delta (0, 0)
Screenshot: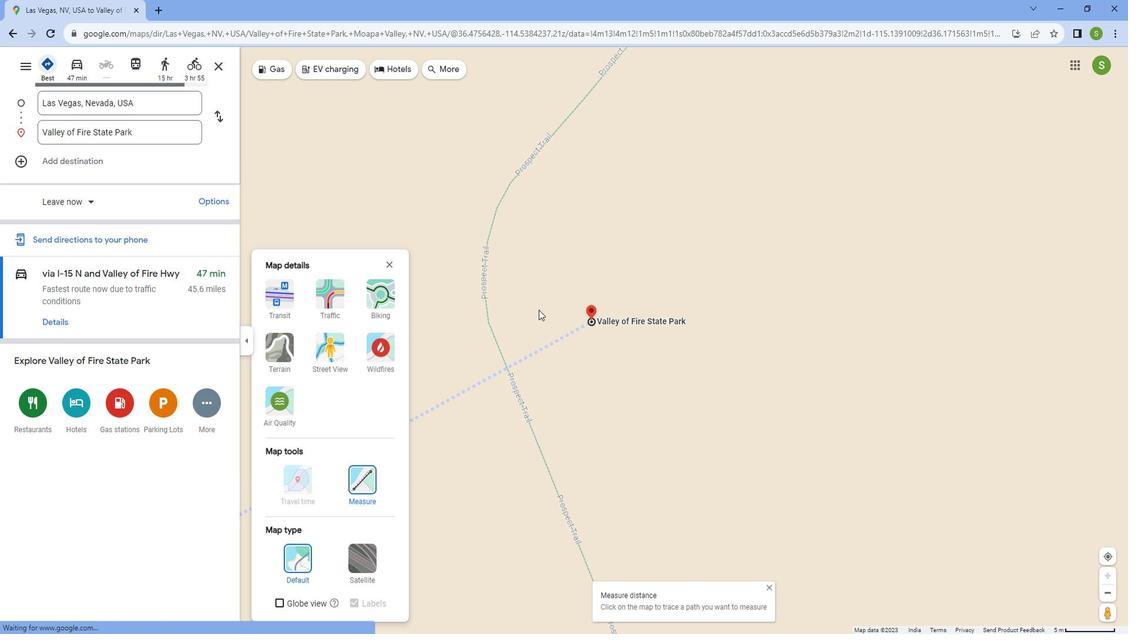 
Action: Mouse scrolled (552, 312) with delta (0, 0)
Screenshot: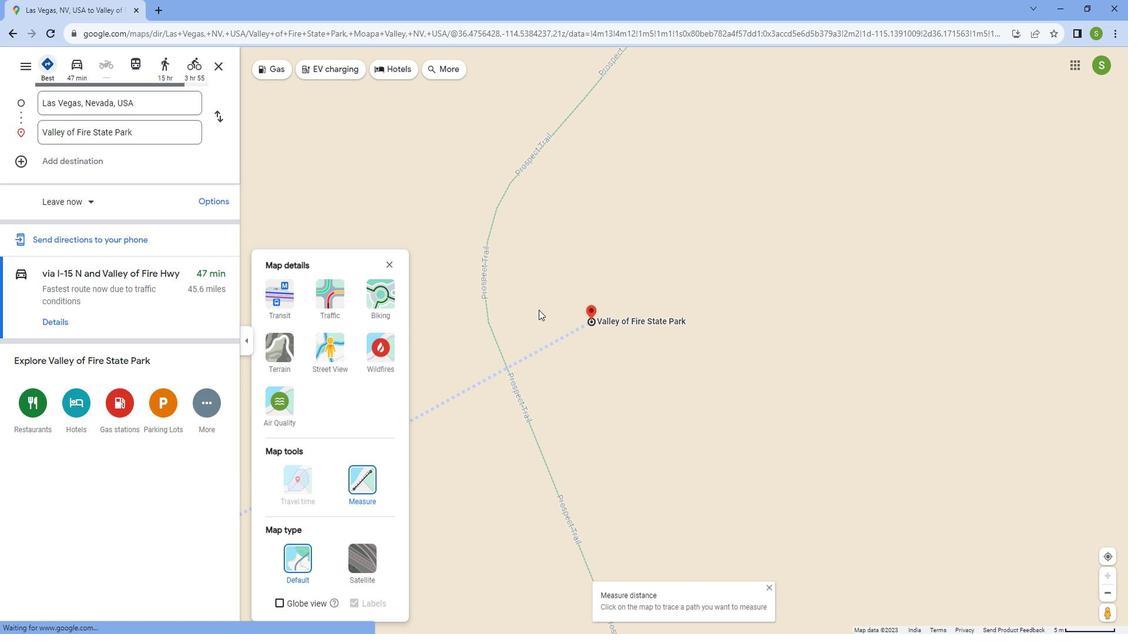 
Action: Mouse scrolled (552, 312) with delta (0, 0)
Screenshot: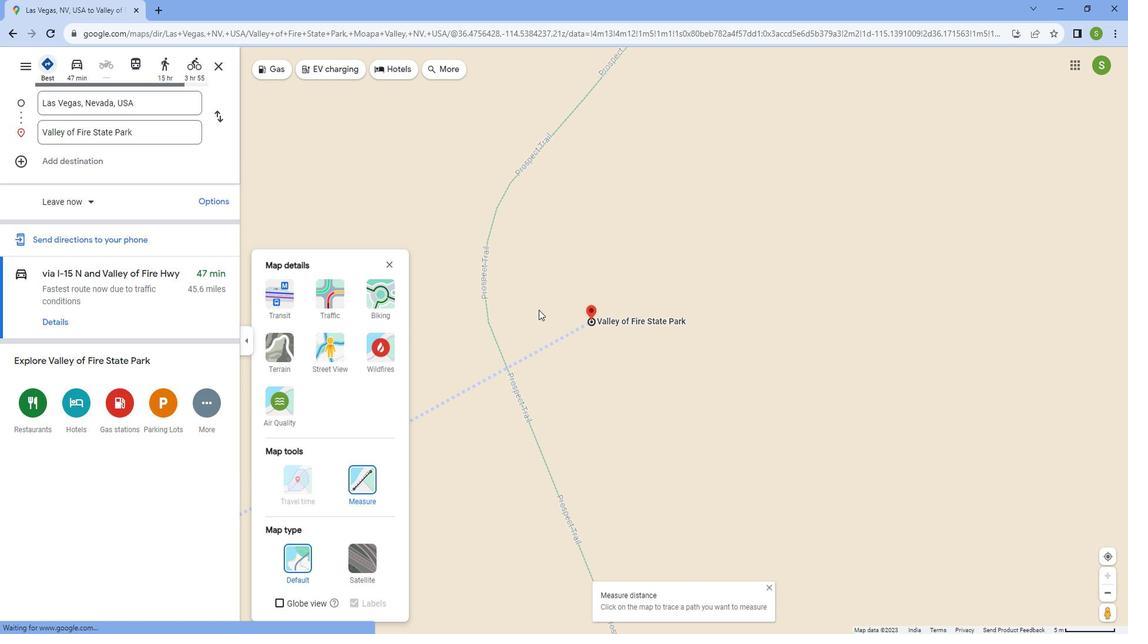 
Action: Mouse scrolled (552, 312) with delta (0, 0)
Screenshot: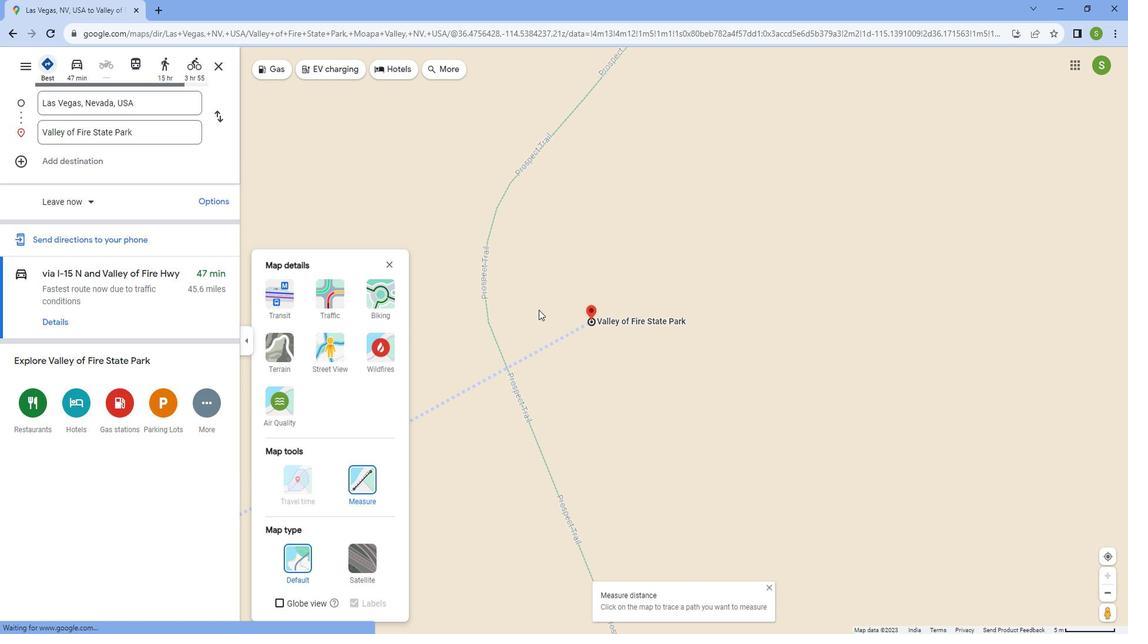 
Action: Mouse scrolled (552, 312) with delta (0, 0)
Screenshot: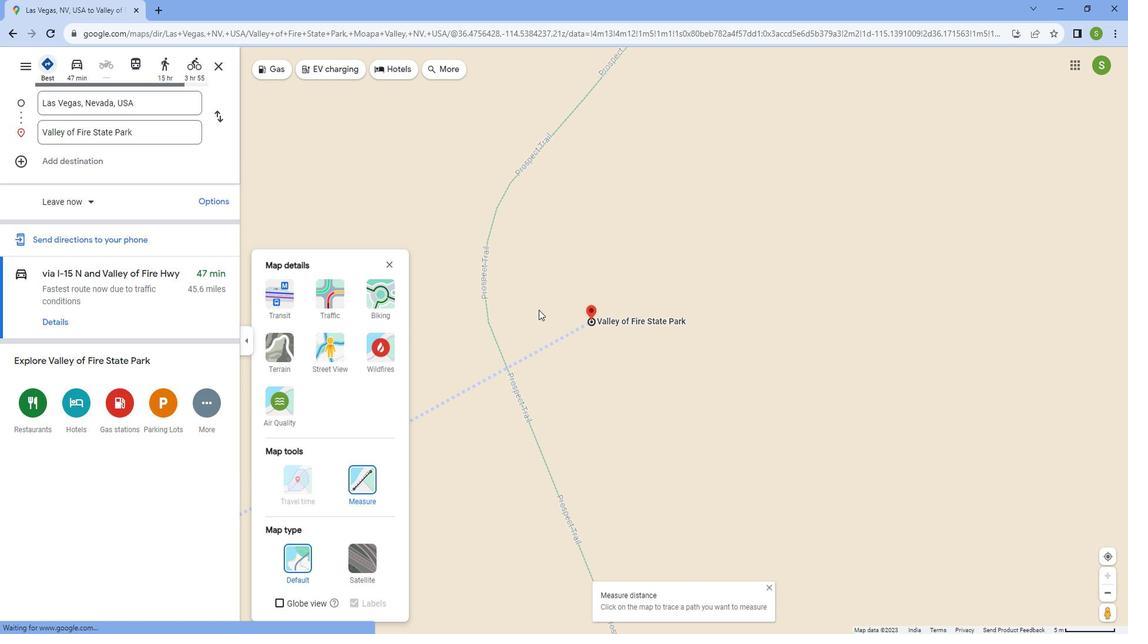 
Action: Mouse moved to (606, 323)
Screenshot: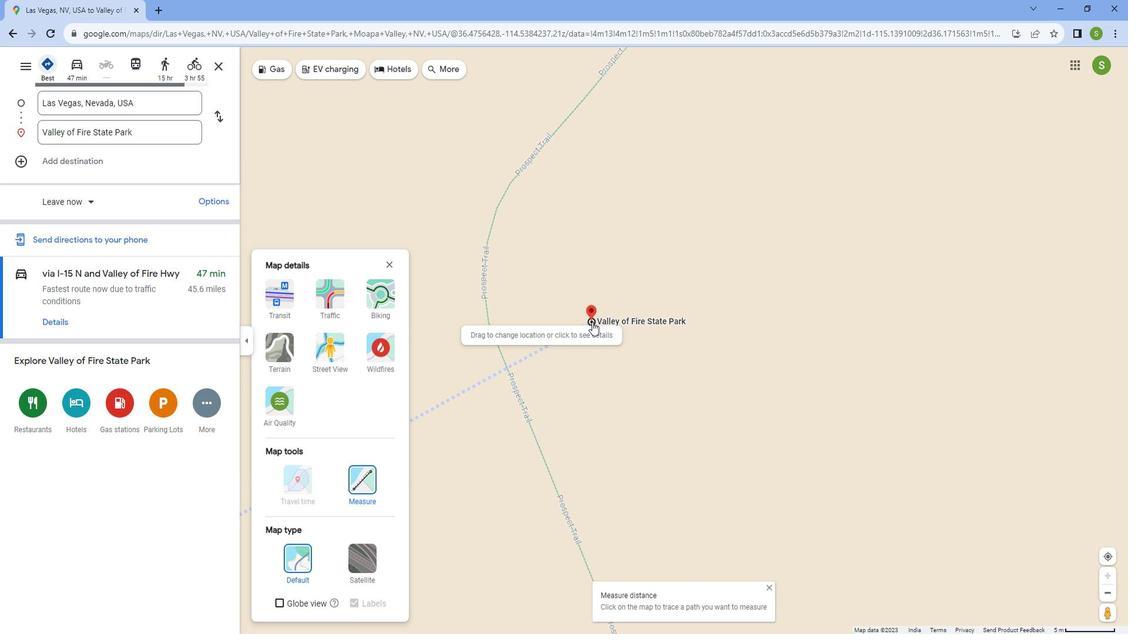 
Action: Mouse pressed left at (606, 323)
Screenshot: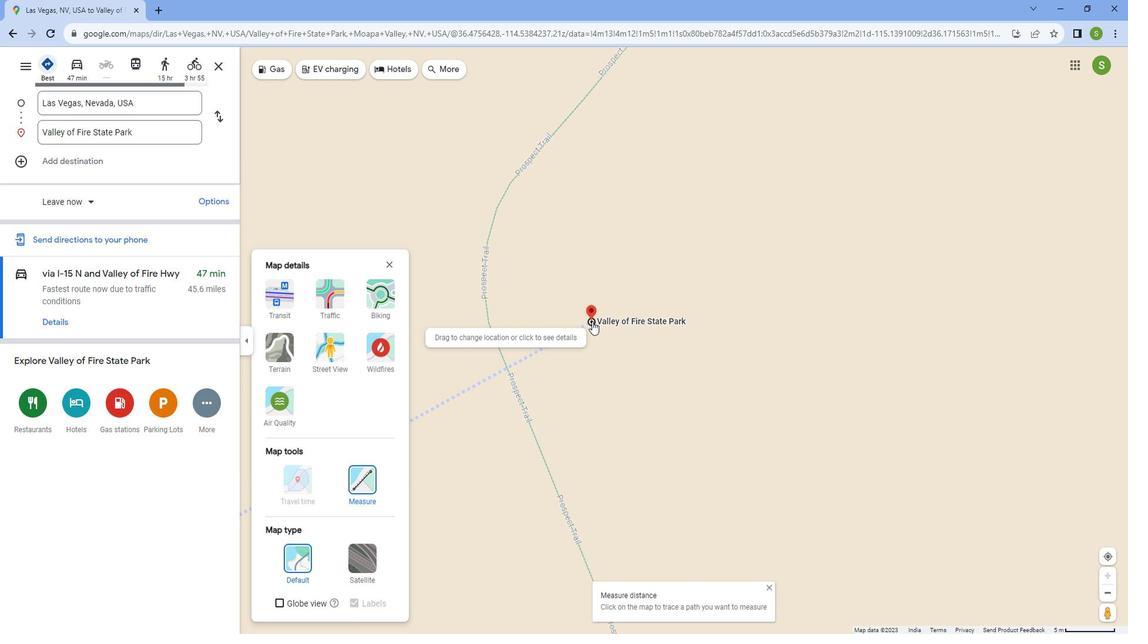 
Action: Mouse moved to (598, 324)
Screenshot: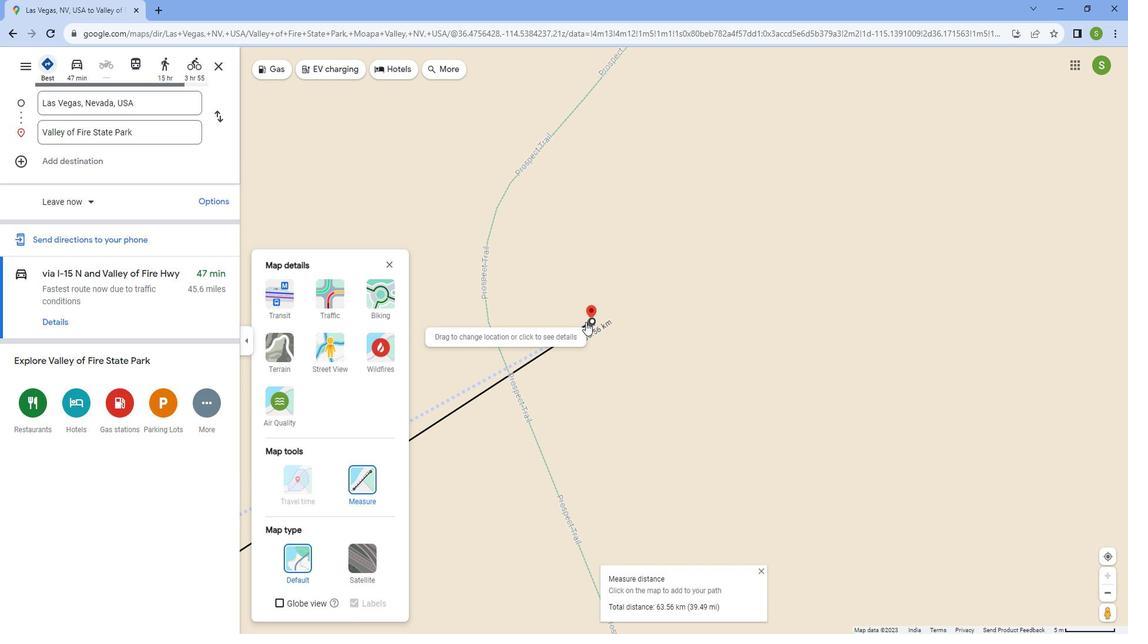 
Action: Mouse scrolled (598, 323) with delta (0, 0)
Screenshot: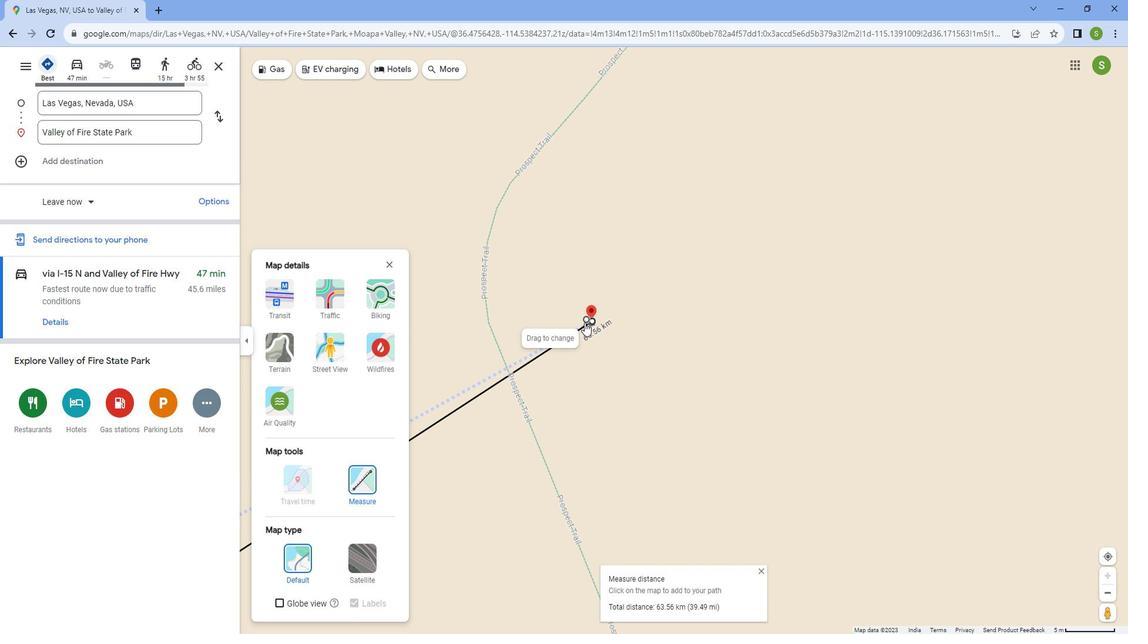 
Action: Mouse scrolled (598, 323) with delta (0, 0)
Screenshot: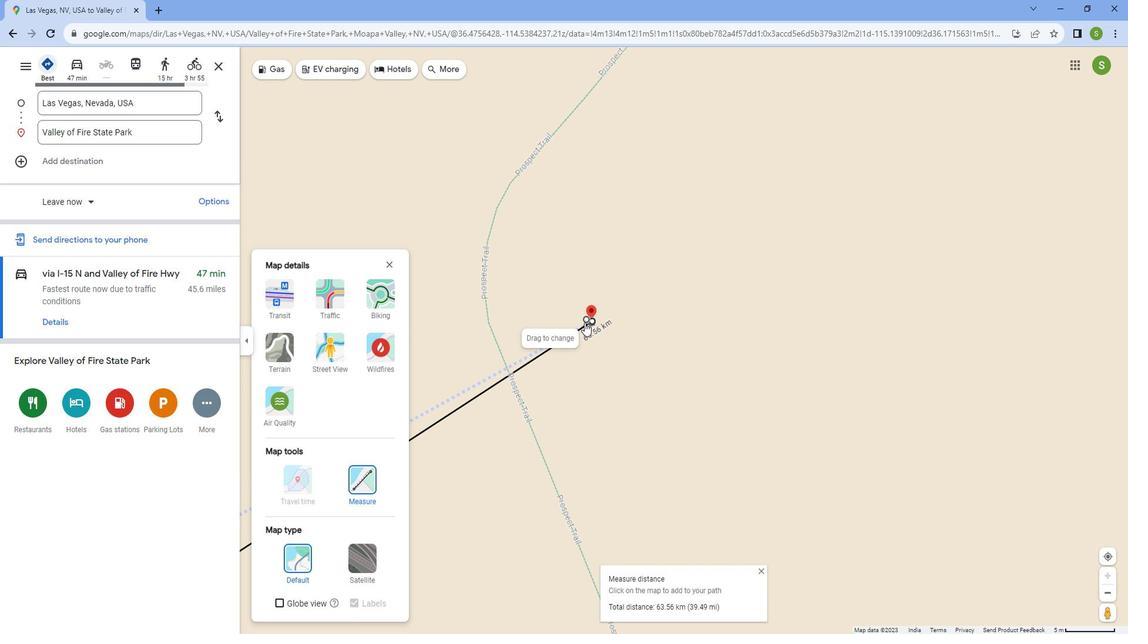 
Action: Mouse scrolled (598, 323) with delta (0, 0)
Screenshot: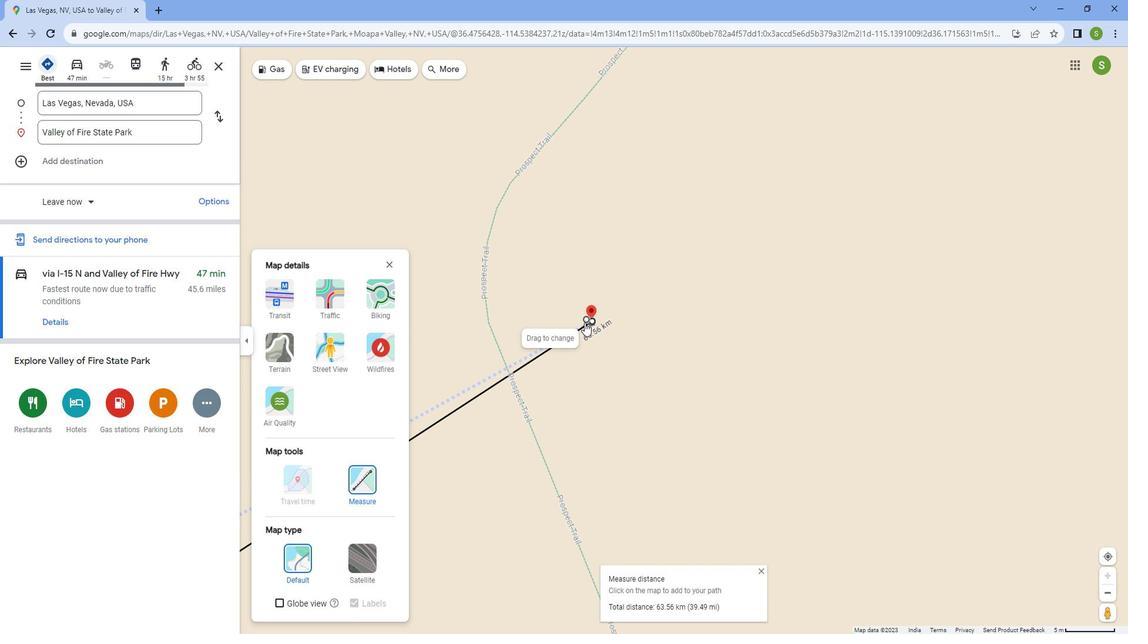 
Action: Mouse scrolled (598, 323) with delta (0, 0)
Screenshot: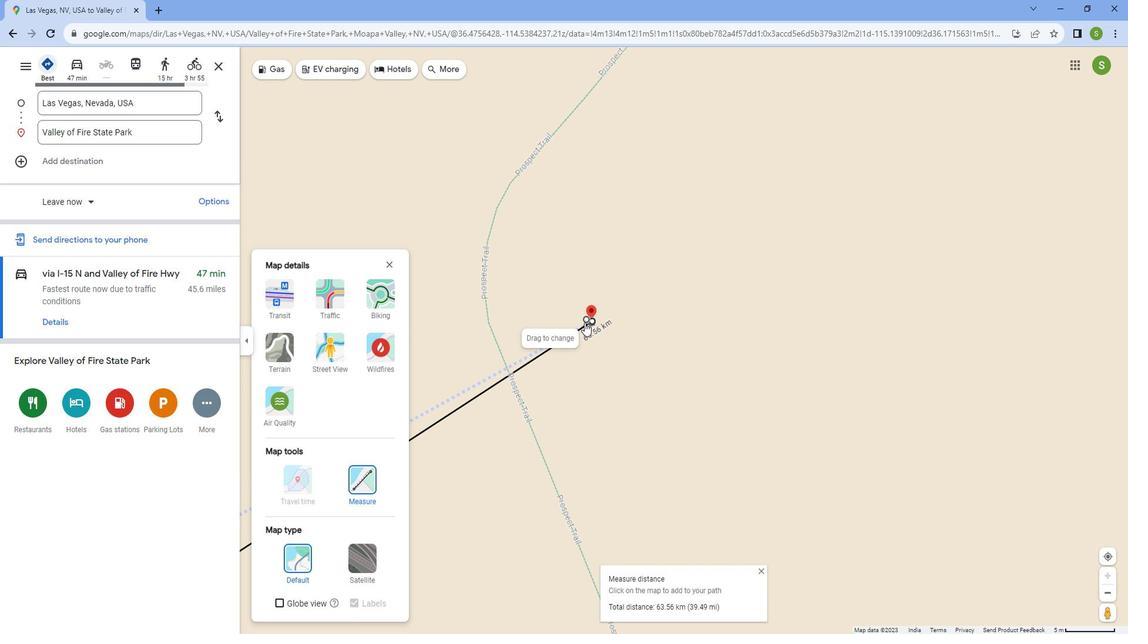 
Action: Mouse scrolled (598, 323) with delta (0, 0)
Screenshot: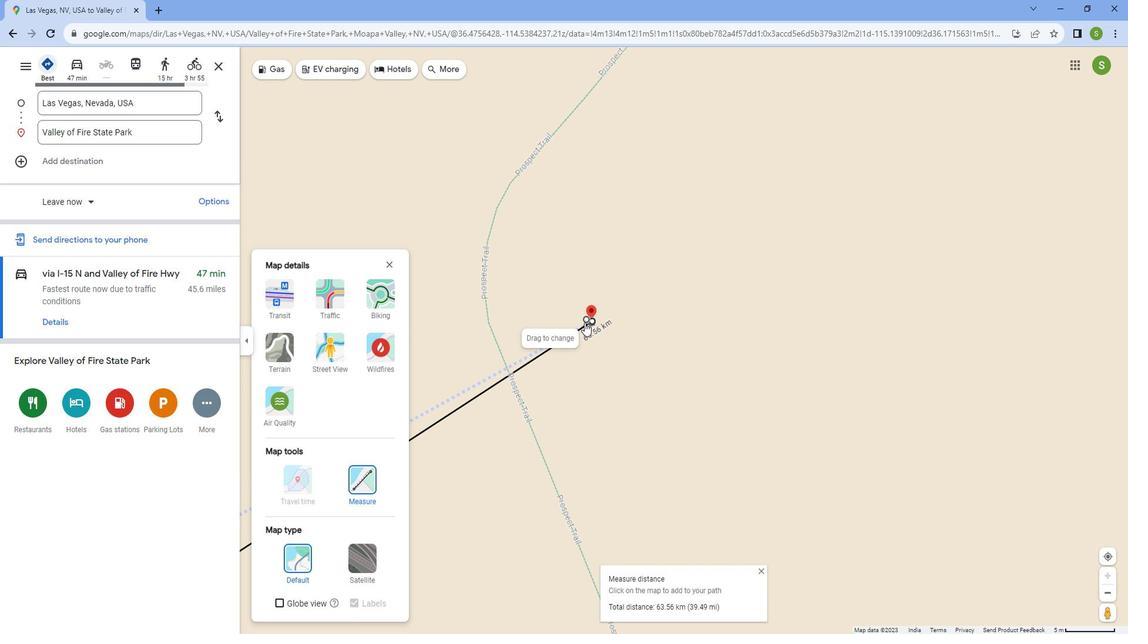 
Action: Mouse scrolled (598, 323) with delta (0, 0)
Screenshot: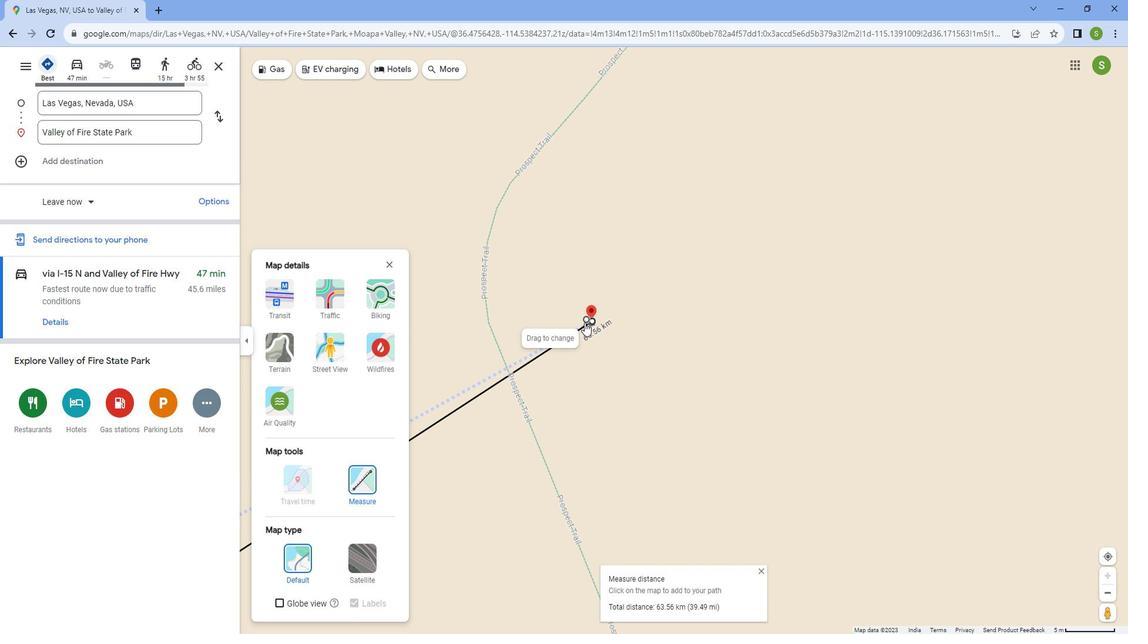 
Action: Mouse scrolled (598, 323) with delta (0, 0)
Screenshot: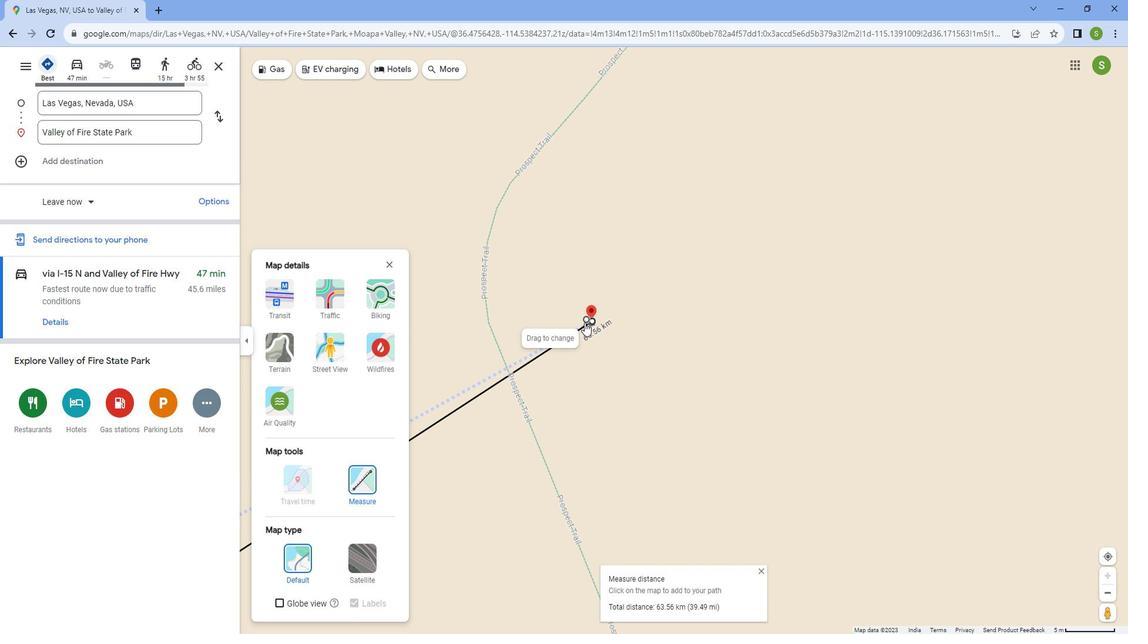 
Action: Mouse moved to (600, 324)
Screenshot: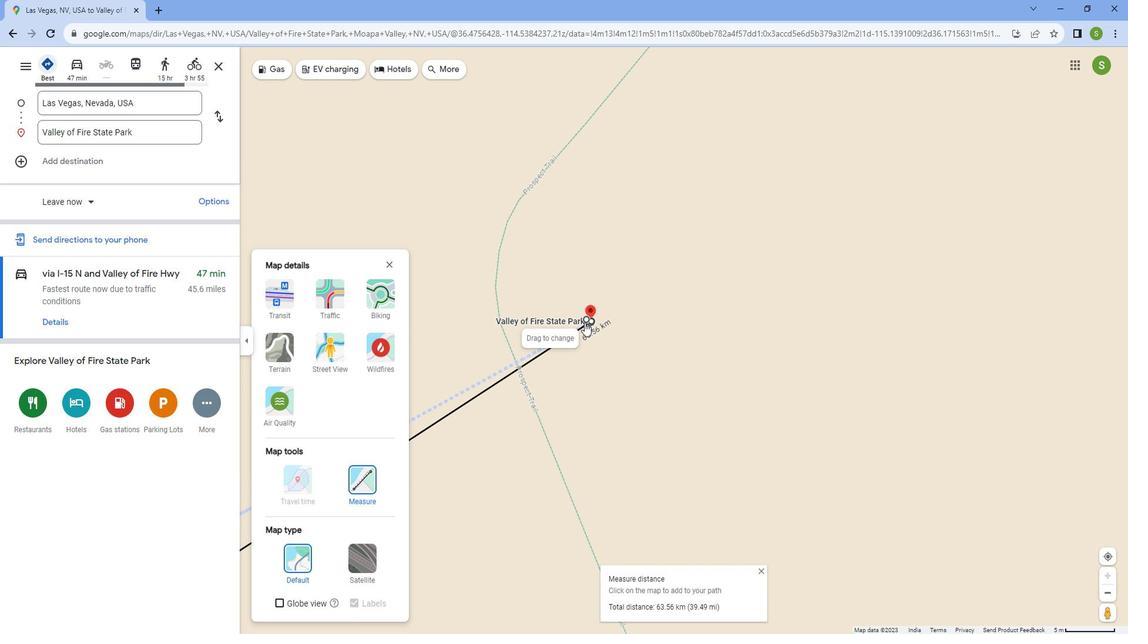 
Action: Mouse scrolled (600, 323) with delta (0, 0)
Screenshot: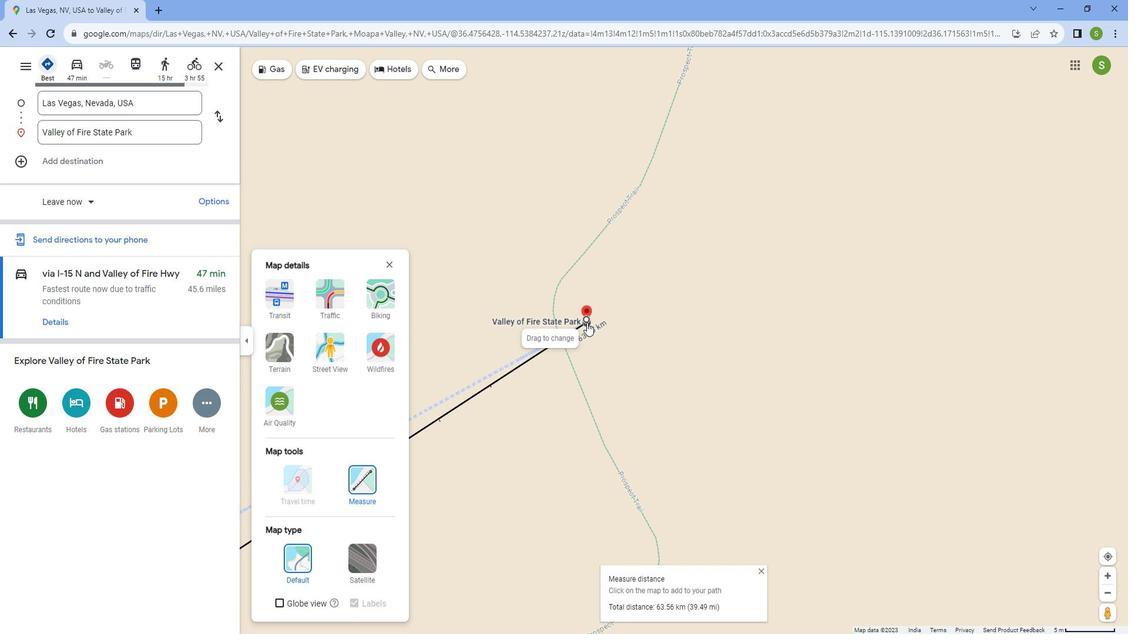 
Action: Mouse scrolled (600, 323) with delta (0, 0)
Screenshot: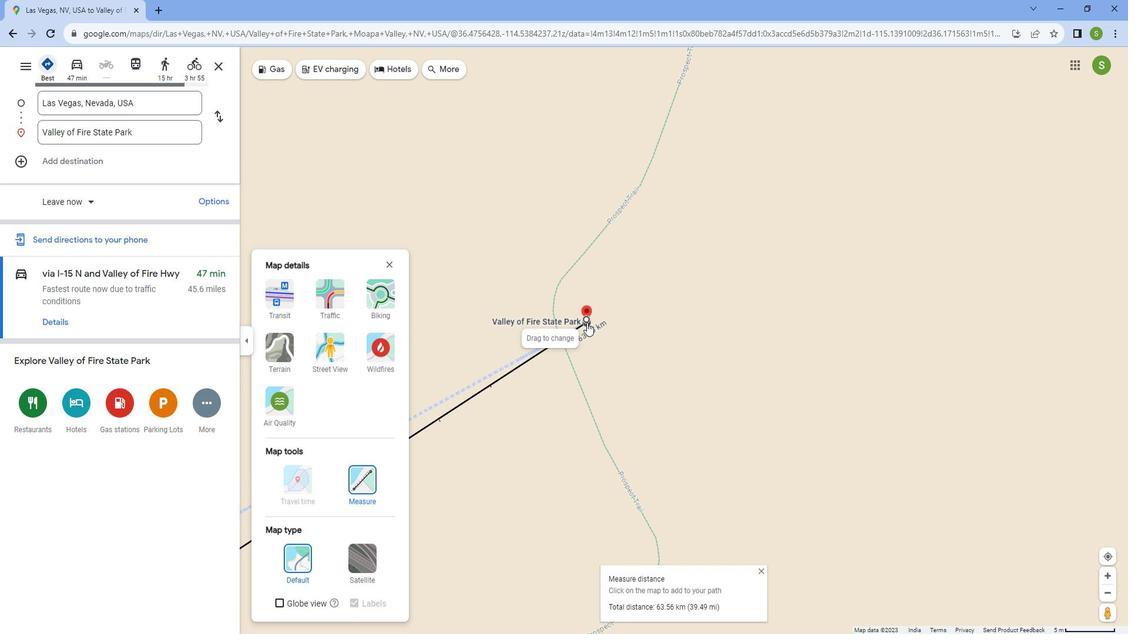 
Action: Mouse scrolled (600, 323) with delta (0, 0)
Screenshot: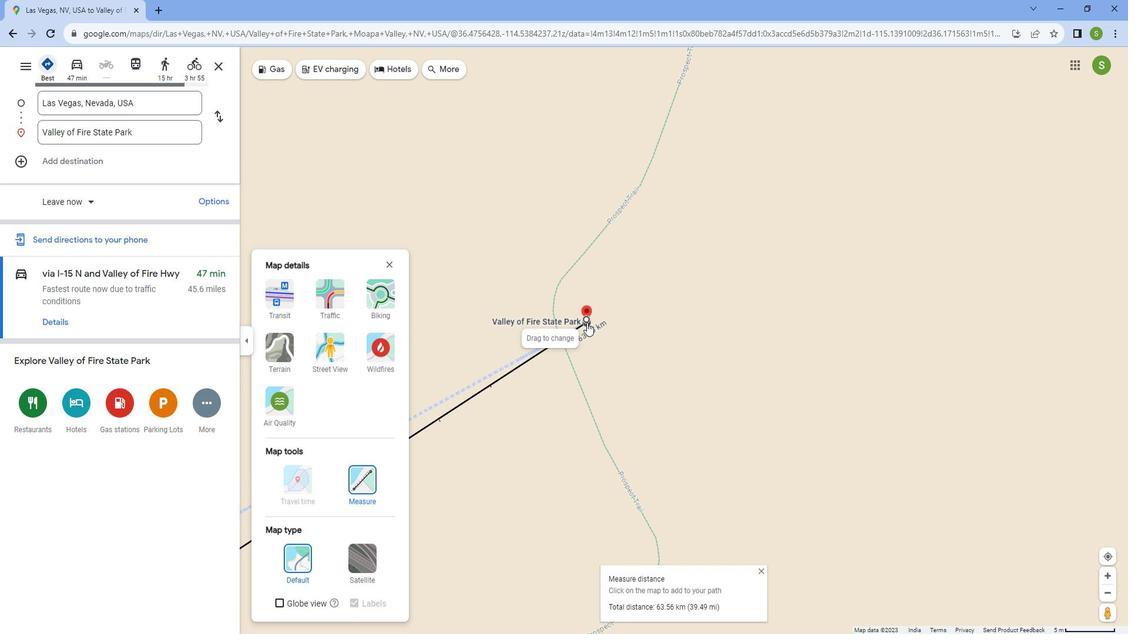
Action: Mouse scrolled (600, 323) with delta (0, 0)
Screenshot: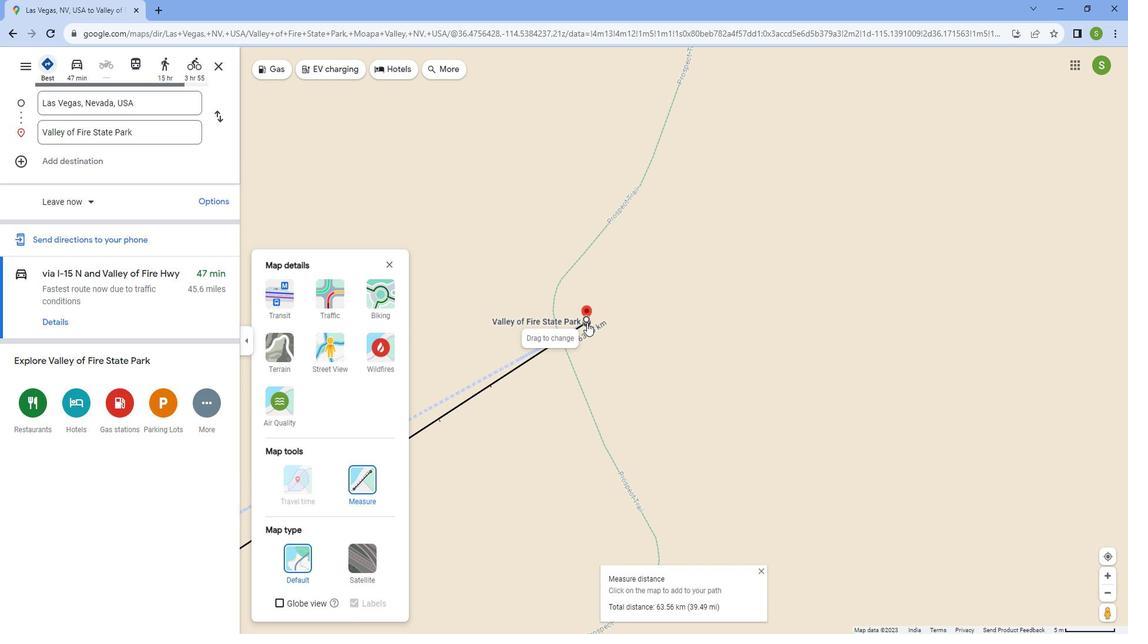 
Action: Mouse scrolled (600, 323) with delta (0, 0)
Screenshot: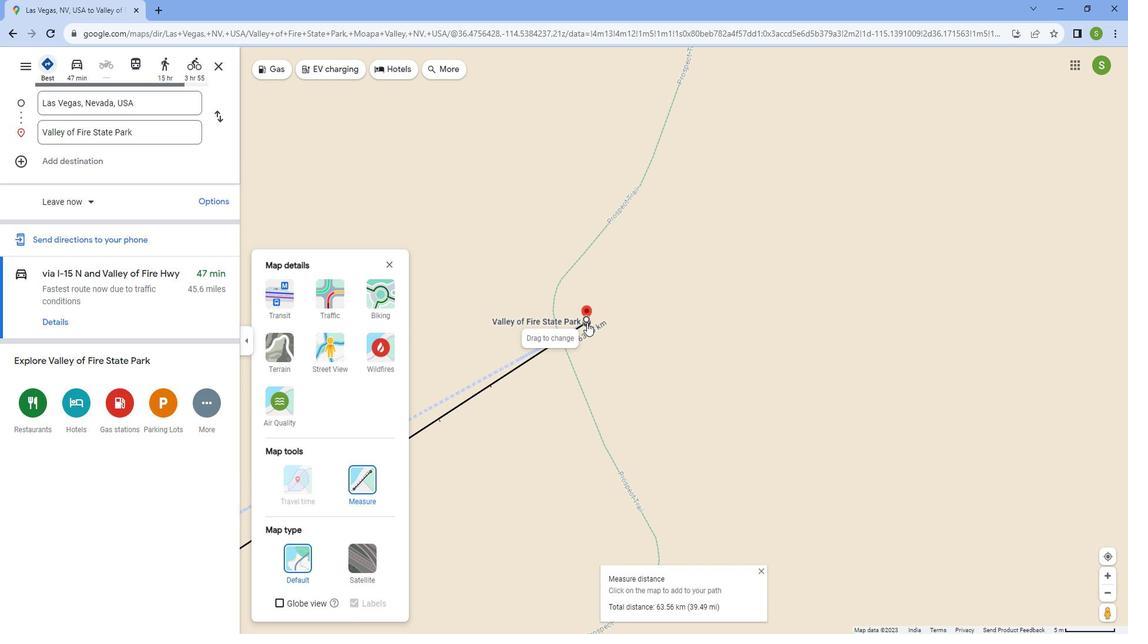 
Action: Mouse scrolled (600, 323) with delta (0, 0)
Screenshot: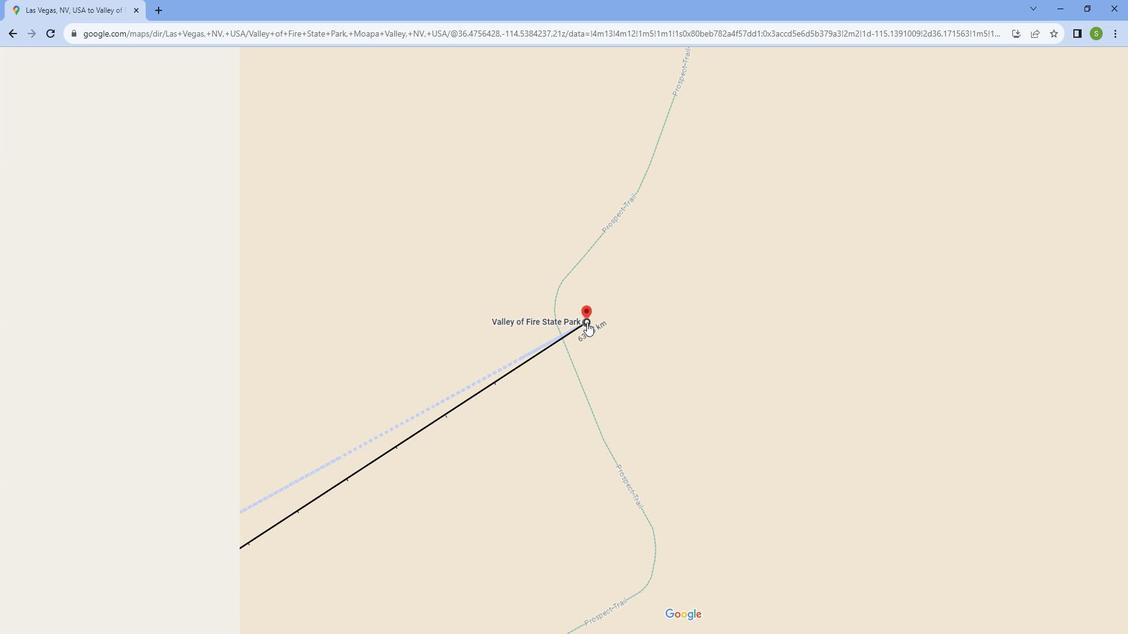 
Action: Mouse scrolled (600, 323) with delta (0, 0)
Screenshot: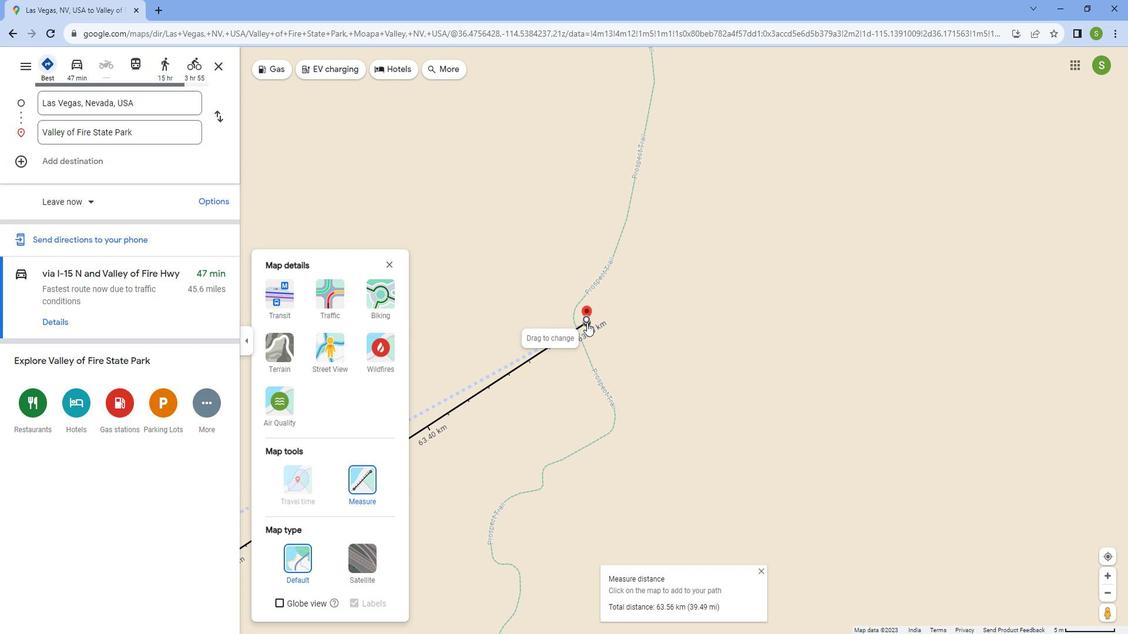 
Action: Mouse scrolled (600, 323) with delta (0, 0)
Screenshot: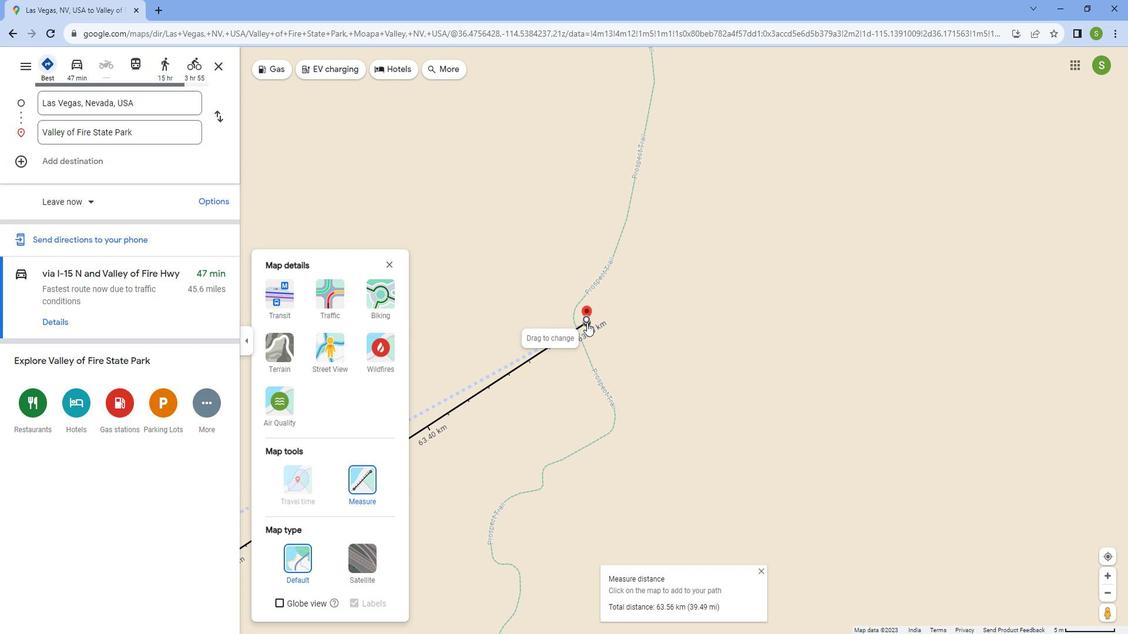
Action: Mouse scrolled (600, 323) with delta (0, 0)
Screenshot: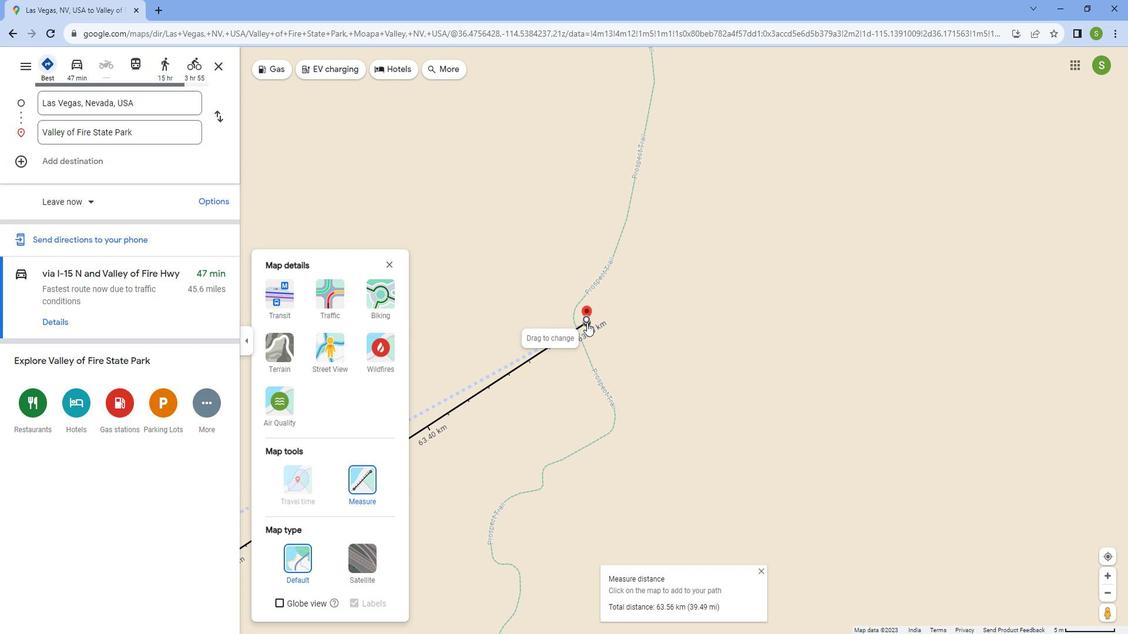 
Action: Mouse scrolled (600, 323) with delta (0, 0)
Screenshot: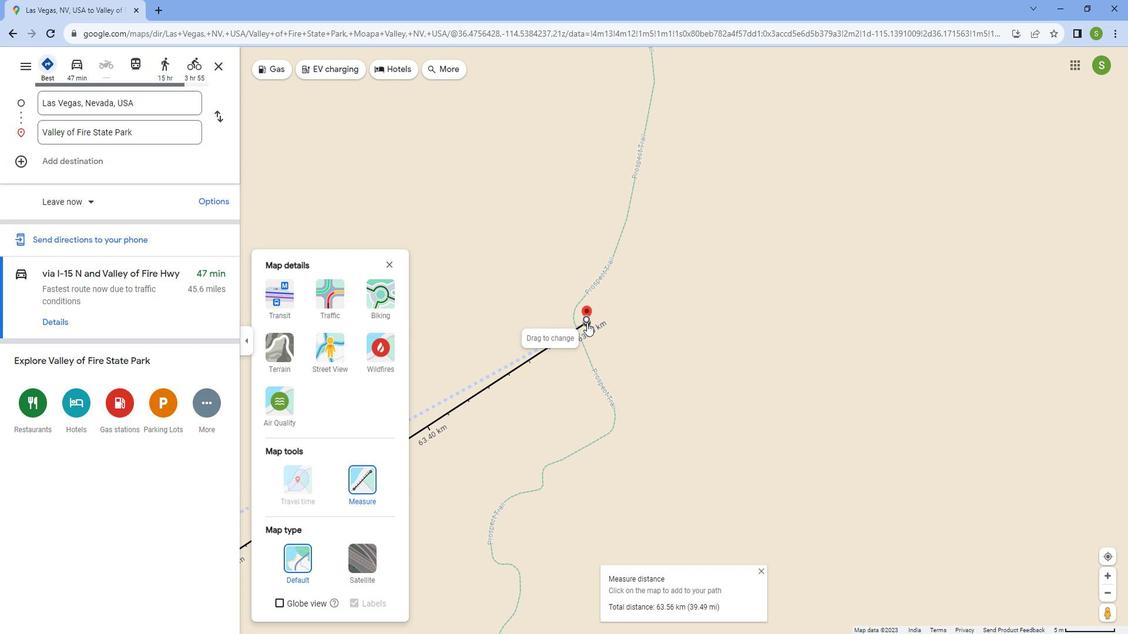 
Action: Mouse scrolled (600, 323) with delta (0, 0)
Screenshot: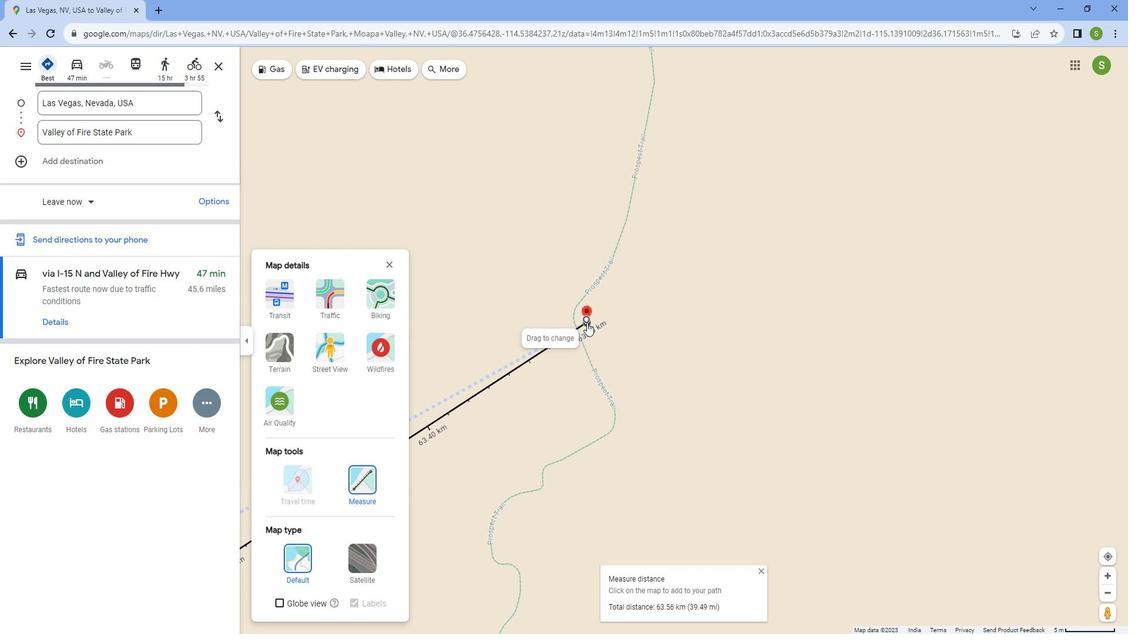 
Action: Mouse scrolled (600, 323) with delta (0, 0)
Screenshot: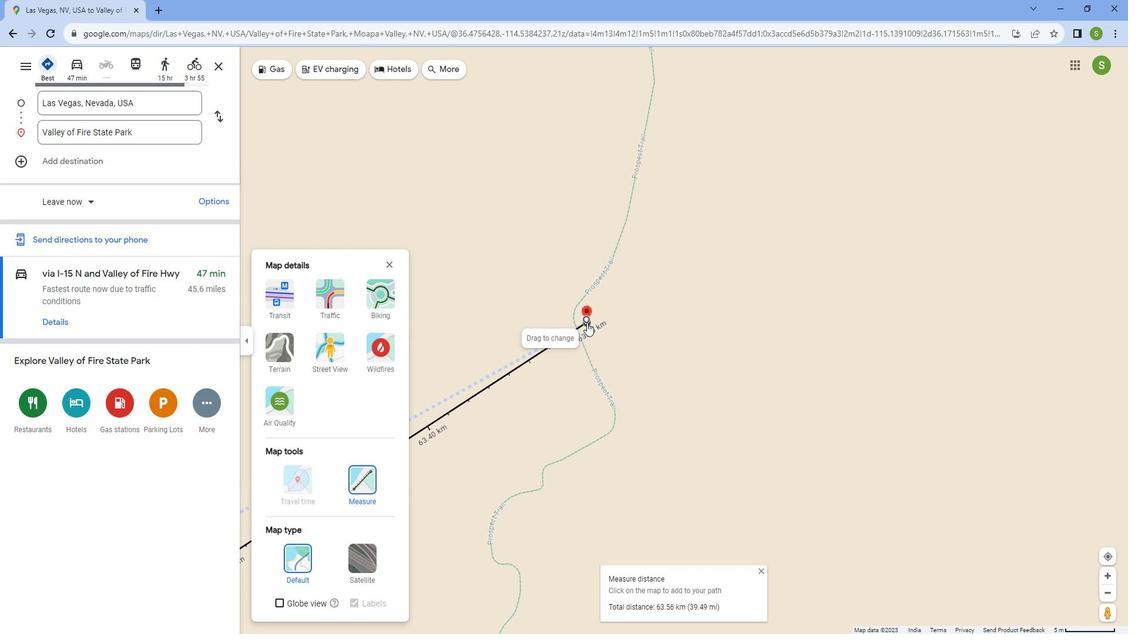 
Action: Mouse scrolled (600, 323) with delta (0, 0)
Screenshot: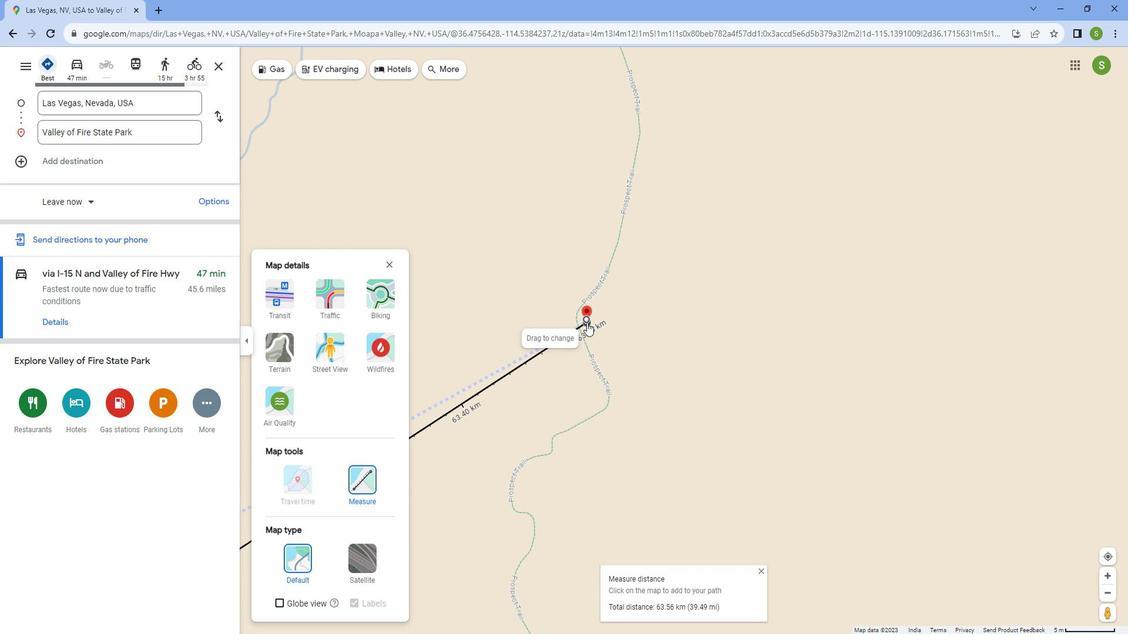 
Action: Mouse scrolled (600, 323) with delta (0, 0)
Screenshot: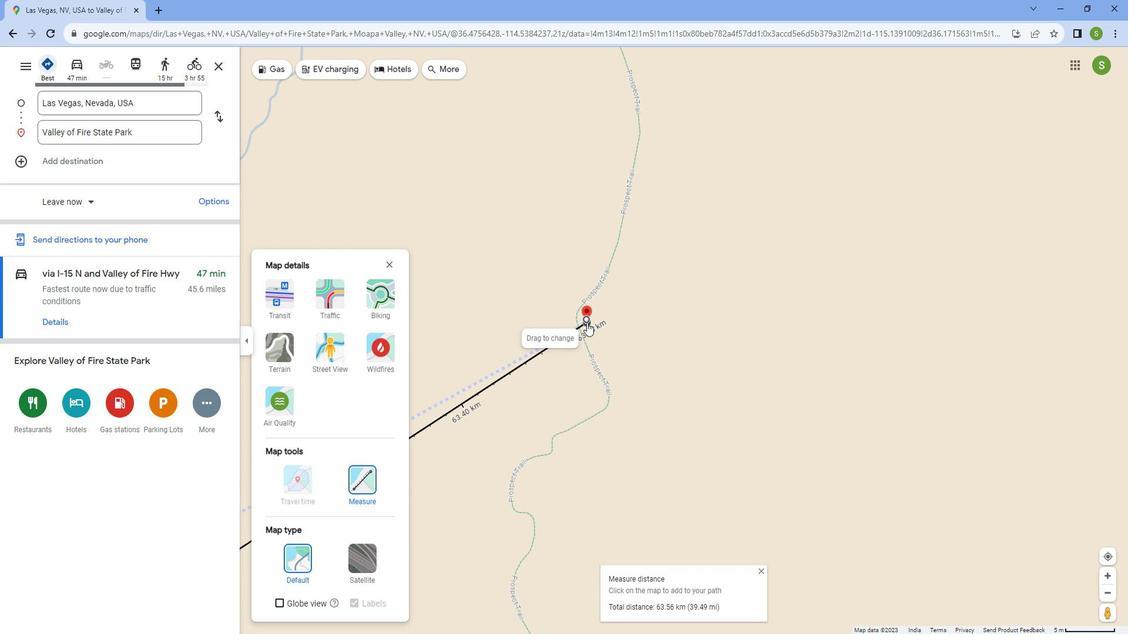 
Action: Mouse scrolled (600, 323) with delta (0, 0)
Screenshot: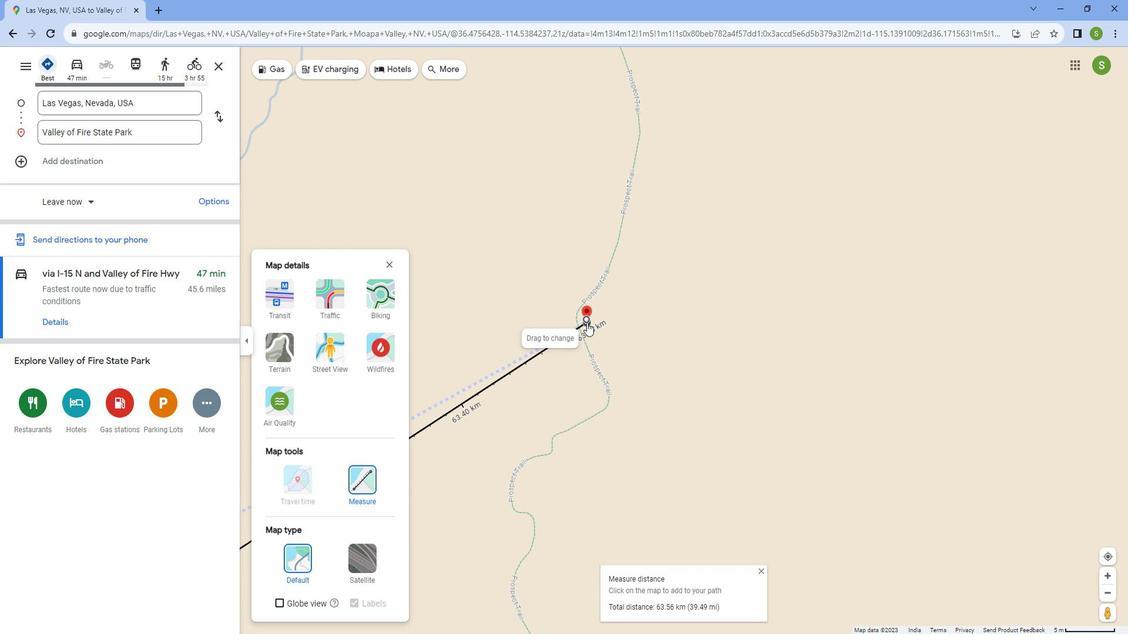 
Action: Mouse scrolled (600, 323) with delta (0, 0)
Screenshot: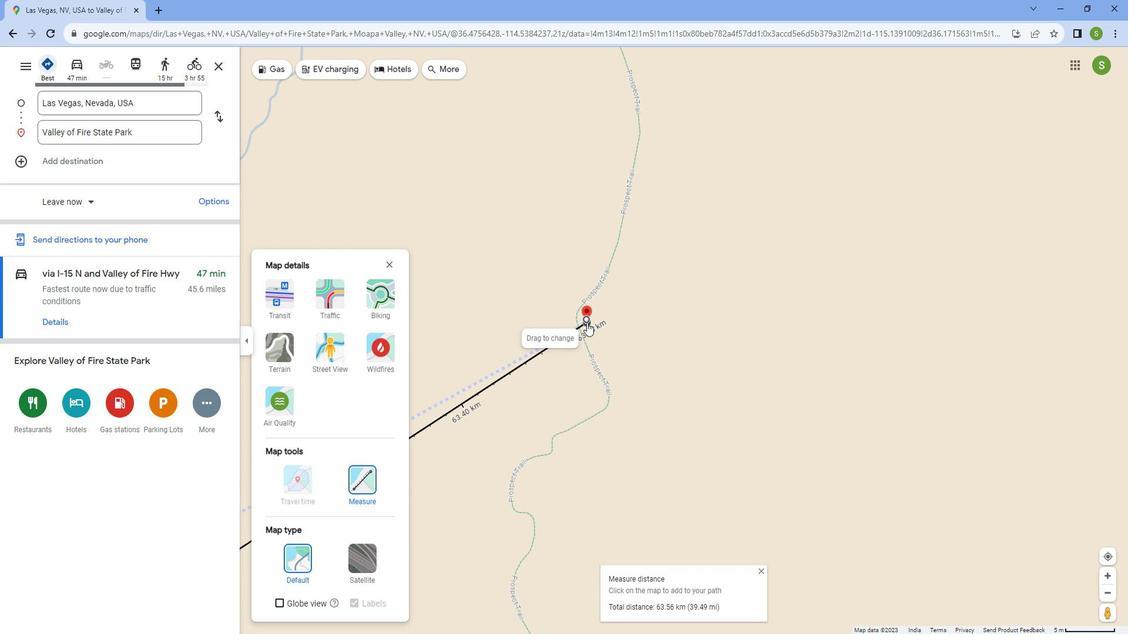 
Action: Mouse scrolled (600, 323) with delta (0, 0)
Screenshot: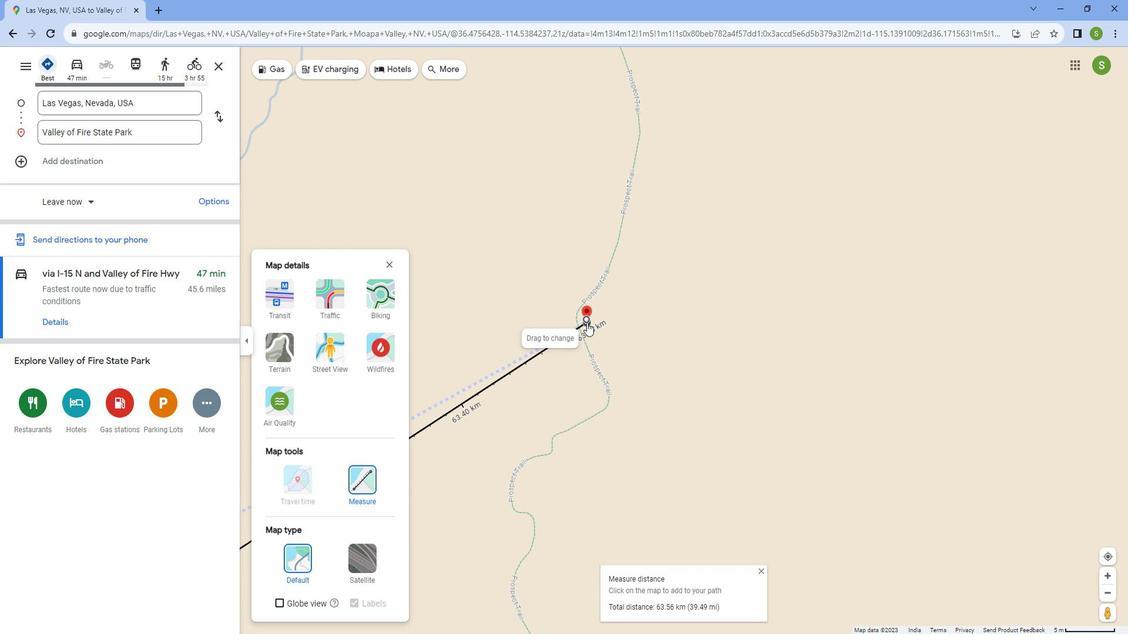 
Action: Mouse scrolled (600, 323) with delta (0, 0)
Screenshot: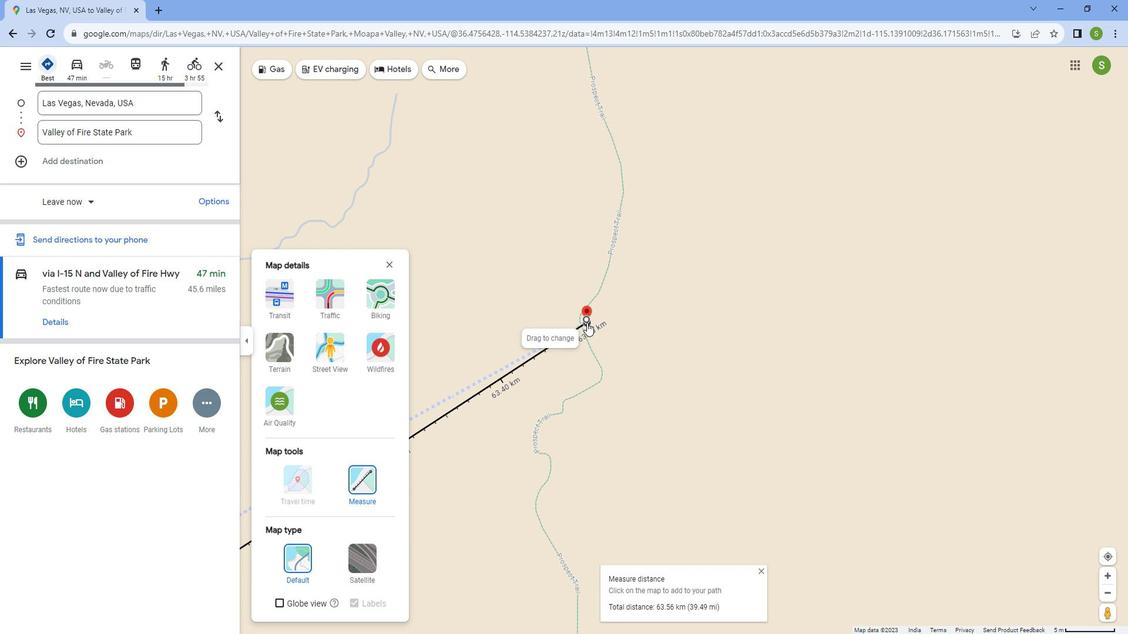 
Action: Mouse scrolled (600, 323) with delta (0, 0)
Screenshot: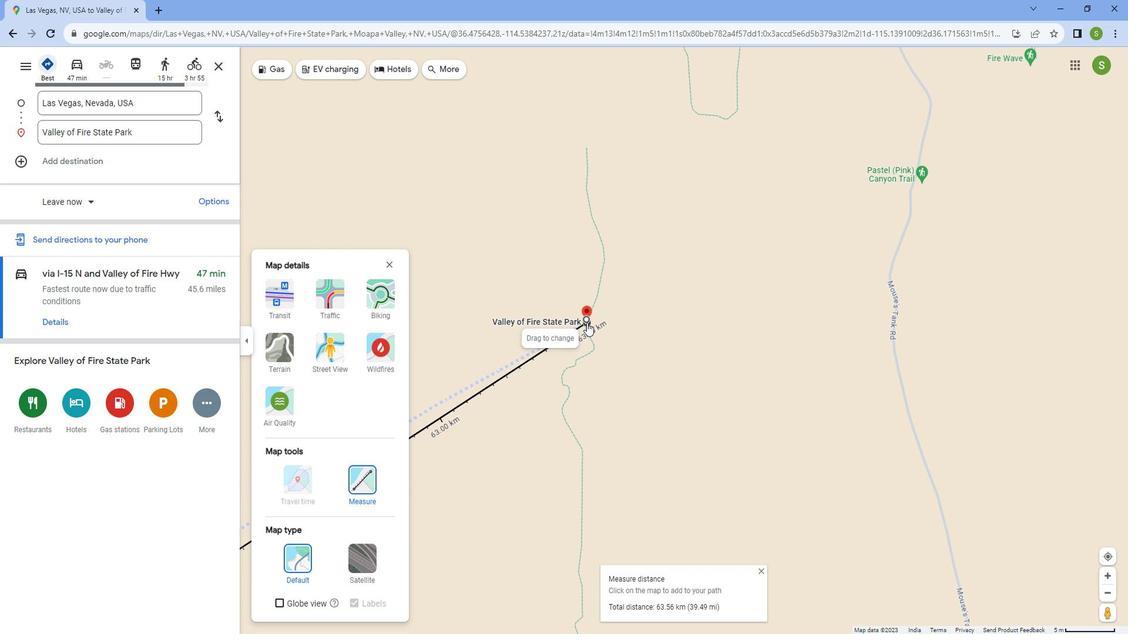 
Action: Mouse scrolled (600, 323) with delta (0, 0)
Screenshot: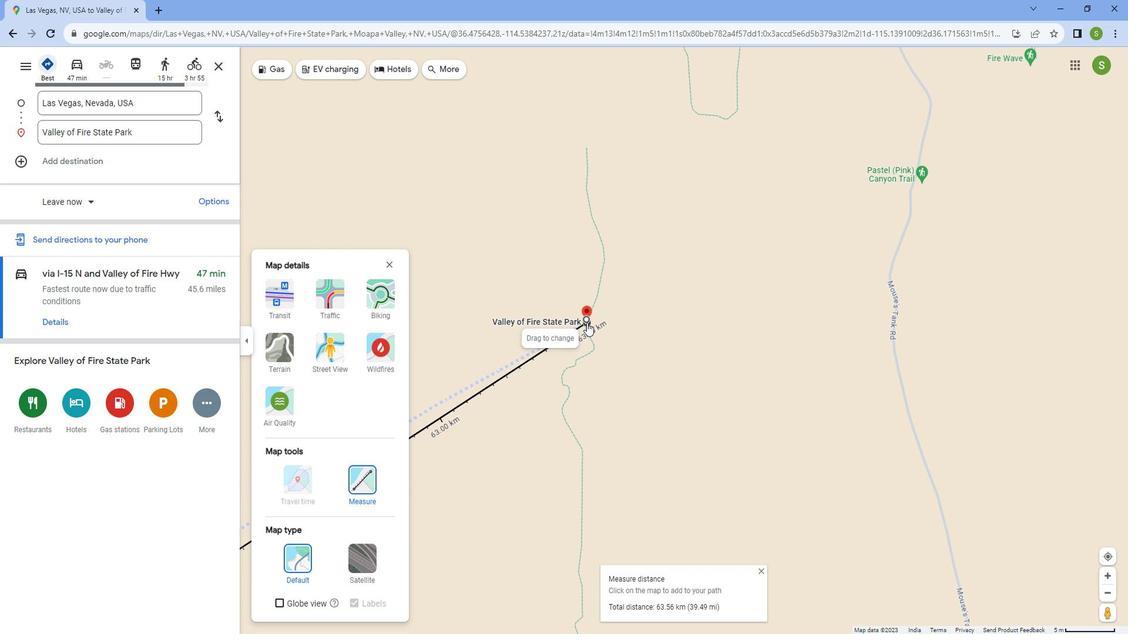 
Action: Mouse scrolled (600, 323) with delta (0, 0)
Screenshot: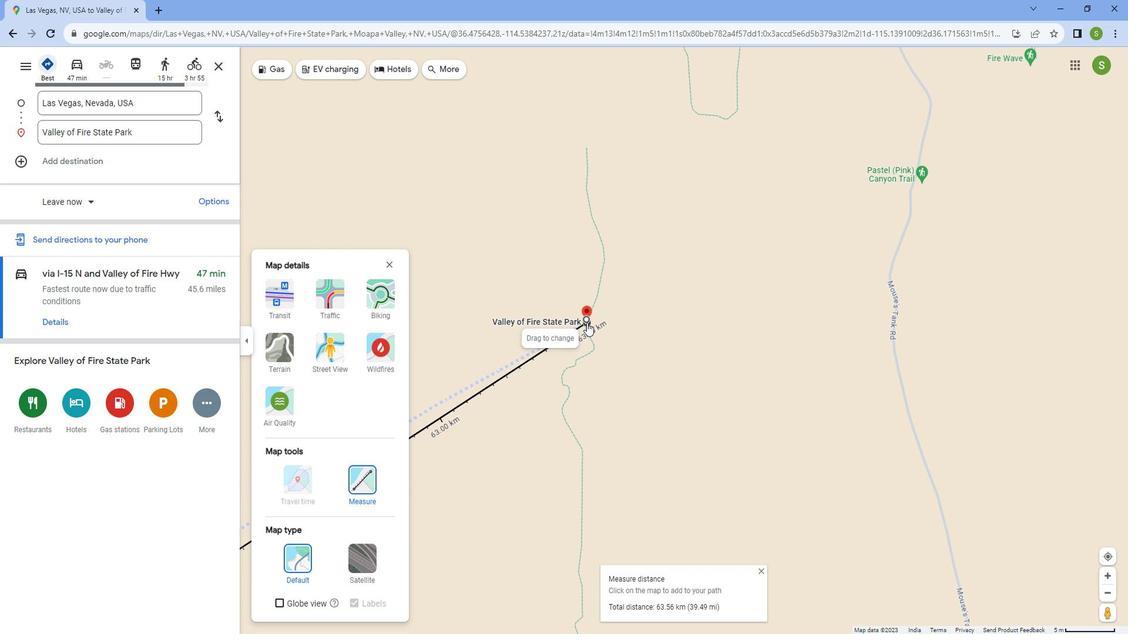 
Action: Mouse scrolled (600, 323) with delta (0, 0)
Screenshot: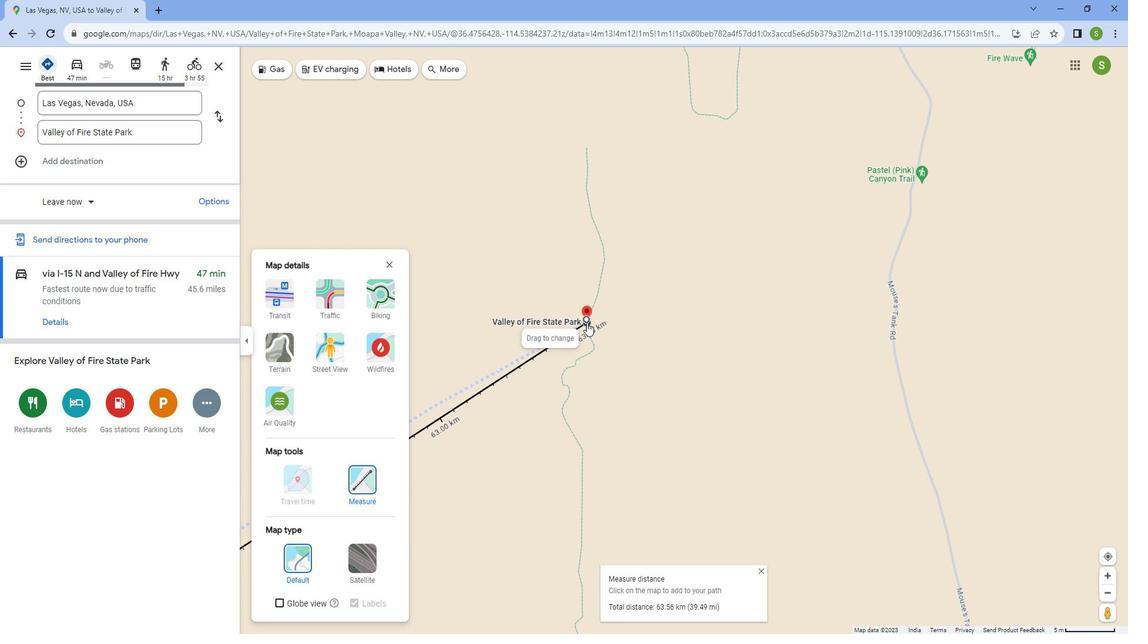 
Action: Mouse scrolled (600, 323) with delta (0, 0)
Screenshot: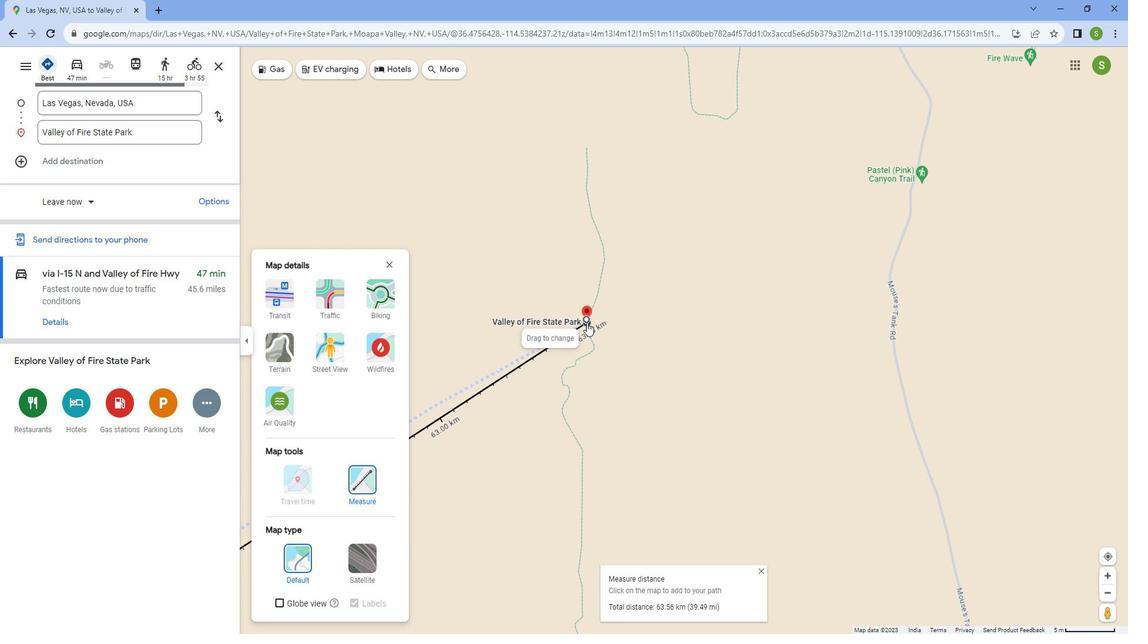 
Action: Mouse scrolled (600, 323) with delta (0, 0)
Screenshot: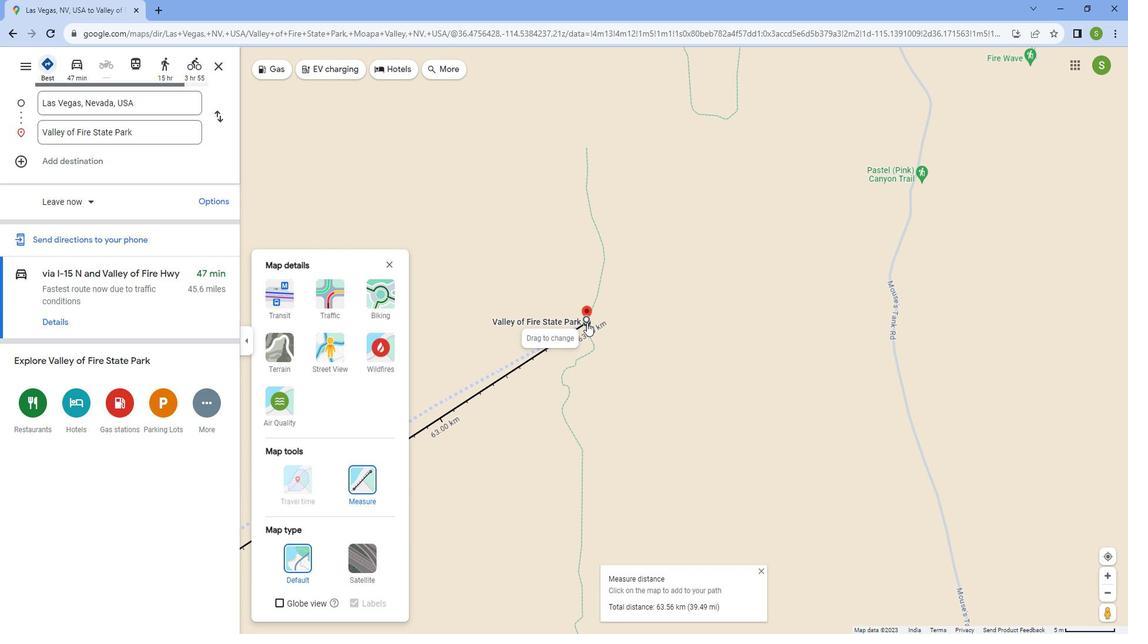
Action: Mouse moved to (600, 324)
Screenshot: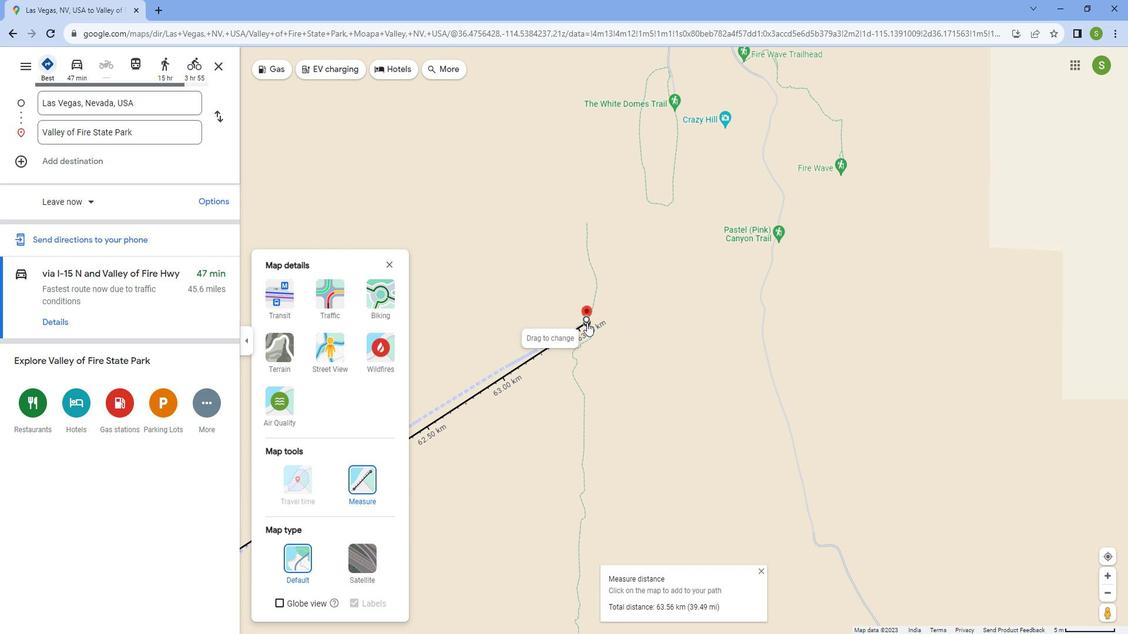 
Action: Mouse scrolled (600, 323) with delta (0, 0)
Screenshot: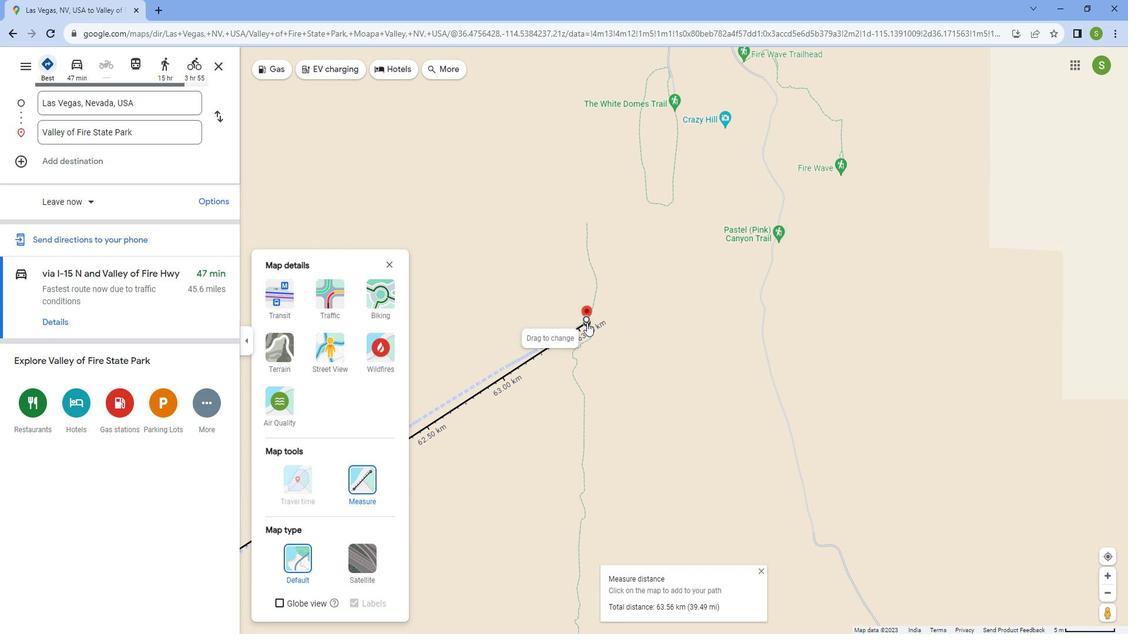 
Action: Mouse scrolled (600, 323) with delta (0, 0)
Screenshot: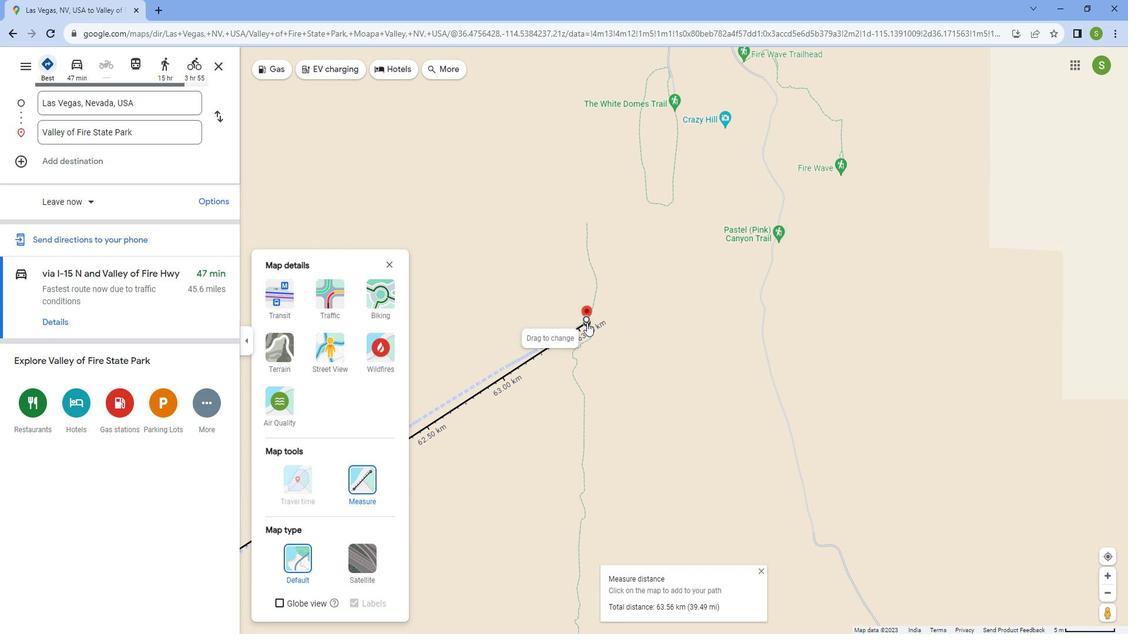 
Action: Mouse scrolled (600, 323) with delta (0, 0)
Screenshot: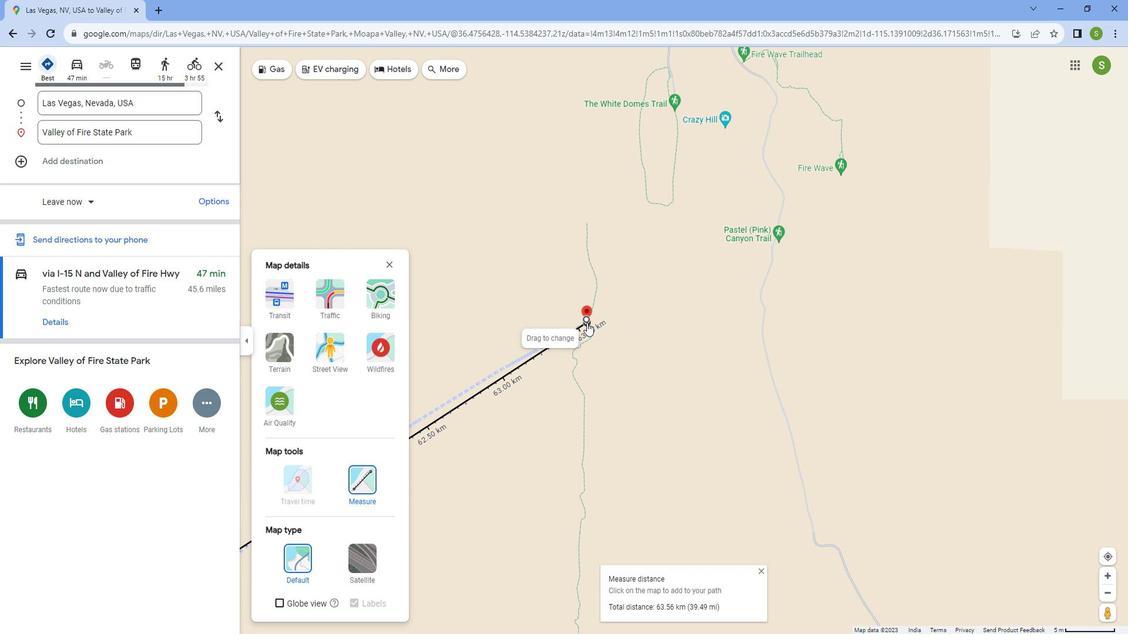 
Action: Mouse scrolled (600, 323) with delta (0, 0)
Screenshot: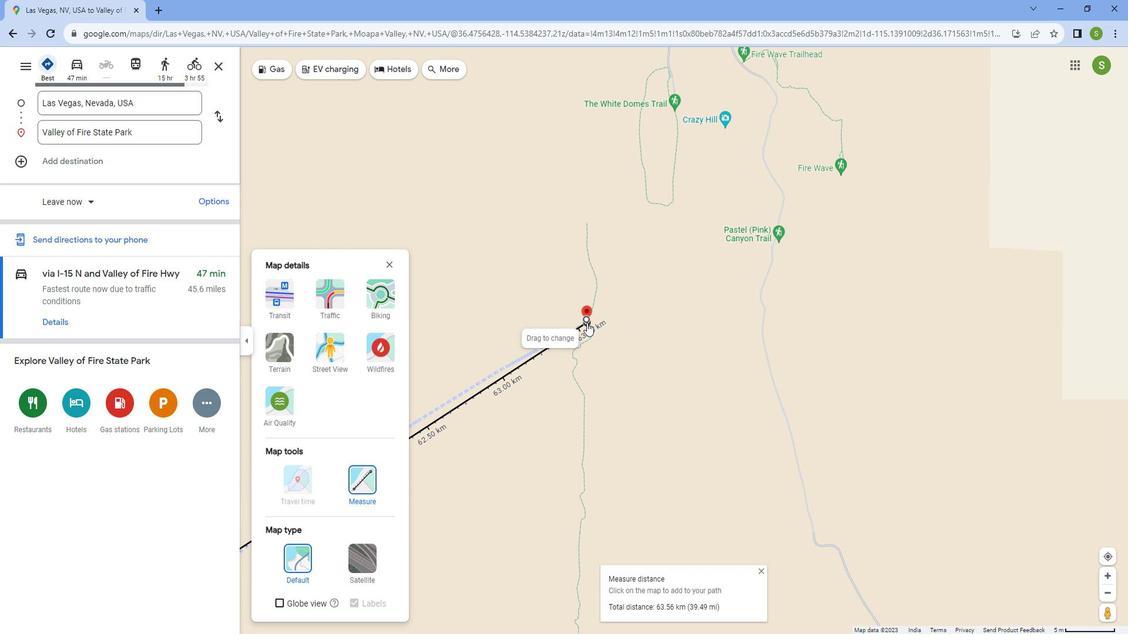 
Action: Mouse scrolled (600, 323) with delta (0, 0)
Screenshot: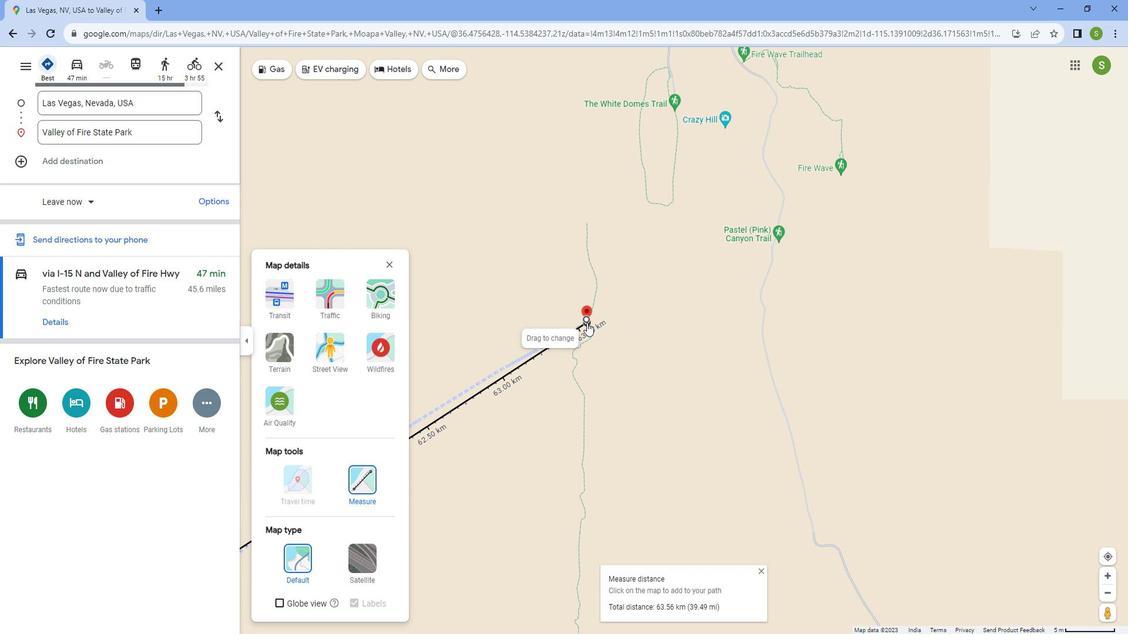 
Action: Mouse scrolled (600, 323) with delta (0, 0)
Screenshot: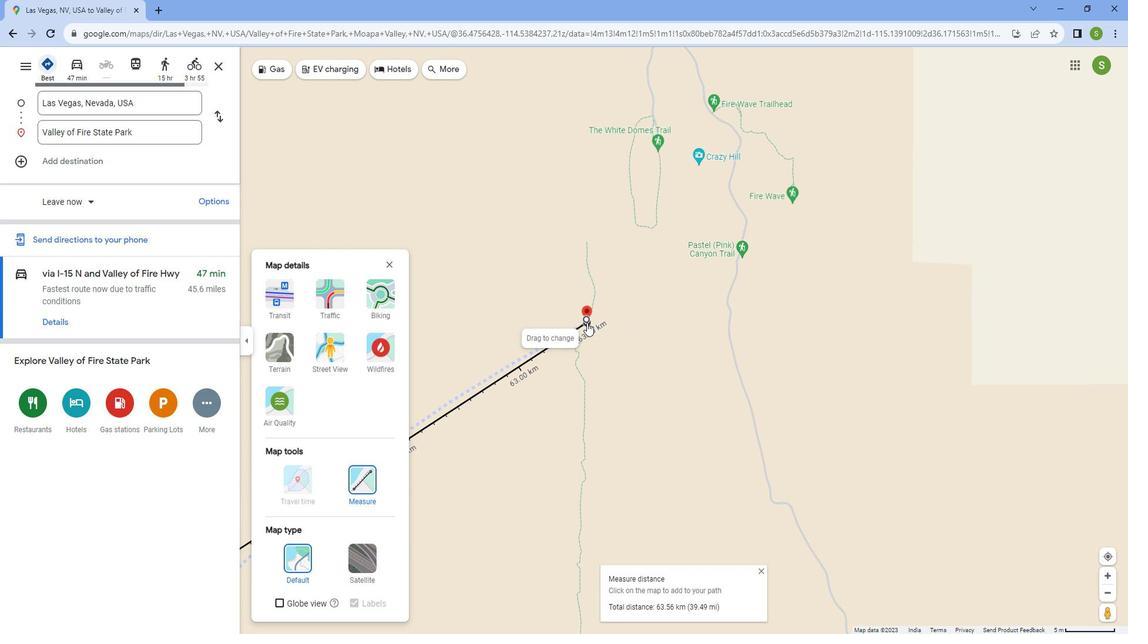 
Action: Mouse scrolled (600, 323) with delta (0, 0)
Screenshot: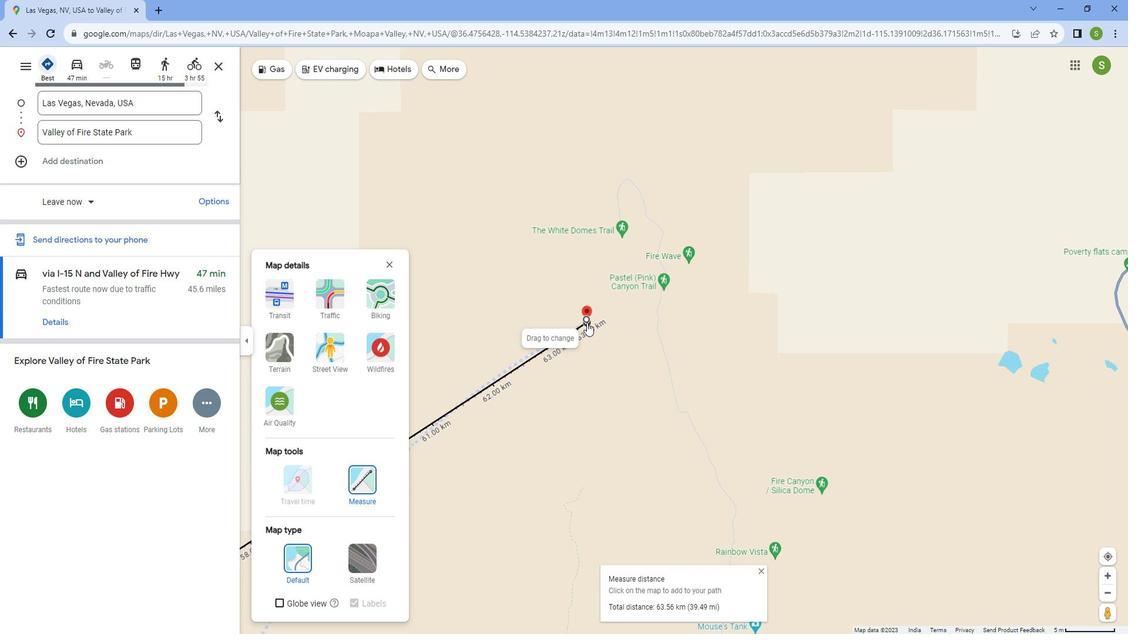 
Action: Mouse scrolled (600, 323) with delta (0, 0)
Screenshot: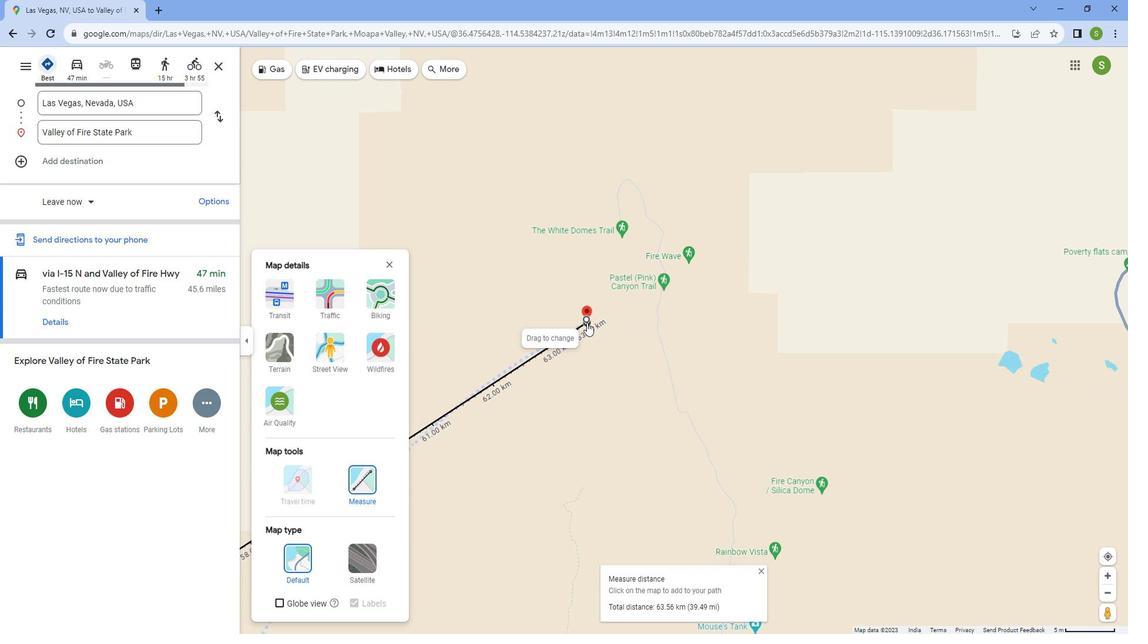
Action: Mouse scrolled (600, 323) with delta (0, -1)
Screenshot: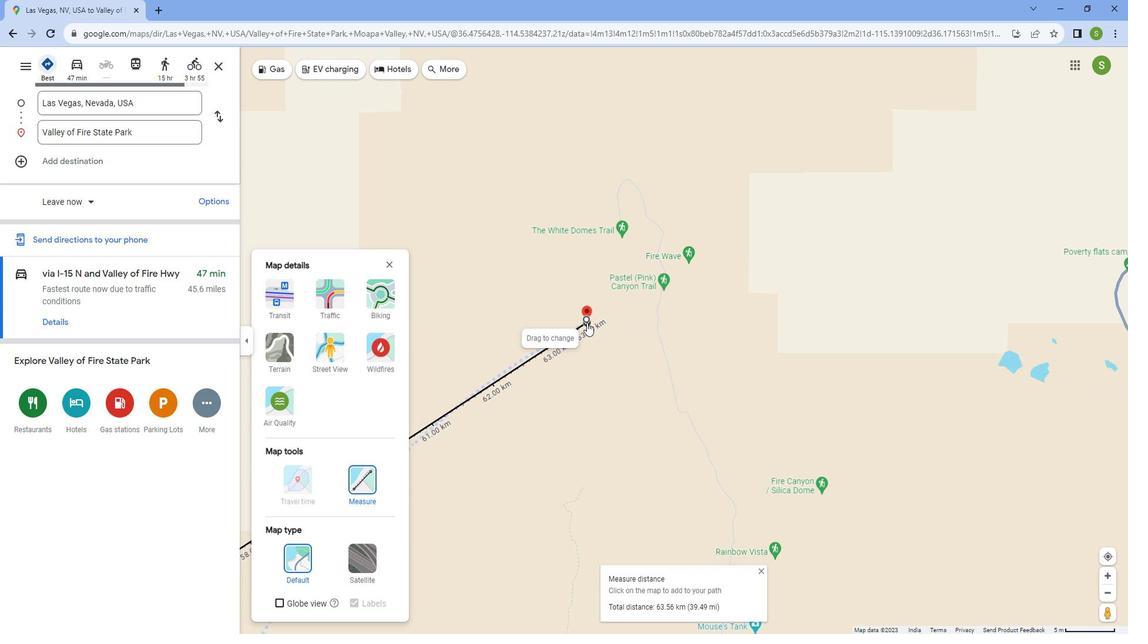 
Action: Mouse scrolled (600, 323) with delta (0, 0)
Screenshot: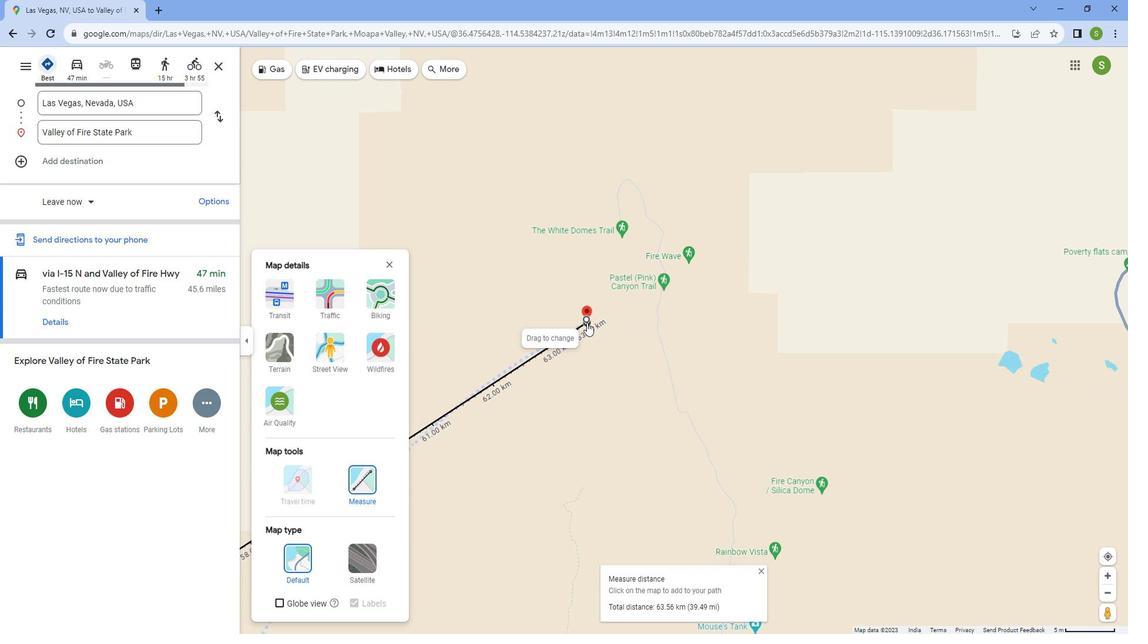 
Action: Mouse scrolled (600, 323) with delta (0, 0)
Screenshot: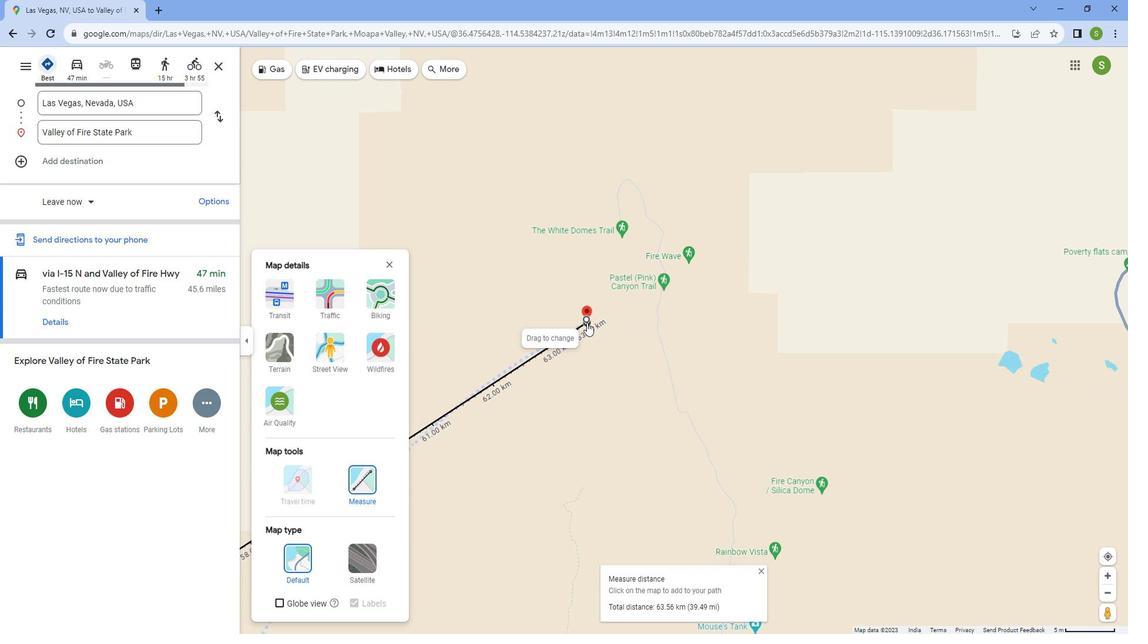 
Action: Mouse scrolled (600, 323) with delta (0, 0)
Screenshot: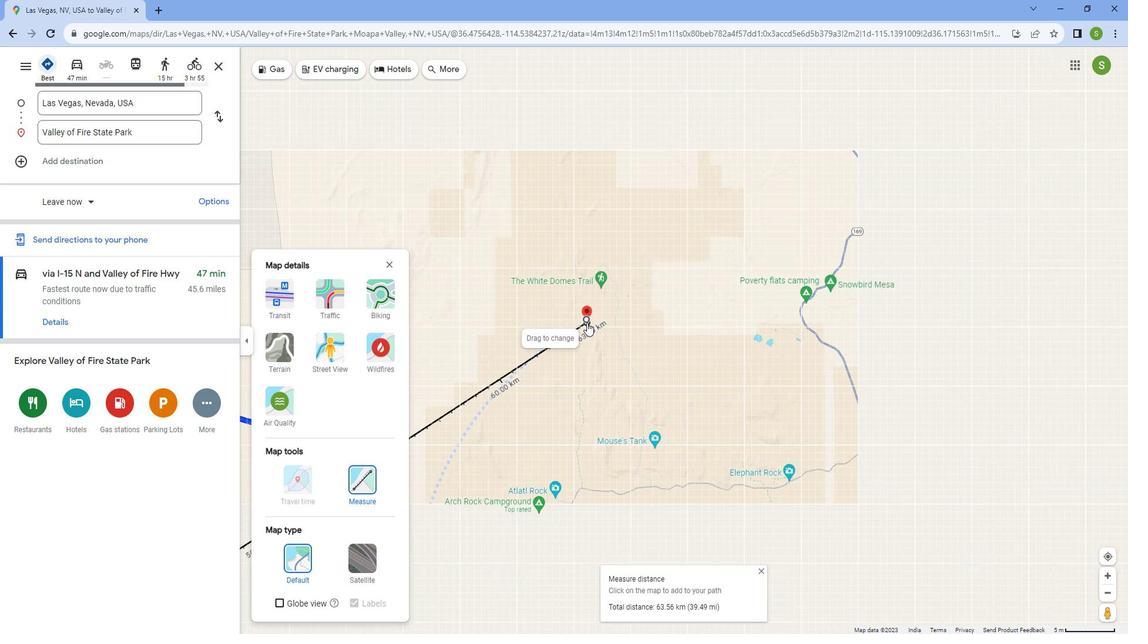 
Action: Mouse scrolled (600, 323) with delta (0, 0)
Screenshot: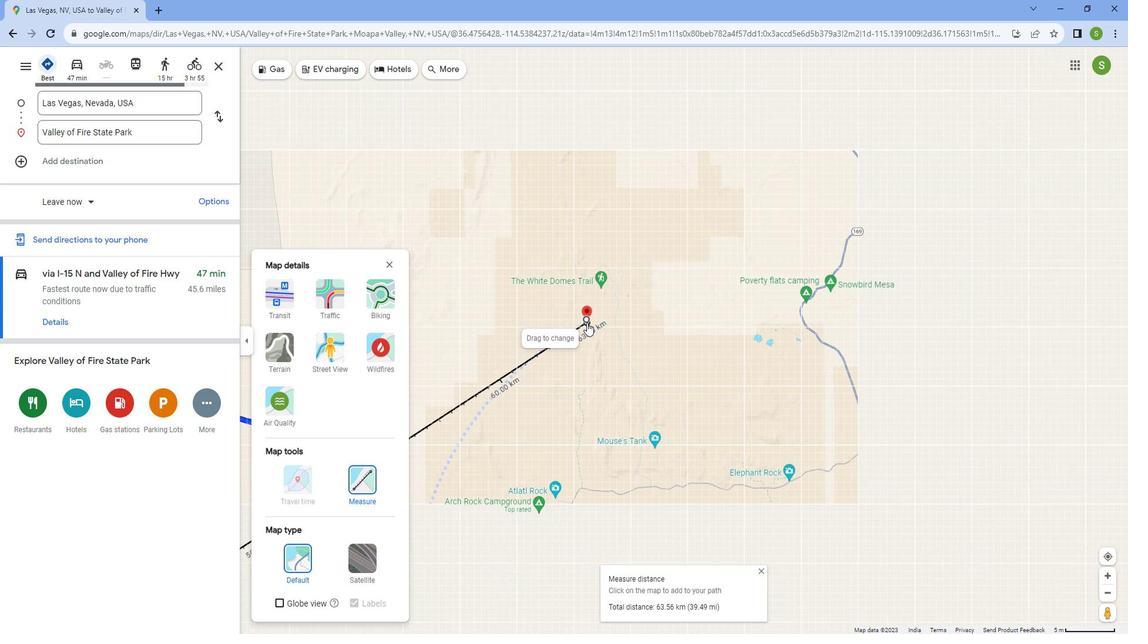 
Action: Mouse scrolled (600, 323) with delta (0, 0)
Screenshot: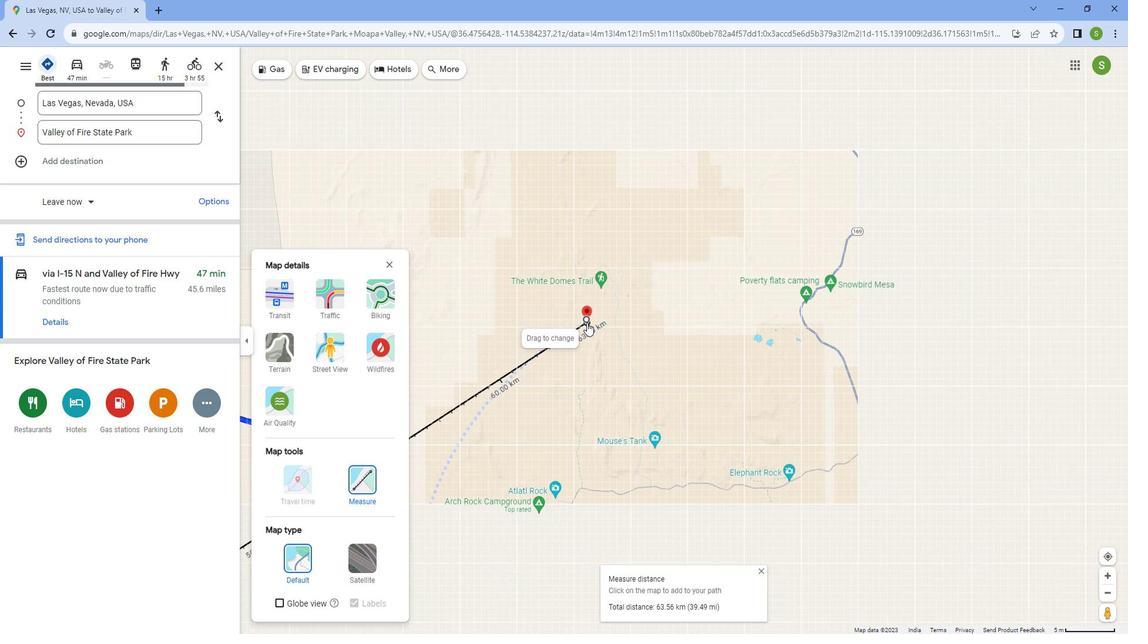 
Action: Mouse scrolled (600, 323) with delta (0, 0)
Screenshot: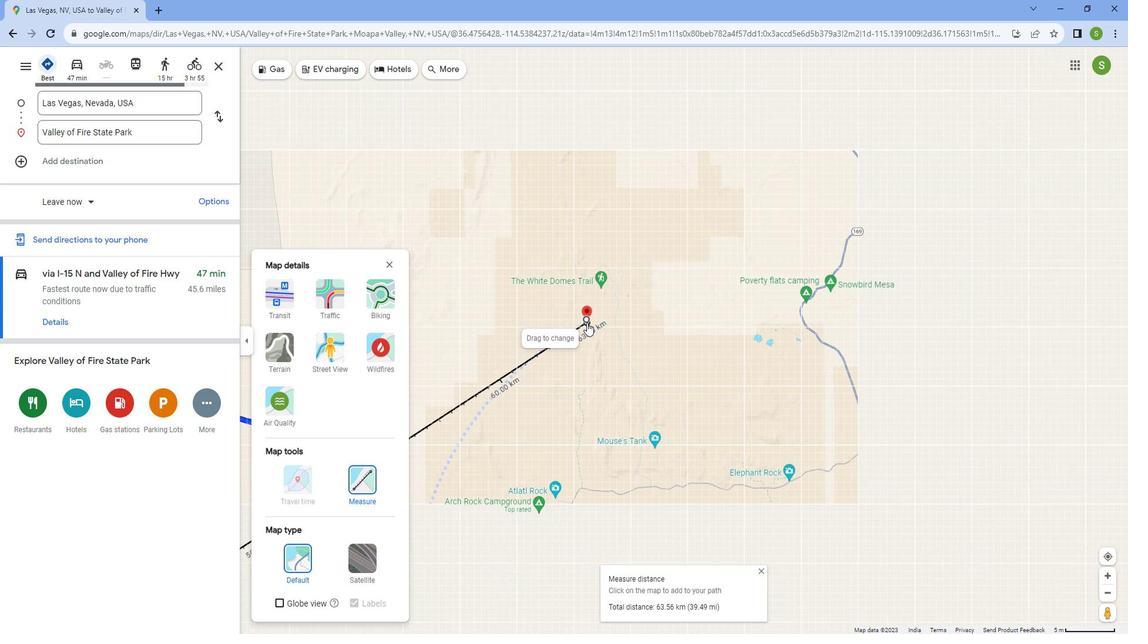 
Action: Mouse scrolled (600, 323) with delta (0, 0)
Screenshot: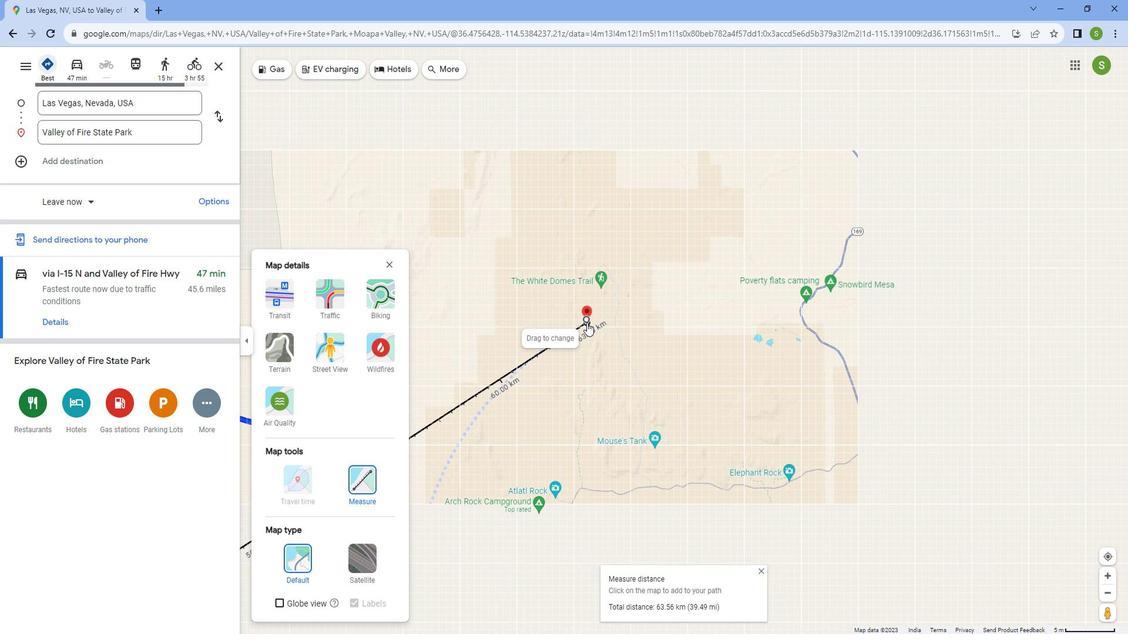 
Action: Mouse scrolled (600, 323) with delta (0, 0)
